 Task: Fulfill your childhood dreams by staying in a unique treehouse in Ontario, California, United States in Airbnb.
Action: Mouse moved to (452, 83)
Screenshot: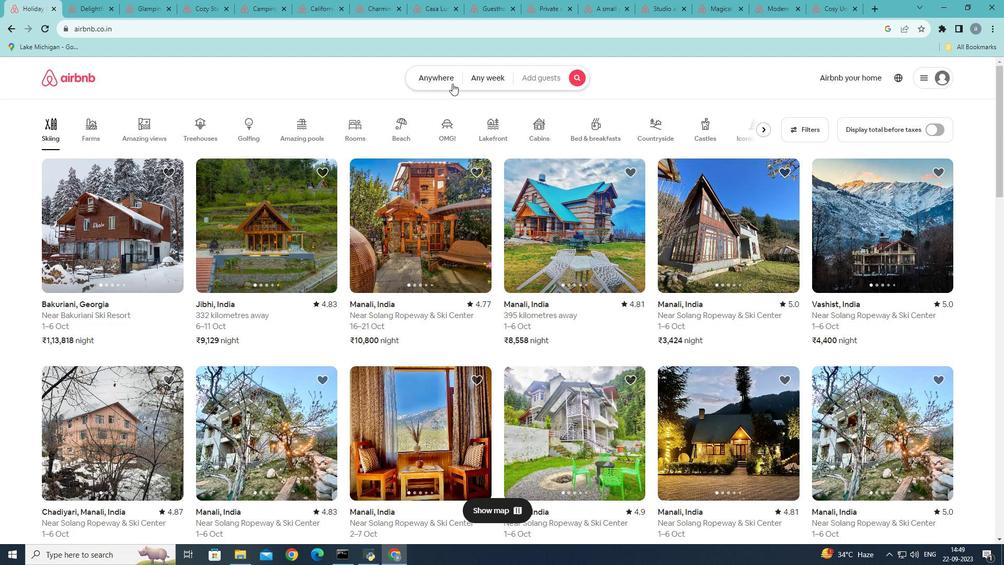 
Action: Mouse pressed left at (452, 83)
Screenshot: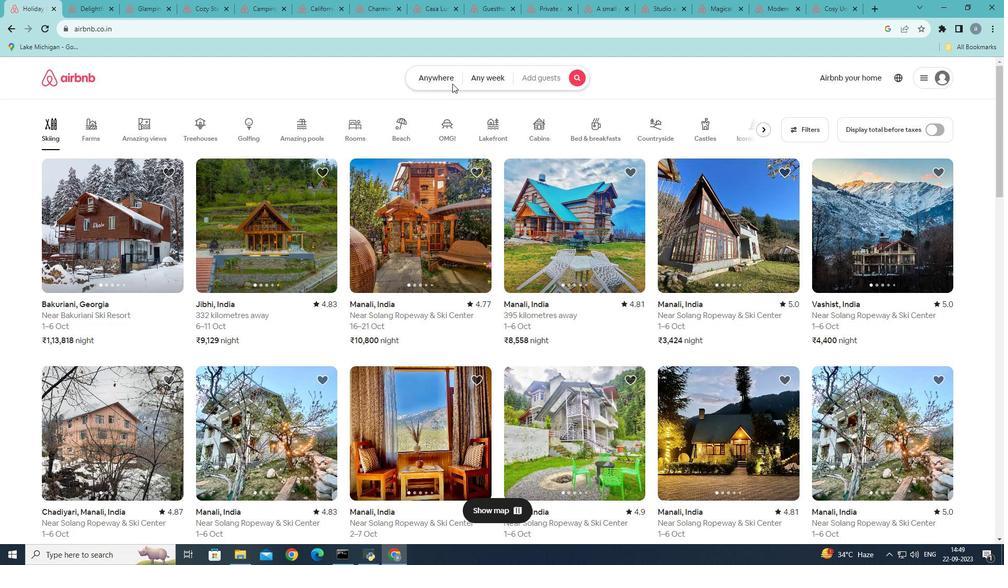 
Action: Mouse moved to (342, 125)
Screenshot: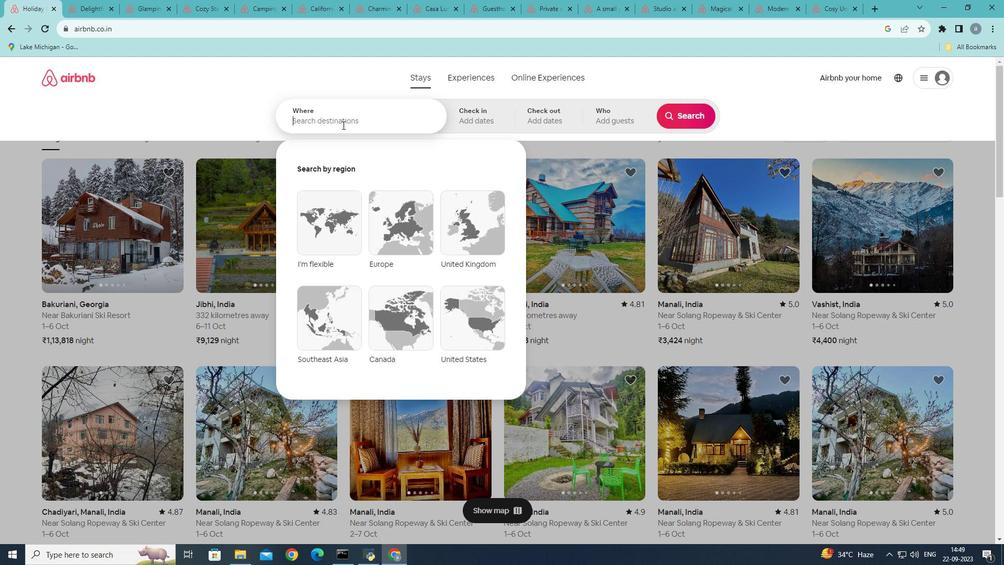 
Action: Mouse pressed left at (342, 125)
Screenshot: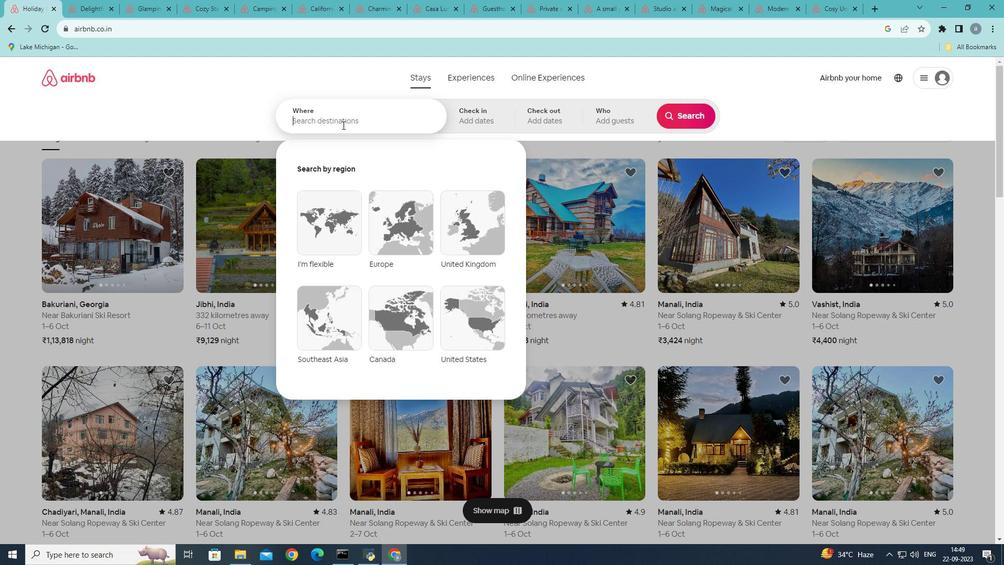 
Action: Key pressed ont
Screenshot: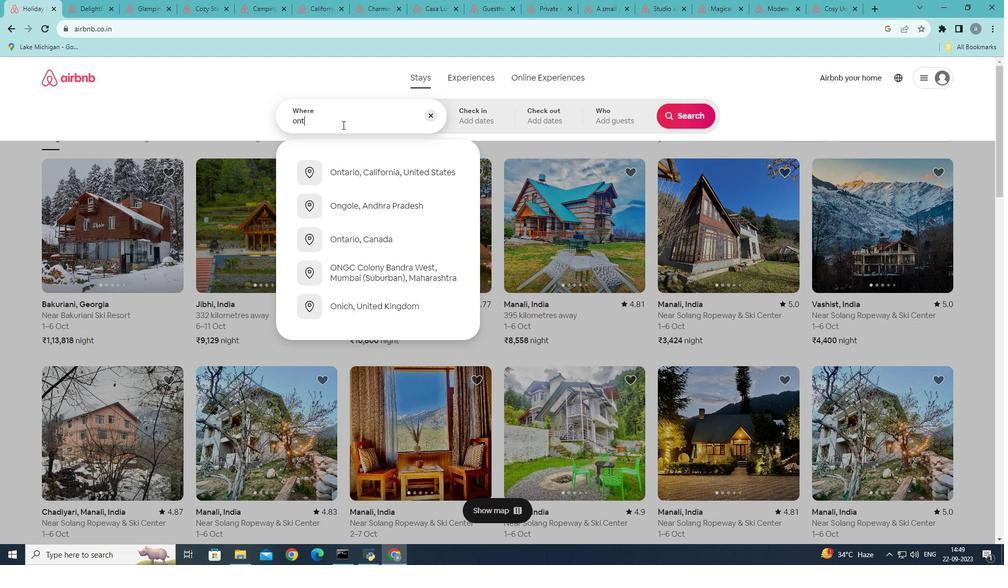 
Action: Mouse moved to (413, 203)
Screenshot: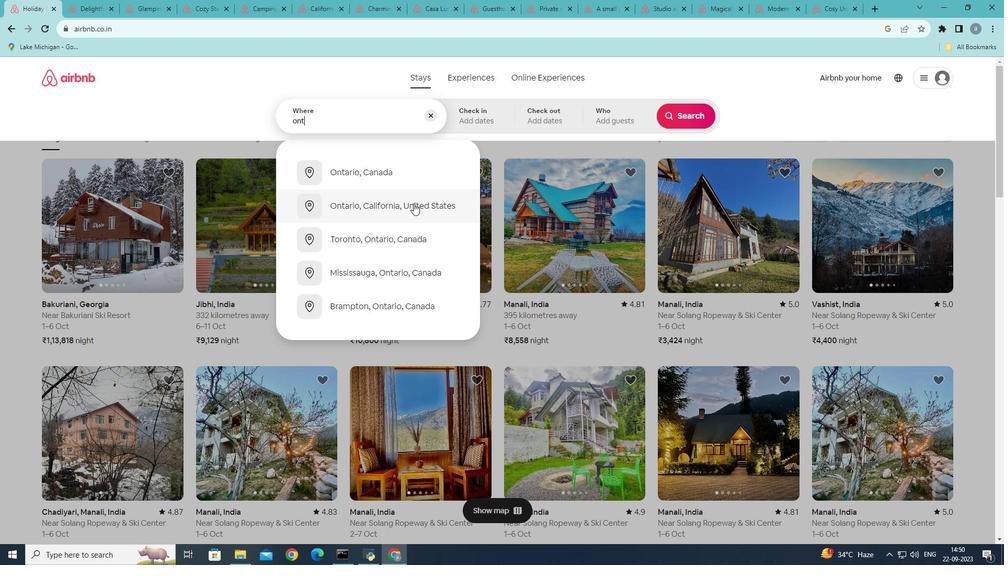 
Action: Mouse pressed left at (413, 203)
Screenshot: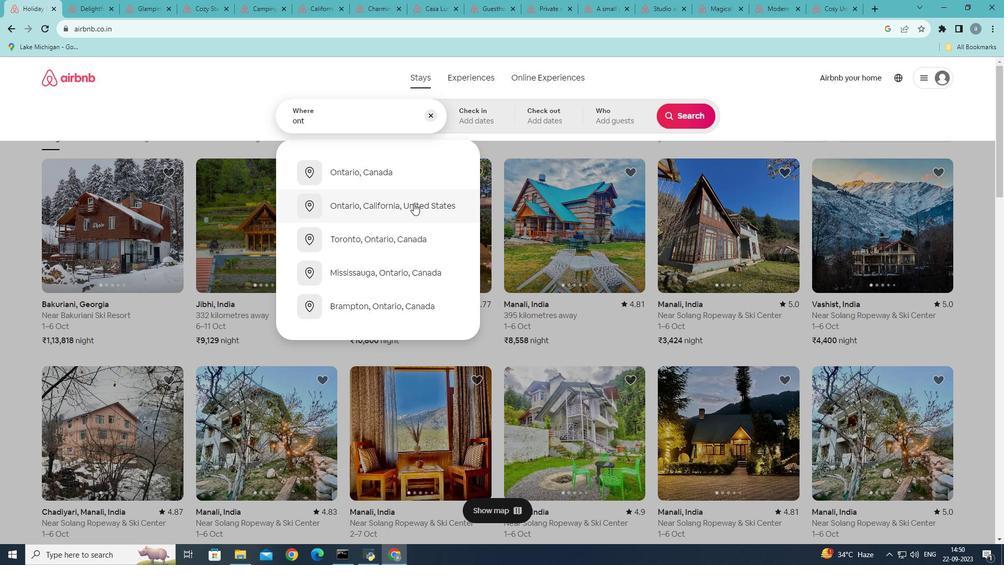 
Action: Mouse moved to (691, 115)
Screenshot: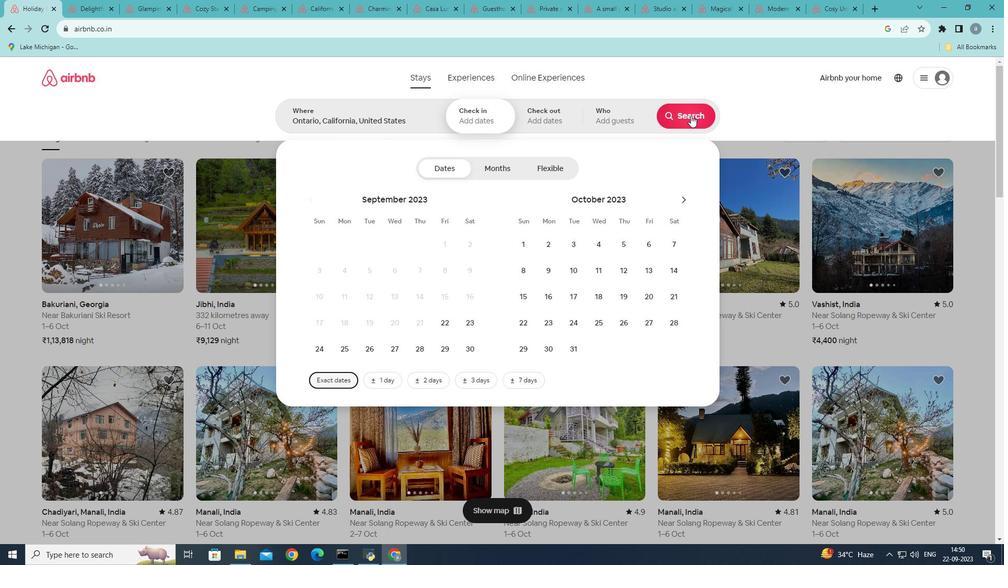 
Action: Mouse pressed left at (691, 115)
Screenshot: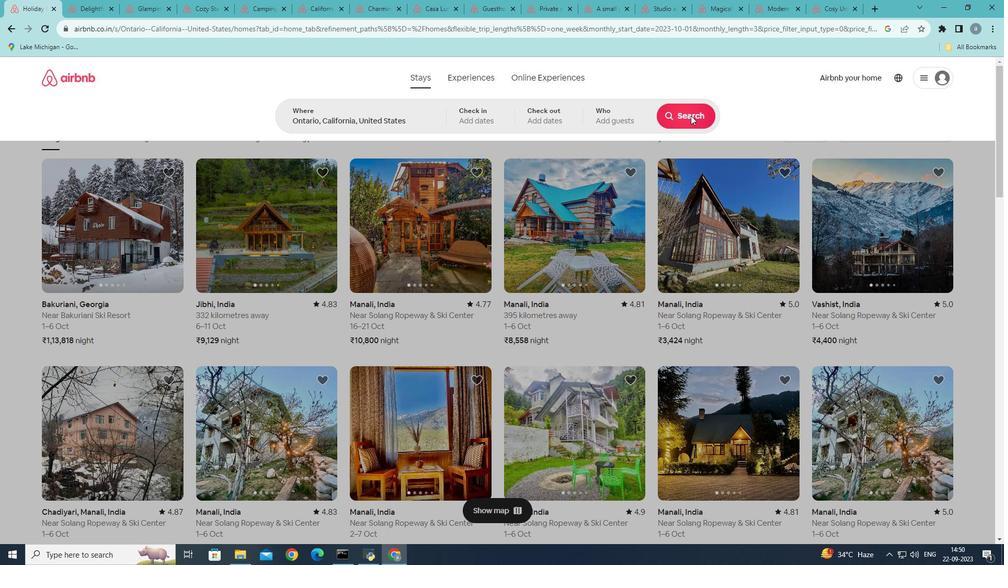 
Action: Mouse moved to (795, 120)
Screenshot: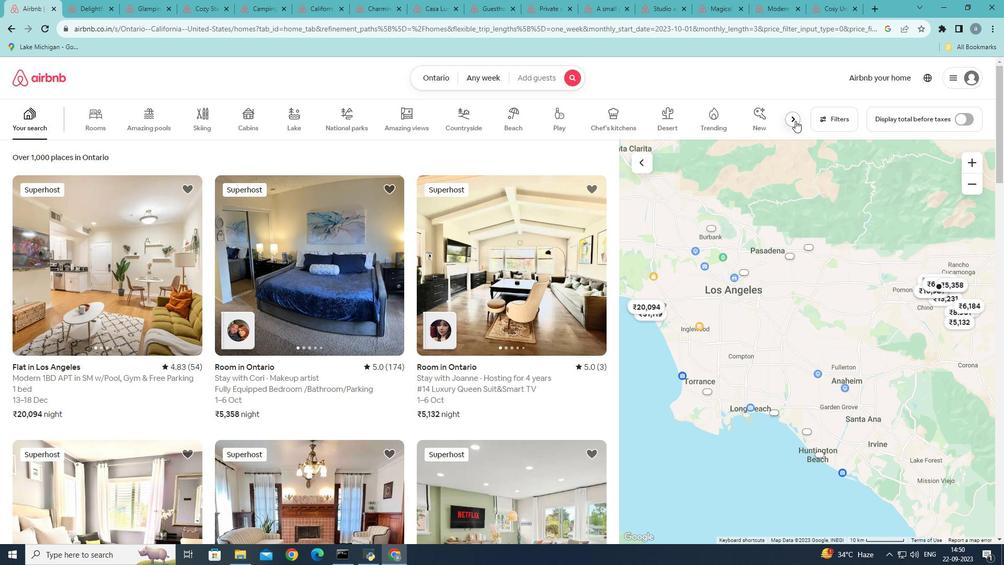 
Action: Mouse pressed left at (795, 120)
Screenshot: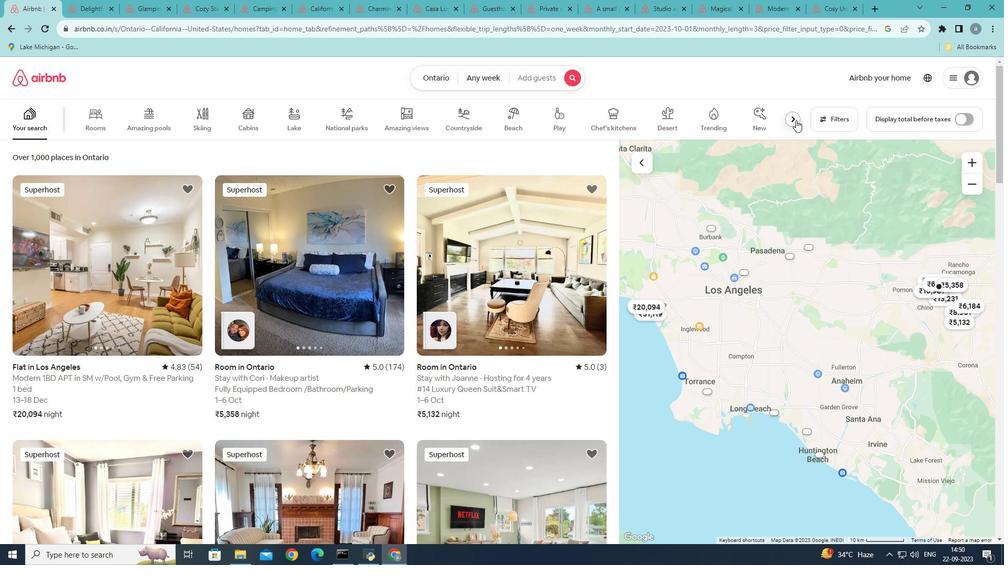 
Action: Mouse moved to (796, 120)
Screenshot: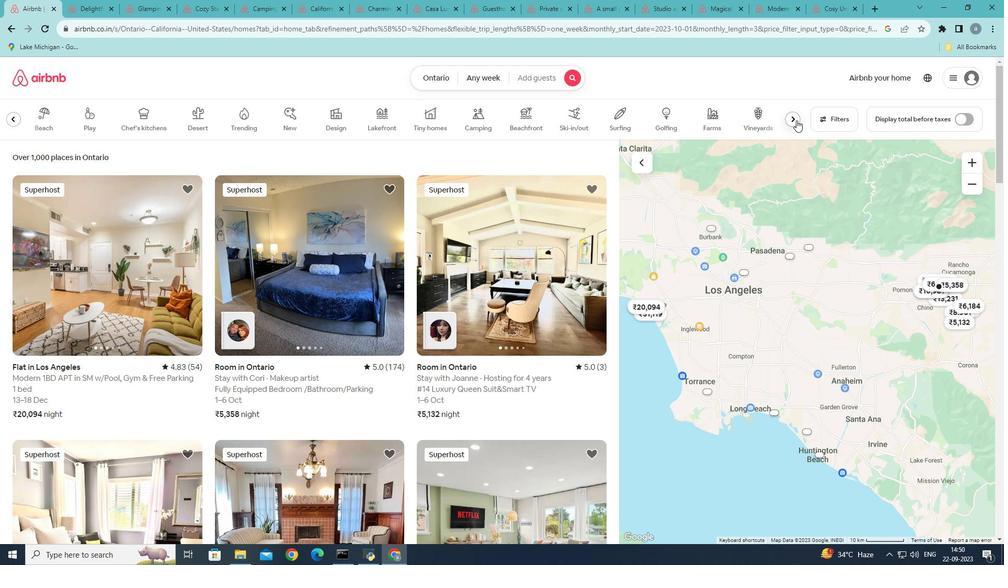 
Action: Mouse pressed left at (796, 120)
Screenshot: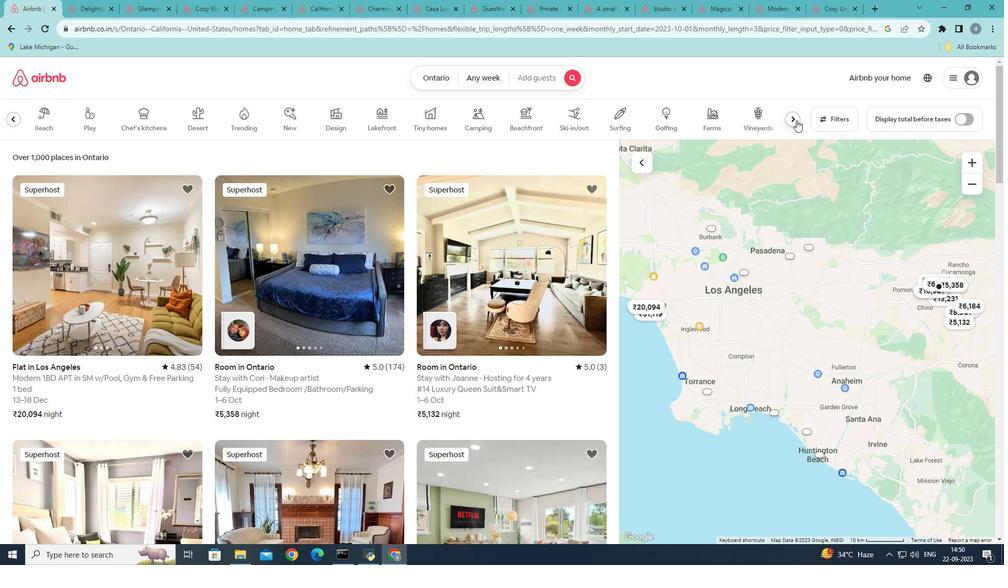 
Action: Mouse moved to (604, 117)
Screenshot: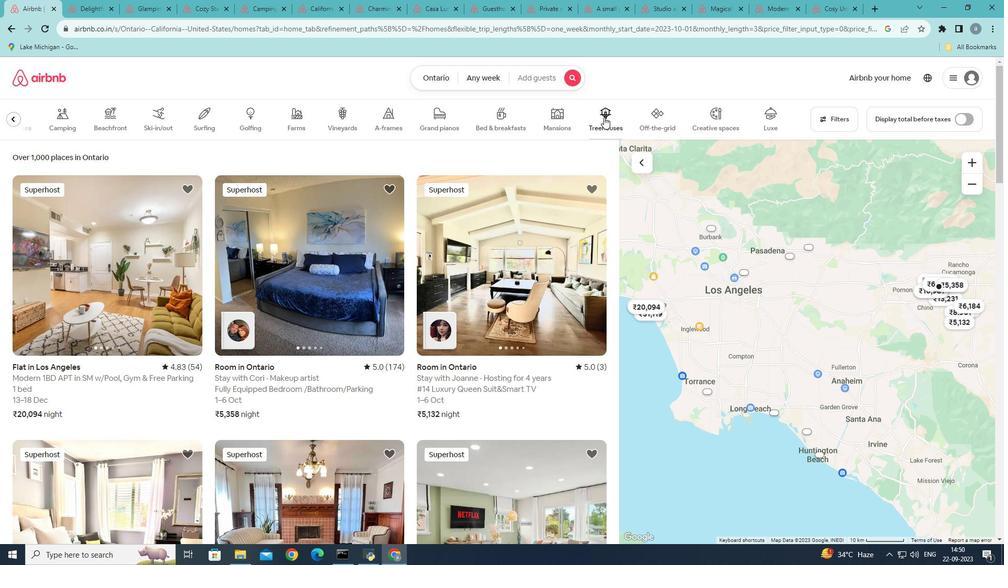 
Action: Mouse pressed left at (604, 117)
Screenshot: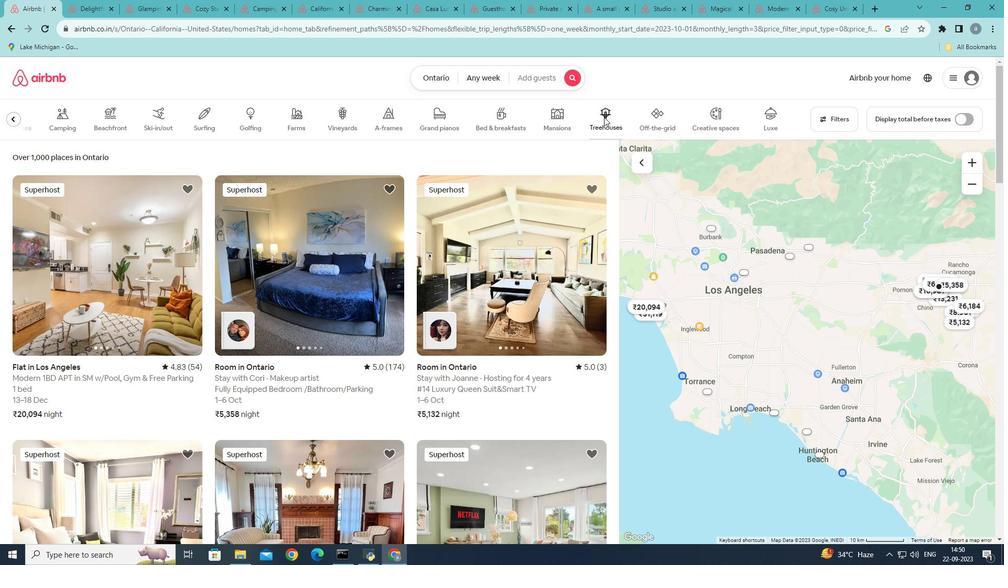 
Action: Mouse moved to (133, 265)
Screenshot: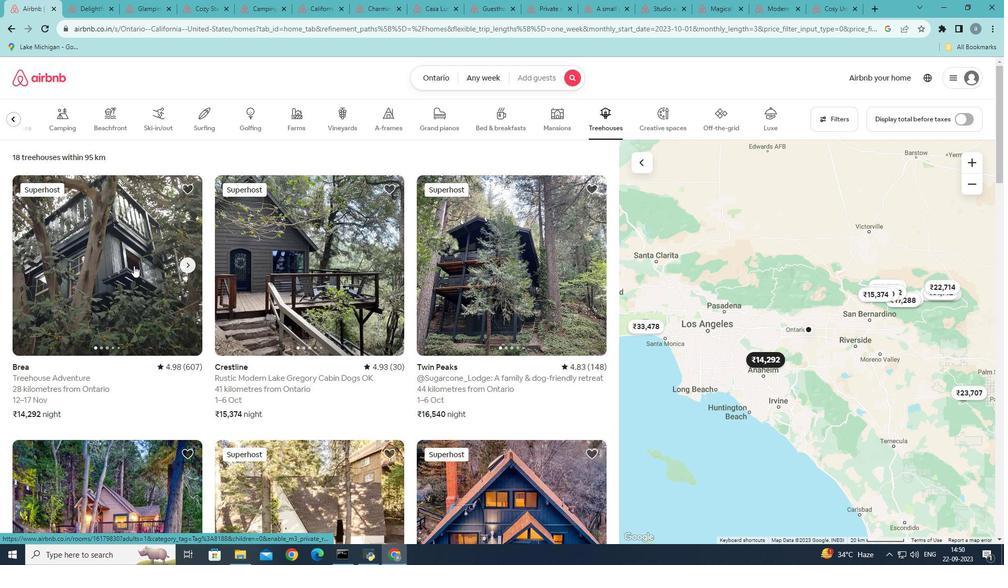 
Action: Mouse pressed left at (133, 265)
Screenshot: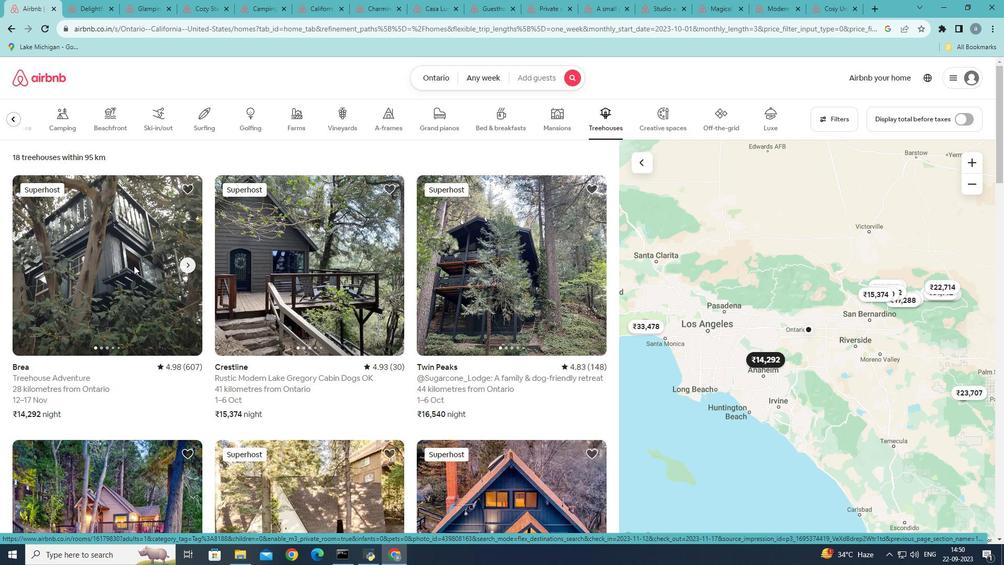 
Action: Mouse moved to (718, 378)
Screenshot: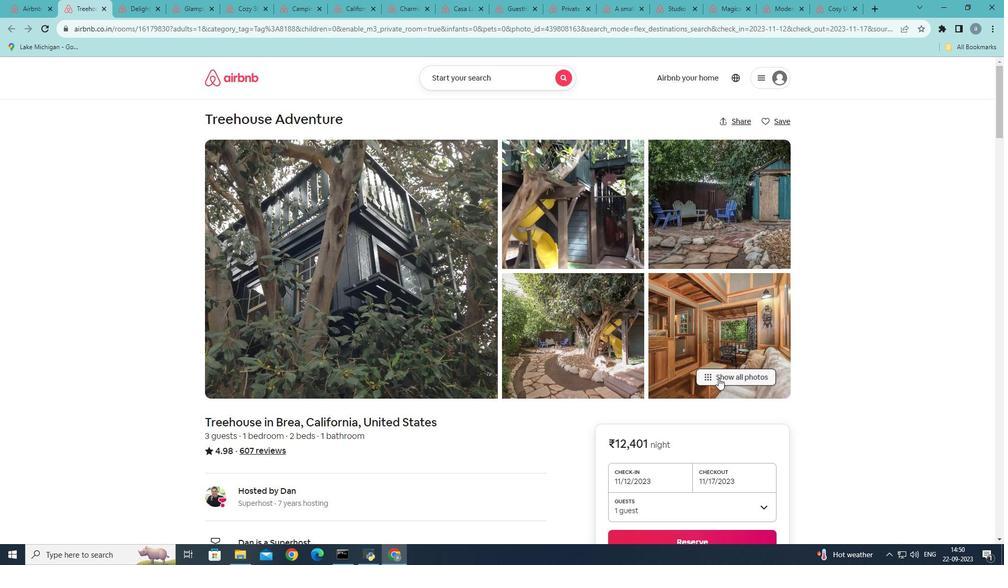 
Action: Mouse pressed left at (718, 378)
Screenshot: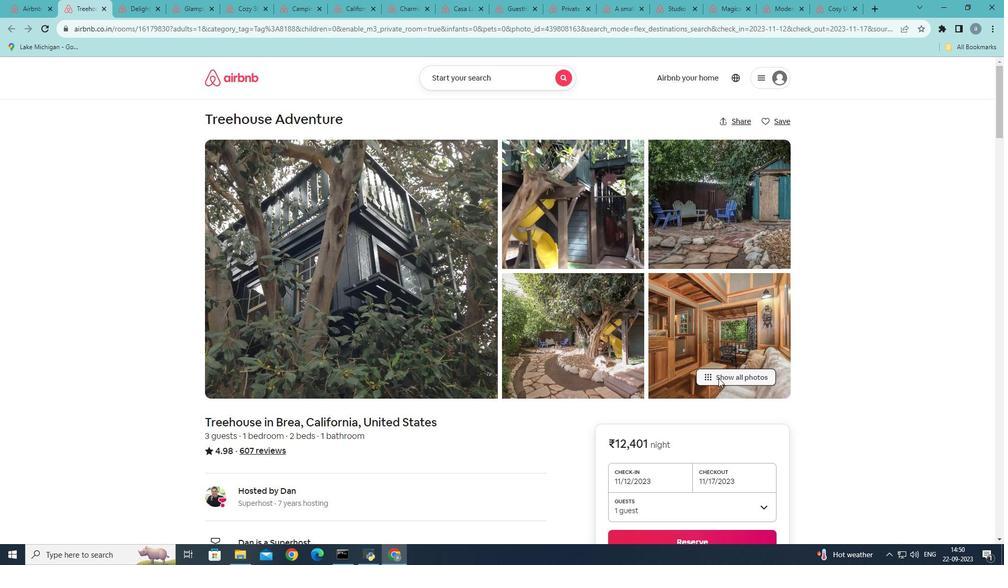 
Action: Mouse moved to (719, 381)
Screenshot: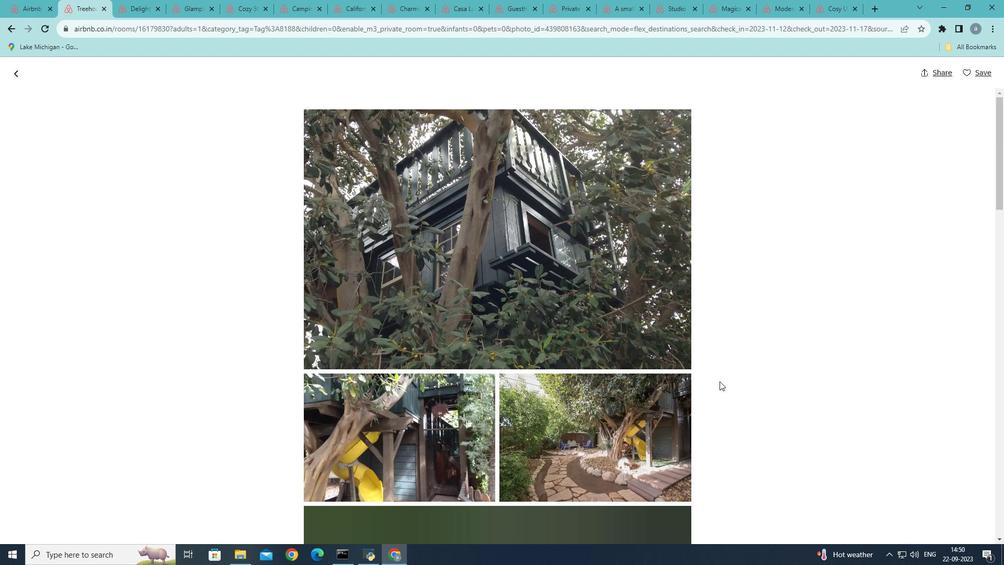 
Action: Mouse scrolled (719, 380) with delta (0, 0)
Screenshot: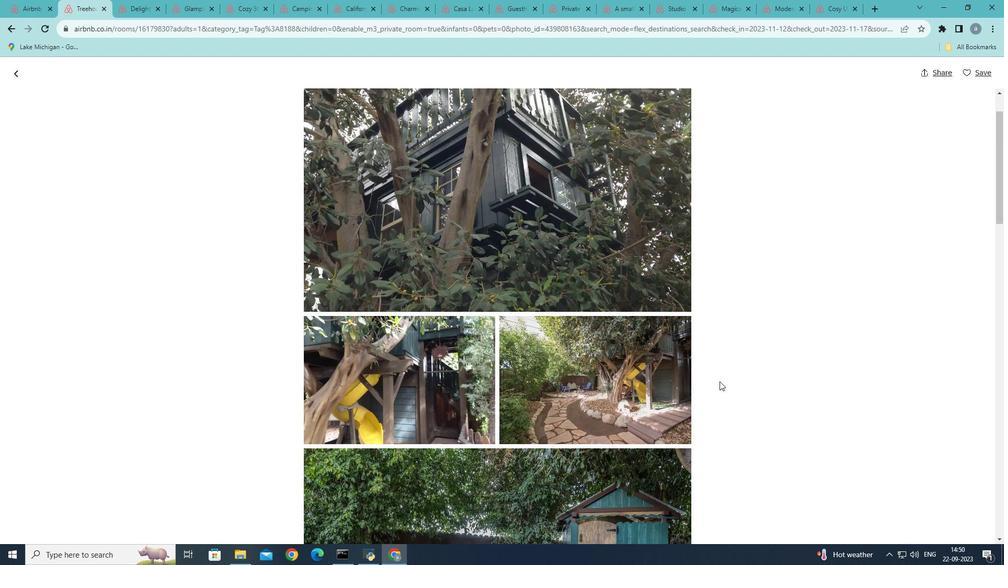 
Action: Mouse scrolled (719, 380) with delta (0, 0)
Screenshot: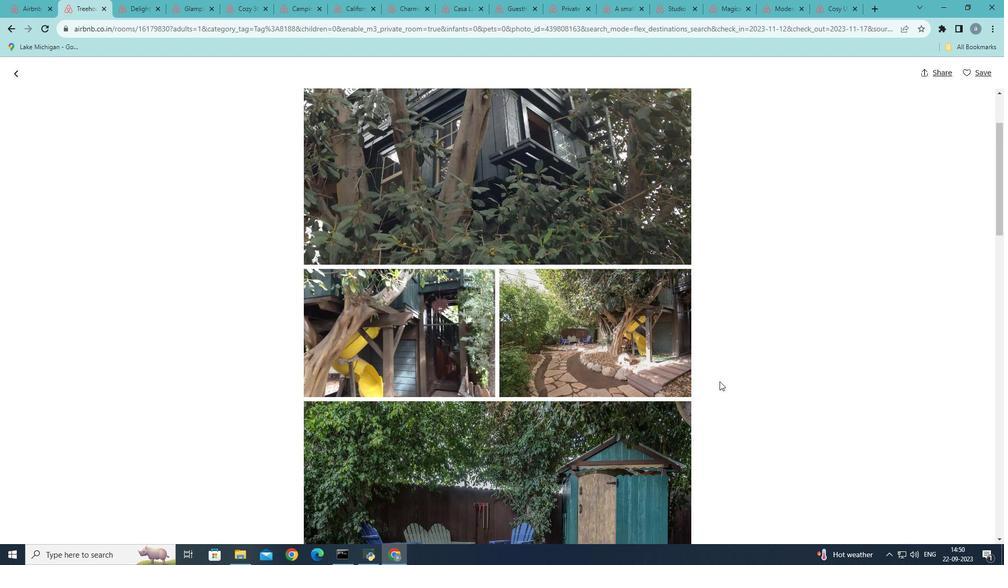 
Action: Mouse scrolled (719, 380) with delta (0, 0)
Screenshot: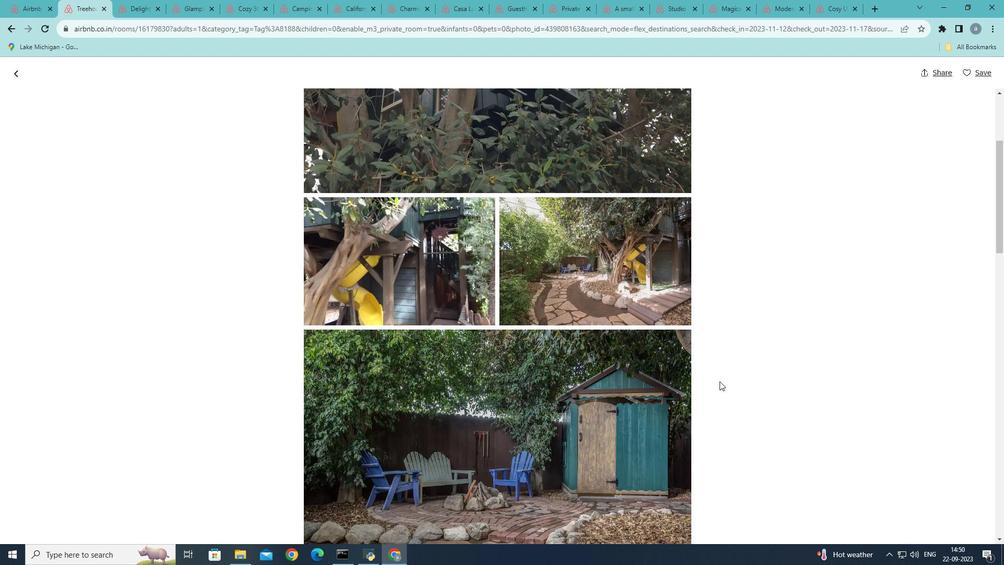 
Action: Mouse scrolled (719, 380) with delta (0, 0)
Screenshot: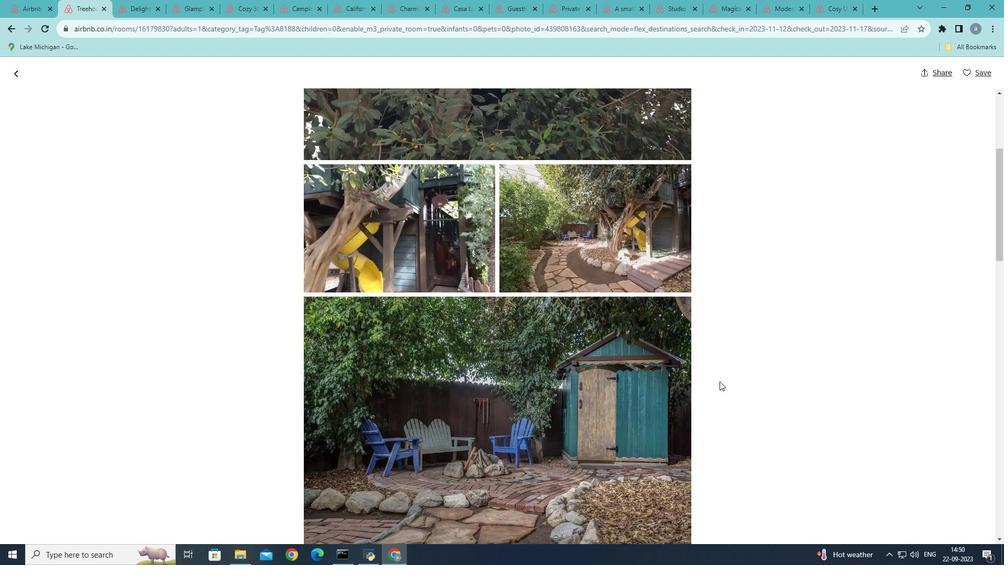 
Action: Mouse scrolled (719, 380) with delta (0, 0)
Screenshot: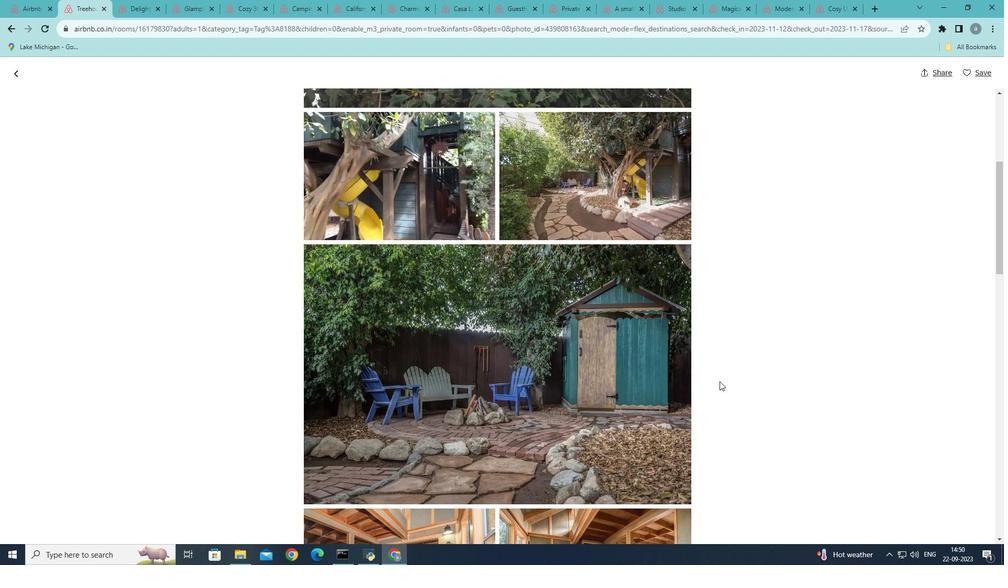 
Action: Mouse scrolled (719, 380) with delta (0, 0)
Screenshot: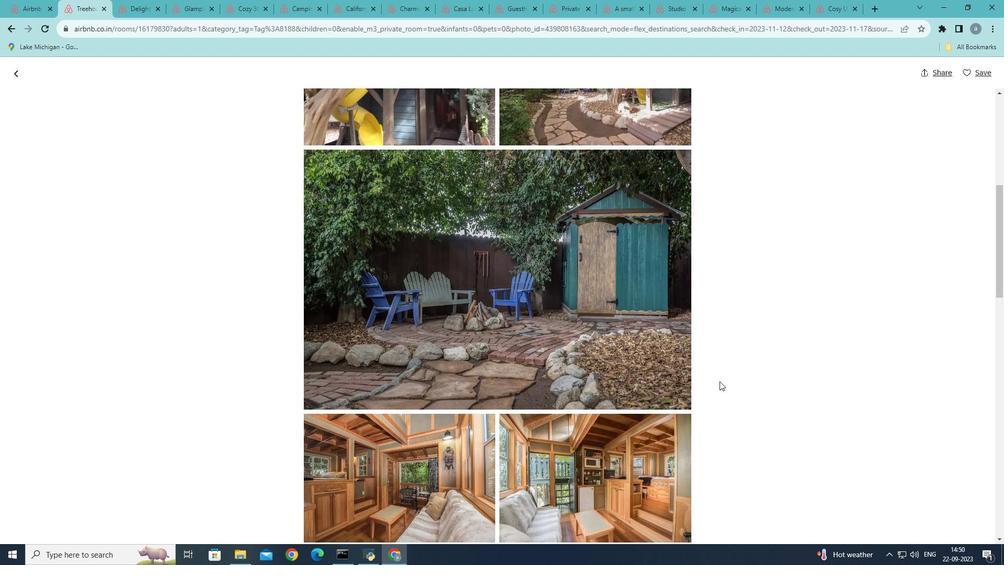 
Action: Mouse scrolled (719, 380) with delta (0, 0)
Screenshot: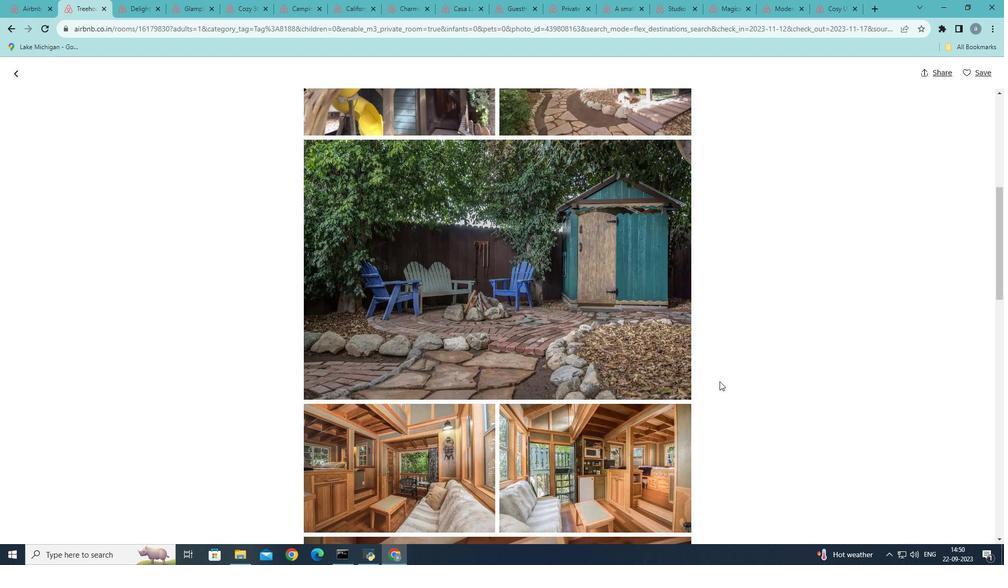 
Action: Mouse scrolled (719, 380) with delta (0, 0)
Screenshot: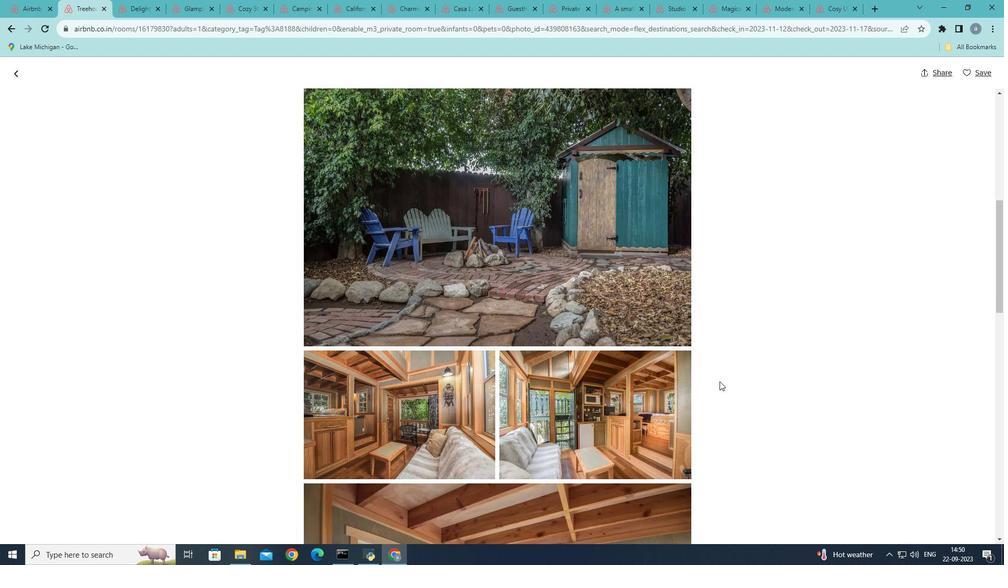 
Action: Mouse scrolled (719, 380) with delta (0, 0)
Screenshot: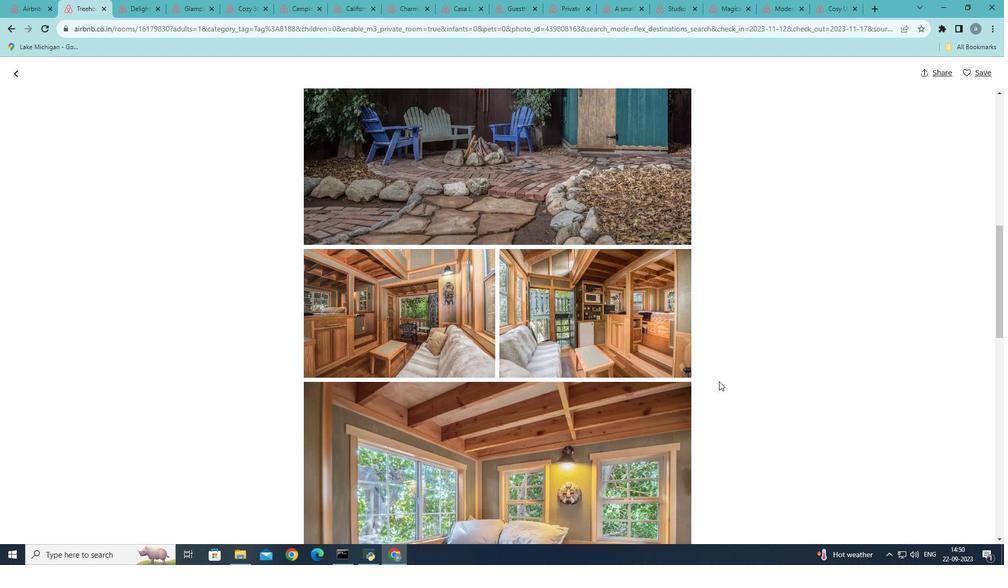 
Action: Mouse scrolled (719, 380) with delta (0, 0)
Screenshot: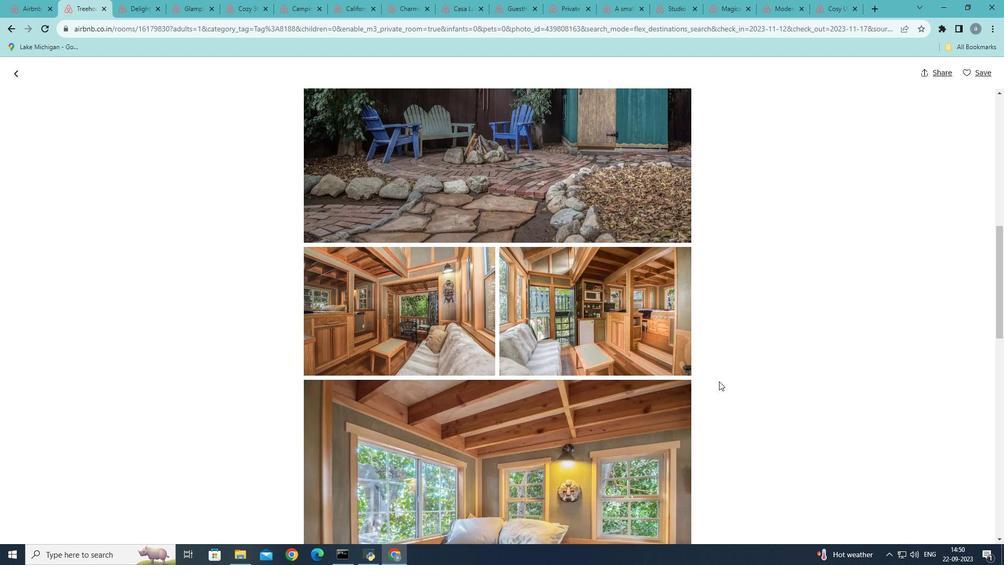 
Action: Mouse moved to (719, 381)
Screenshot: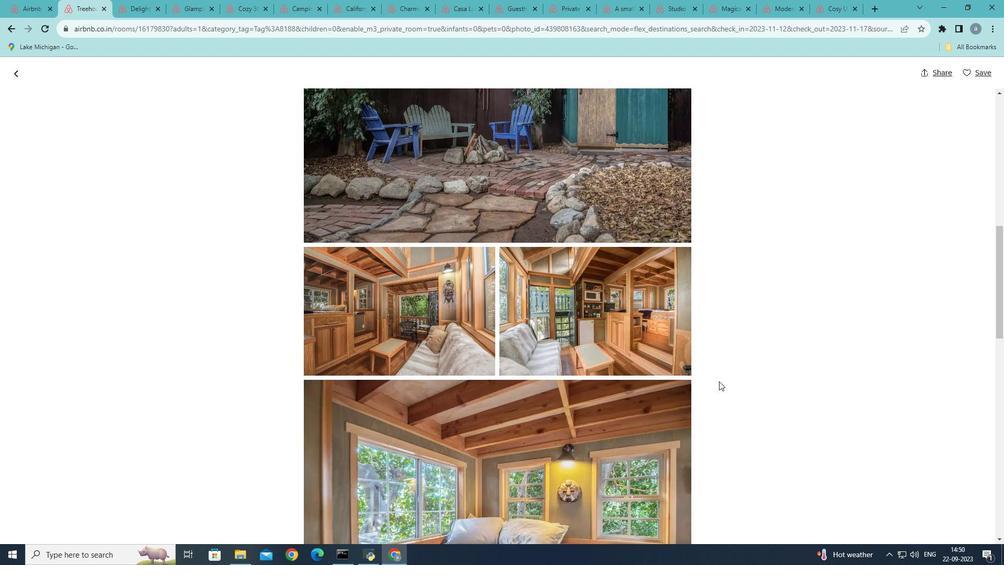 
Action: Mouse scrolled (719, 380) with delta (0, 0)
Screenshot: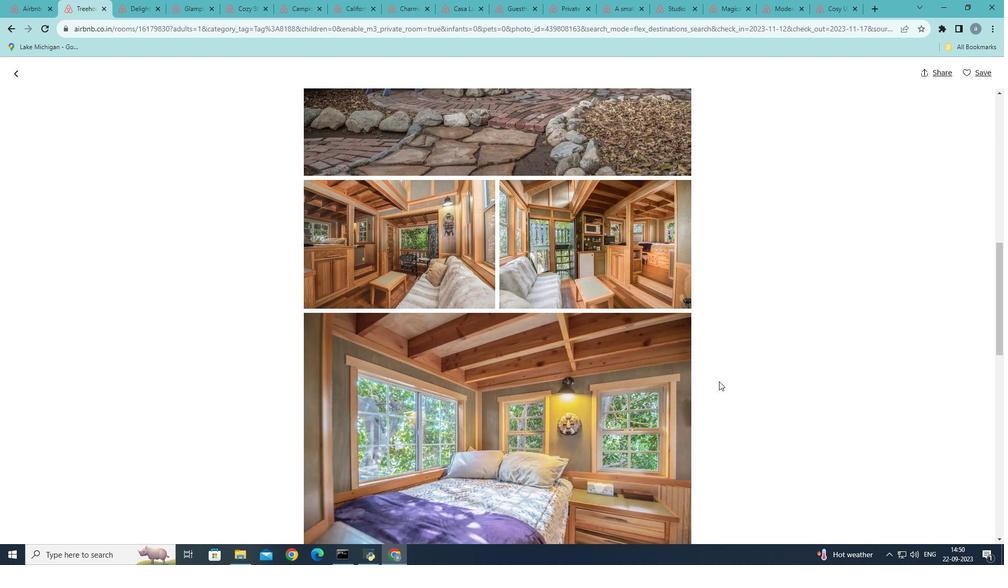 
Action: Mouse scrolled (719, 380) with delta (0, 0)
Screenshot: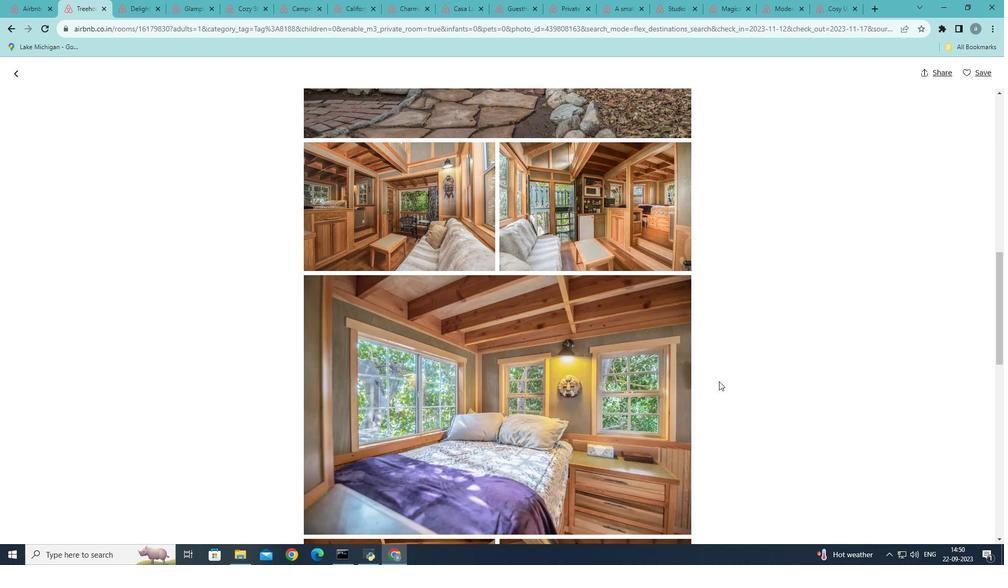 
Action: Mouse moved to (718, 381)
Screenshot: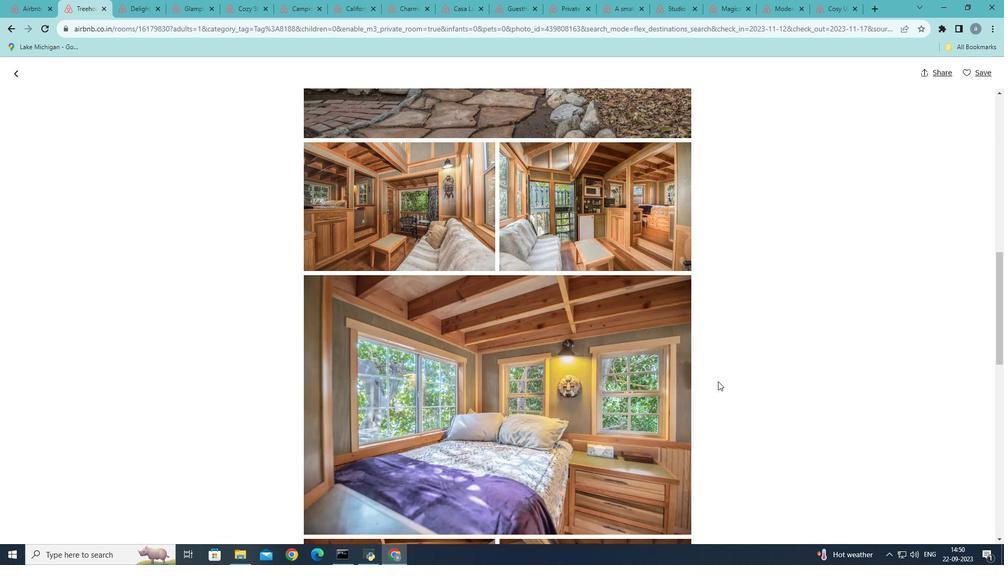 
Action: Mouse scrolled (718, 380) with delta (0, 0)
Screenshot: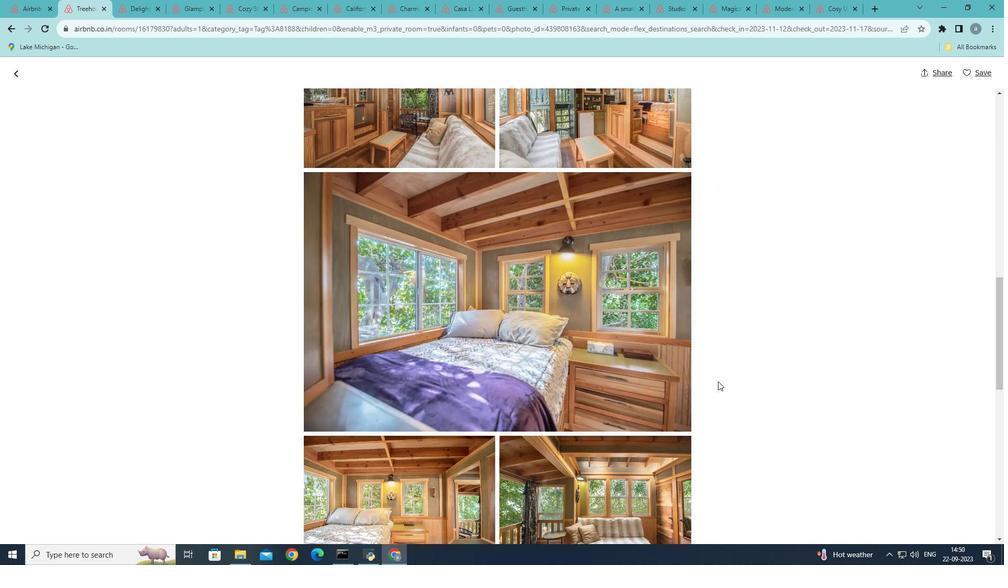 
Action: Mouse scrolled (718, 380) with delta (0, 0)
Screenshot: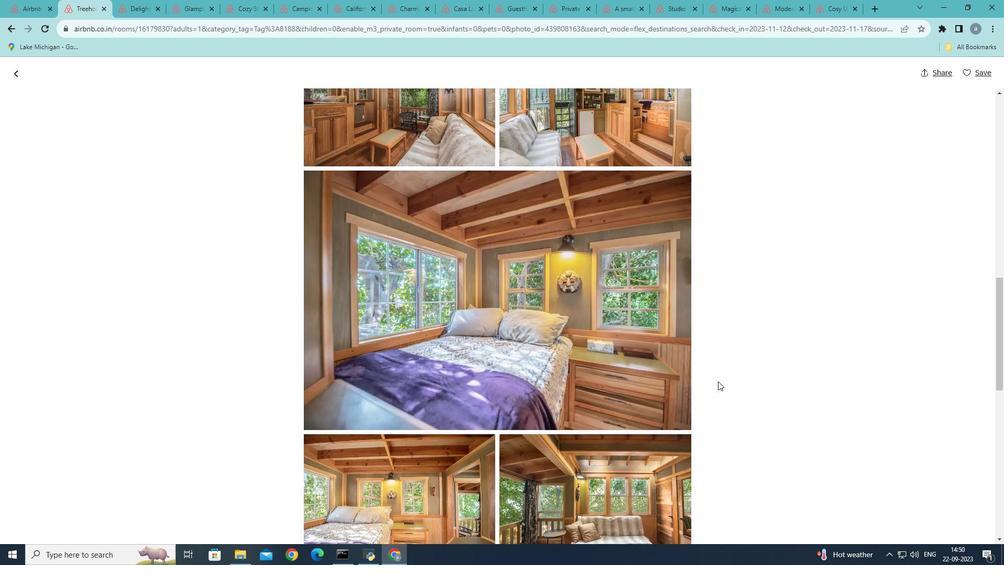 
Action: Mouse moved to (720, 384)
Screenshot: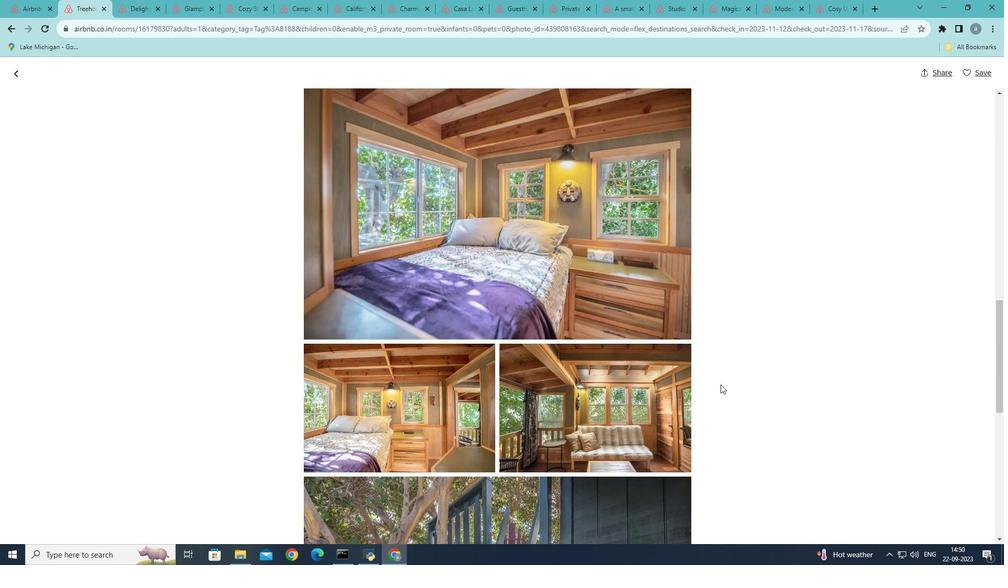 
Action: Mouse scrolled (720, 383) with delta (0, 0)
Screenshot: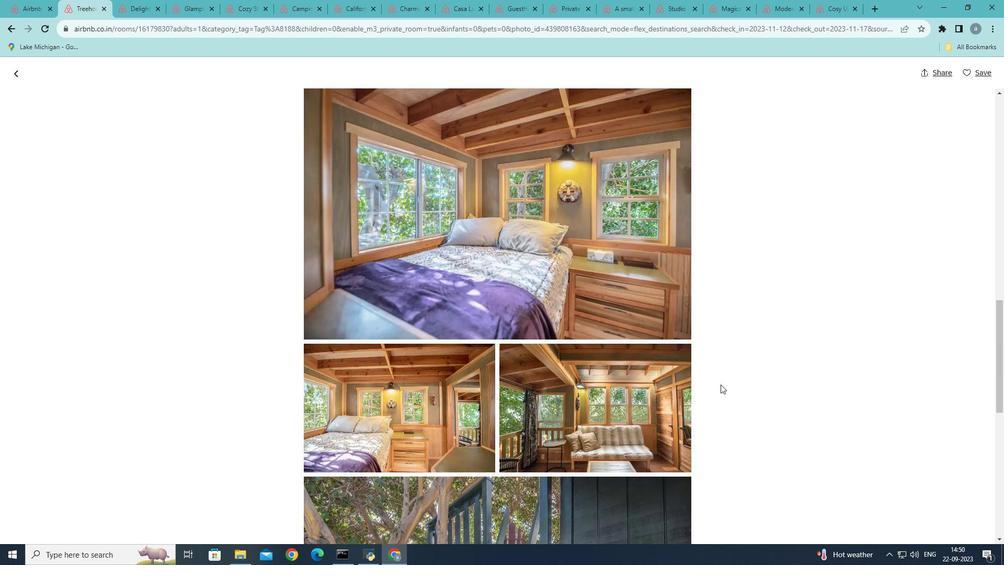 
Action: Mouse scrolled (720, 383) with delta (0, 0)
Screenshot: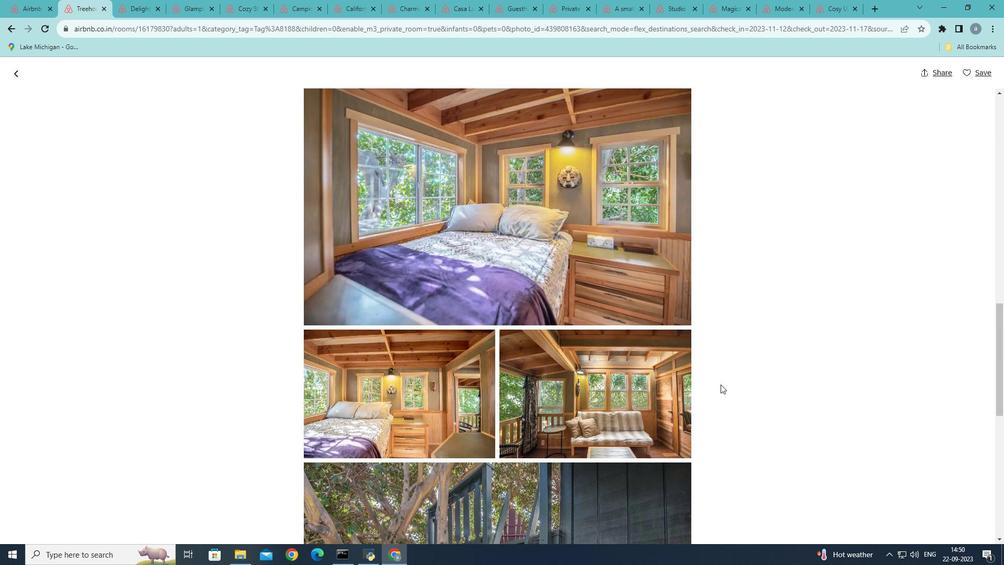 
Action: Mouse moved to (720, 384)
Screenshot: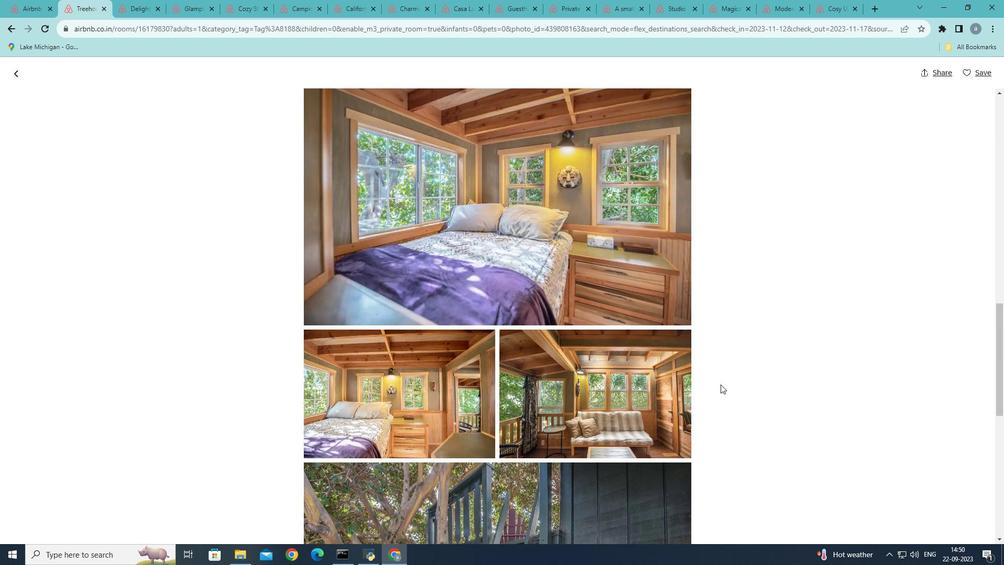 
Action: Mouse scrolled (720, 384) with delta (0, 0)
Screenshot: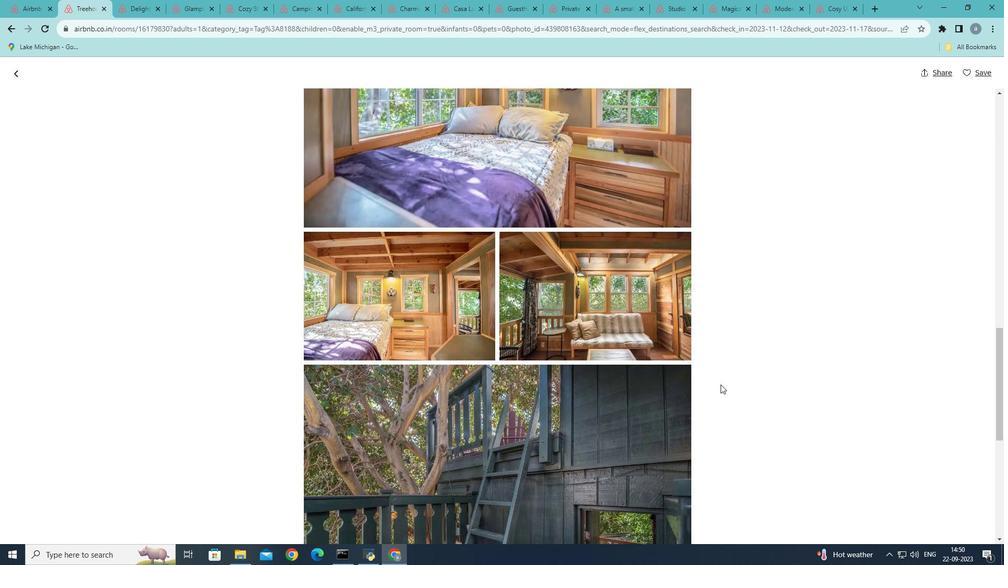 
Action: Mouse scrolled (720, 384) with delta (0, 0)
Screenshot: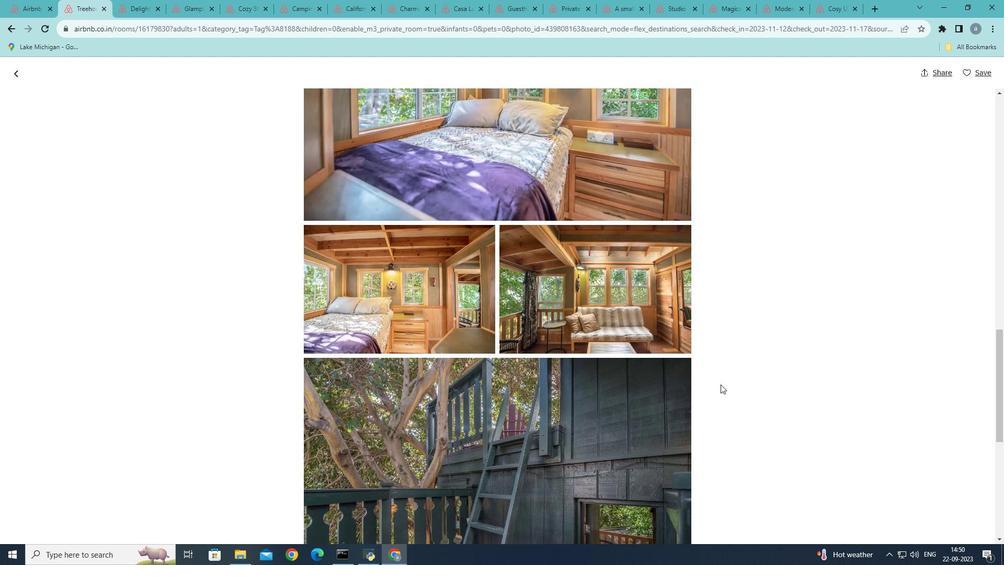 
Action: Mouse scrolled (720, 384) with delta (0, 0)
Screenshot: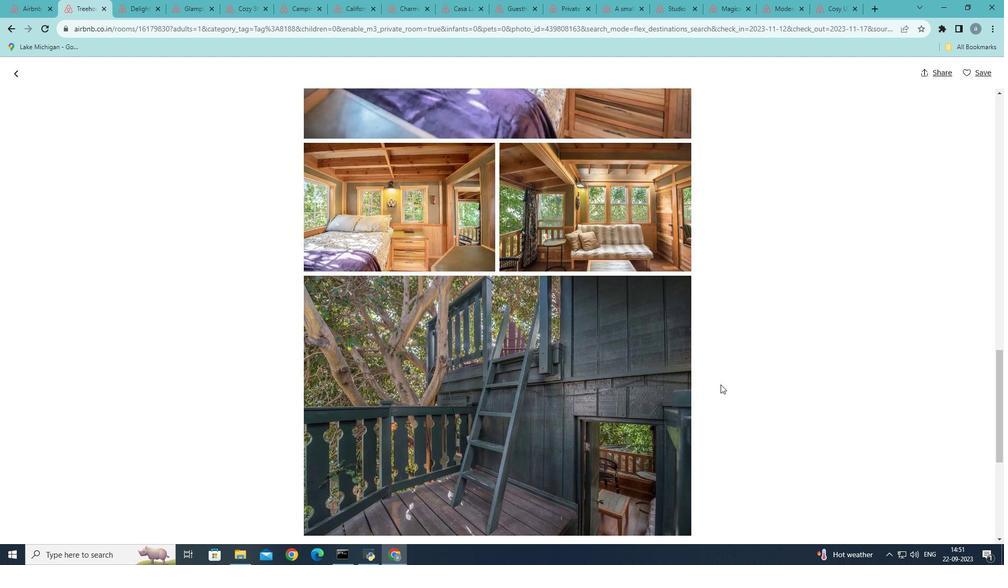 
Action: Mouse scrolled (720, 384) with delta (0, 0)
Screenshot: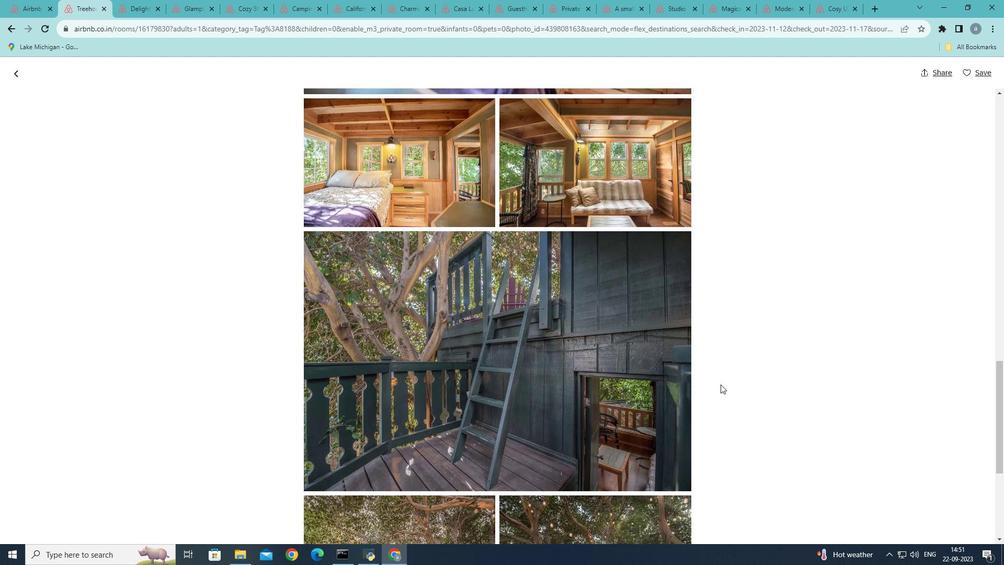 
Action: Mouse scrolled (720, 384) with delta (0, 0)
Screenshot: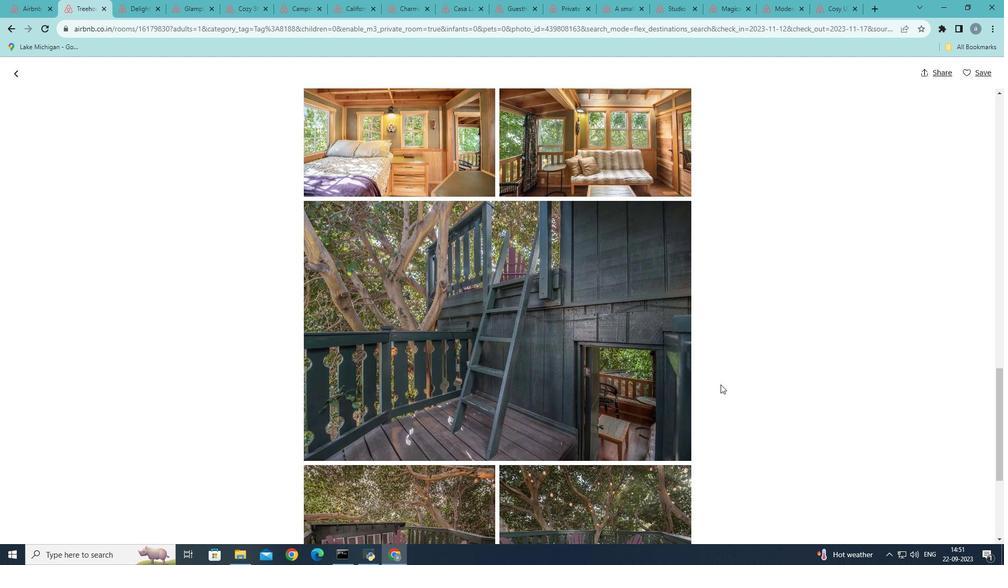 
Action: Mouse scrolled (720, 384) with delta (0, 0)
Screenshot: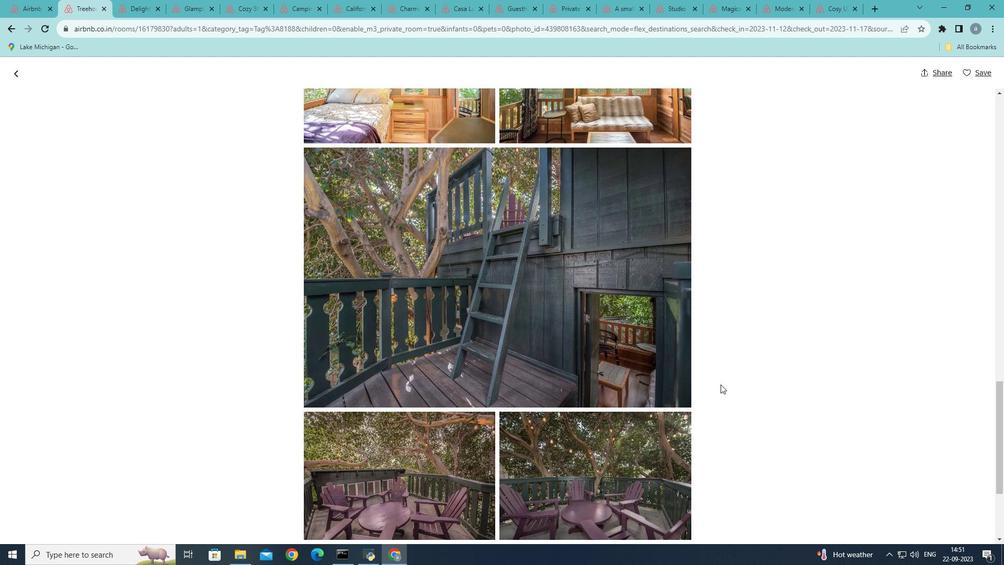
Action: Mouse scrolled (720, 384) with delta (0, 0)
Screenshot: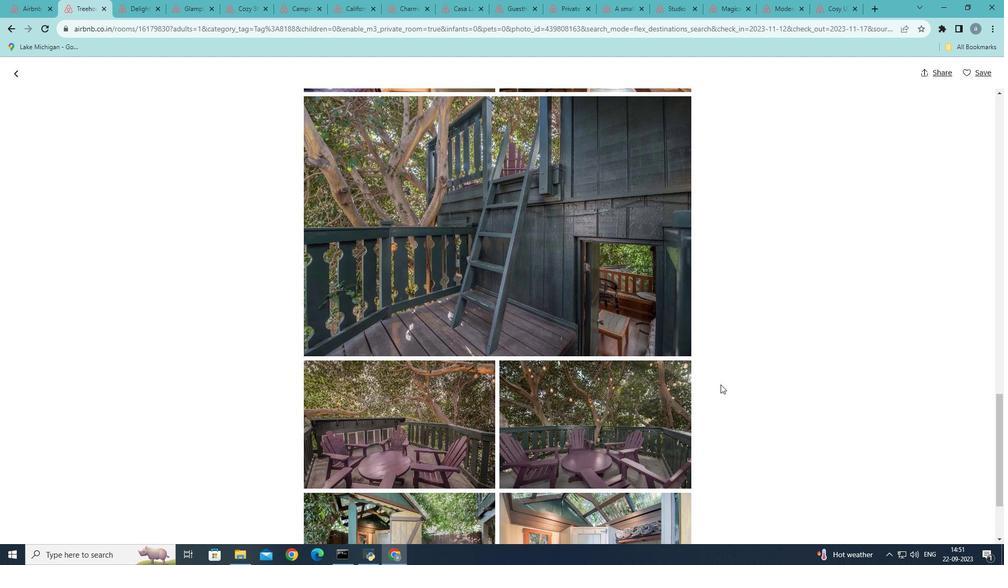 
Action: Mouse scrolled (720, 384) with delta (0, 0)
Screenshot: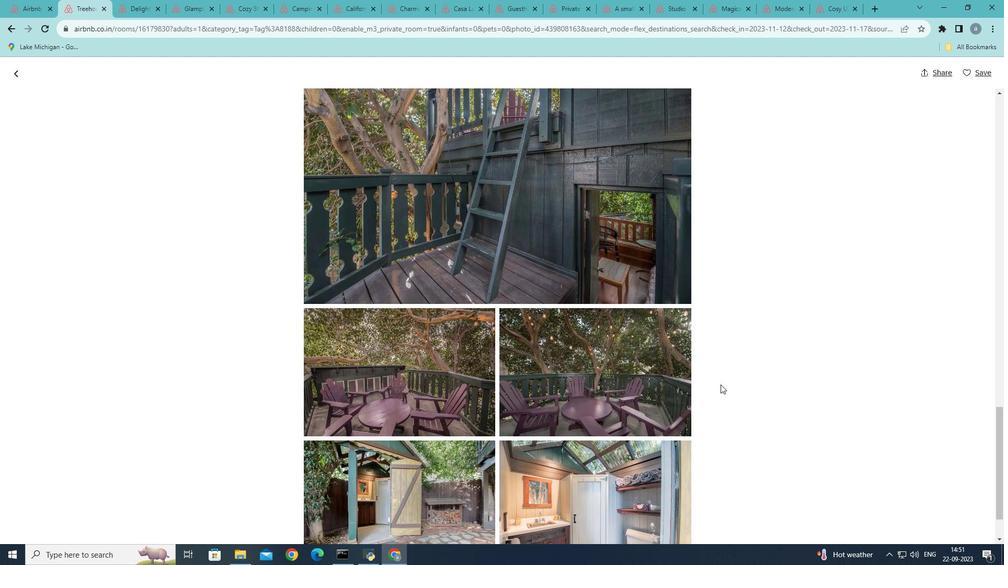 
Action: Mouse scrolled (720, 384) with delta (0, 0)
Screenshot: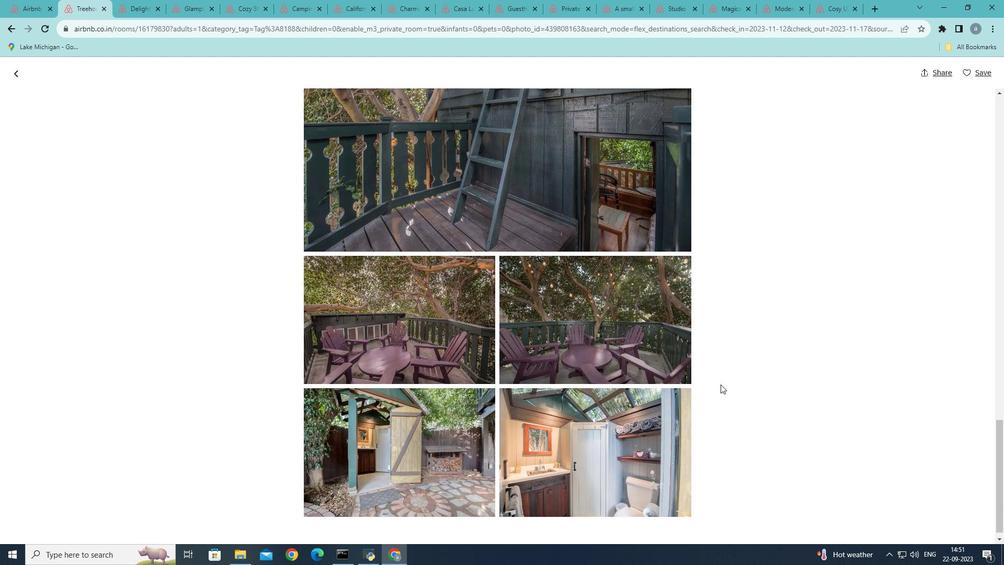 
Action: Mouse scrolled (720, 384) with delta (0, 0)
Screenshot: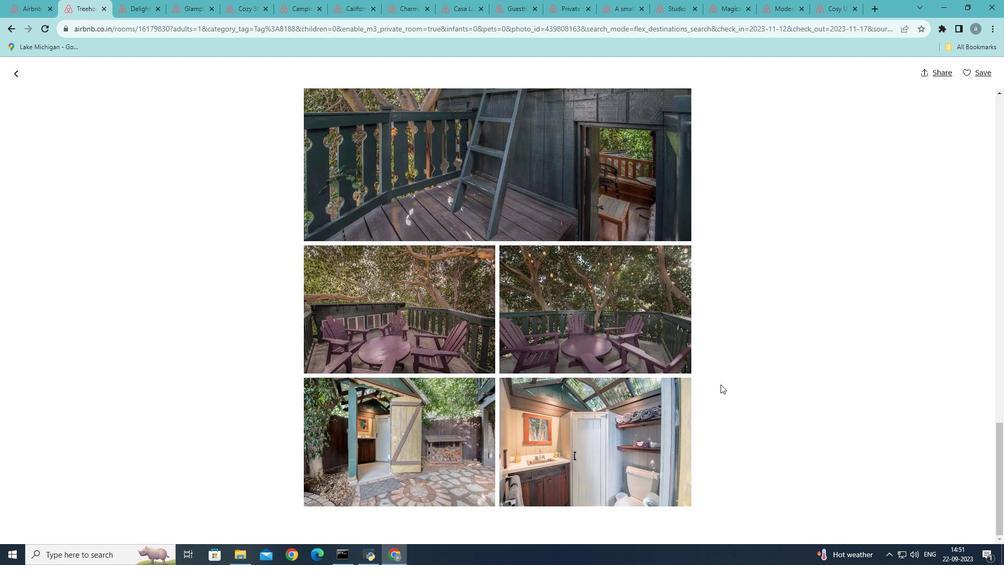 
Action: Mouse scrolled (720, 384) with delta (0, 0)
Screenshot: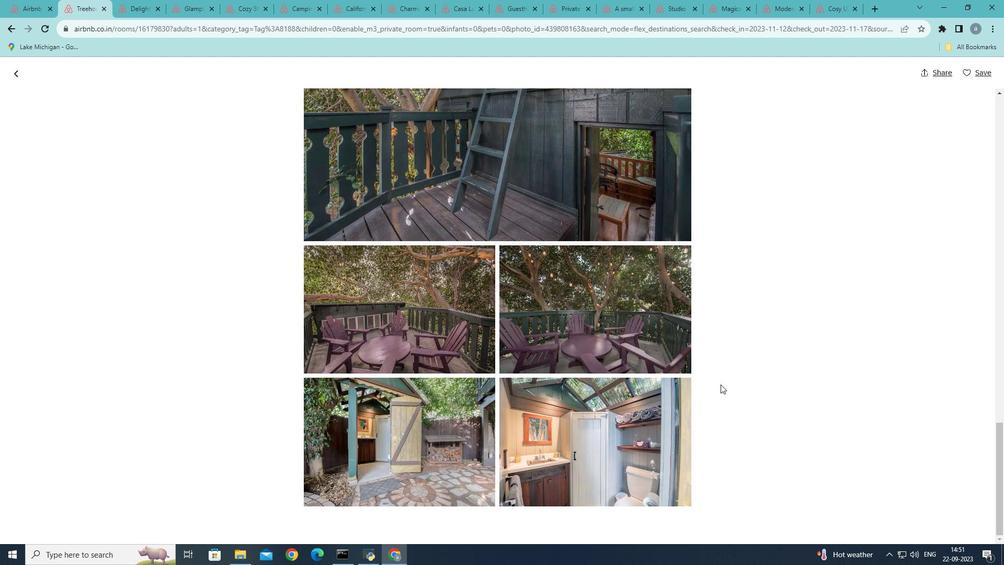 
Action: Mouse scrolled (720, 384) with delta (0, 0)
Screenshot: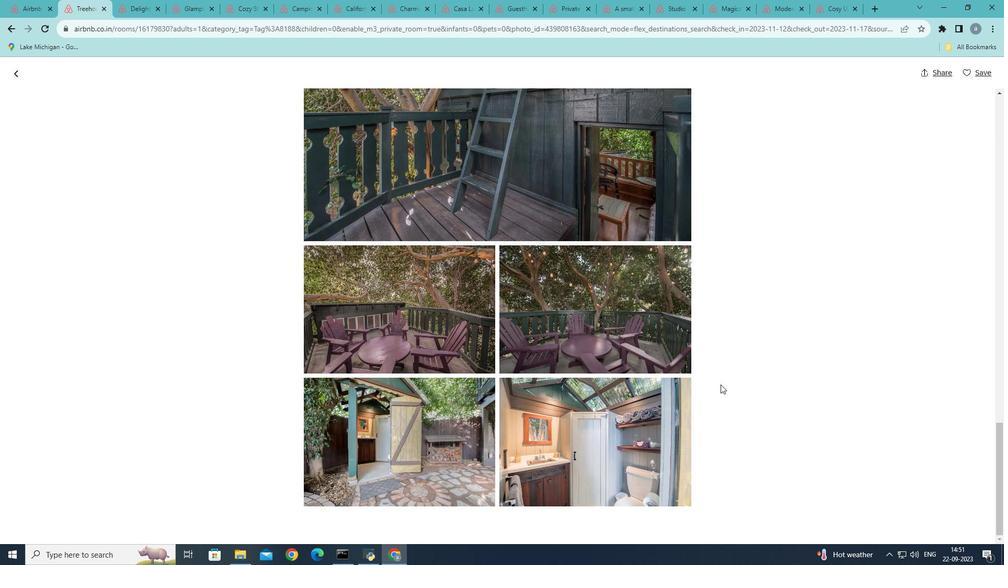
Action: Mouse scrolled (720, 384) with delta (0, 0)
Screenshot: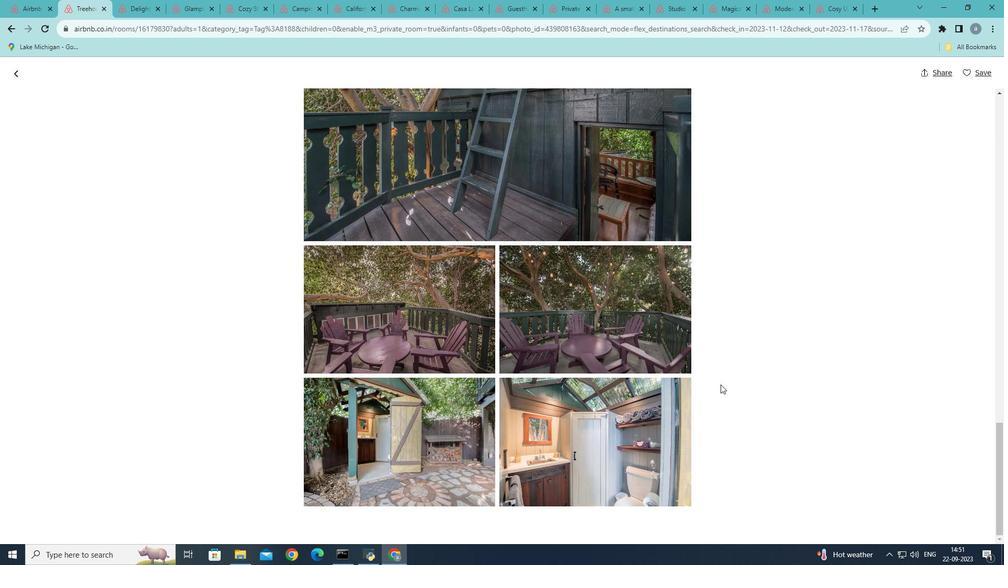 
Action: Mouse scrolled (720, 384) with delta (0, 0)
Screenshot: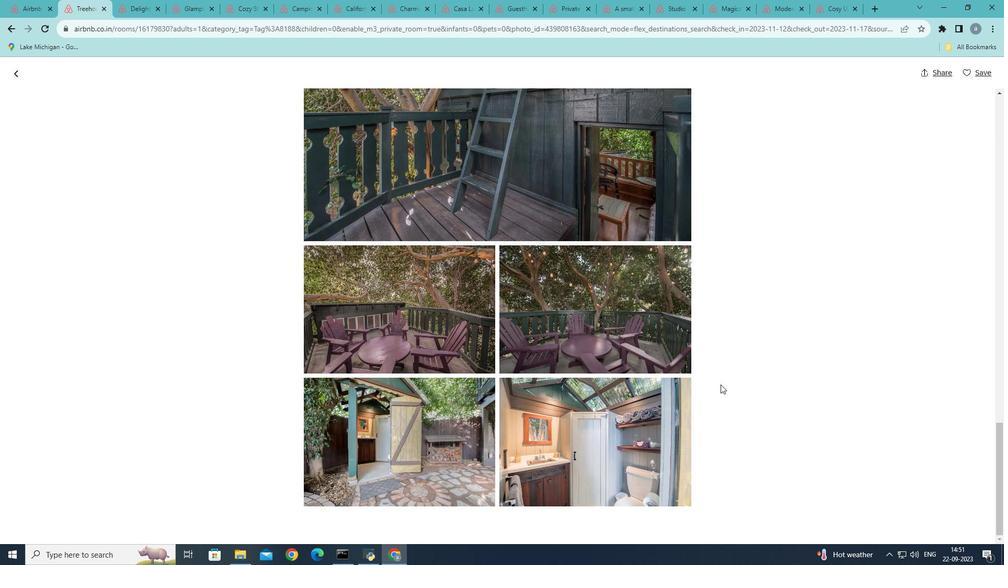 
Action: Mouse moved to (17, 71)
Screenshot: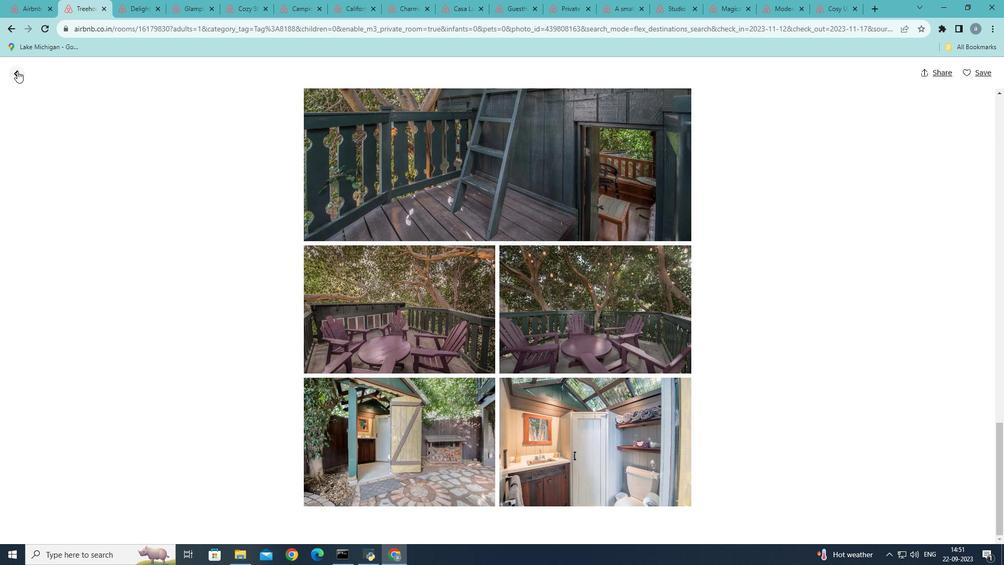 
Action: Mouse pressed left at (17, 71)
Screenshot: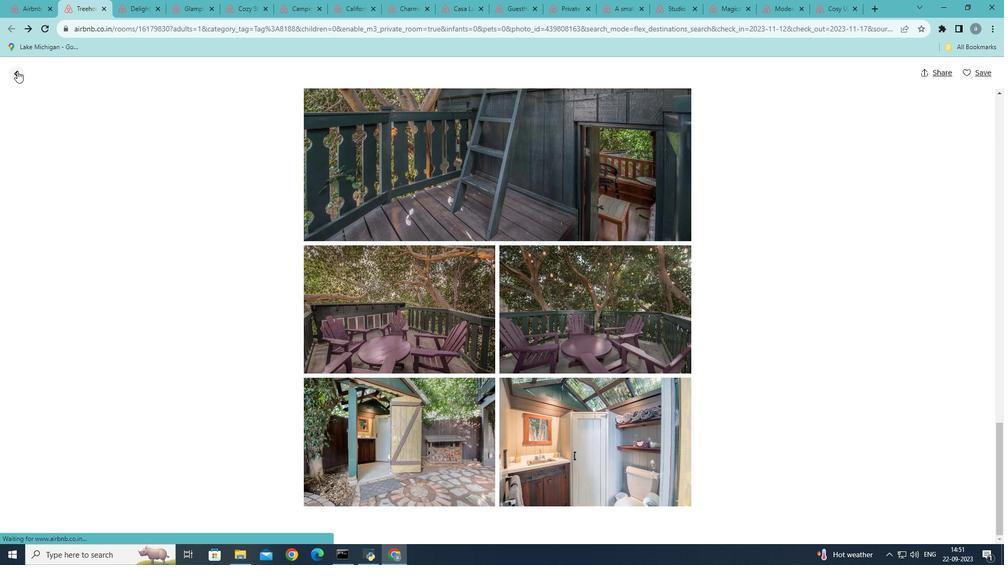 
Action: Mouse moved to (413, 282)
Screenshot: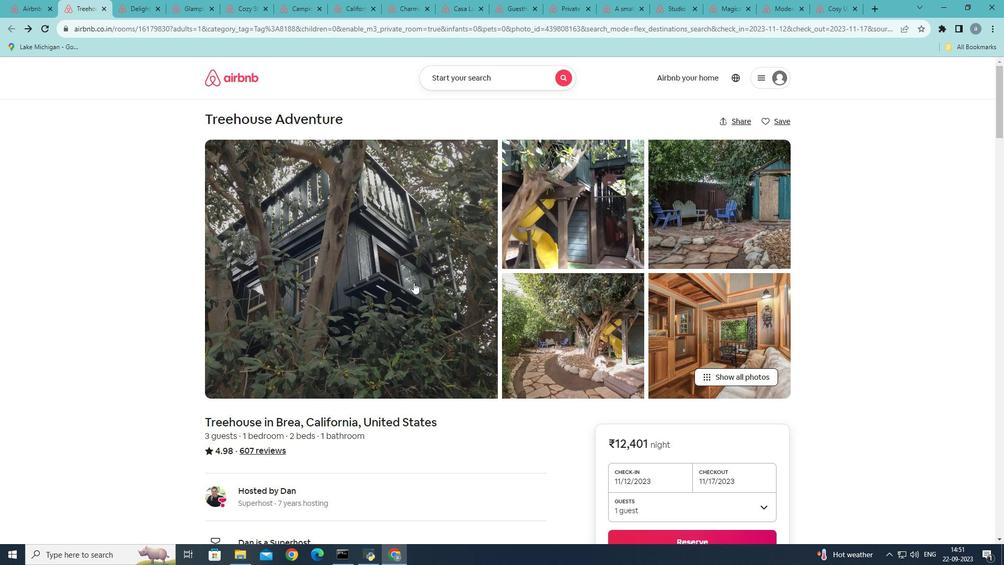 
Action: Mouse scrolled (413, 281) with delta (0, 0)
Screenshot: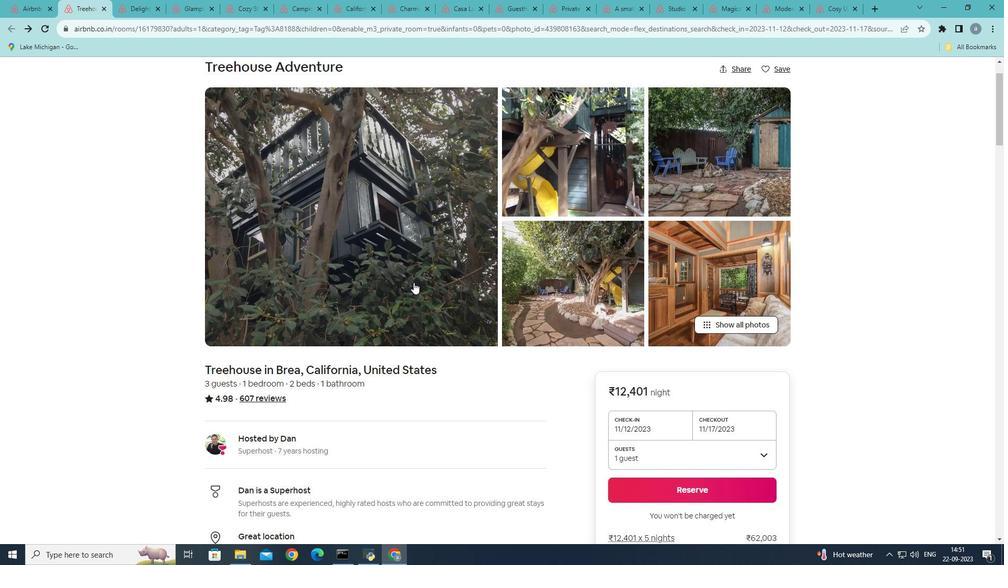 
Action: Mouse scrolled (413, 281) with delta (0, 0)
Screenshot: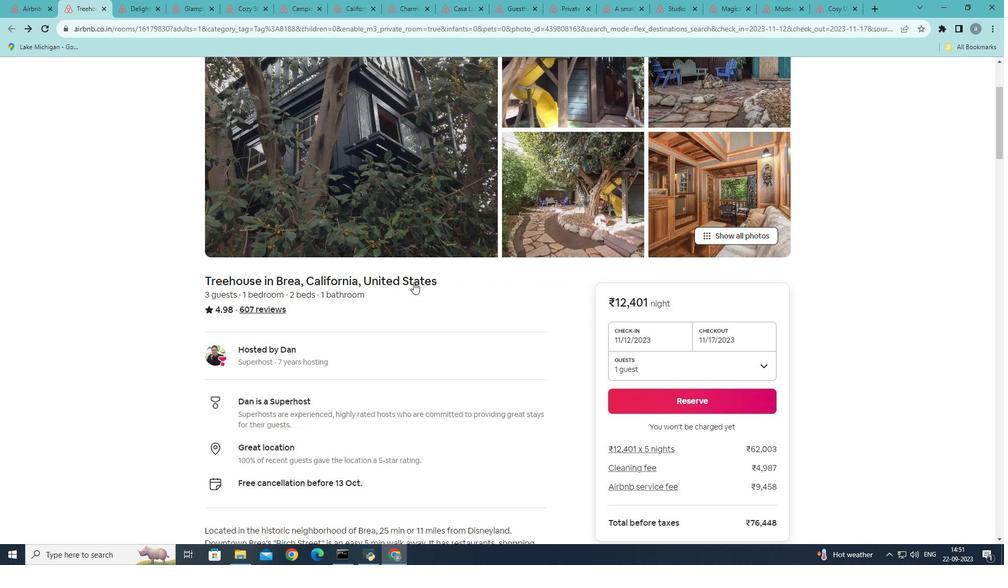 
Action: Mouse scrolled (413, 281) with delta (0, 0)
Screenshot: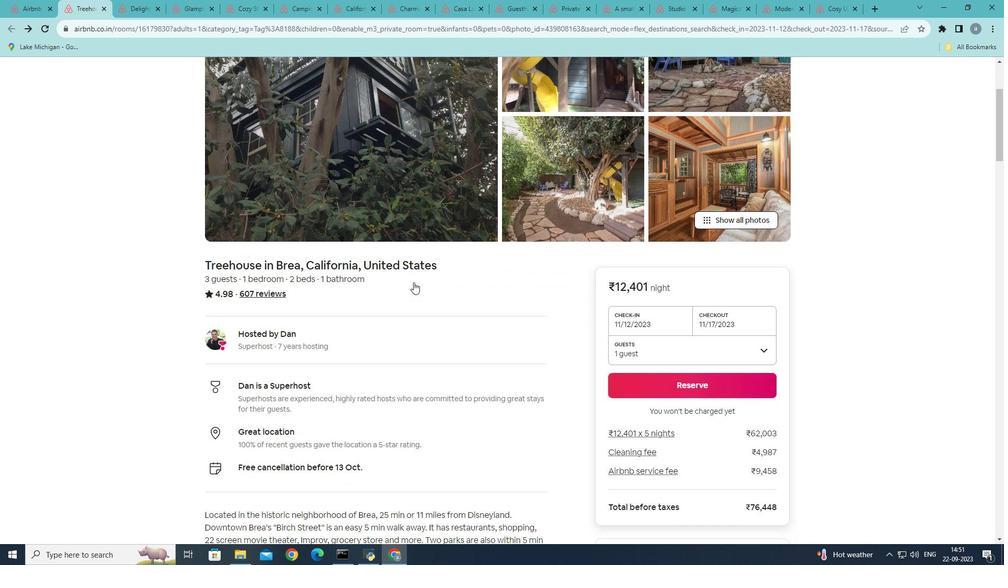 
Action: Mouse scrolled (413, 281) with delta (0, 0)
Screenshot: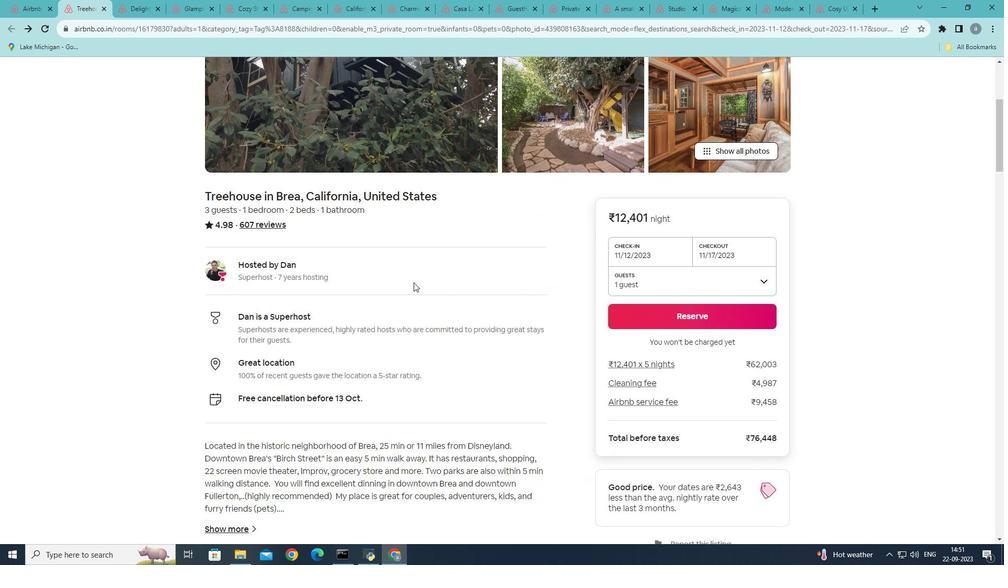 
Action: Mouse scrolled (413, 281) with delta (0, 0)
Screenshot: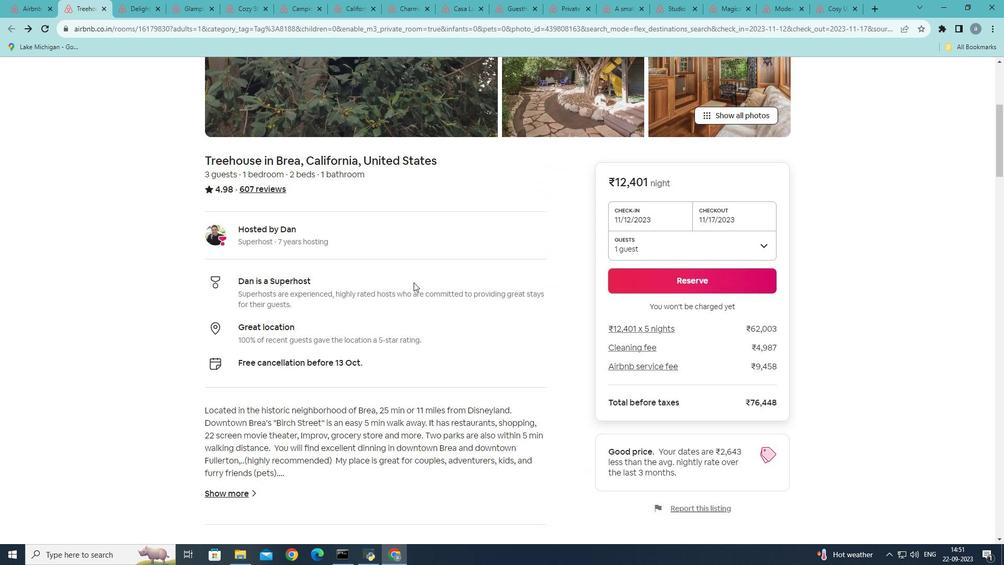 
Action: Mouse scrolled (413, 281) with delta (0, 0)
Screenshot: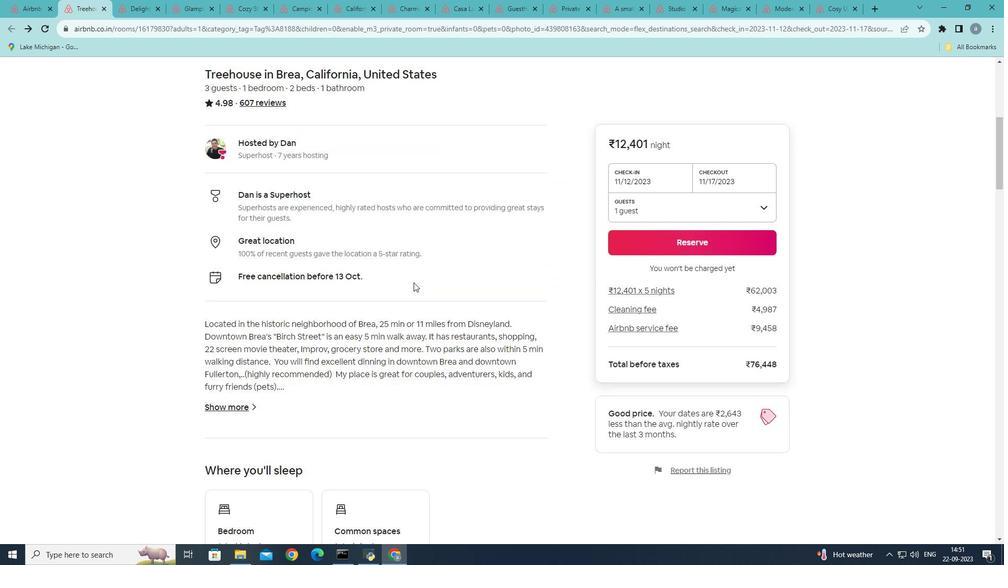 
Action: Mouse scrolled (413, 281) with delta (0, 0)
Screenshot: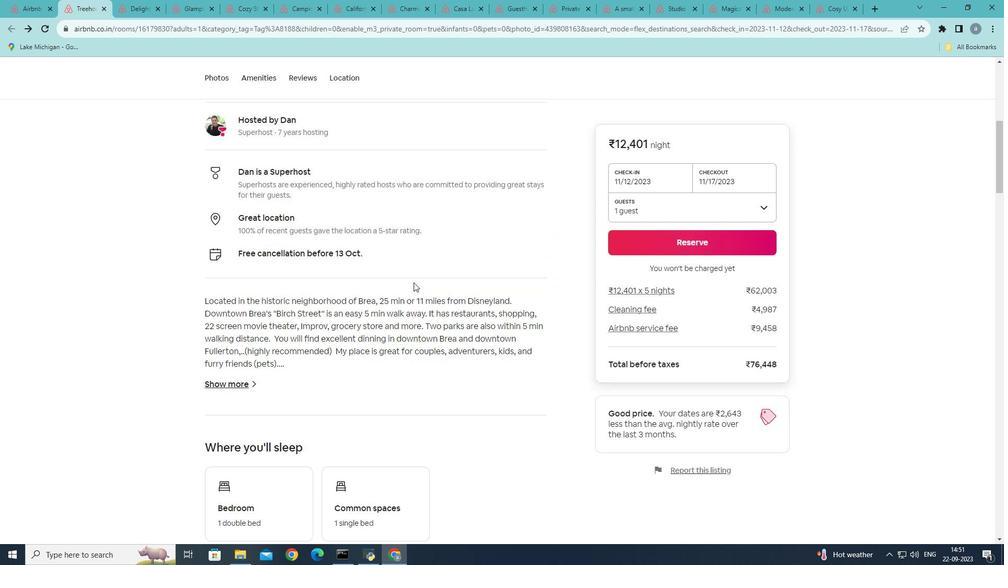 
Action: Mouse scrolled (413, 281) with delta (0, 0)
Screenshot: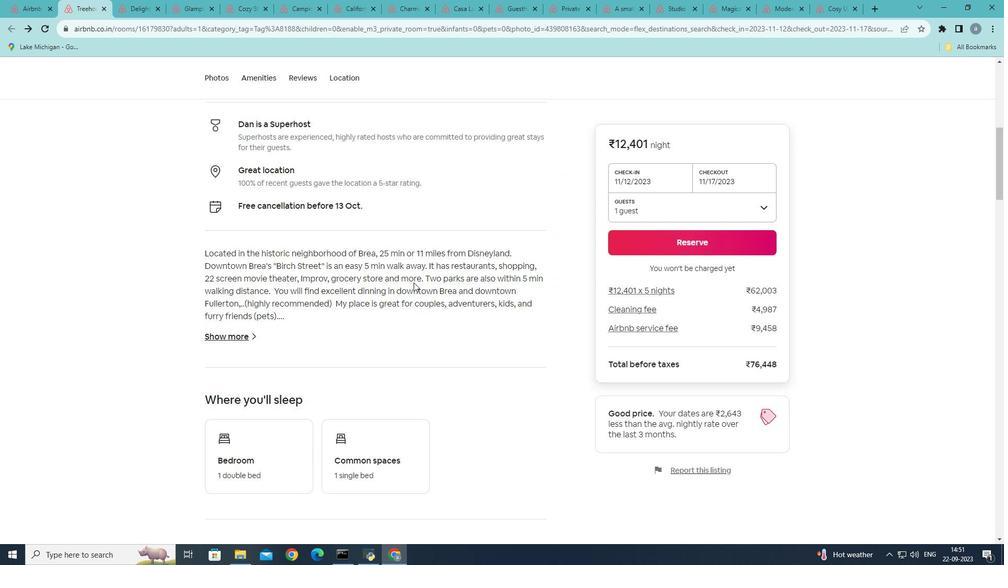 
Action: Mouse scrolled (413, 281) with delta (0, 0)
Screenshot: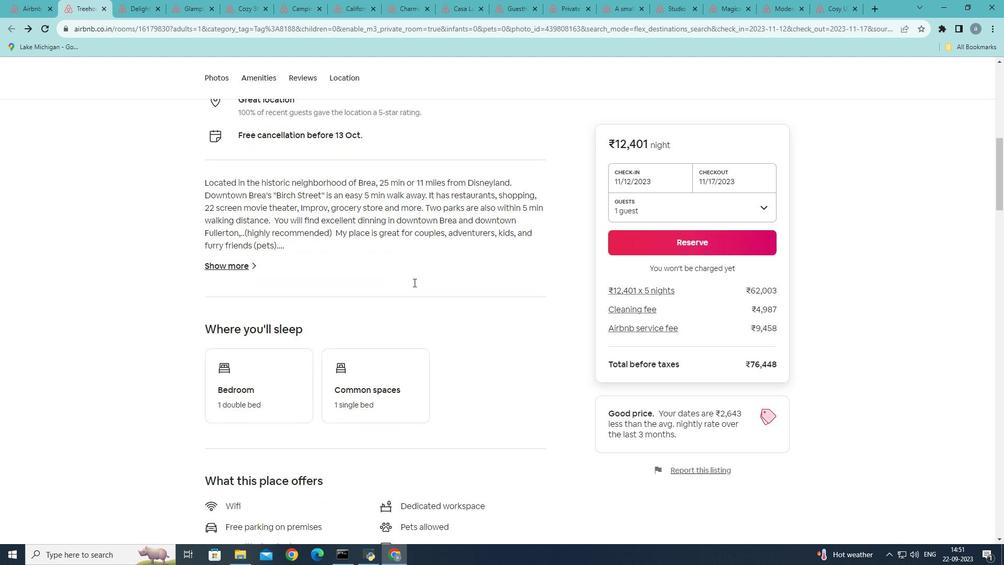 
Action: Mouse scrolled (413, 281) with delta (0, 0)
Screenshot: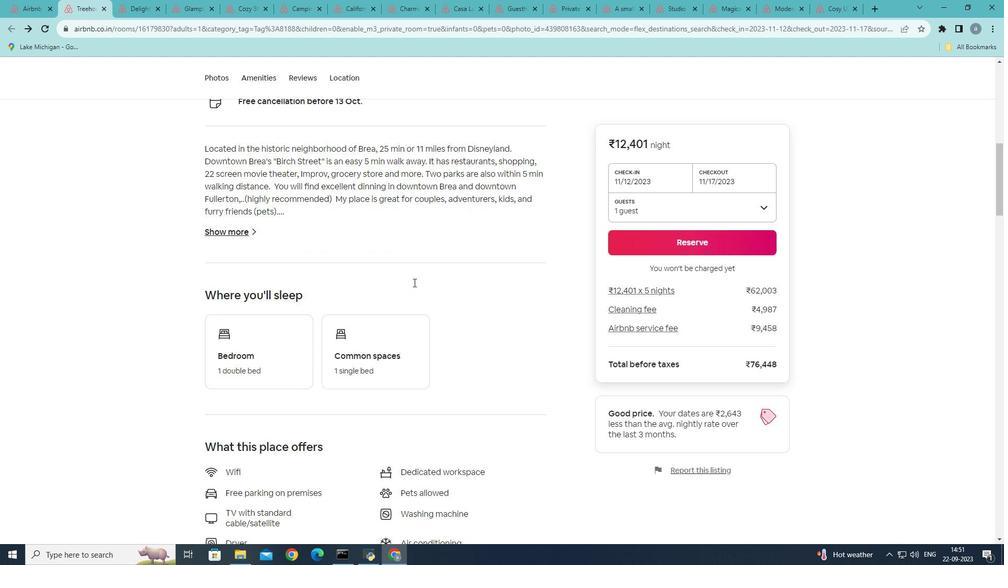 
Action: Mouse scrolled (413, 283) with delta (0, 0)
Screenshot: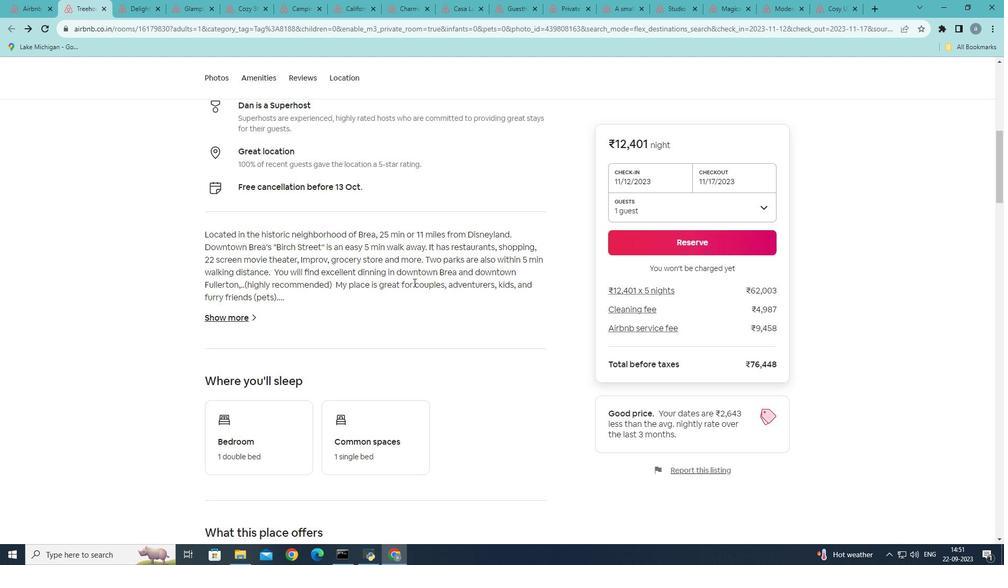 
Action: Mouse scrolled (413, 283) with delta (0, 0)
Screenshot: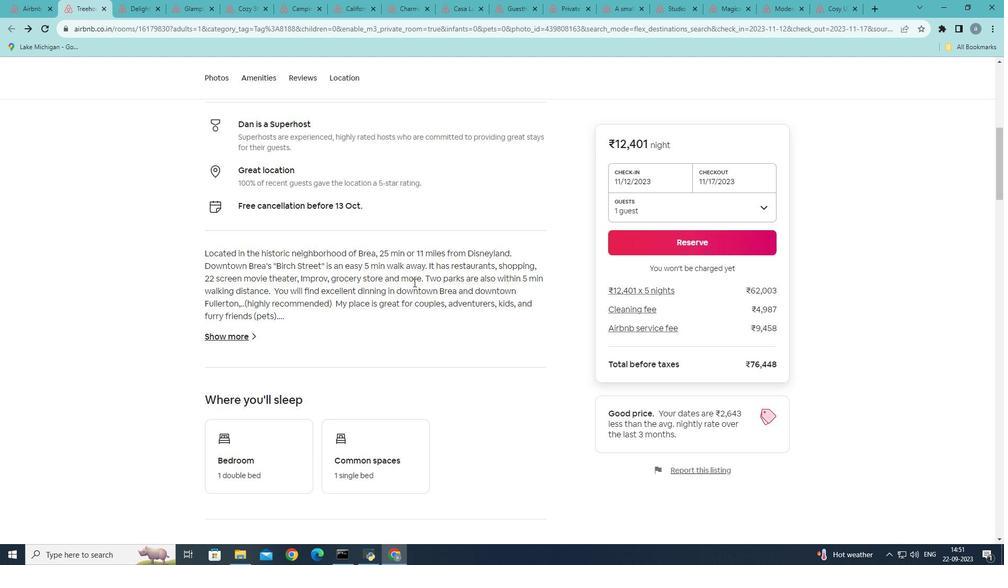 
Action: Mouse scrolled (413, 281) with delta (0, 0)
Screenshot: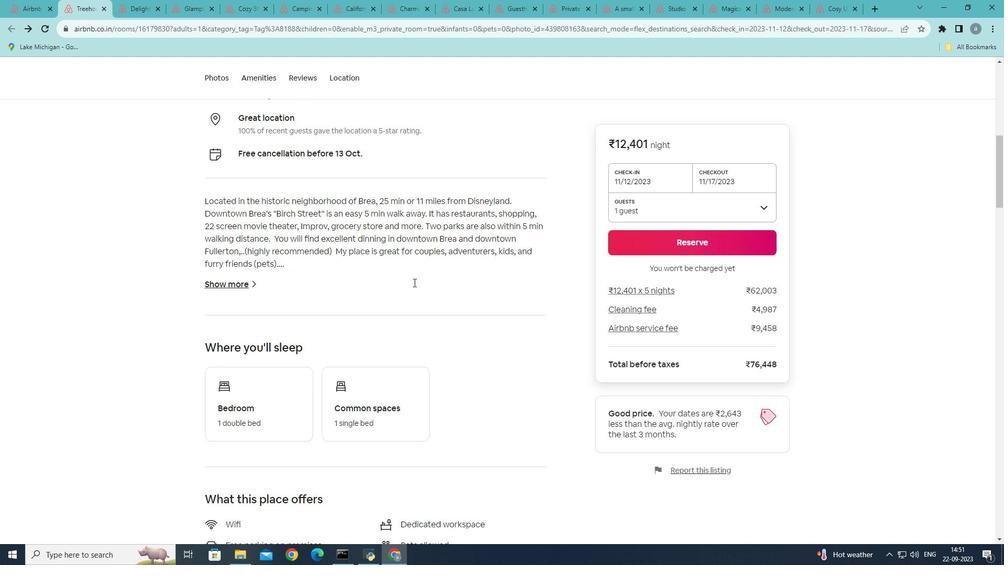 
Action: Mouse scrolled (413, 283) with delta (0, 0)
Screenshot: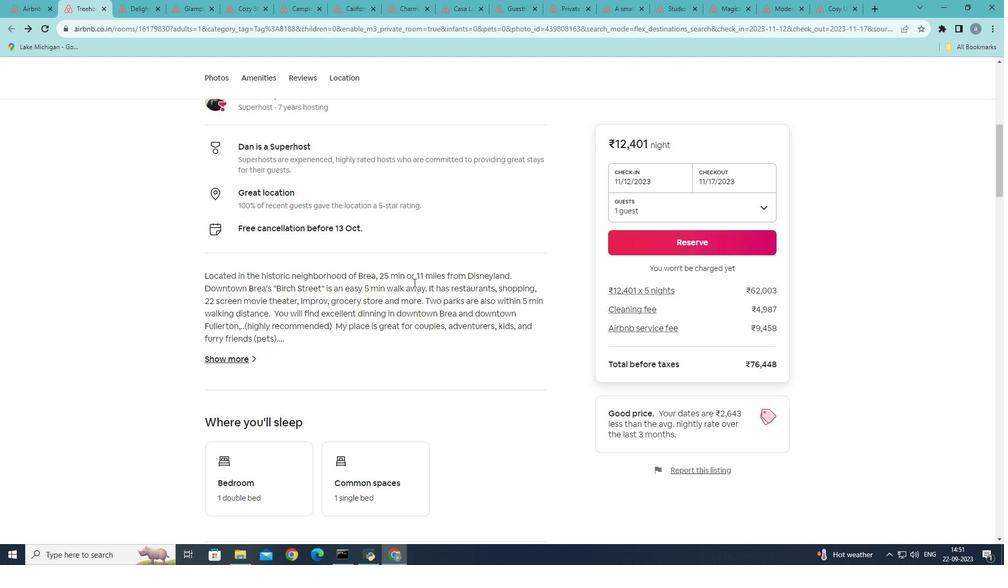 
Action: Mouse scrolled (413, 283) with delta (0, 0)
Screenshot: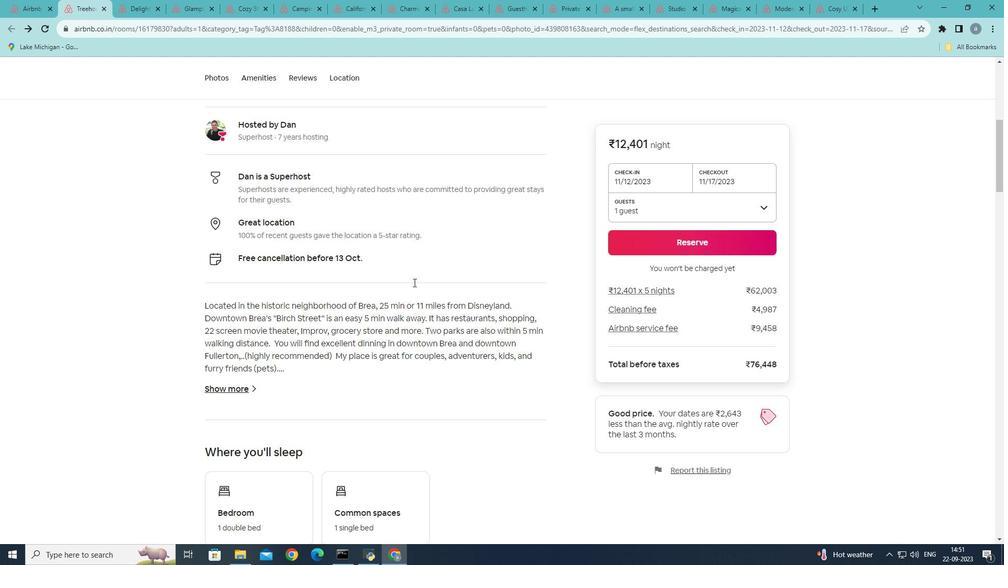 
Action: Mouse scrolled (413, 281) with delta (0, 0)
Screenshot: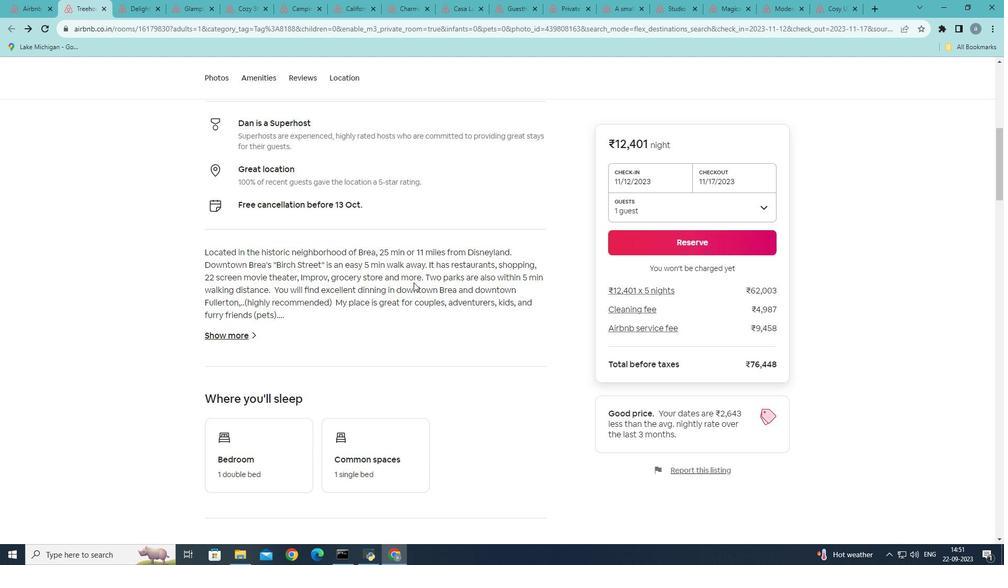 
Action: Mouse scrolled (413, 281) with delta (0, 0)
Screenshot: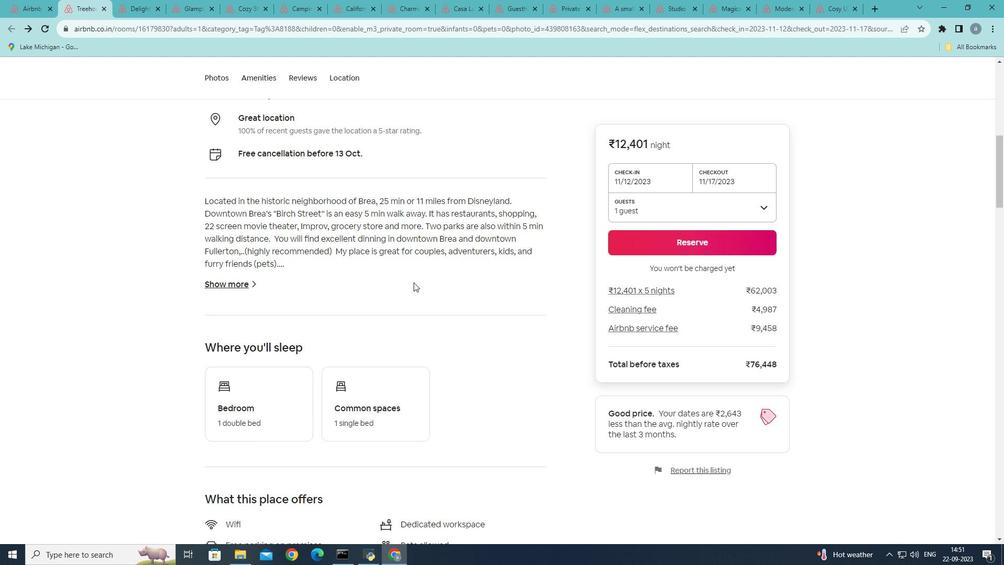 
Action: Mouse scrolled (413, 281) with delta (0, 0)
Screenshot: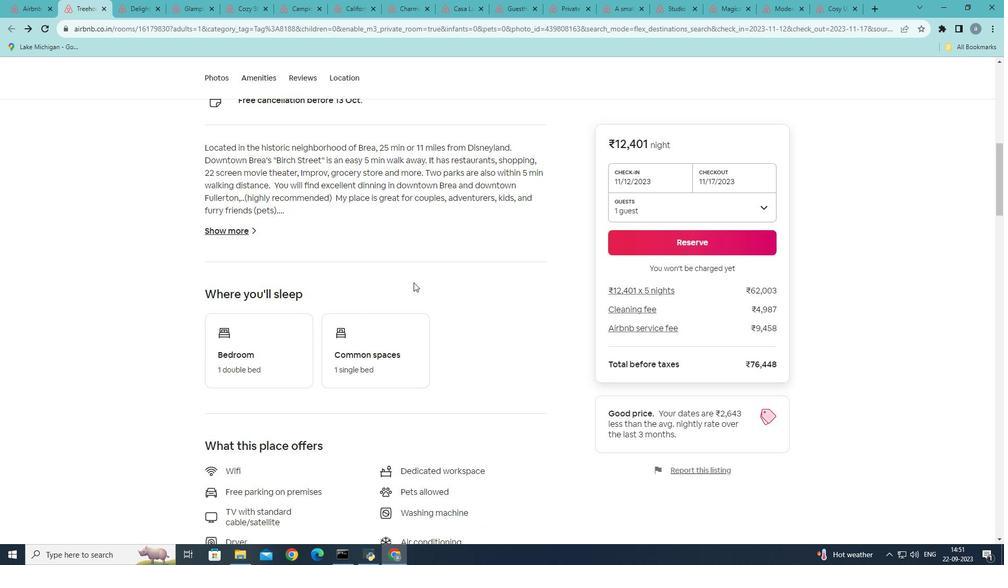 
Action: Mouse scrolled (413, 281) with delta (0, 0)
Screenshot: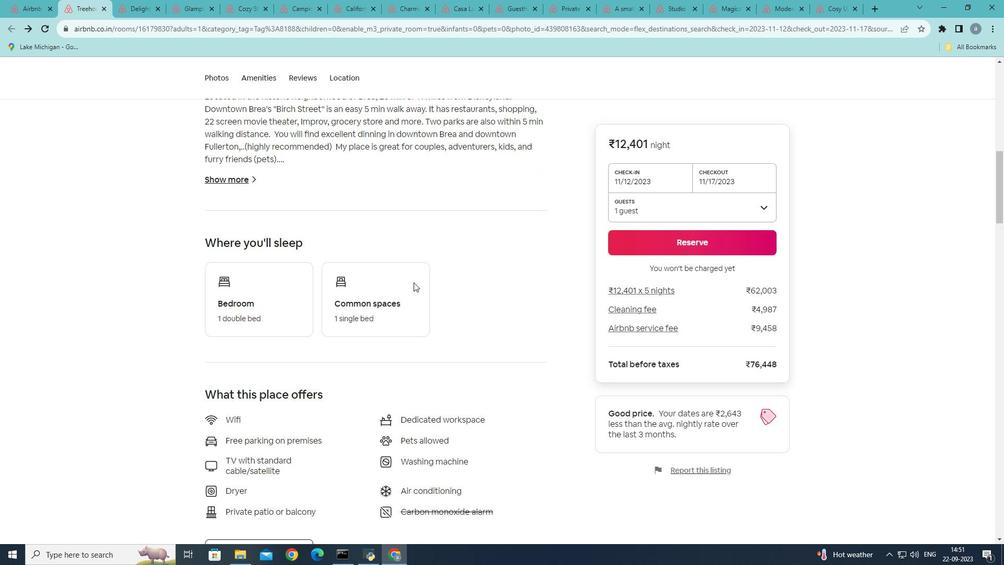 
Action: Mouse scrolled (413, 283) with delta (0, 0)
Screenshot: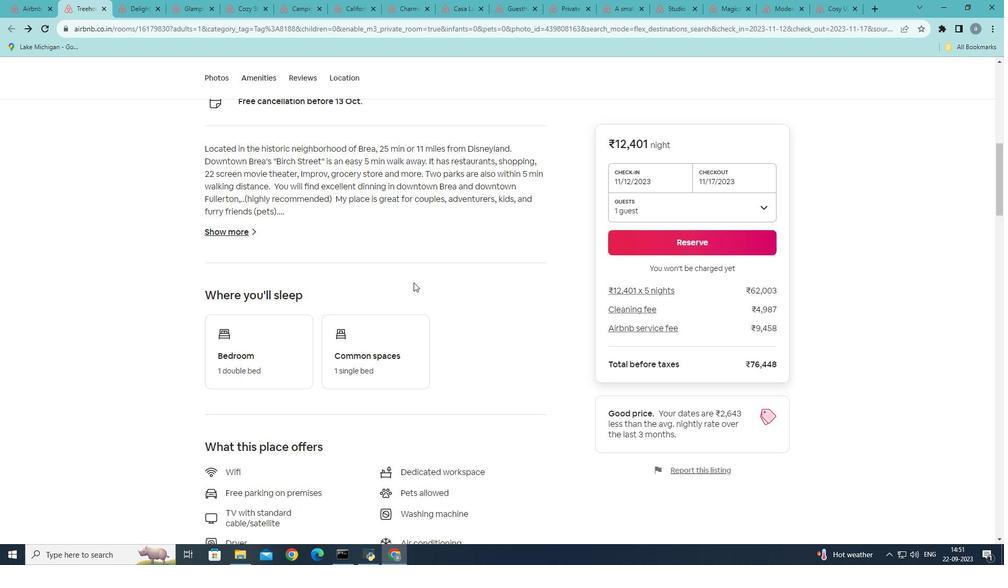 
Action: Mouse scrolled (413, 281) with delta (0, 0)
Screenshot: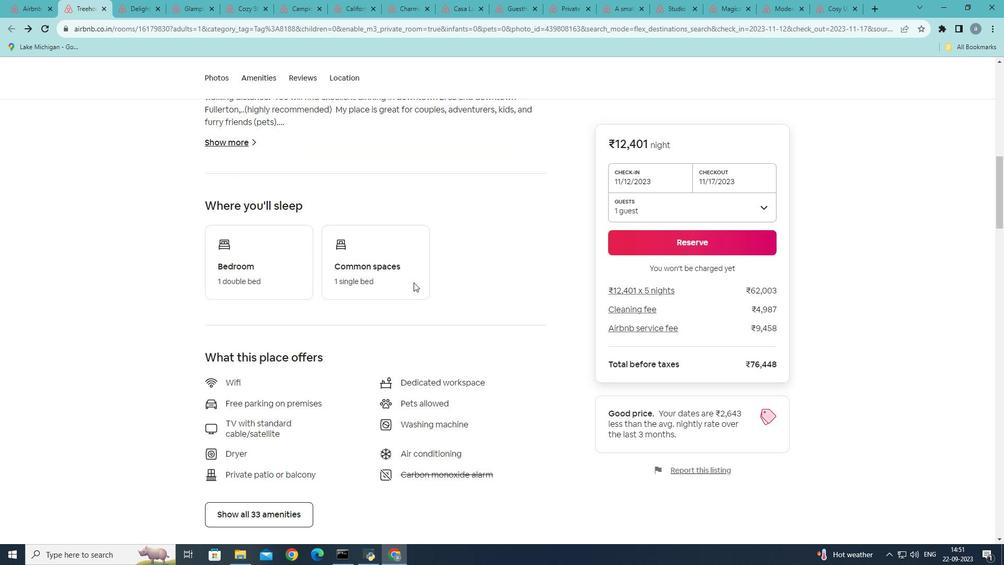 
Action: Mouse scrolled (413, 281) with delta (0, 0)
Screenshot: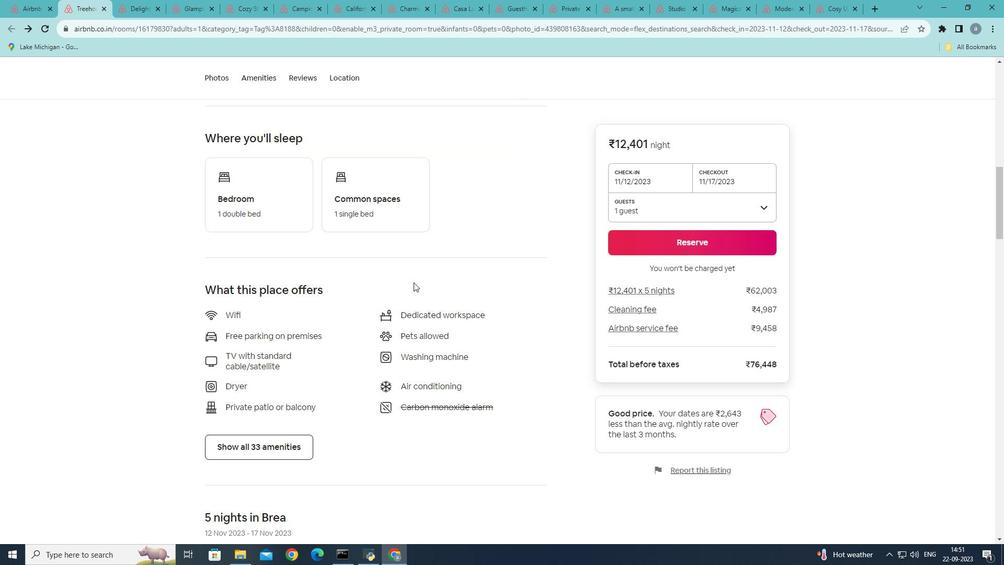 
Action: Mouse scrolled (413, 281) with delta (0, 0)
Screenshot: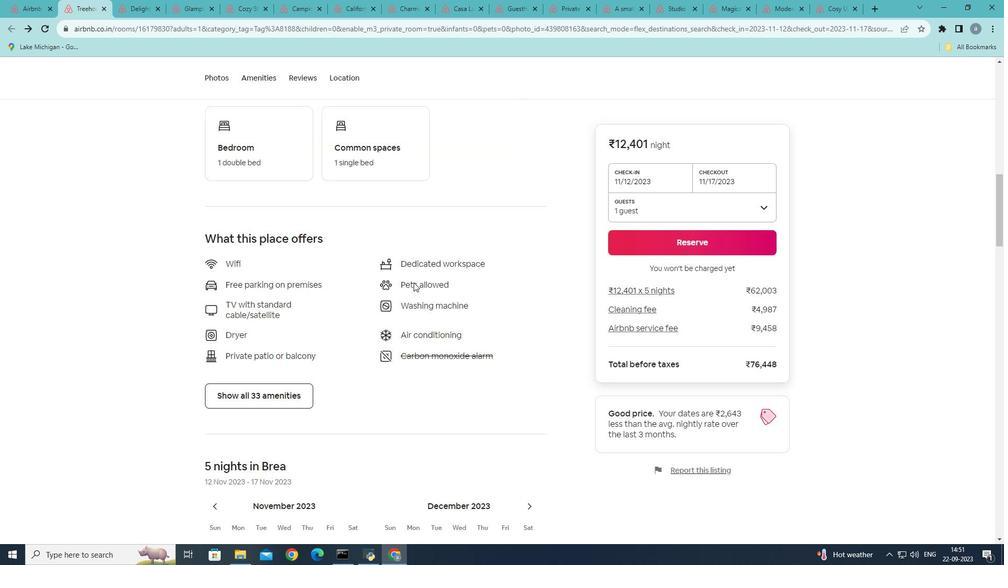 
Action: Mouse scrolled (413, 281) with delta (0, 0)
Screenshot: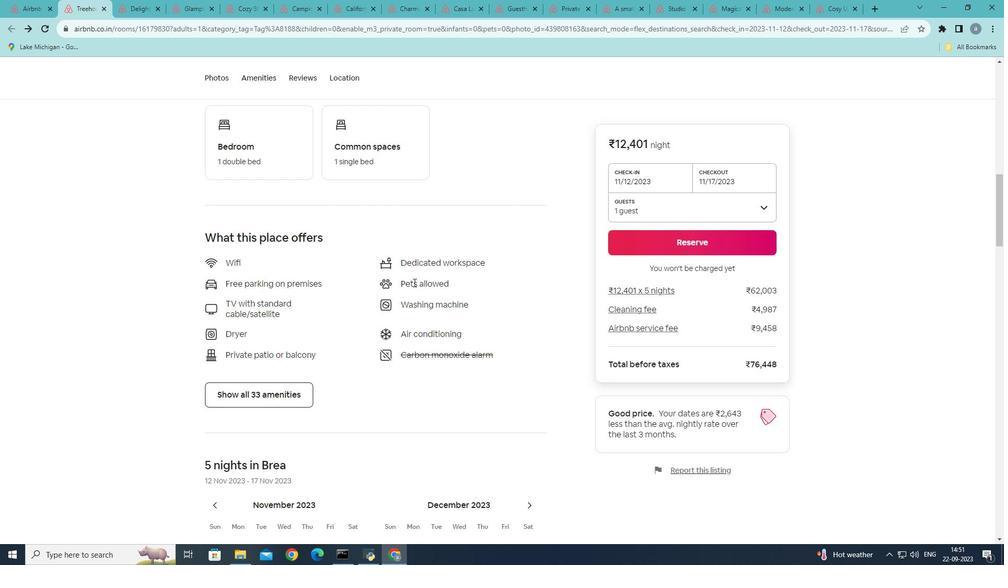 
Action: Mouse moved to (280, 392)
Screenshot: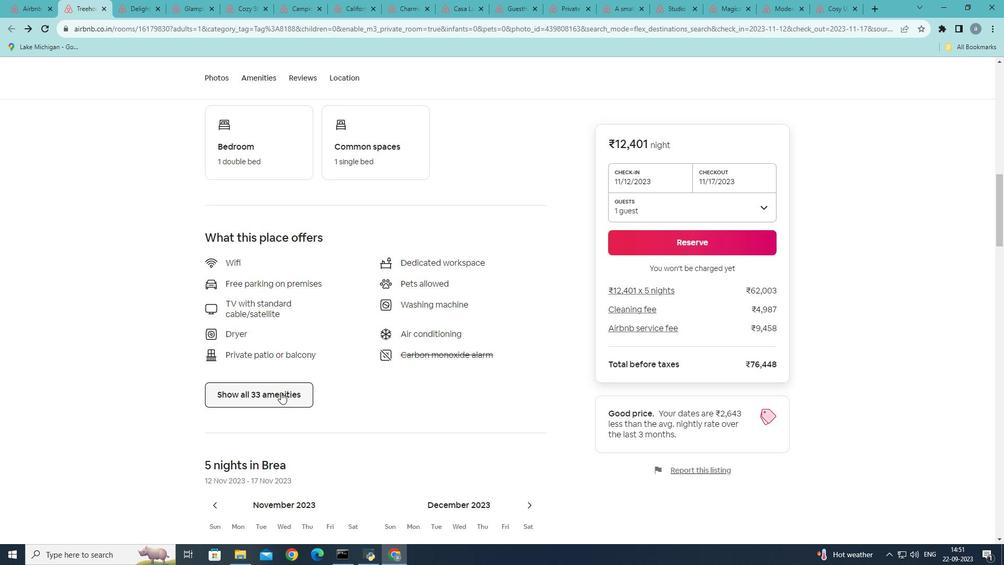 
Action: Mouse pressed left at (280, 392)
Screenshot: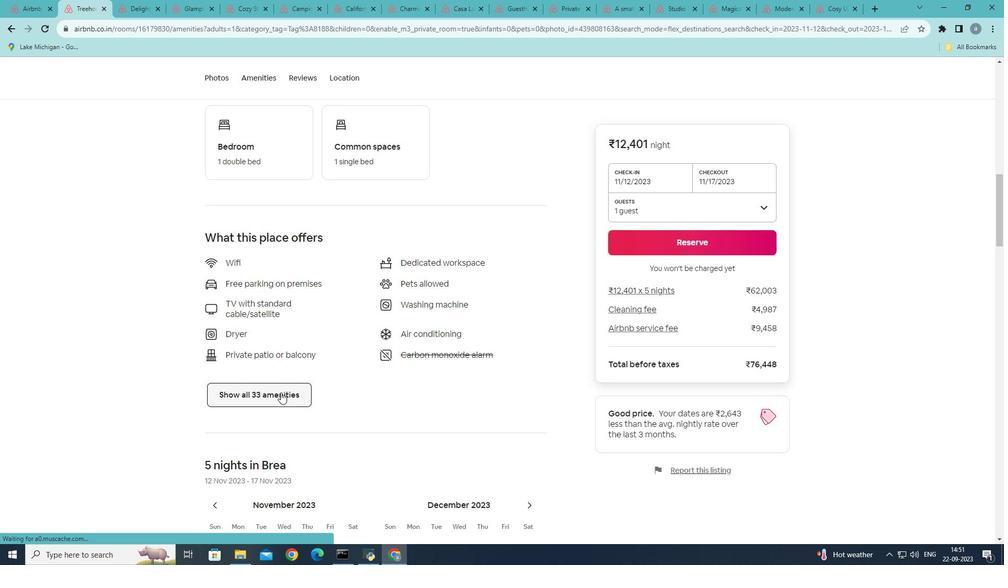 
Action: Mouse moved to (407, 277)
Screenshot: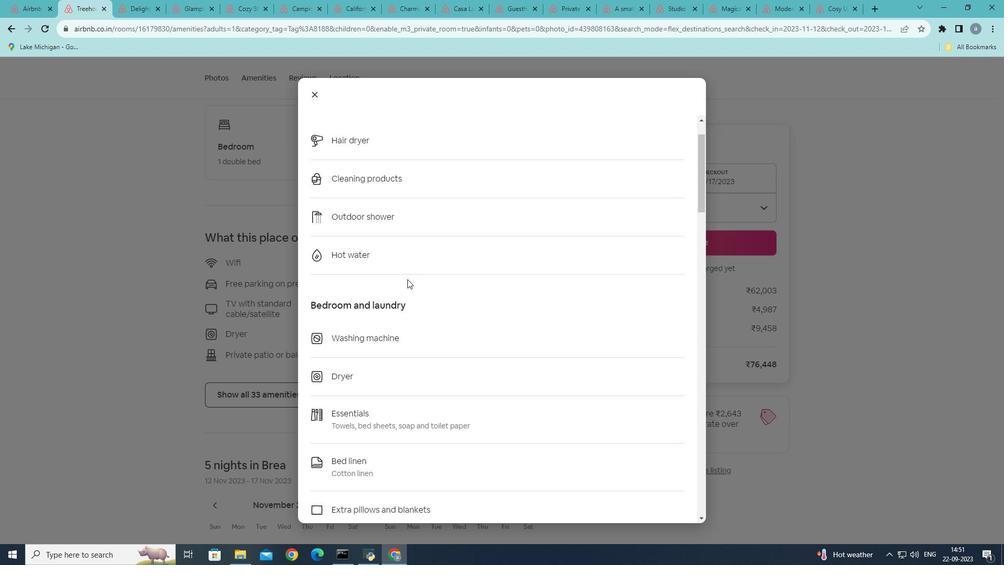 
Action: Mouse scrolled (407, 277) with delta (0, 0)
Screenshot: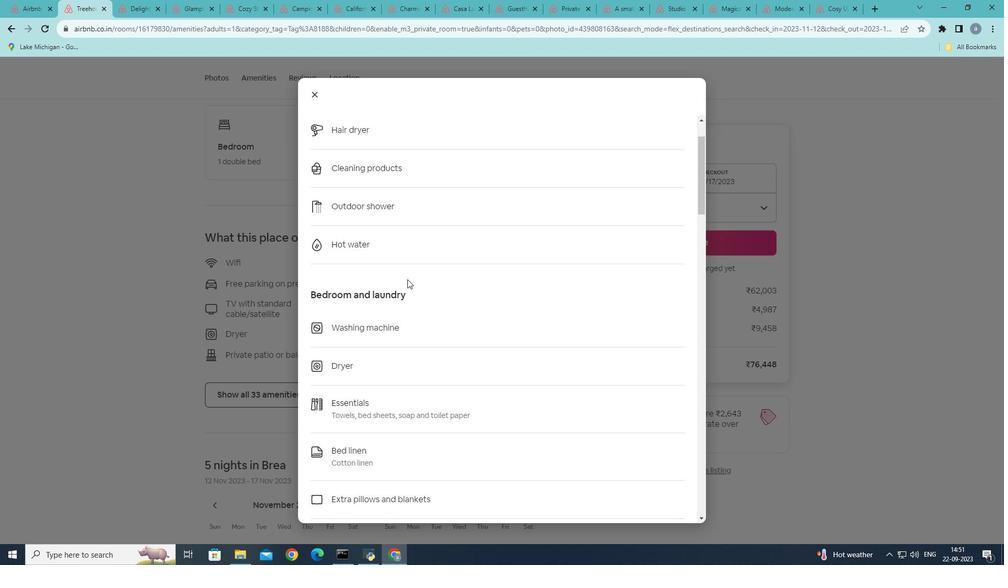 
Action: Mouse moved to (407, 279)
Screenshot: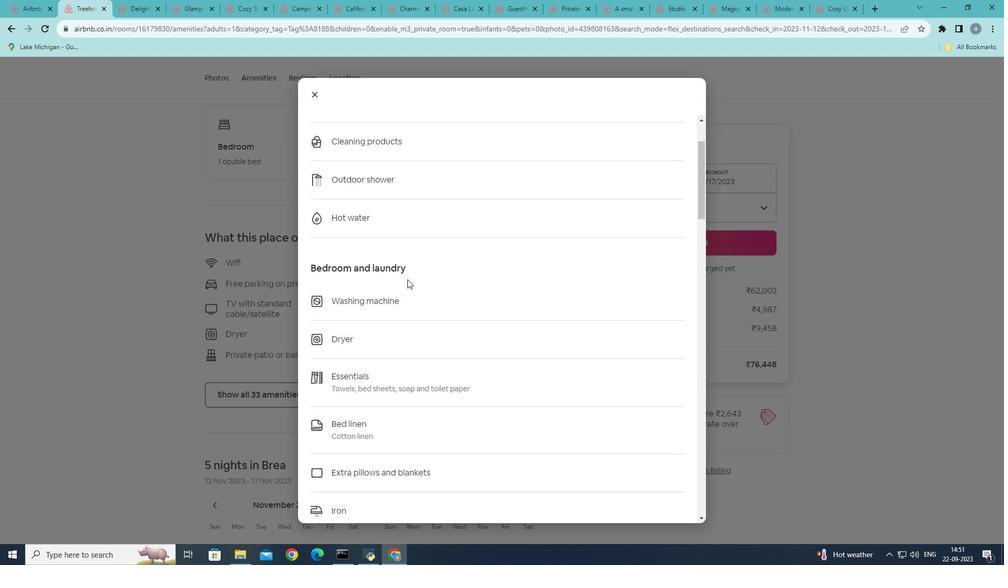 
Action: Mouse scrolled (407, 278) with delta (0, 0)
Screenshot: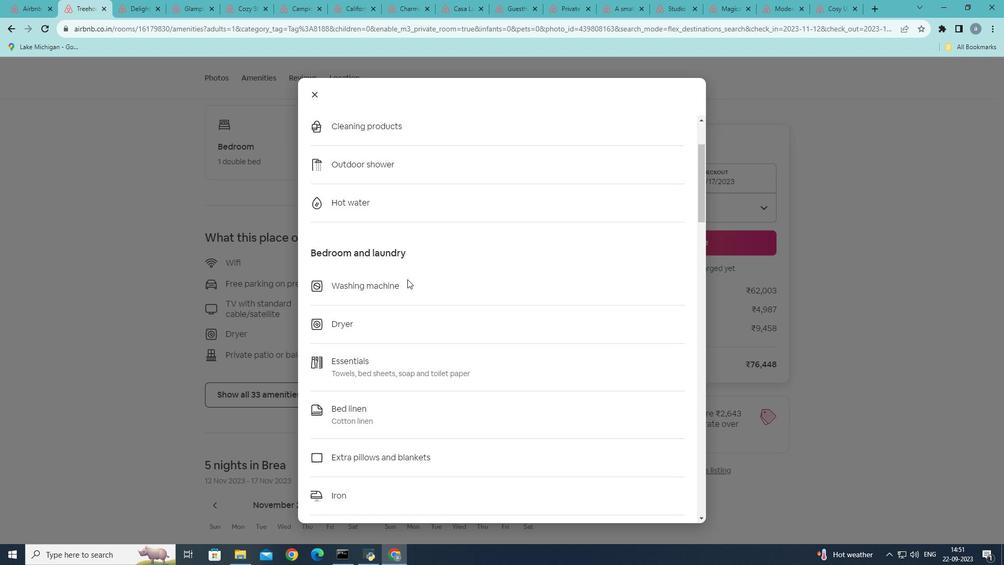 
Action: Mouse scrolled (407, 278) with delta (0, 0)
Screenshot: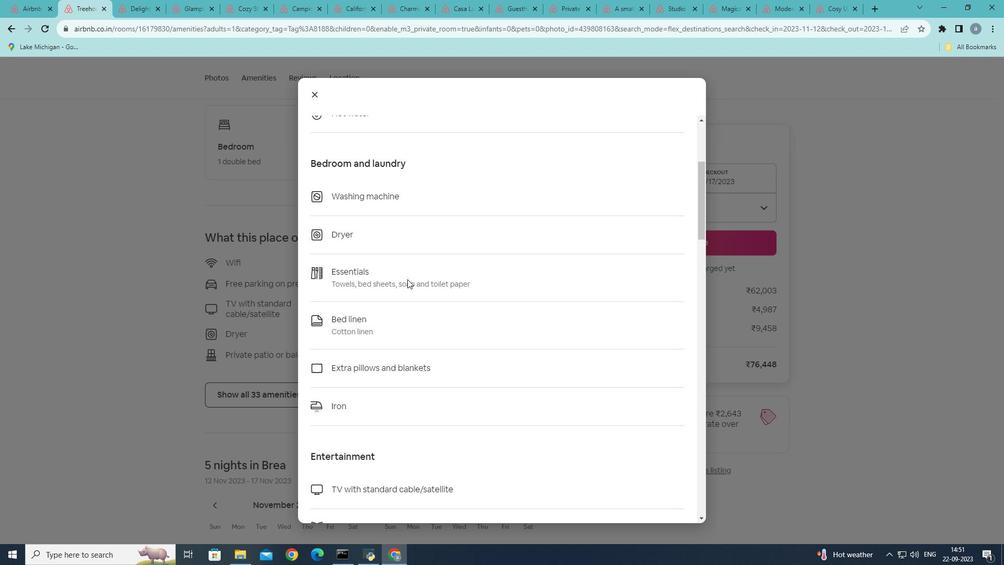 
Action: Mouse scrolled (407, 278) with delta (0, 0)
Screenshot: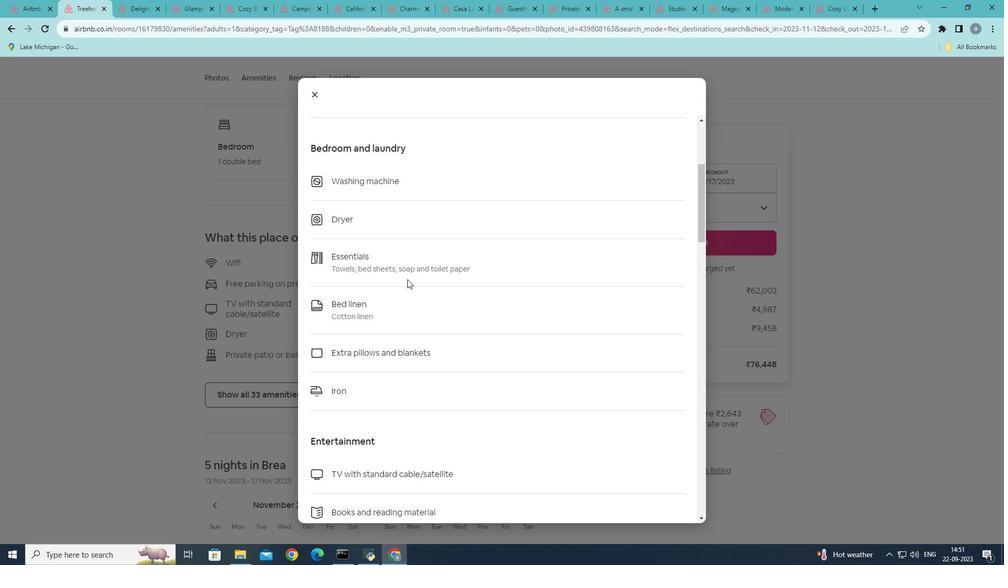 
Action: Mouse scrolled (407, 278) with delta (0, 0)
Screenshot: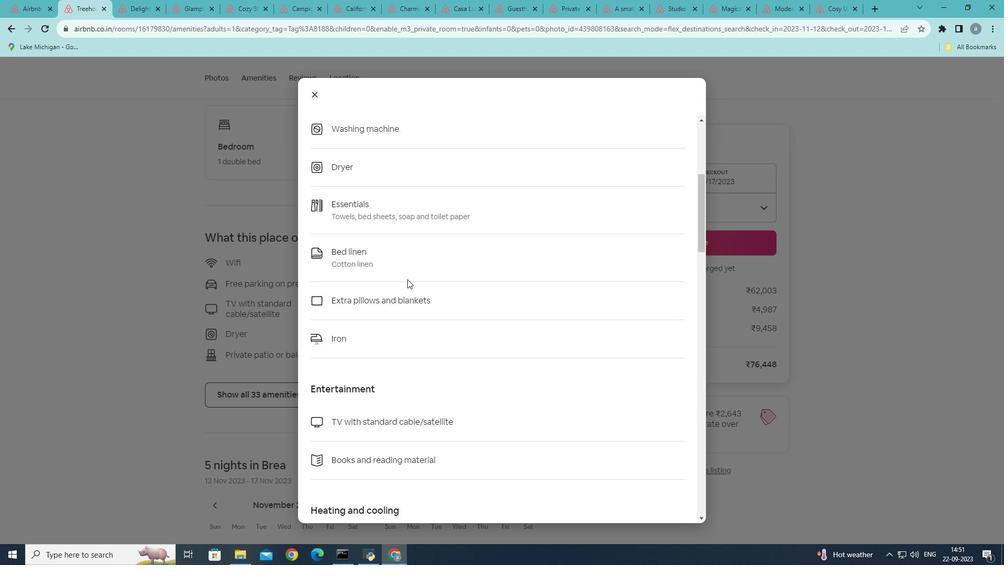 
Action: Mouse scrolled (407, 278) with delta (0, 0)
Screenshot: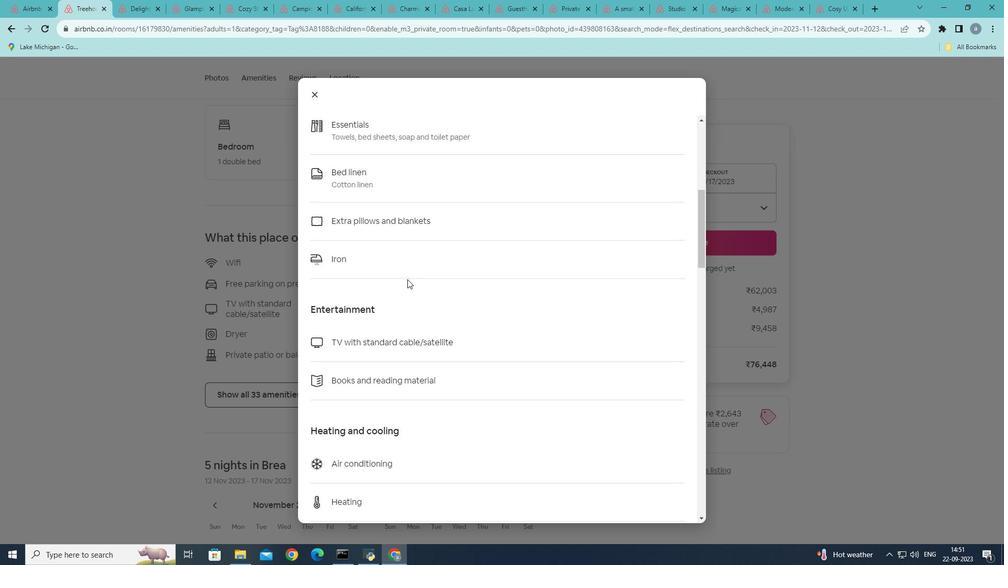 
Action: Mouse scrolled (407, 278) with delta (0, 0)
Screenshot: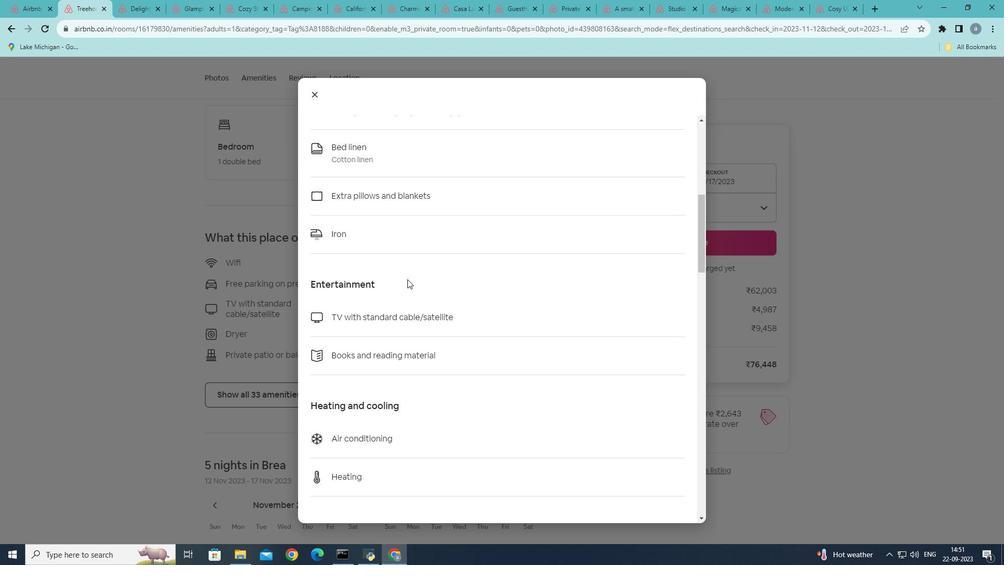 
Action: Mouse scrolled (407, 278) with delta (0, 0)
Screenshot: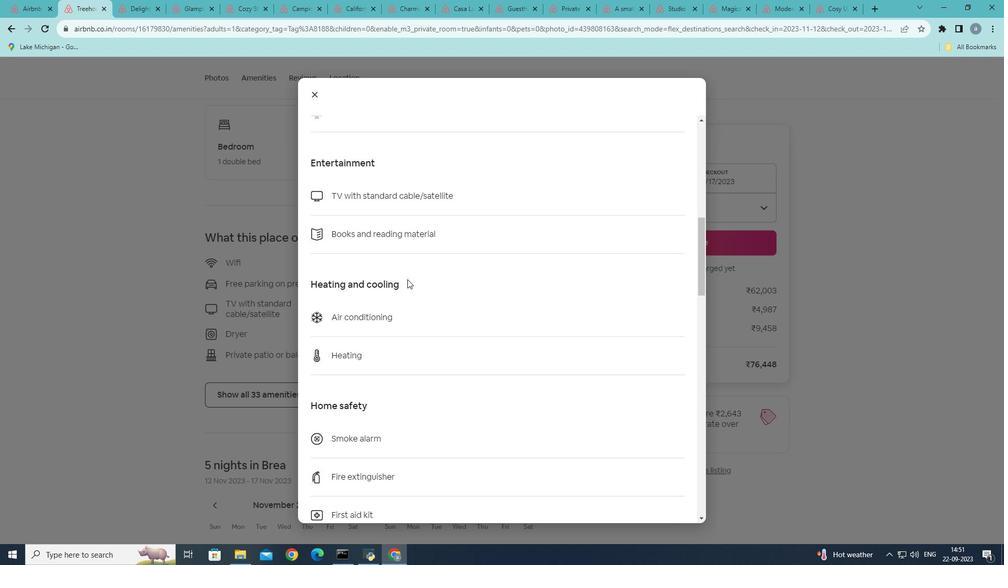 
Action: Mouse scrolled (407, 278) with delta (0, 0)
Screenshot: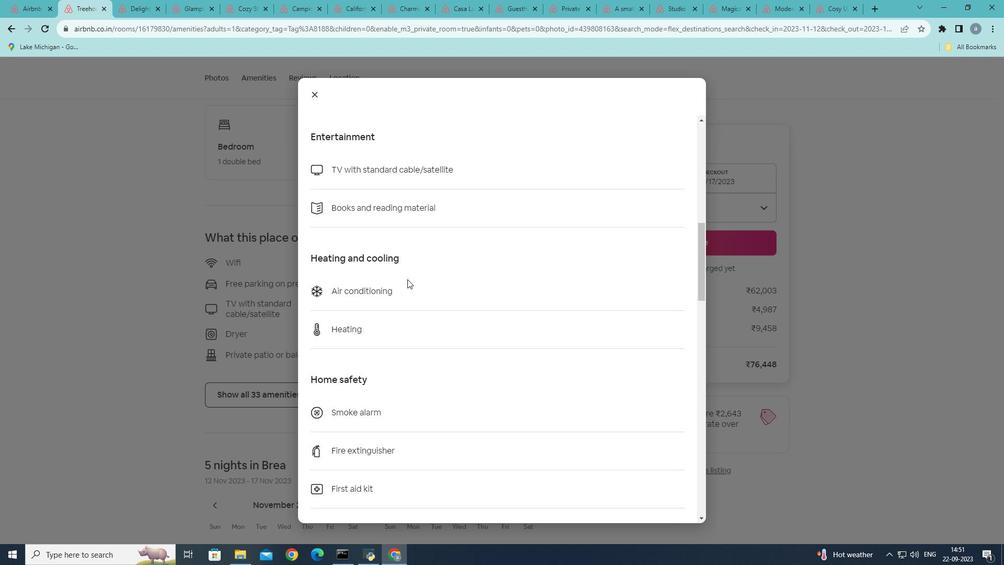 
Action: Mouse scrolled (407, 278) with delta (0, 0)
Screenshot: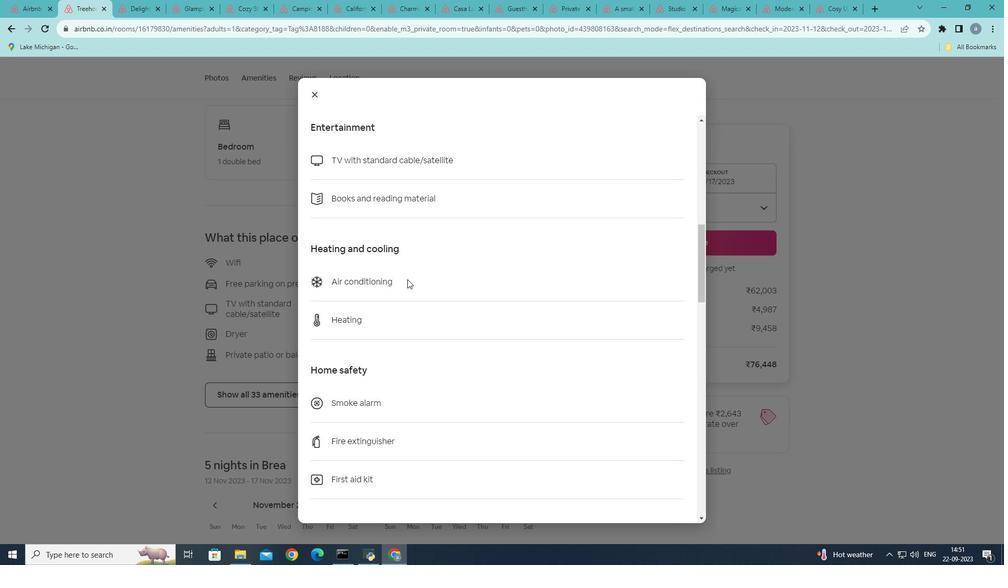
Action: Mouse scrolled (407, 278) with delta (0, 0)
Screenshot: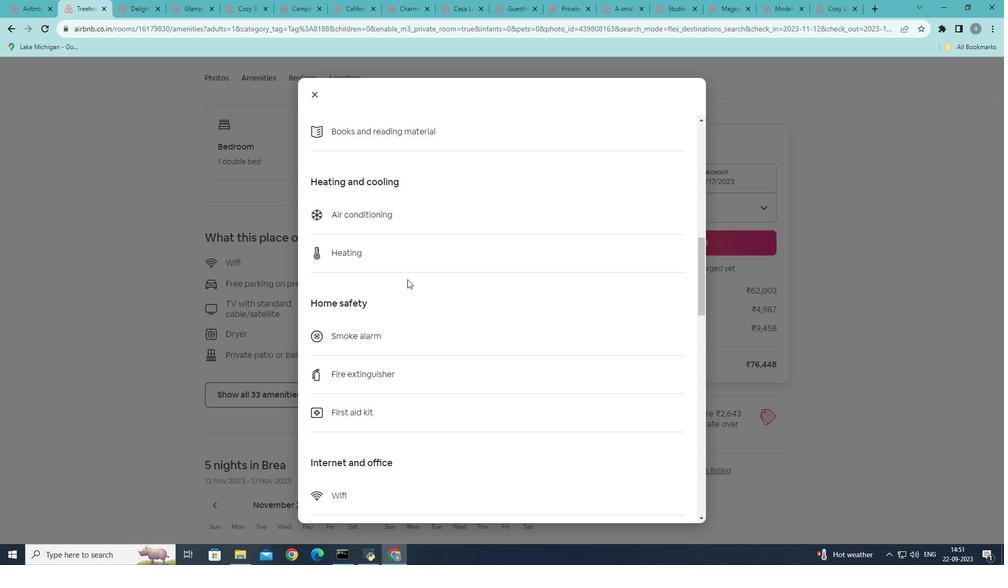
Action: Mouse scrolled (407, 278) with delta (0, 0)
Screenshot: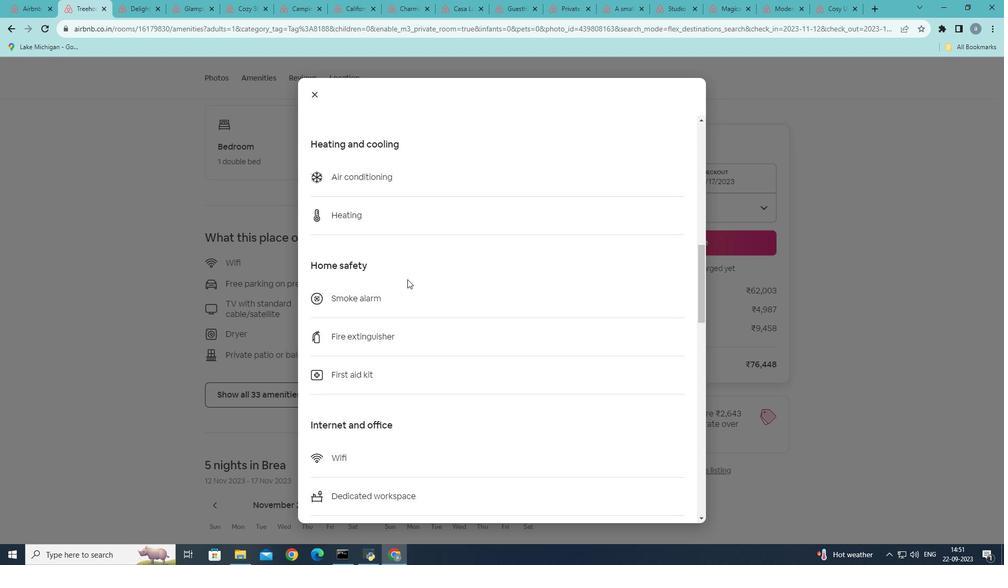 
Action: Mouse scrolled (407, 278) with delta (0, 0)
Screenshot: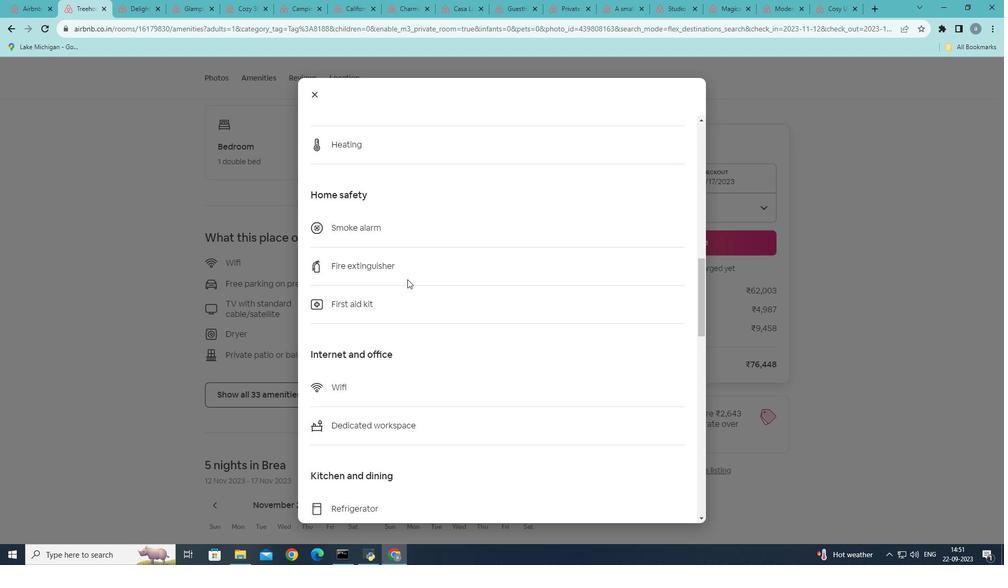 
Action: Mouse scrolled (407, 278) with delta (0, 0)
Screenshot: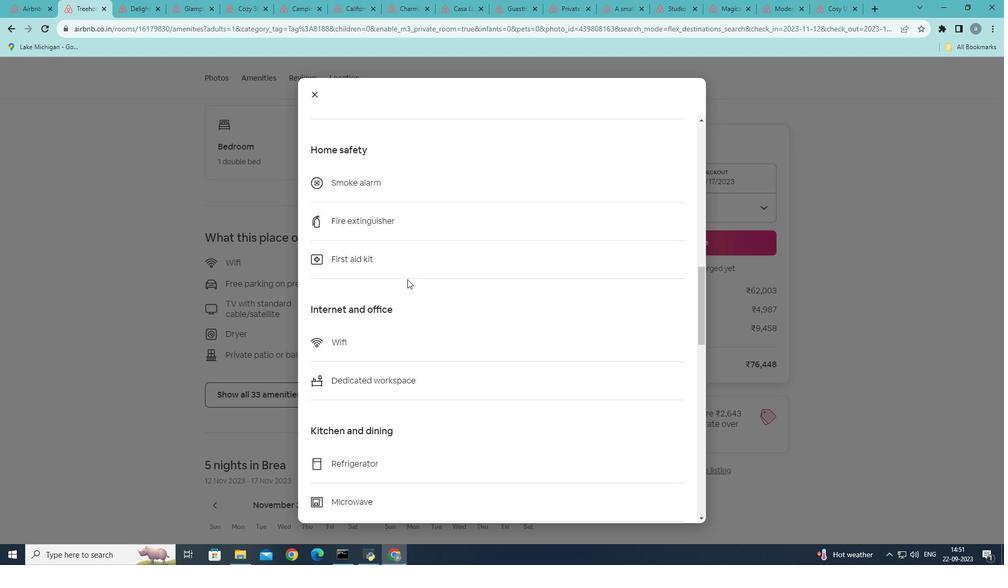 
Action: Mouse scrolled (407, 278) with delta (0, 0)
Screenshot: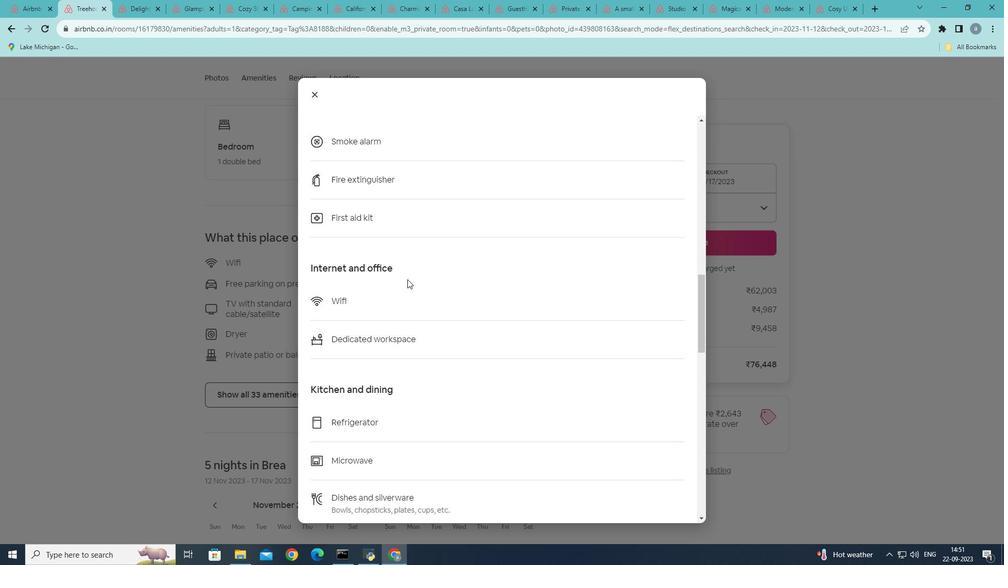 
Action: Mouse scrolled (407, 278) with delta (0, 0)
Screenshot: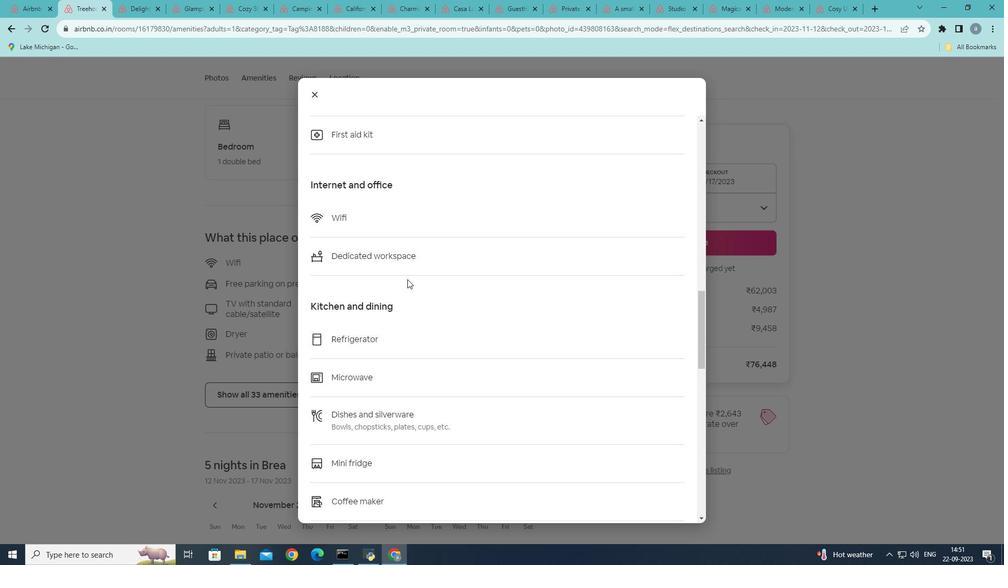 
Action: Mouse scrolled (407, 278) with delta (0, 0)
Screenshot: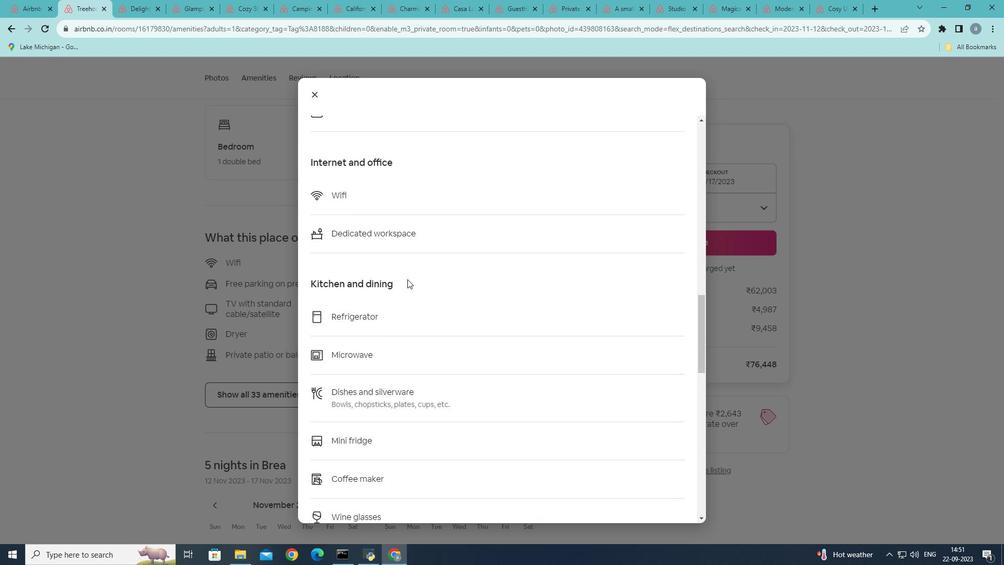 
Action: Mouse scrolled (407, 278) with delta (0, 0)
Screenshot: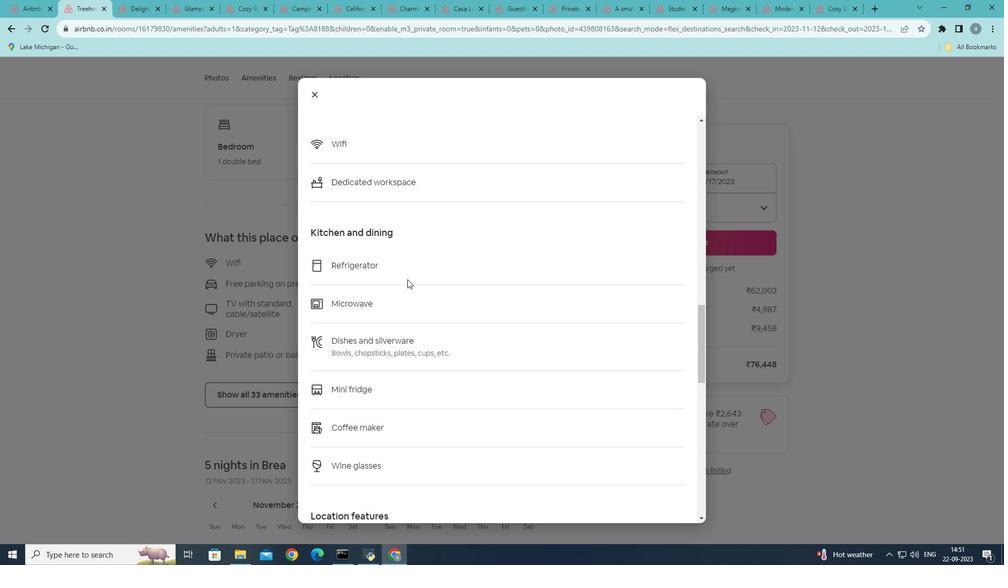 
Action: Mouse scrolled (407, 278) with delta (0, 0)
Screenshot: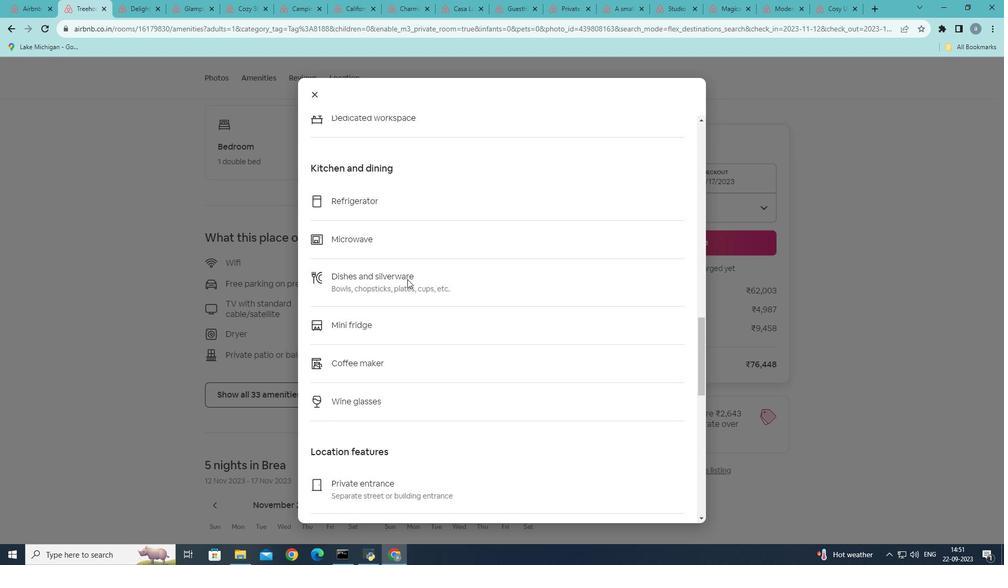 
Action: Mouse scrolled (407, 278) with delta (0, 0)
Screenshot: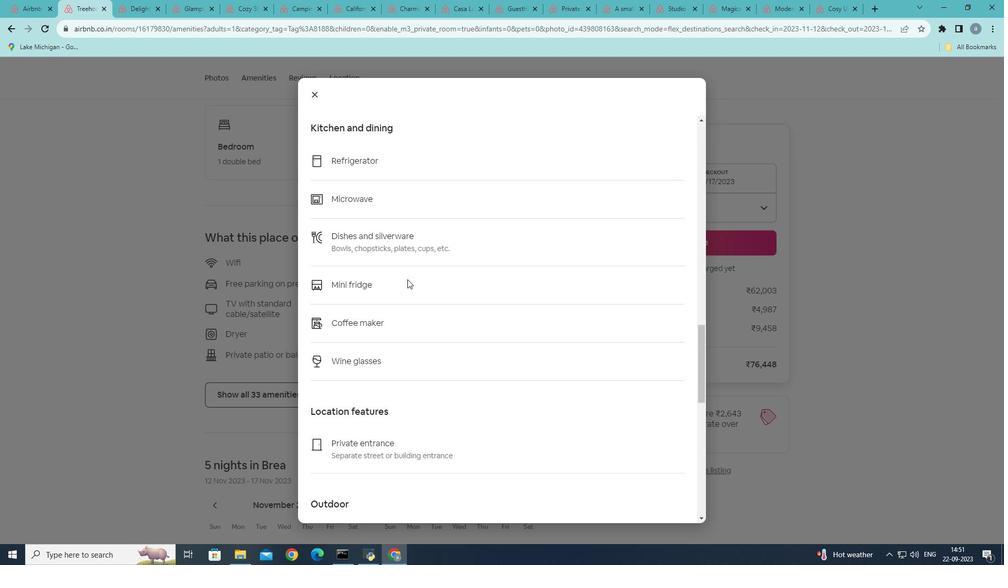 
Action: Mouse scrolled (407, 278) with delta (0, 0)
Screenshot: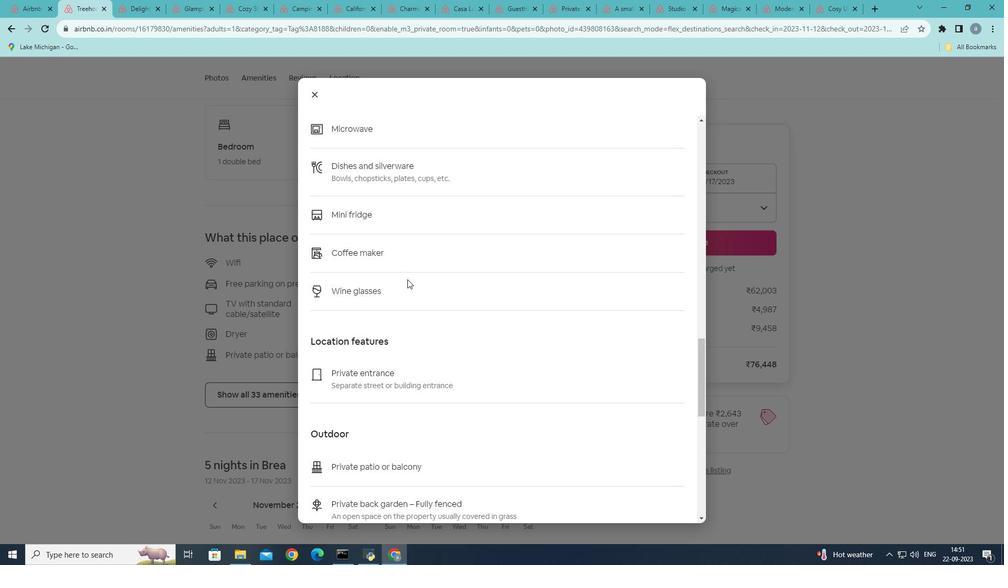 
Action: Mouse scrolled (407, 278) with delta (0, 0)
Screenshot: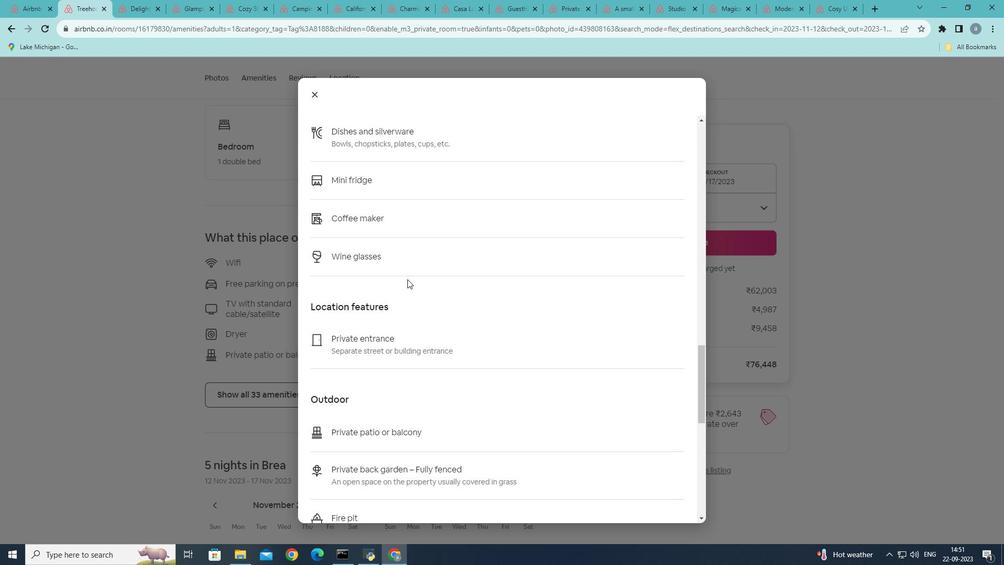 
Action: Mouse scrolled (407, 278) with delta (0, 0)
Screenshot: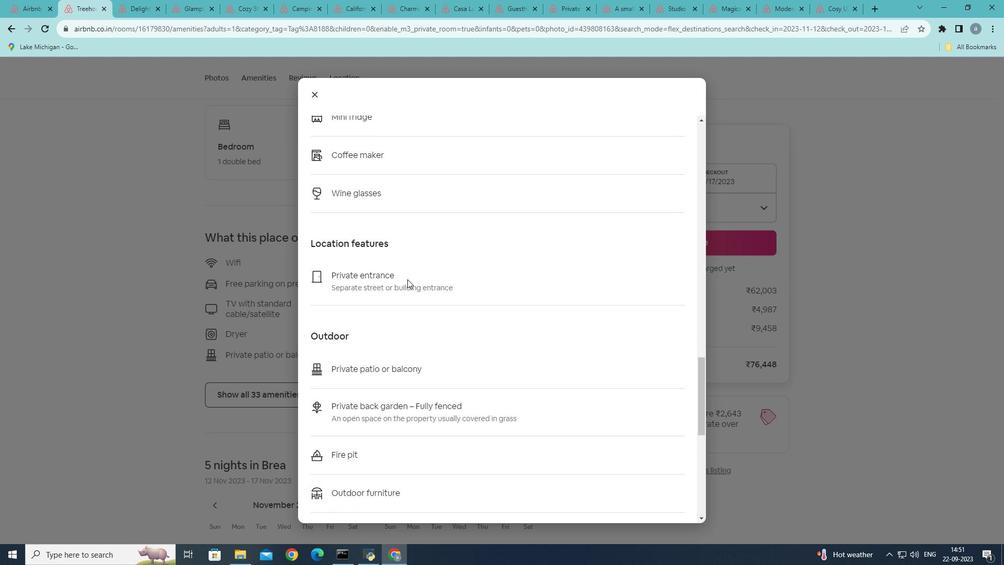 
Action: Mouse scrolled (407, 278) with delta (0, 0)
Screenshot: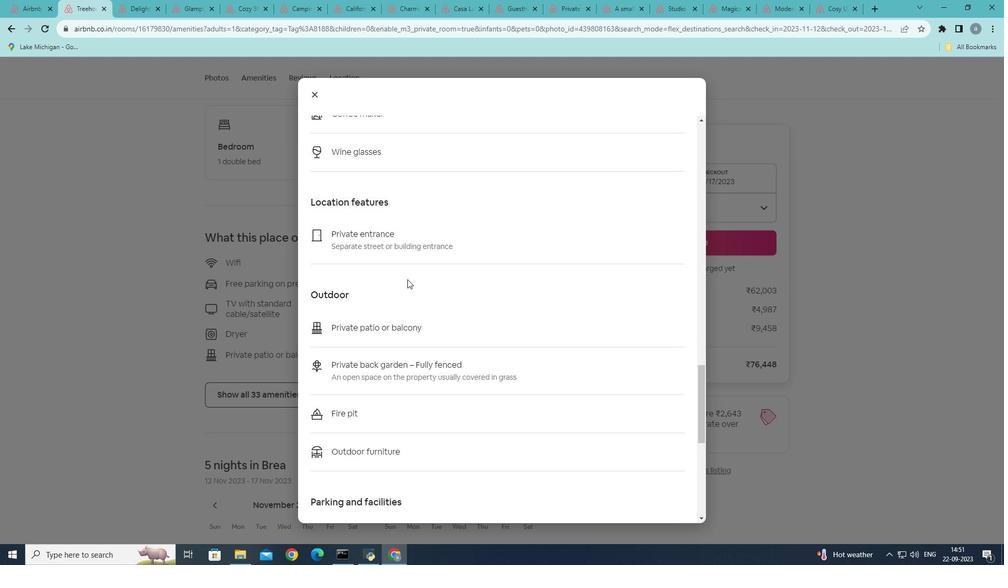 
Action: Mouse scrolled (407, 278) with delta (0, 0)
Screenshot: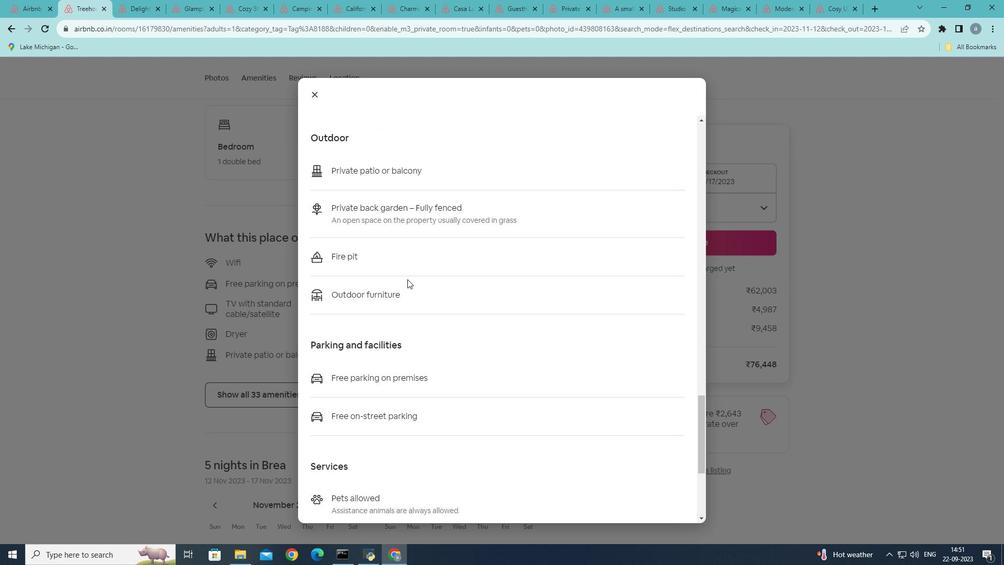 
Action: Mouse scrolled (407, 278) with delta (0, 0)
Screenshot: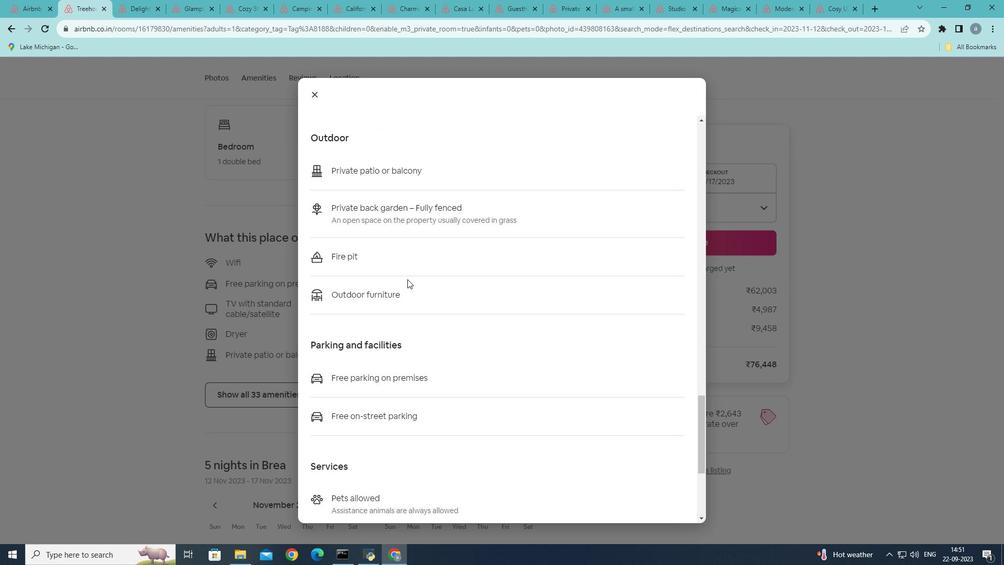 
Action: Mouse scrolled (407, 278) with delta (0, 0)
Screenshot: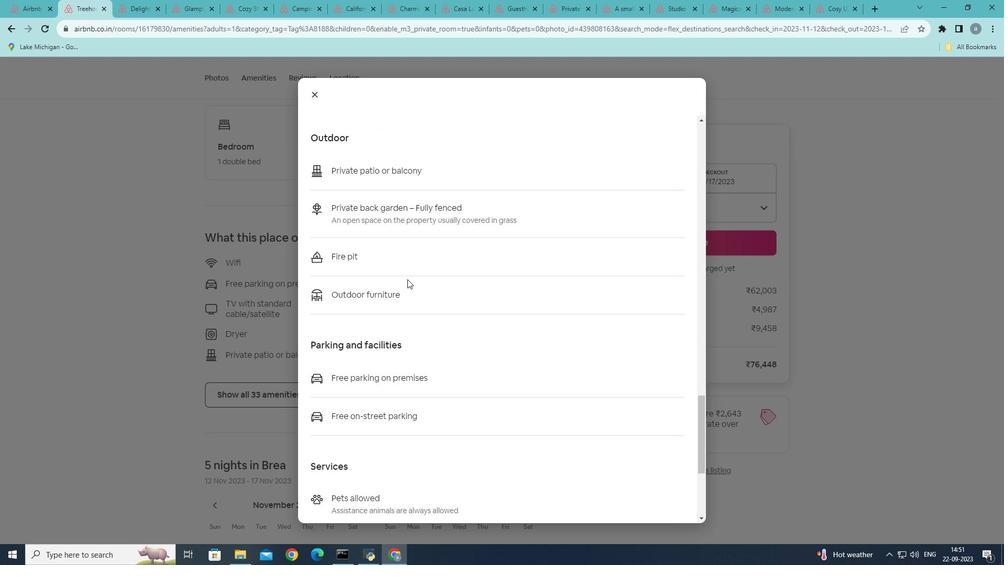 
Action: Mouse scrolled (407, 278) with delta (0, 0)
Screenshot: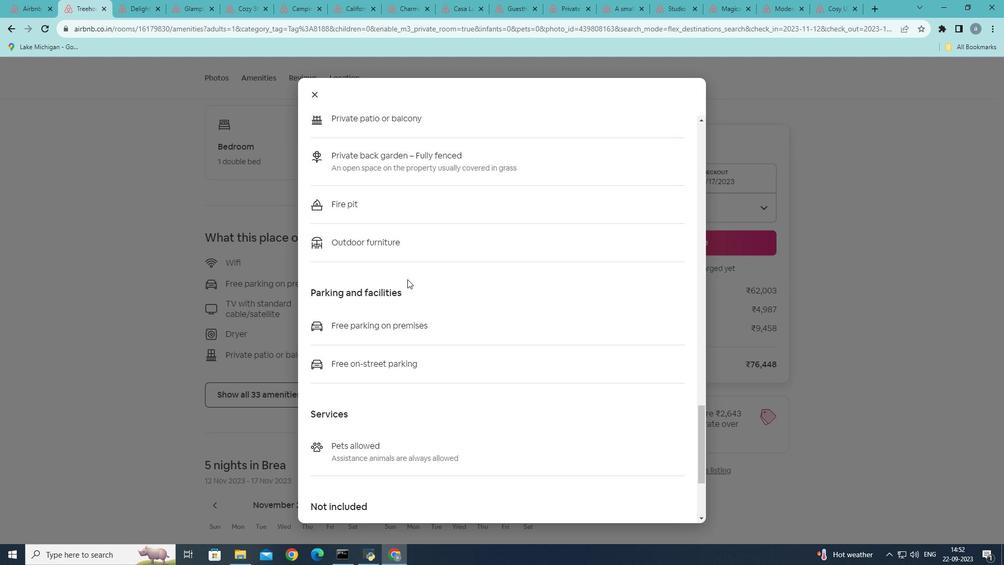 
Action: Mouse scrolled (407, 278) with delta (0, 0)
Screenshot: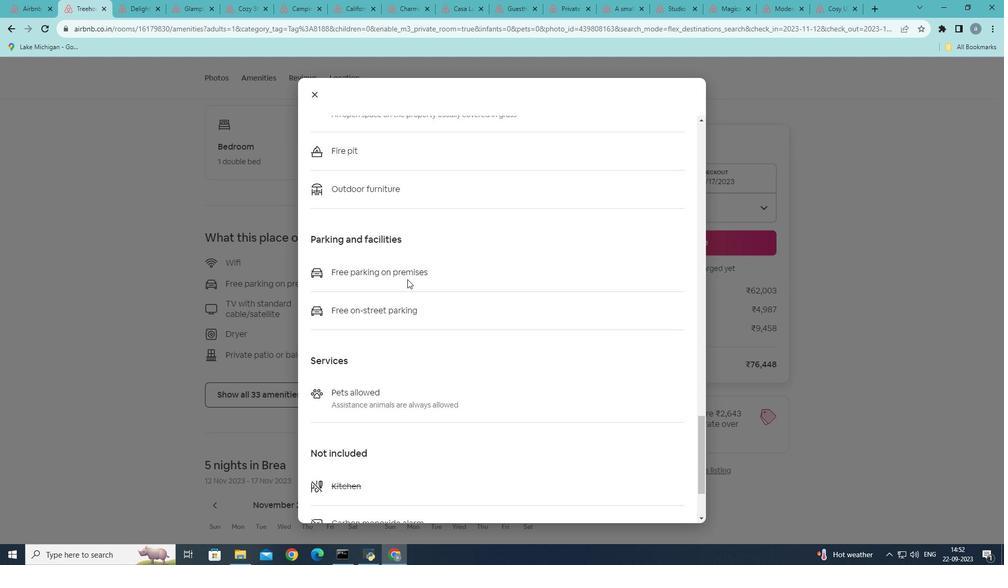 
Action: Mouse scrolled (407, 278) with delta (0, 0)
Screenshot: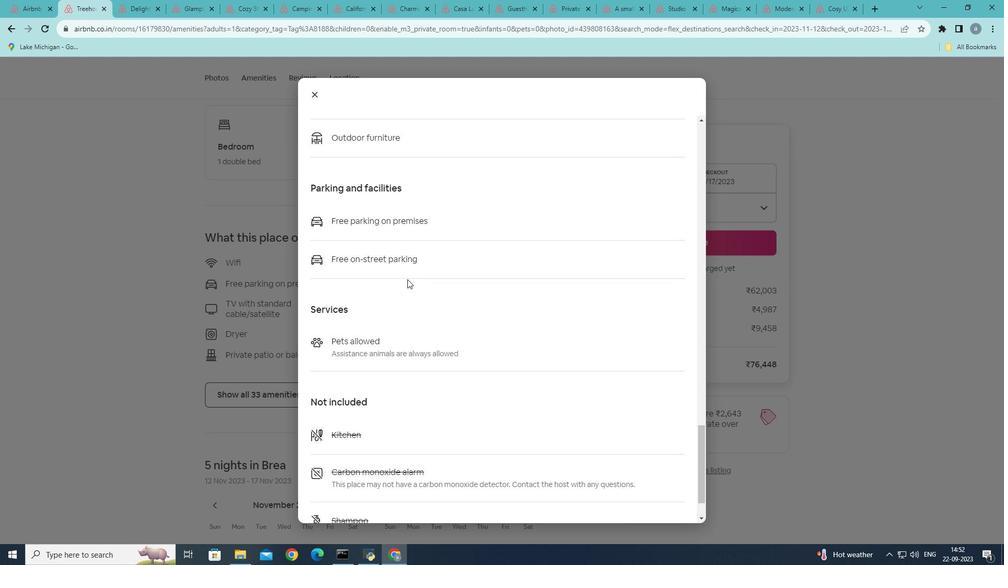 
Action: Mouse scrolled (407, 278) with delta (0, 0)
Screenshot: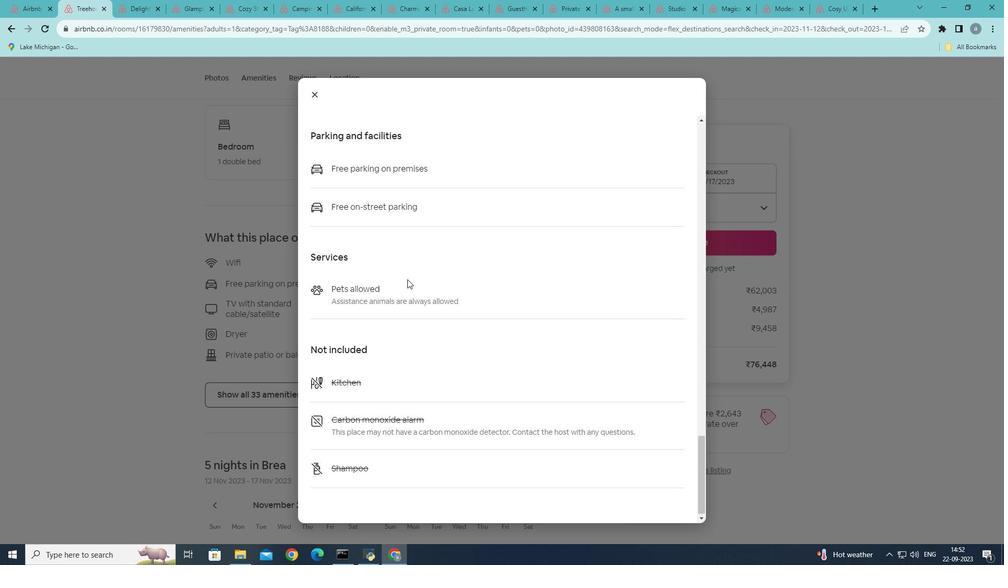 
Action: Mouse scrolled (407, 278) with delta (0, 0)
Screenshot: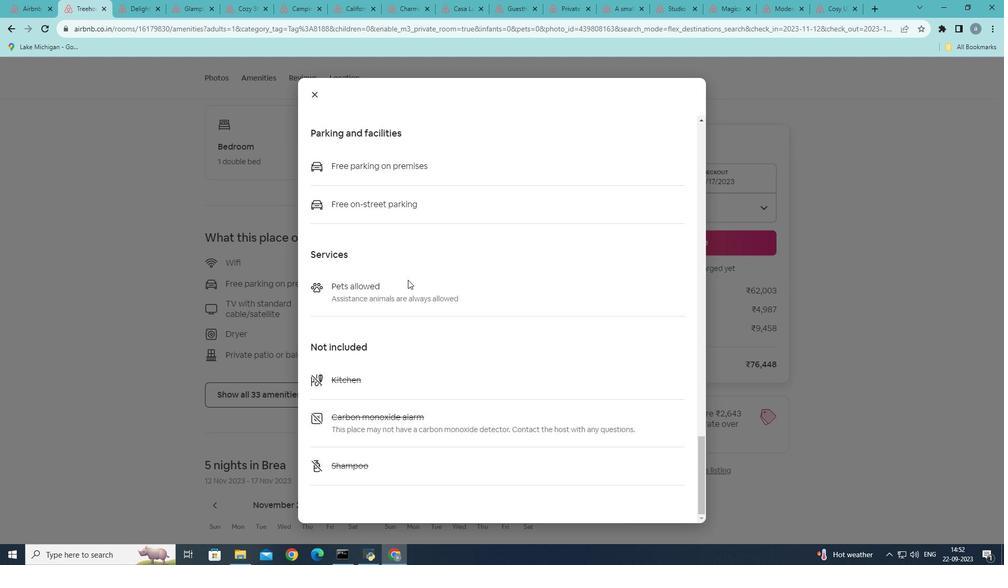 
Action: Mouse moved to (413, 283)
Screenshot: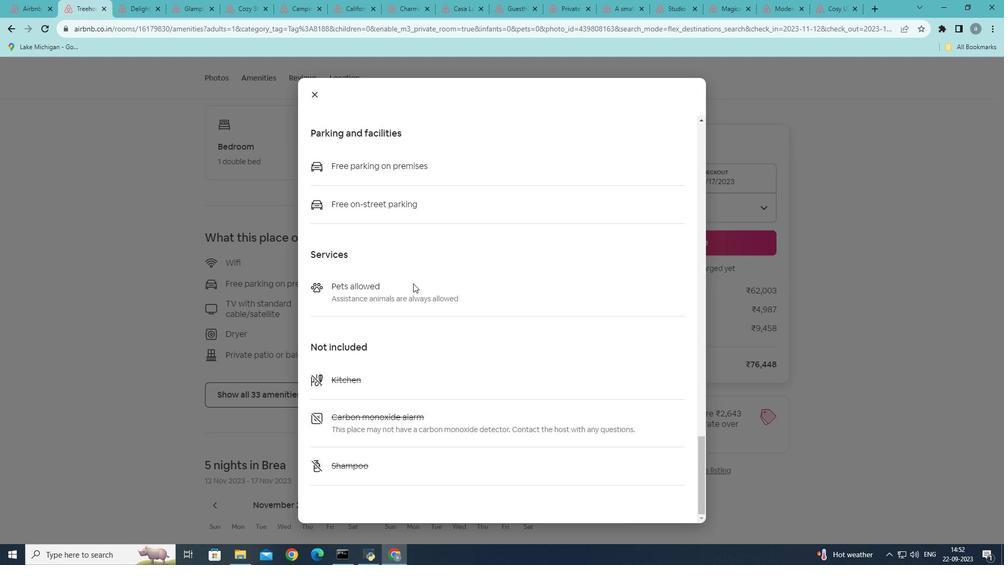 
Action: Mouse scrolled (413, 283) with delta (0, 0)
Screenshot: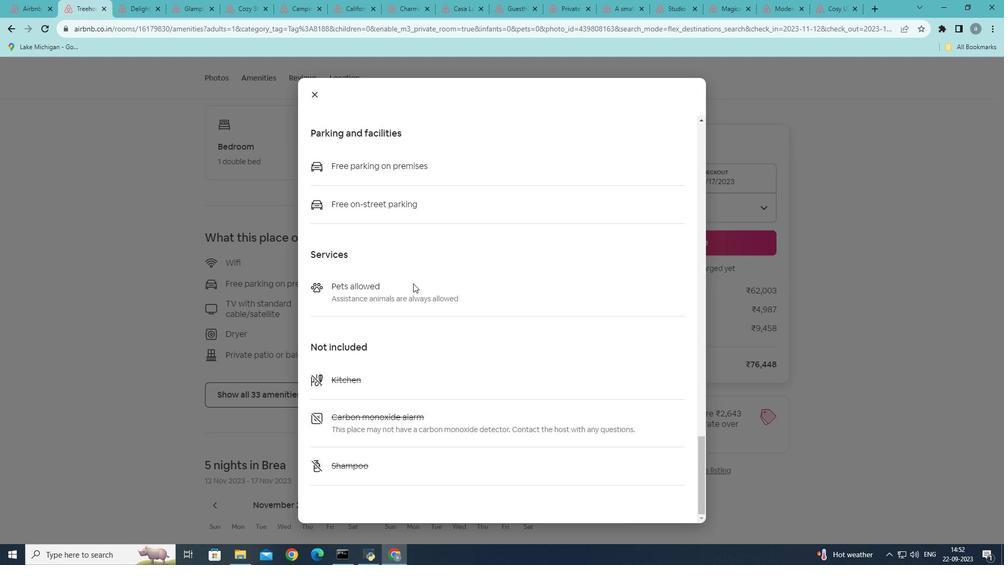 
Action: Mouse scrolled (413, 283) with delta (0, 0)
Screenshot: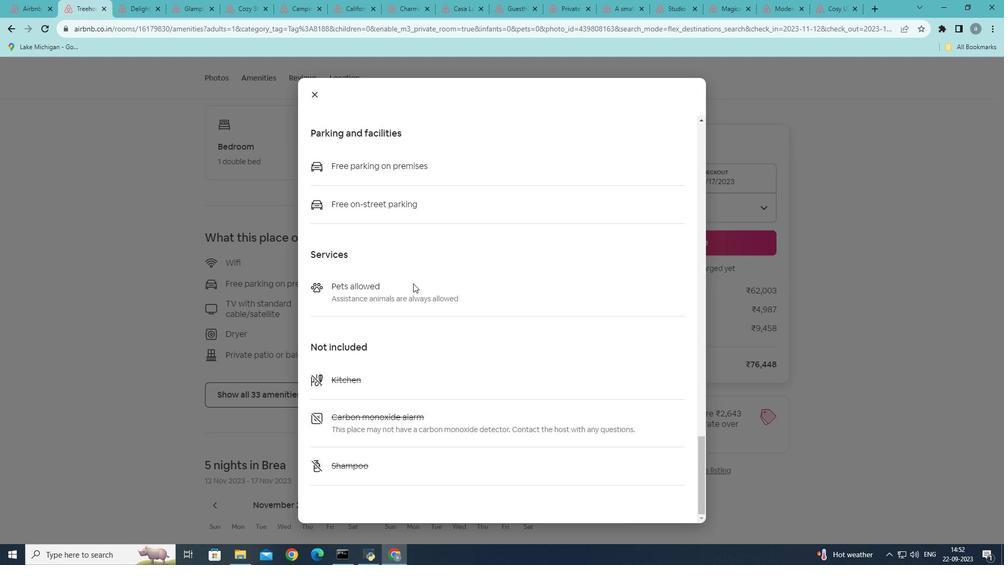 
Action: Mouse scrolled (413, 283) with delta (0, 0)
Screenshot: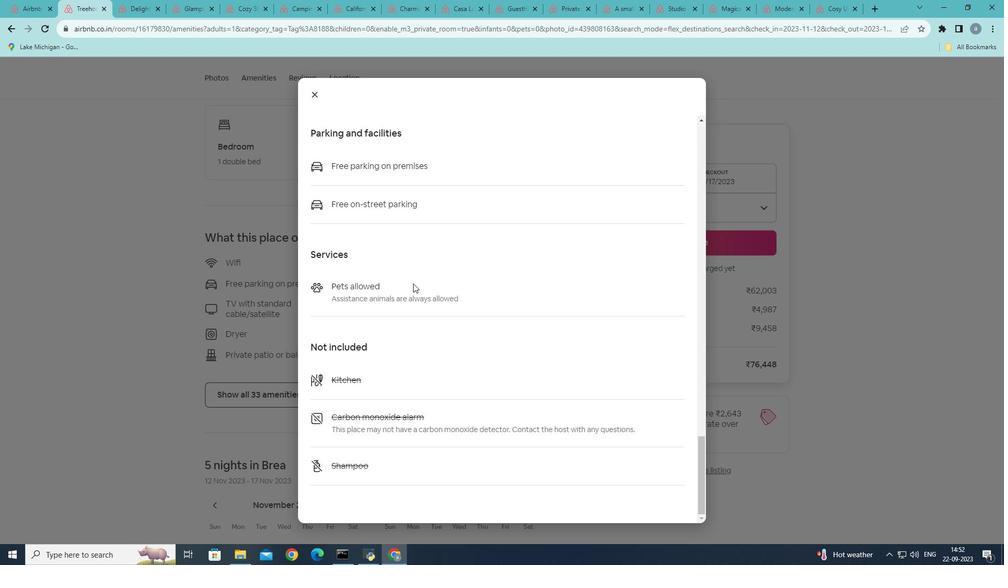 
Action: Mouse scrolled (413, 283) with delta (0, 0)
Screenshot: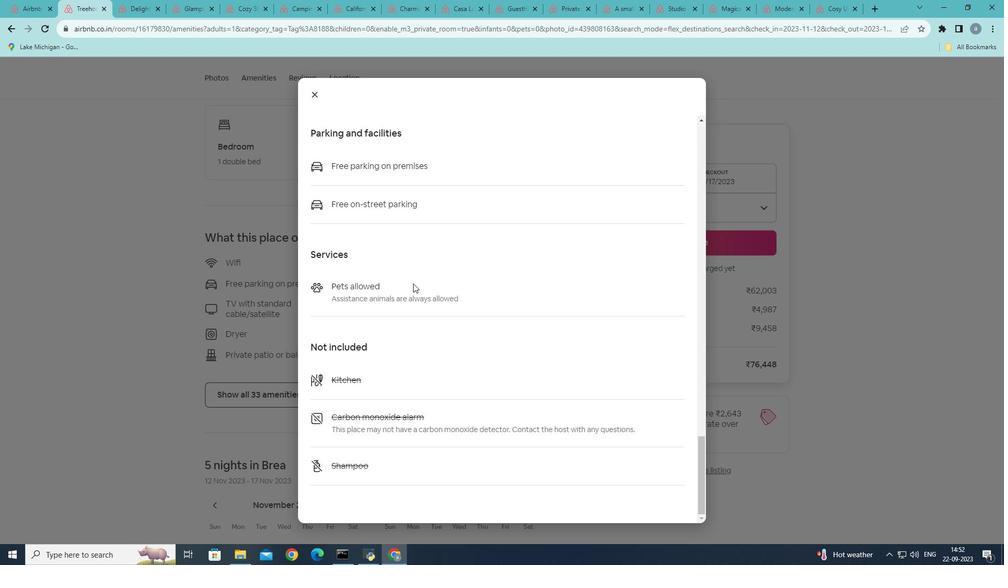 
Action: Mouse scrolled (413, 283) with delta (0, 0)
Screenshot: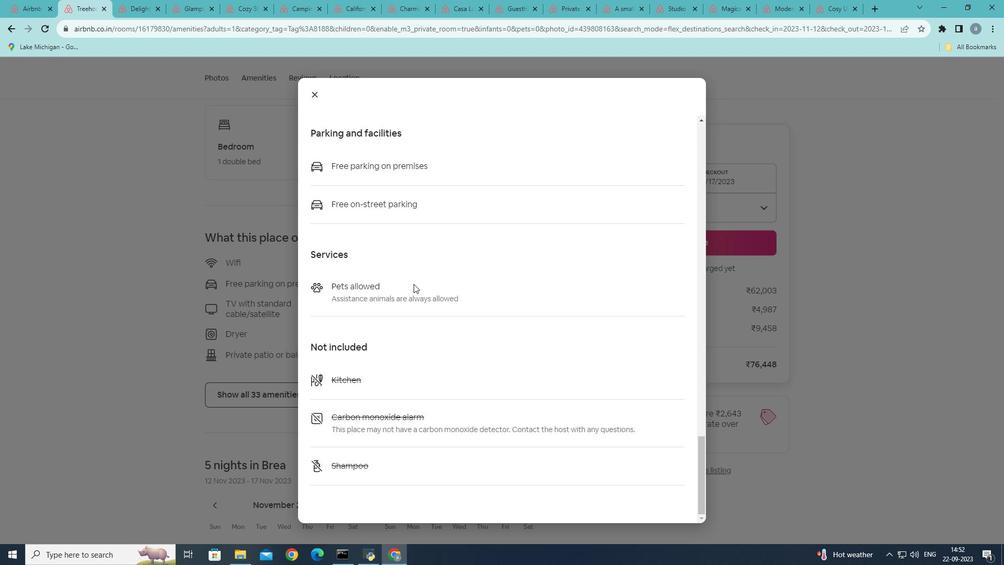 
Action: Mouse moved to (416, 287)
Screenshot: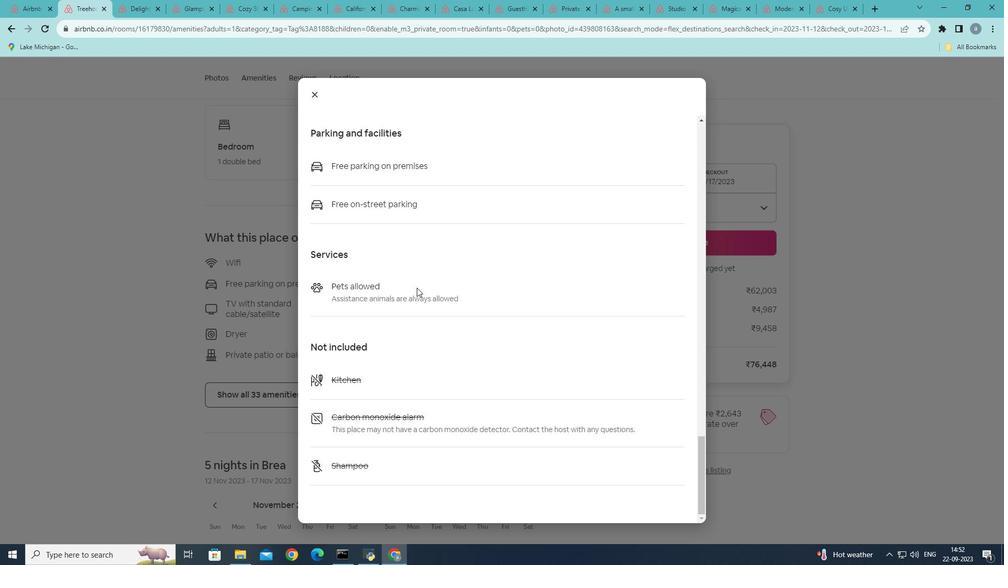 
Action: Mouse scrolled (416, 287) with delta (0, 0)
Screenshot: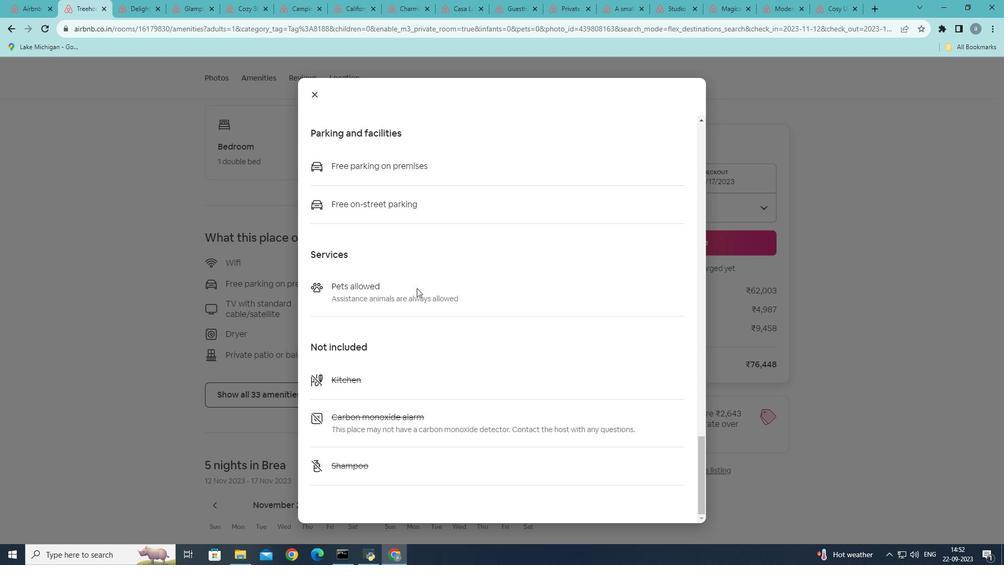 
Action: Mouse moved to (416, 288)
Screenshot: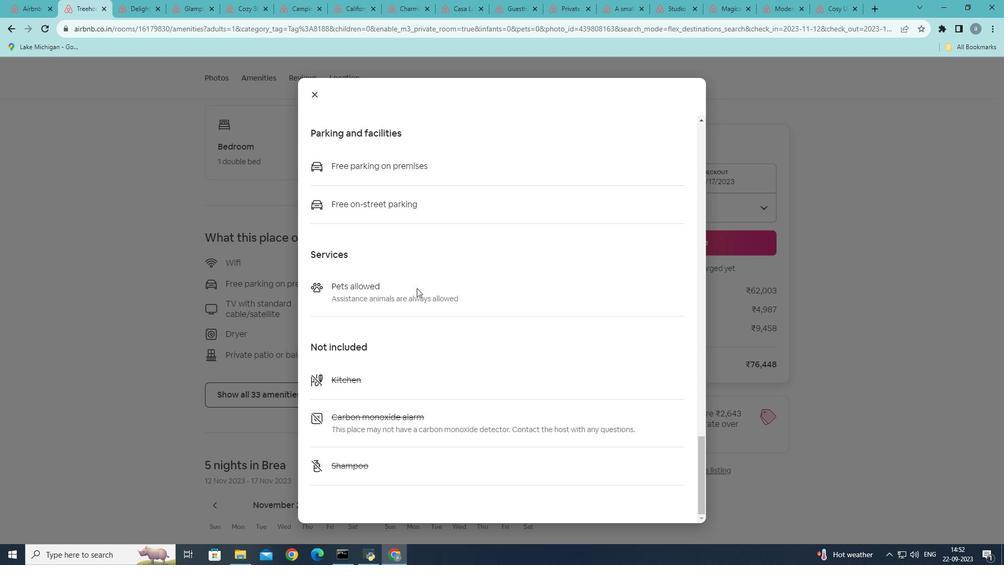 
Action: Mouse scrolled (416, 287) with delta (0, 0)
Screenshot: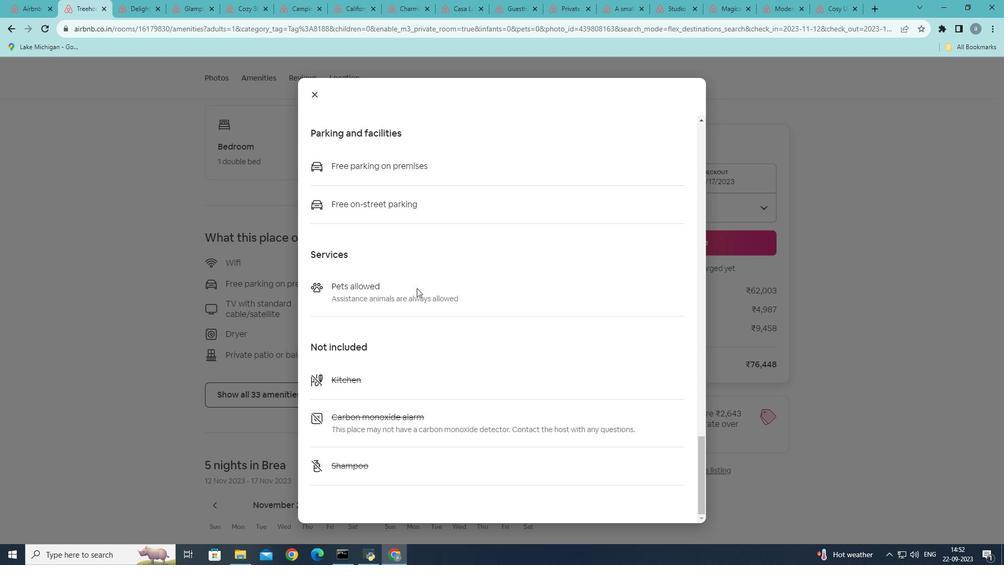 
Action: Mouse scrolled (416, 287) with delta (0, 0)
Screenshot: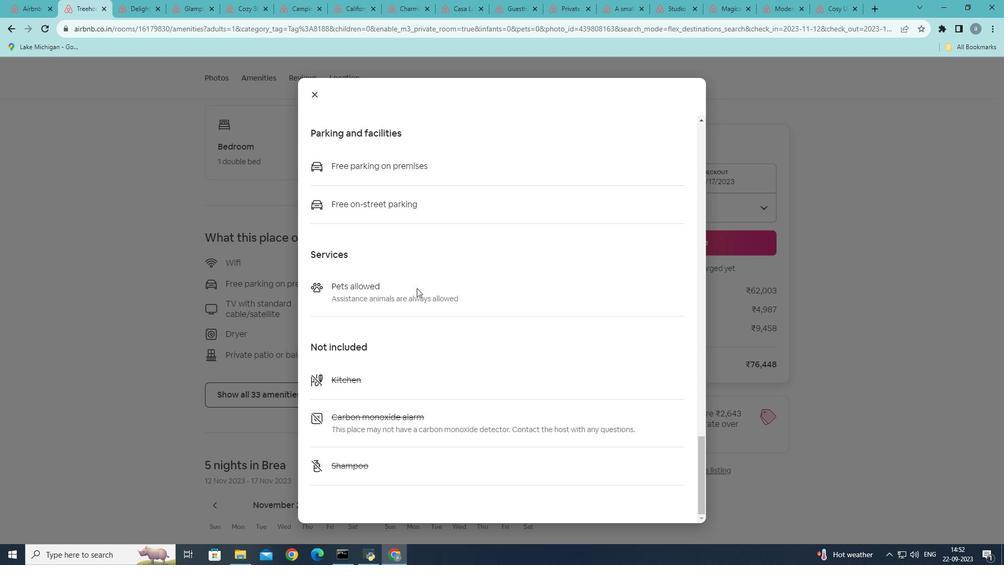 
Action: Mouse scrolled (416, 287) with delta (0, 0)
Screenshot: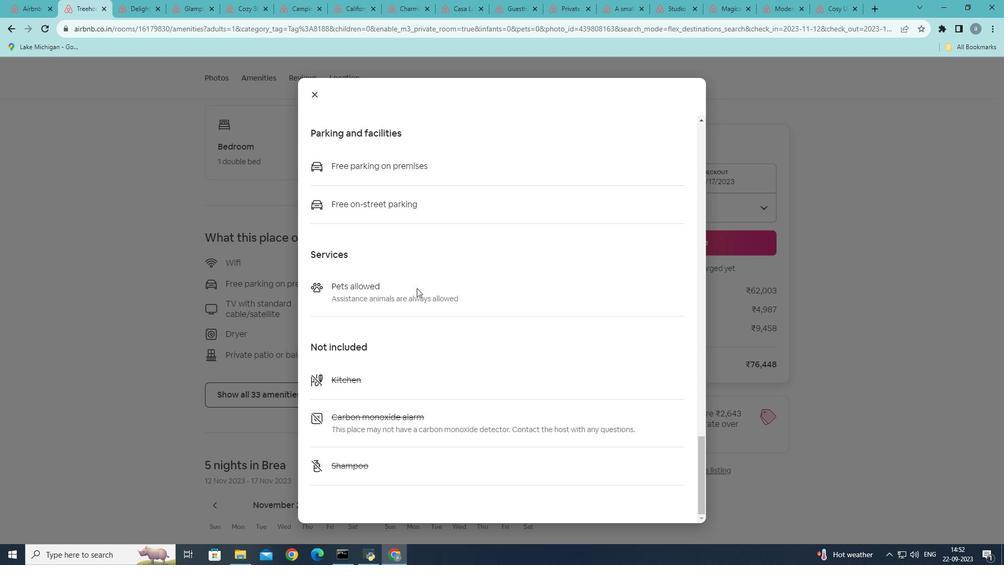 
Action: Mouse scrolled (416, 287) with delta (0, 0)
Screenshot: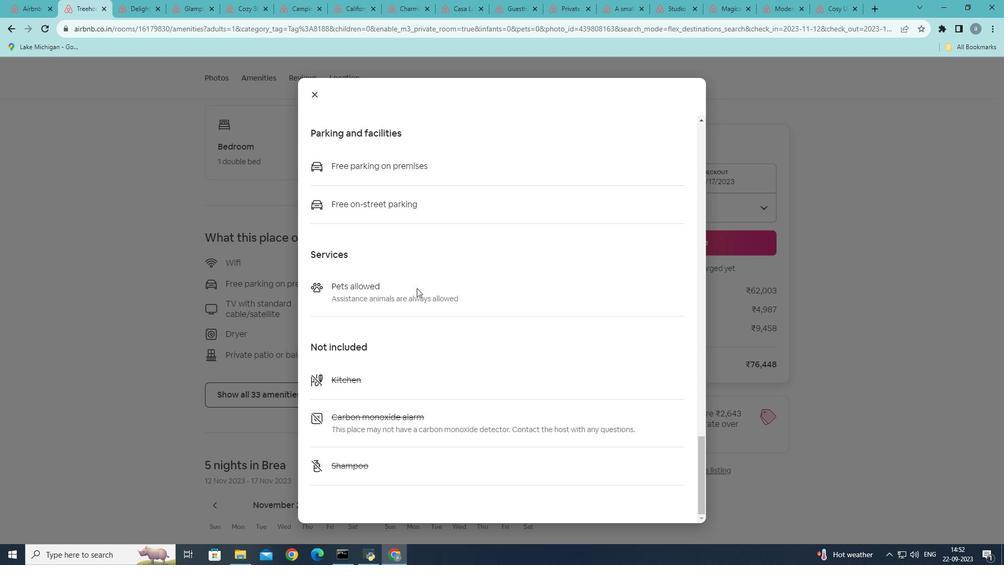 
Action: Mouse scrolled (416, 287) with delta (0, 0)
Screenshot: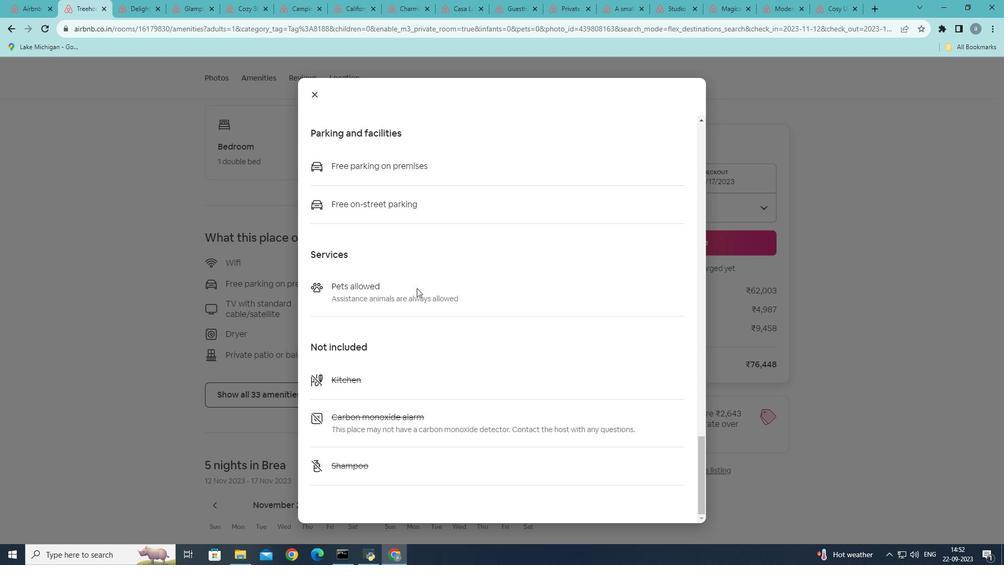 
Action: Mouse scrolled (416, 287) with delta (0, 0)
Screenshot: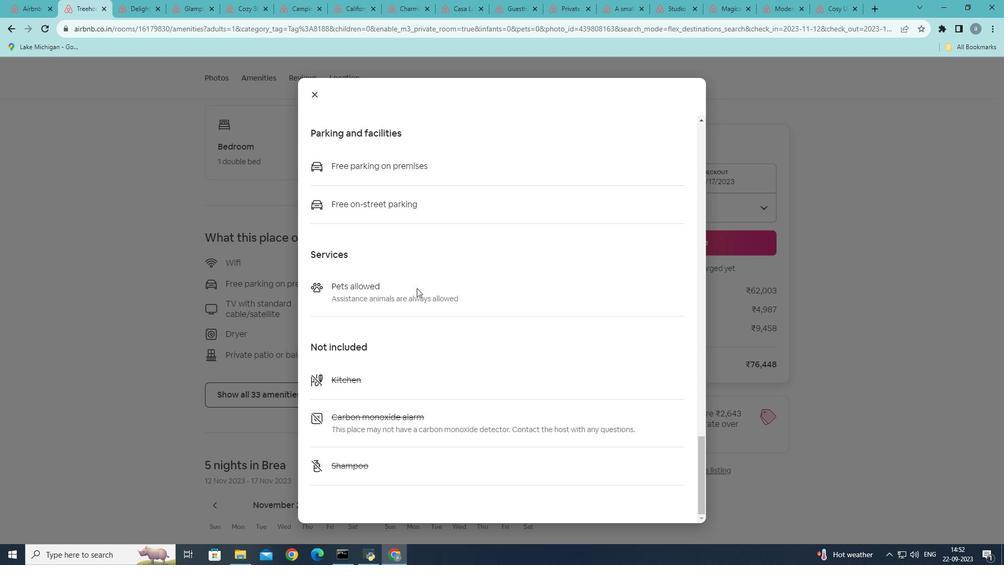 
Action: Mouse scrolled (416, 287) with delta (0, 0)
Screenshot: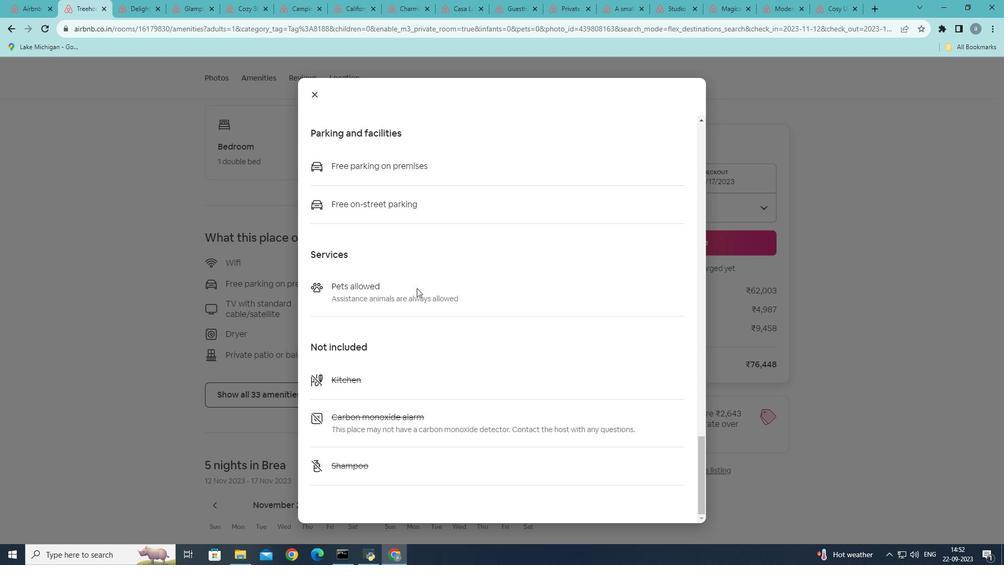 
Action: Mouse scrolled (416, 287) with delta (0, 0)
Screenshot: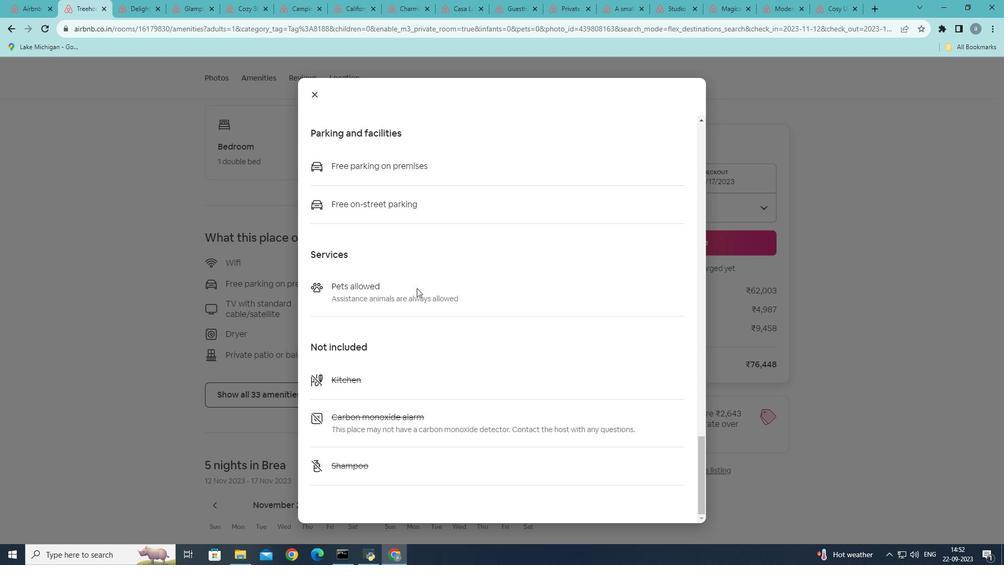 
Action: Mouse scrolled (416, 287) with delta (0, 0)
Screenshot: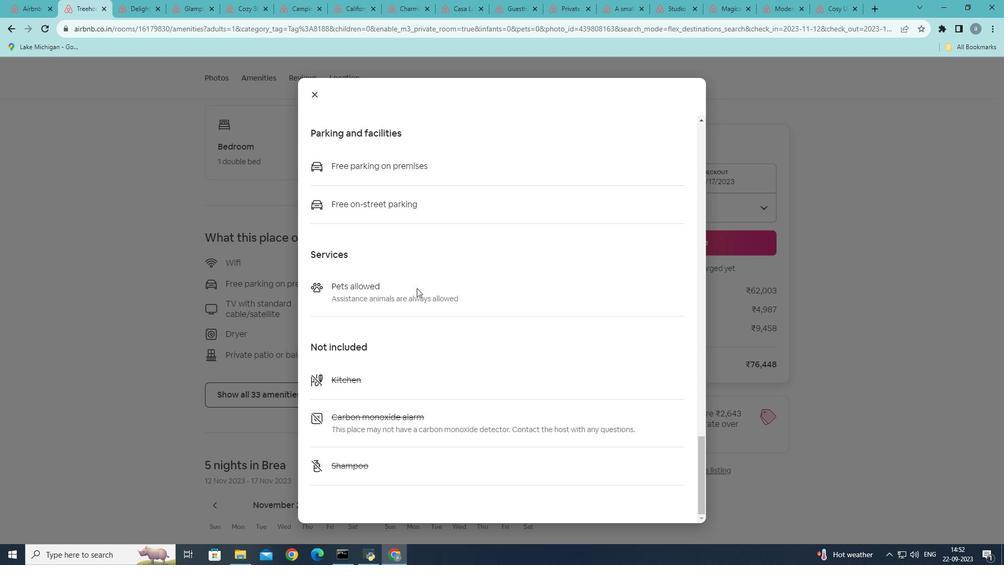 
Action: Mouse scrolled (416, 287) with delta (0, 0)
Screenshot: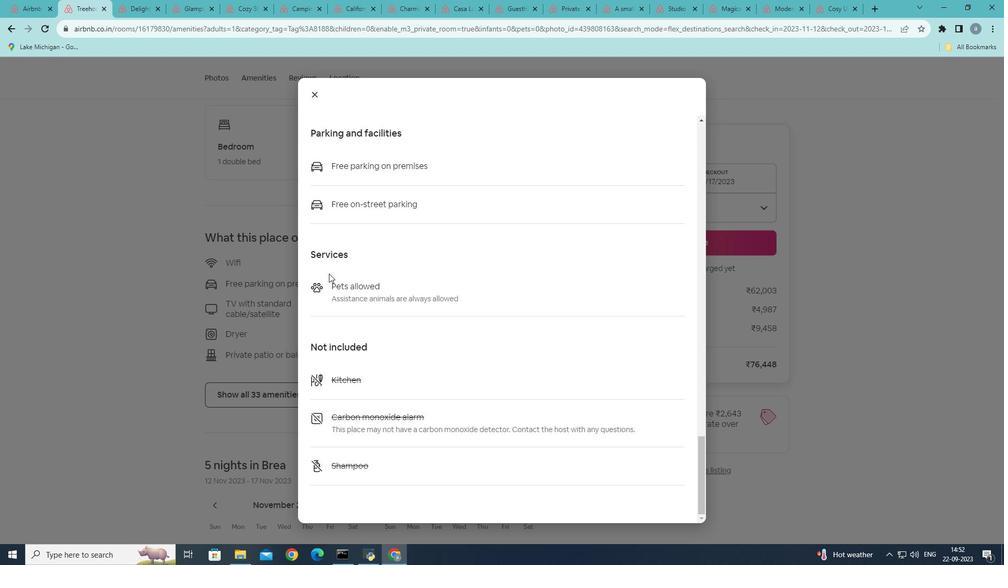 
Action: Mouse moved to (314, 97)
Screenshot: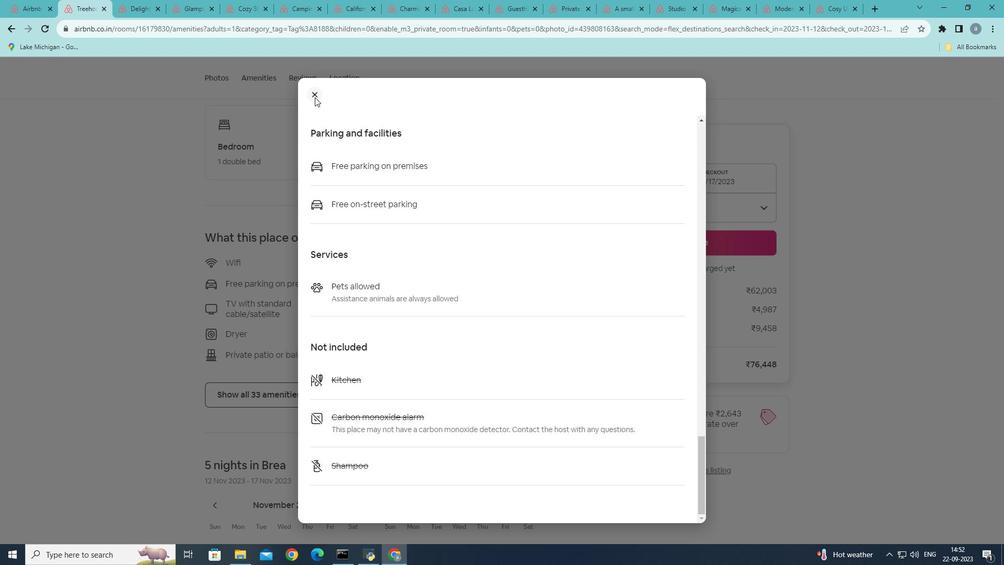 
Action: Mouse pressed left at (314, 97)
Screenshot: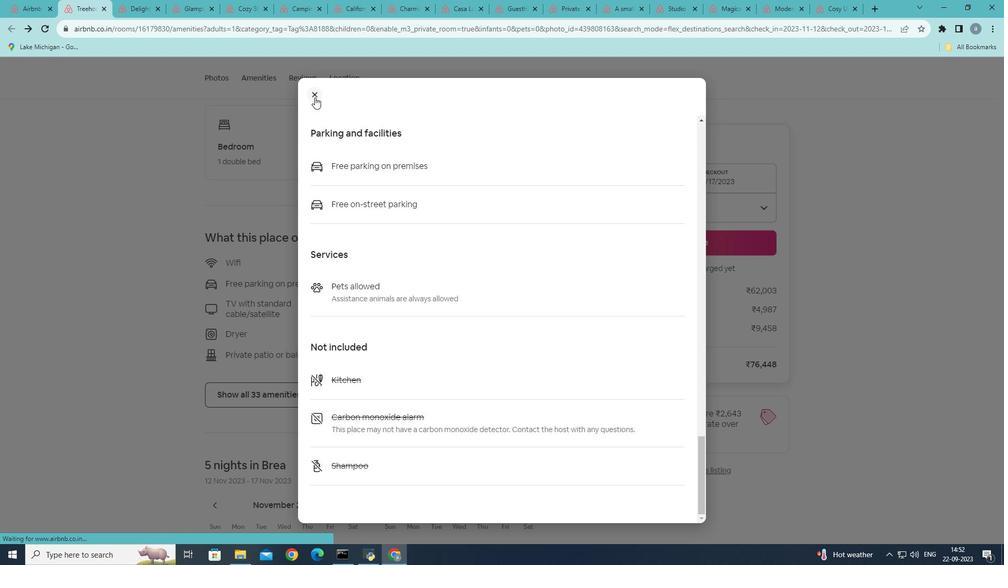 
Action: Mouse moved to (176, 279)
Screenshot: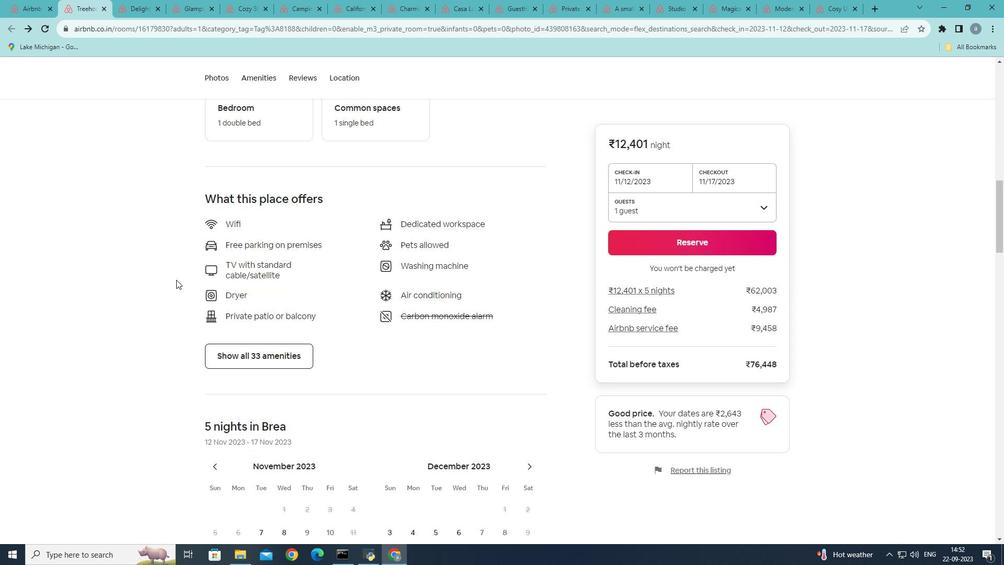 
Action: Mouse scrolled (176, 279) with delta (0, 0)
Screenshot: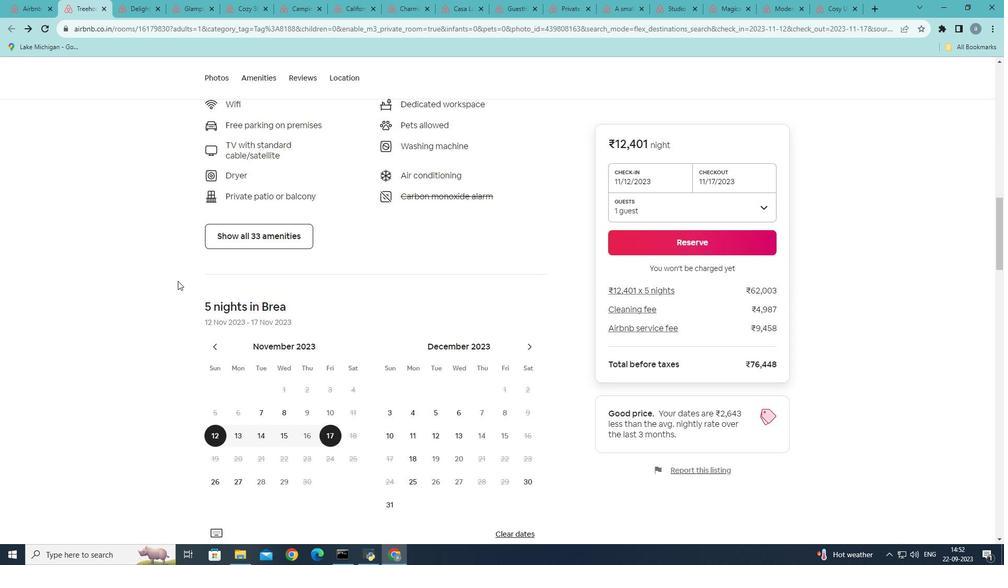 
Action: Mouse scrolled (176, 279) with delta (0, 0)
Screenshot: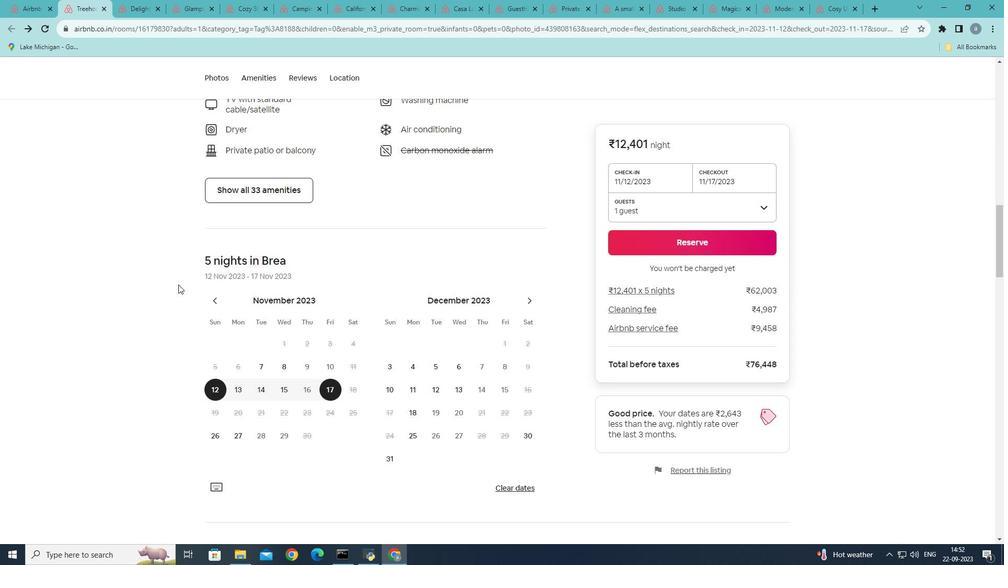 
Action: Mouse scrolled (176, 279) with delta (0, 0)
Screenshot: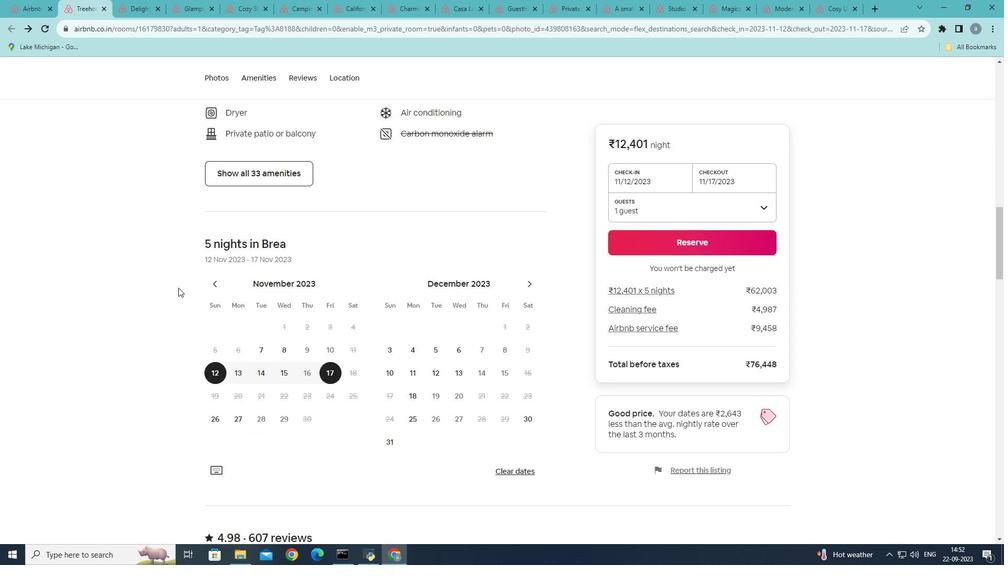 
Action: Mouse scrolled (176, 279) with delta (0, 0)
Screenshot: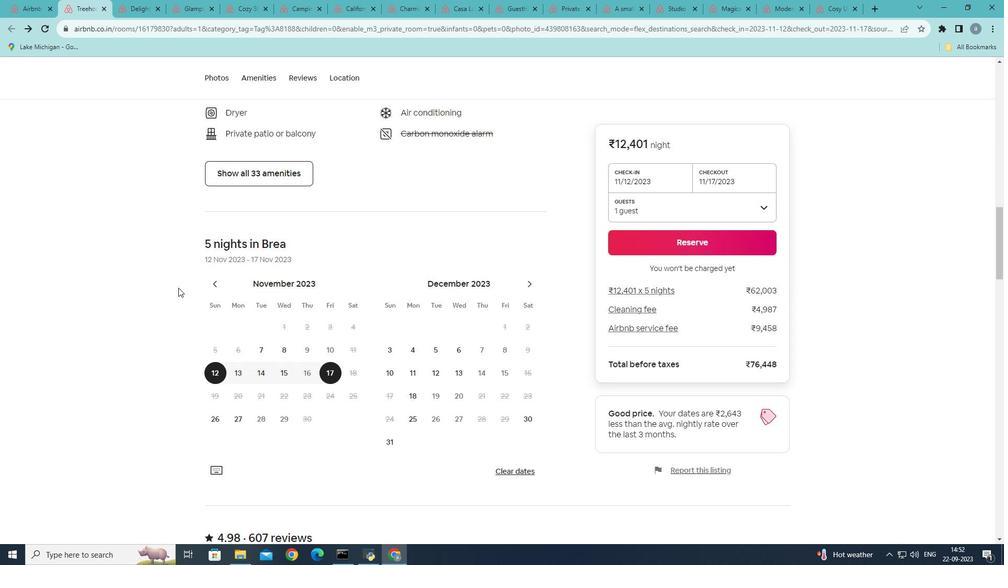 
Action: Mouse moved to (178, 284)
Screenshot: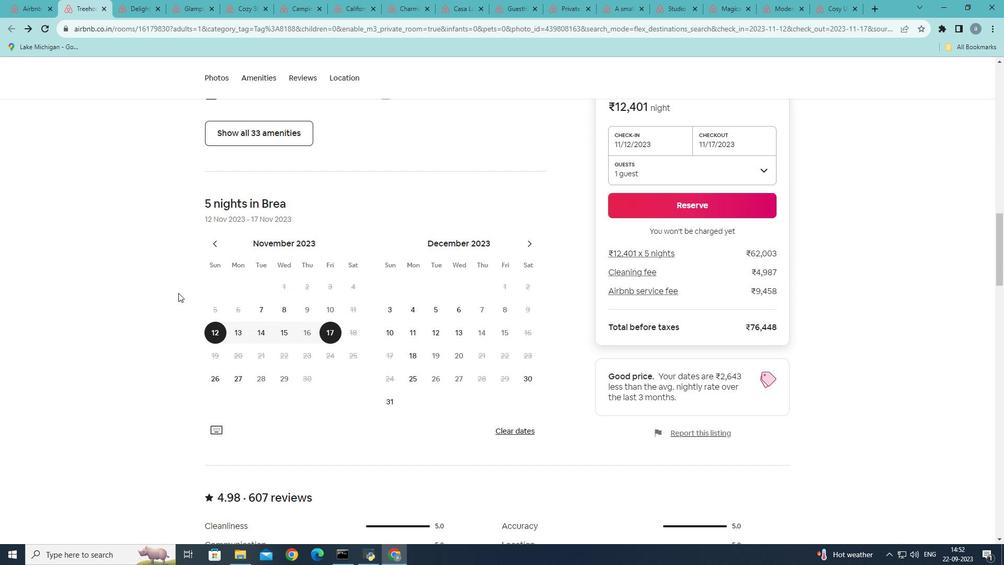 
Action: Mouse scrolled (178, 283) with delta (0, 0)
Screenshot: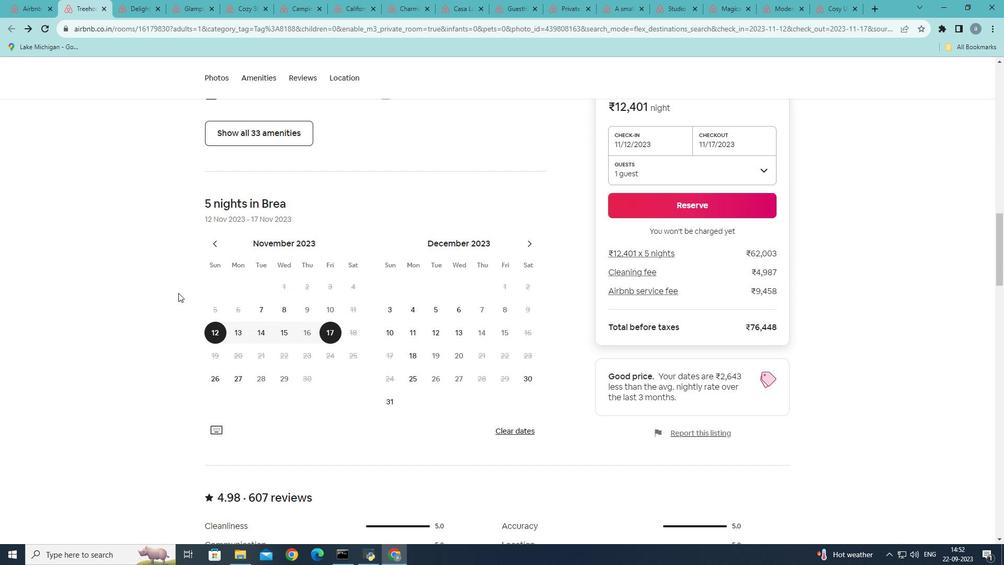 
Action: Mouse moved to (181, 325)
Screenshot: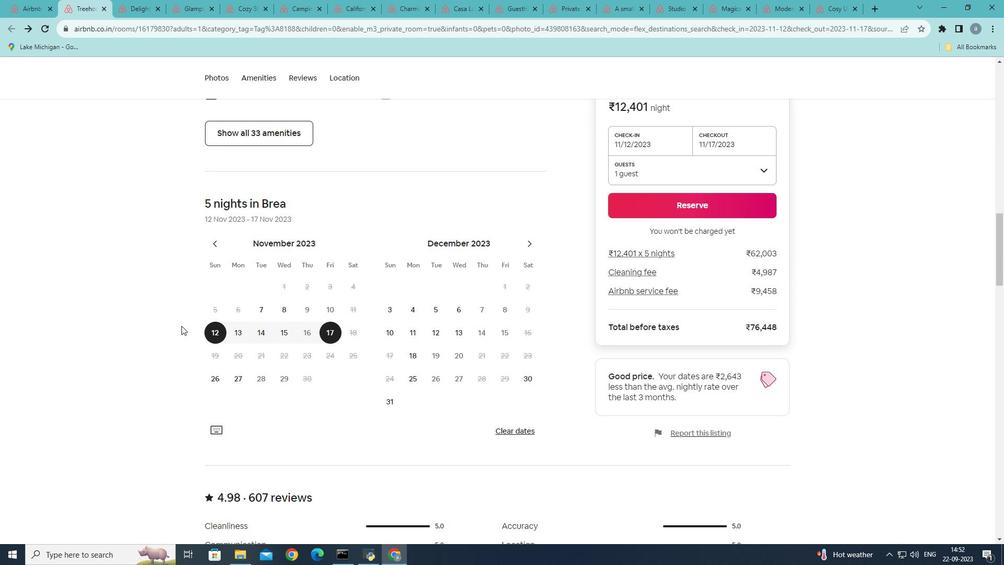 
Action: Mouse scrolled (181, 325) with delta (0, 0)
Screenshot: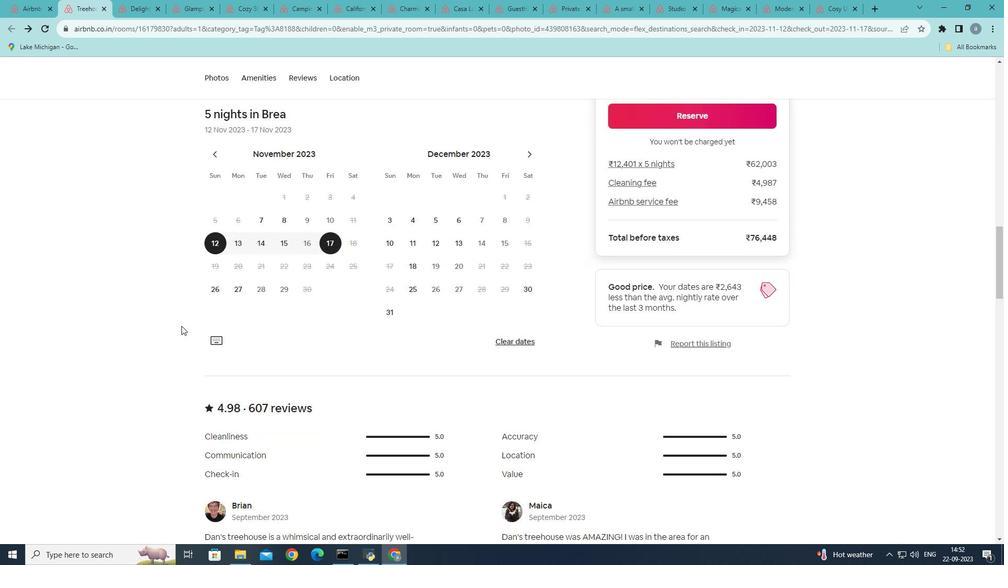 
Action: Mouse scrolled (181, 325) with delta (0, 0)
Screenshot: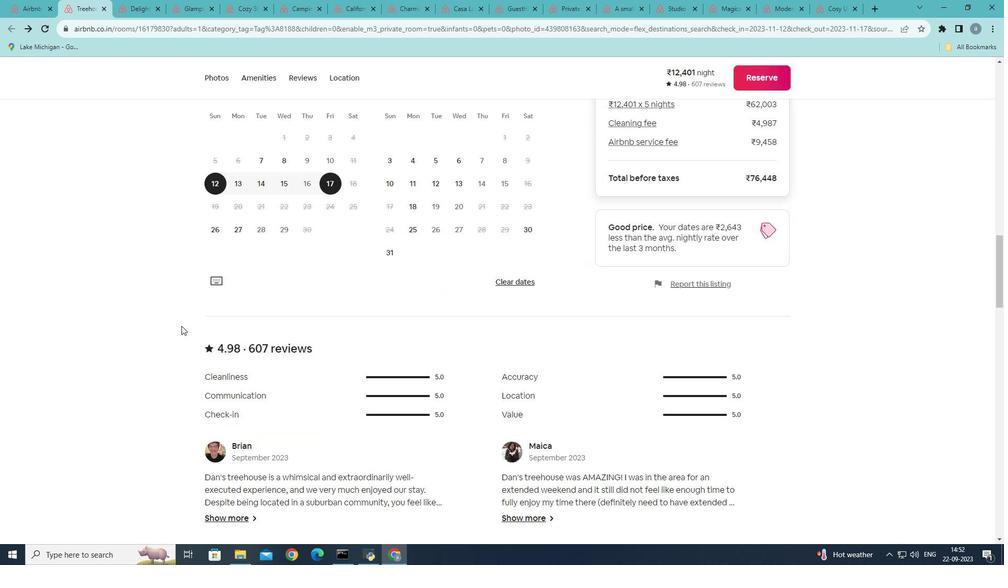 
Action: Mouse scrolled (181, 325) with delta (0, 0)
Screenshot: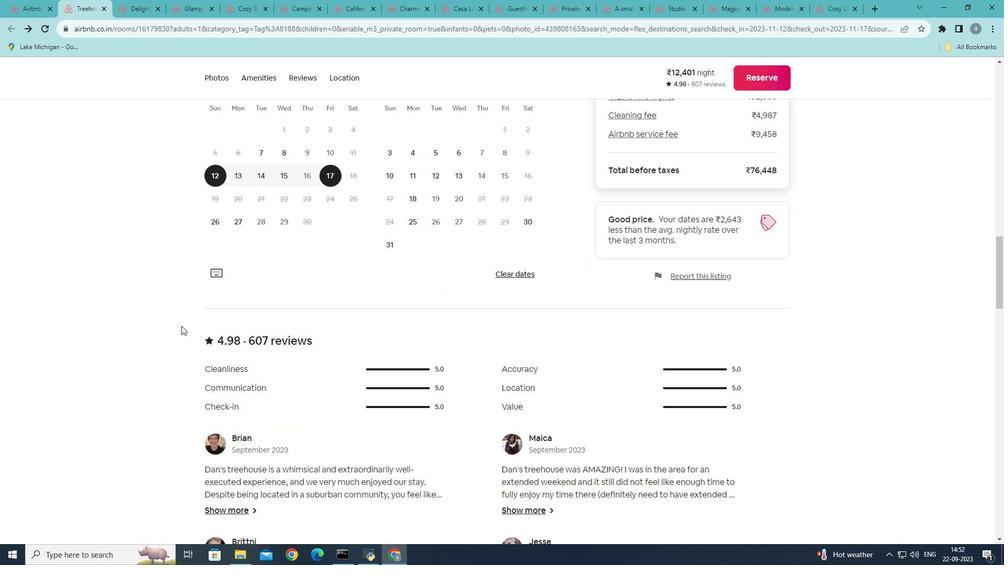 
Action: Mouse moved to (187, 328)
Screenshot: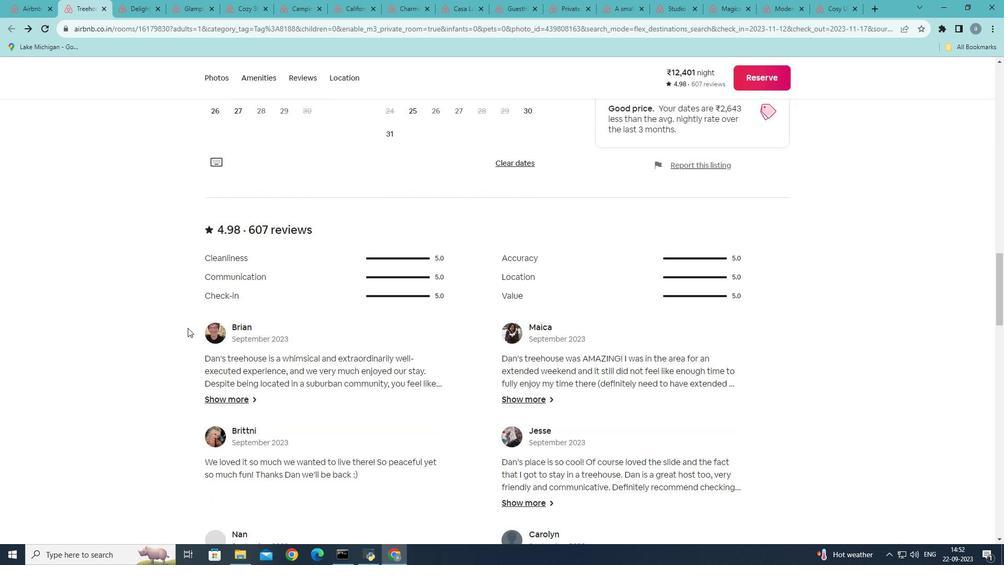 
Action: Mouse scrolled (187, 327) with delta (0, 0)
Screenshot: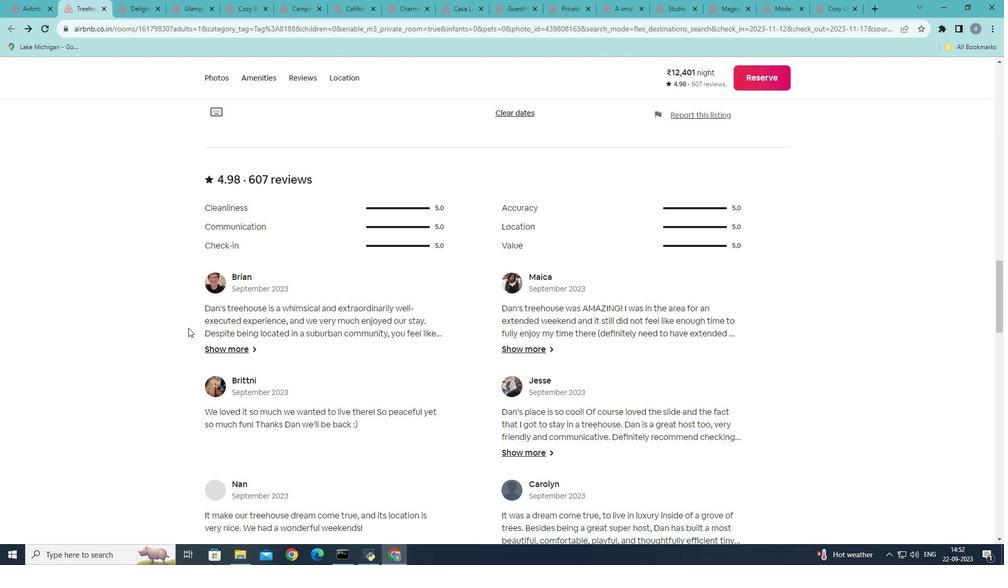 
Action: Mouse scrolled (187, 327) with delta (0, 0)
Screenshot: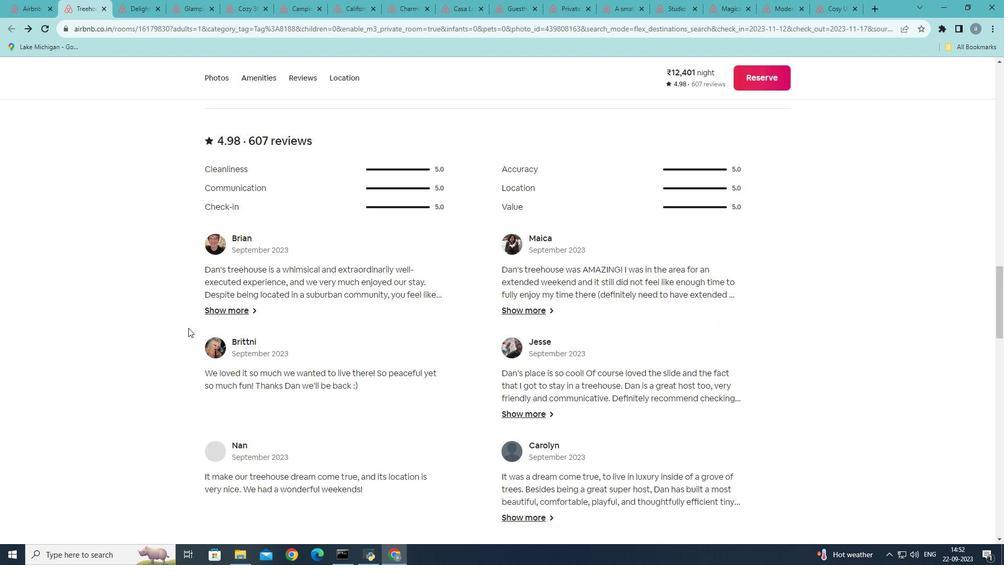 
Action: Mouse scrolled (187, 327) with delta (0, 0)
Screenshot: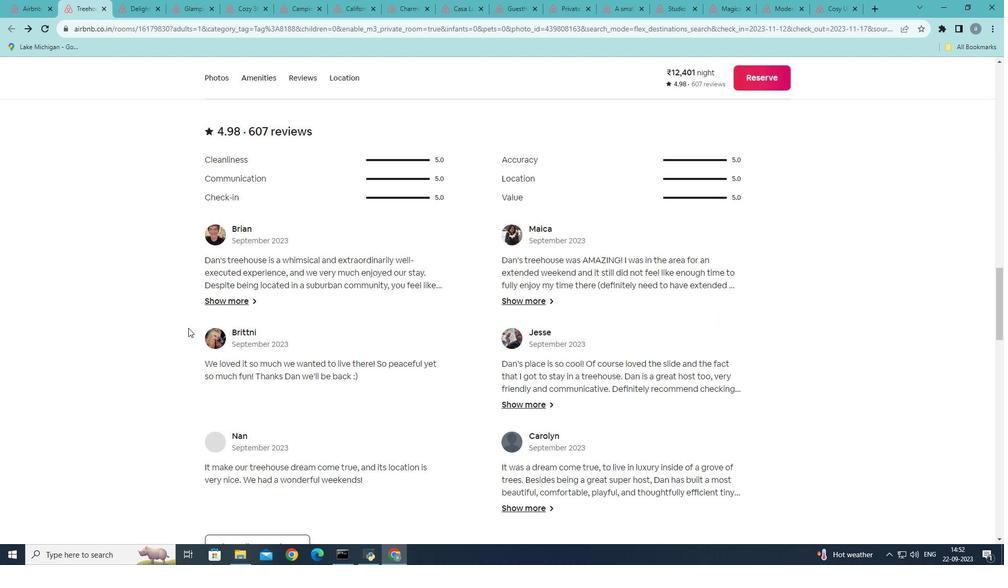 
Action: Mouse moved to (187, 328)
Screenshot: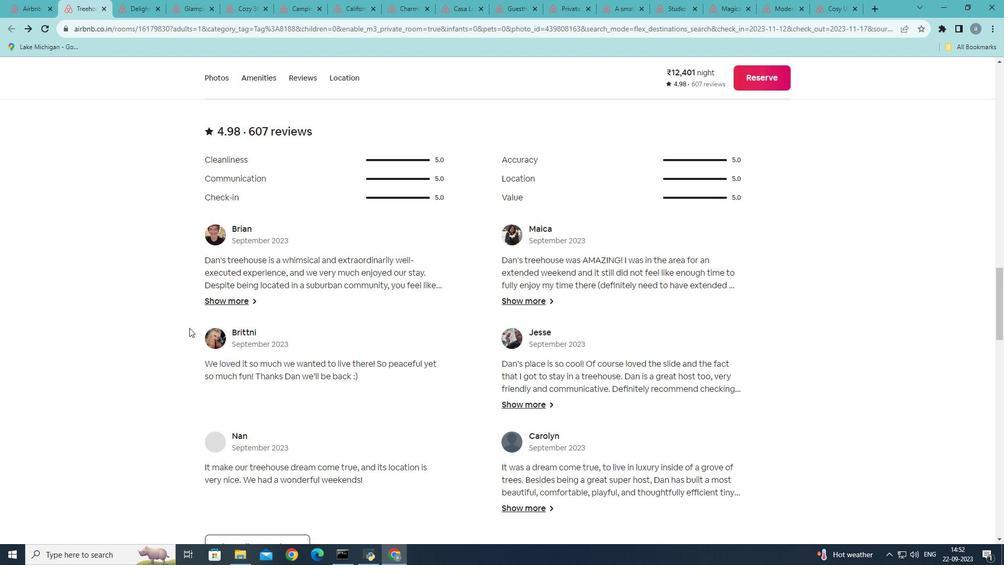 
Action: Mouse scrolled (187, 327) with delta (0, 0)
Screenshot: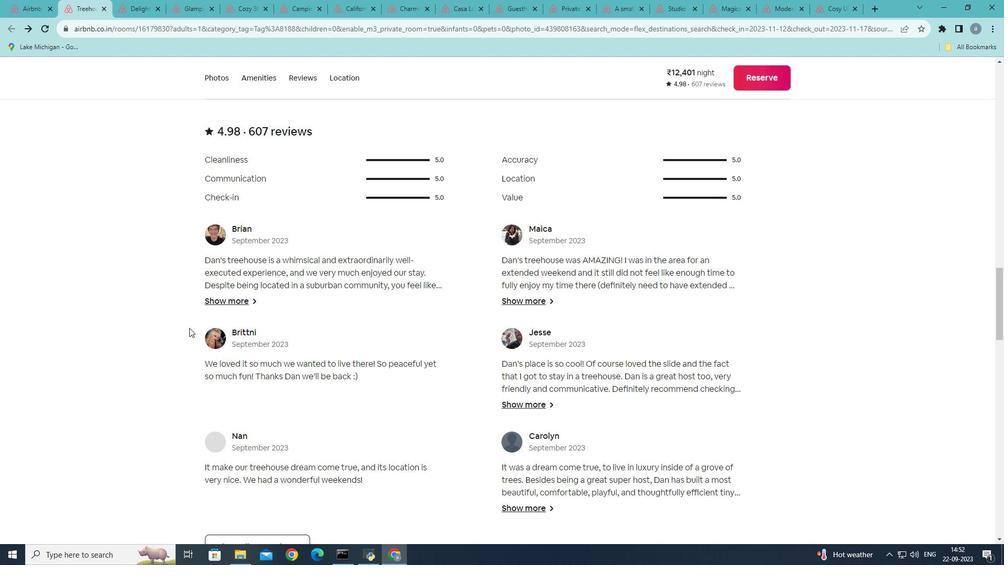 
Action: Mouse moved to (189, 328)
Screenshot: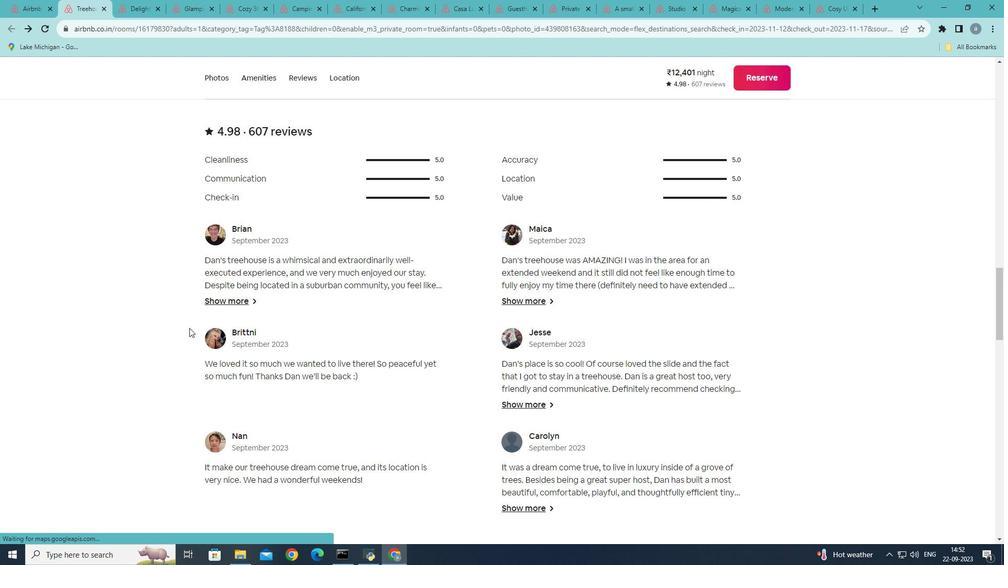 
Action: Mouse scrolled (189, 327) with delta (0, 0)
Screenshot: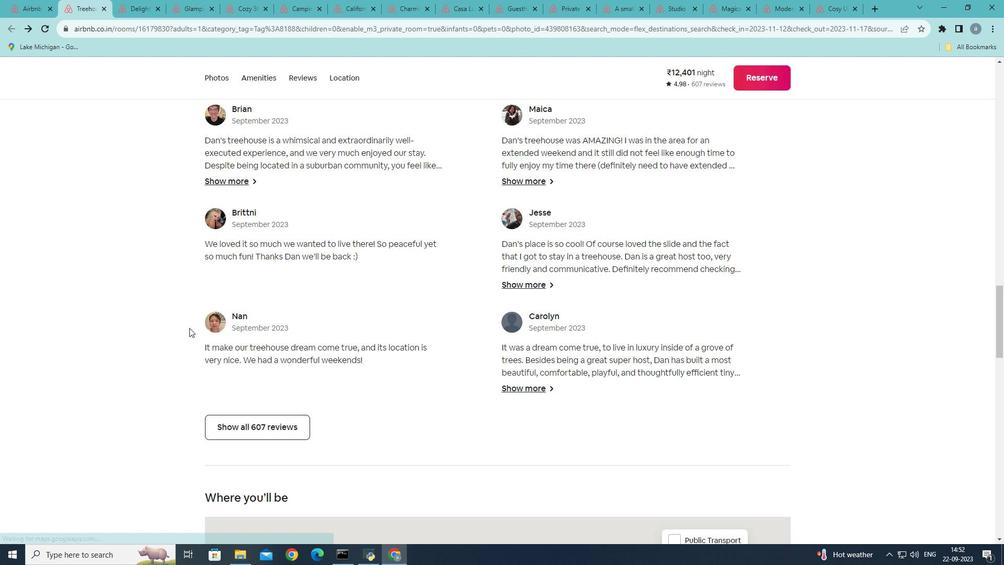 
Action: Mouse scrolled (189, 327) with delta (0, 0)
Screenshot: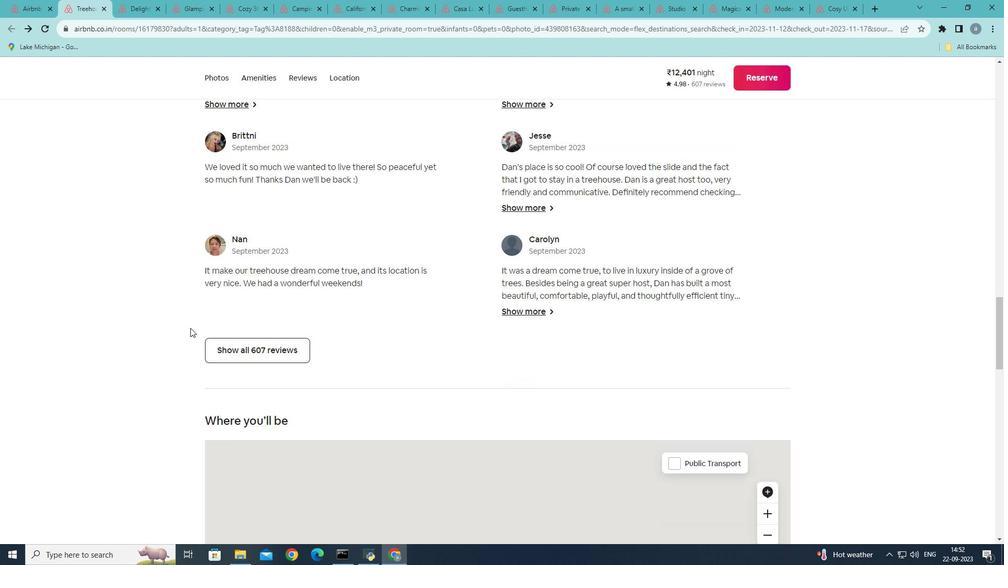 
Action: Mouse scrolled (189, 327) with delta (0, 0)
Screenshot: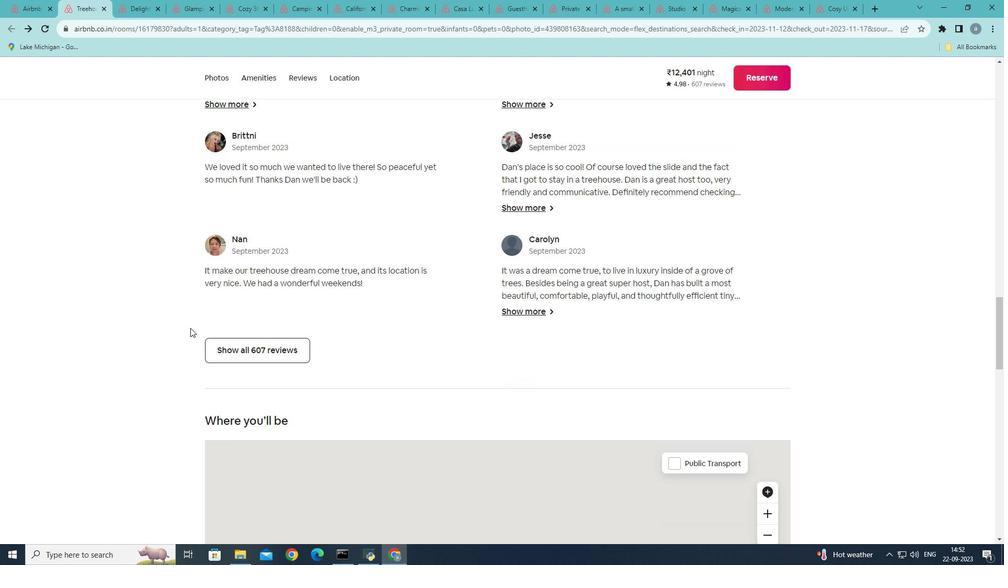 
Action: Mouse scrolled (189, 327) with delta (0, 0)
Screenshot: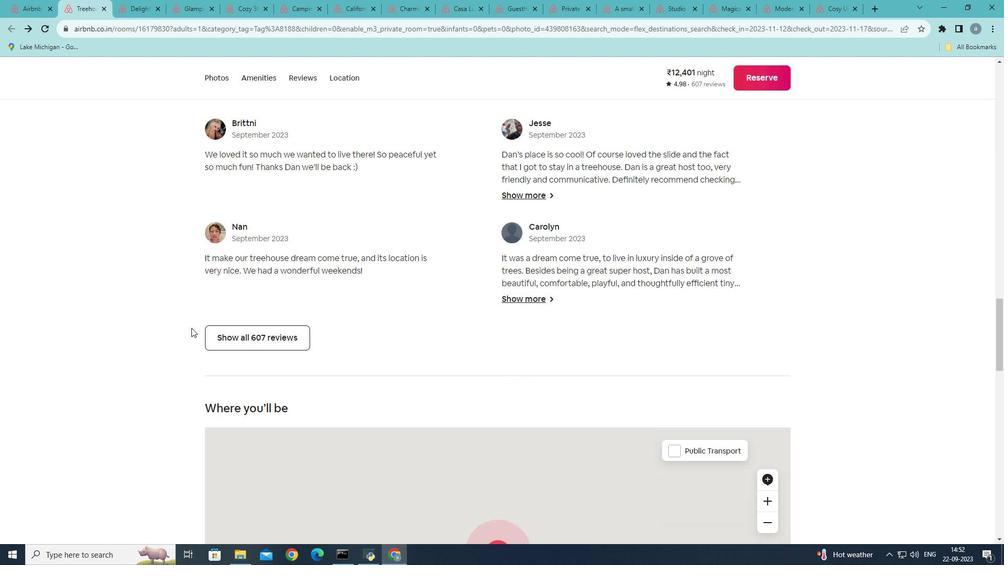 
Action: Mouse moved to (269, 334)
Screenshot: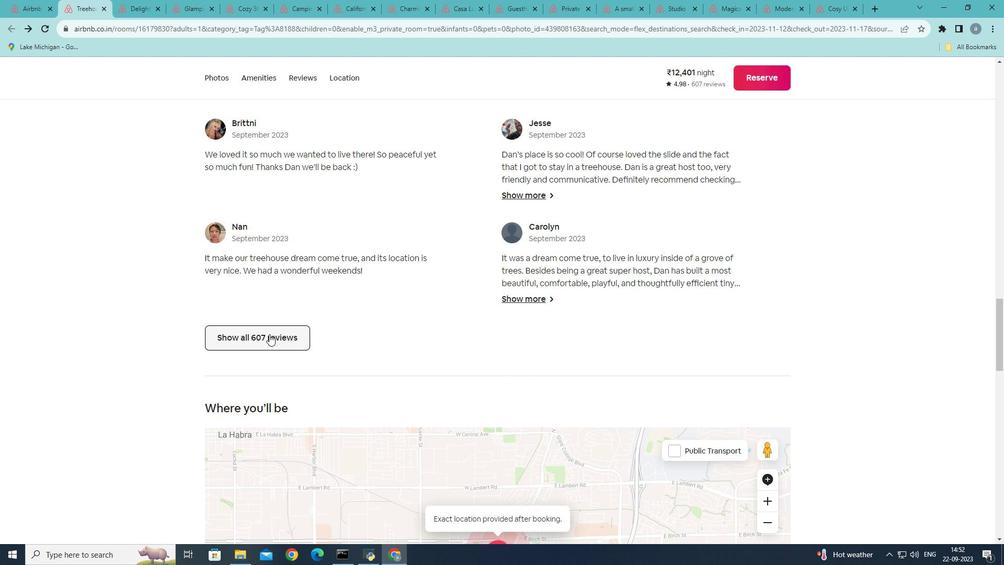 
Action: Mouse scrolled (269, 333) with delta (0, 0)
Screenshot: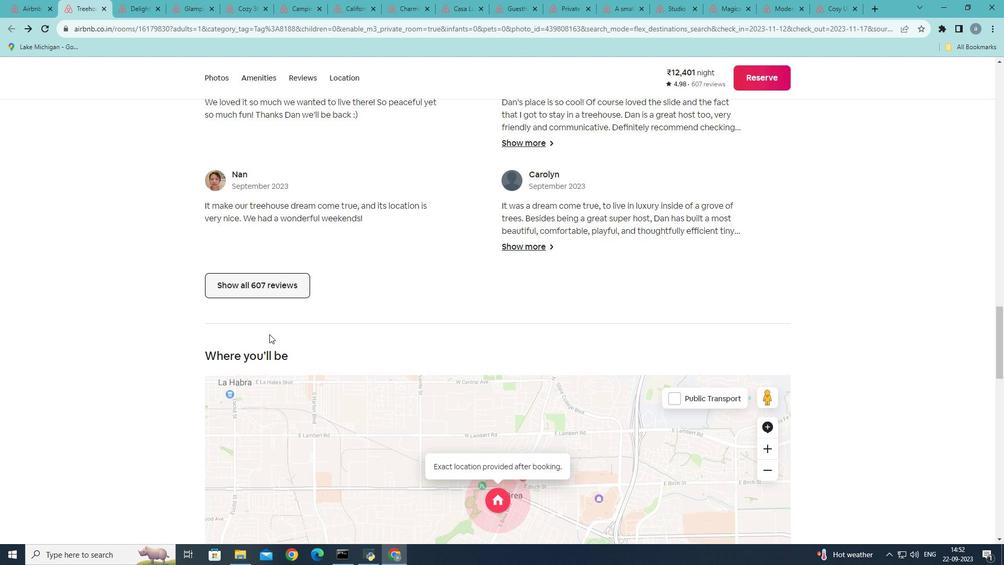 
Action: Mouse moved to (263, 289)
Screenshot: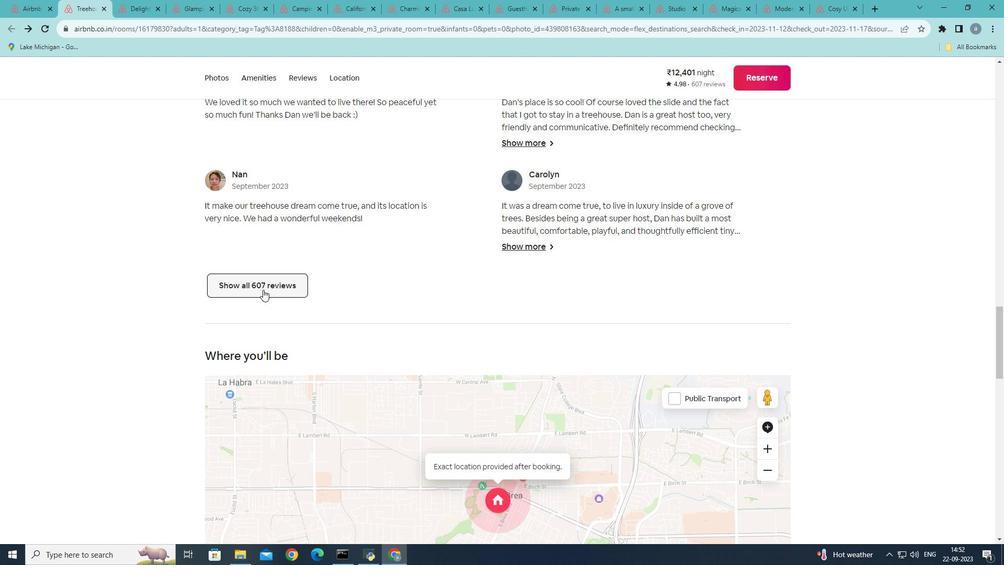 
Action: Mouse pressed left at (263, 289)
Screenshot: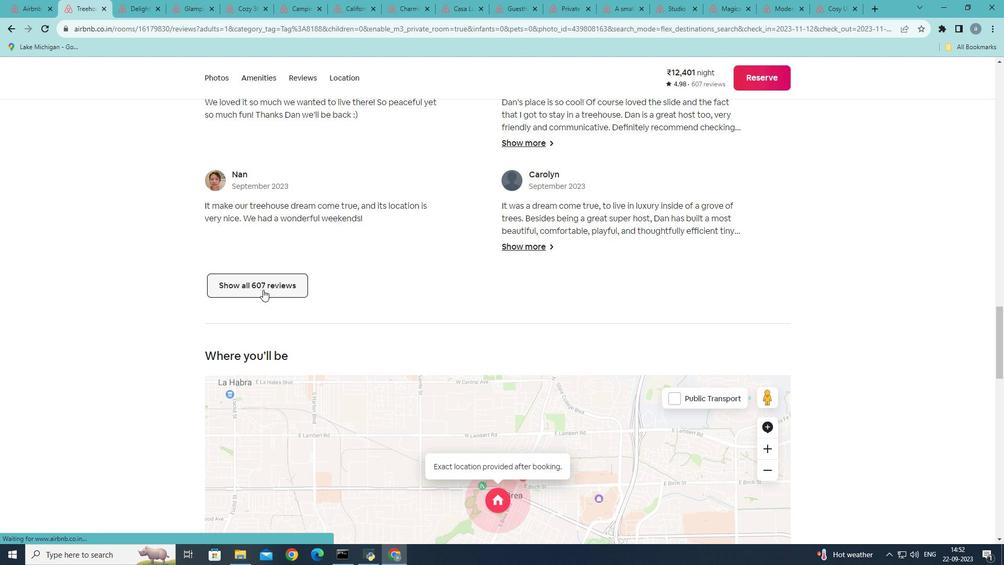 
Action: Mouse moved to (551, 270)
Screenshot: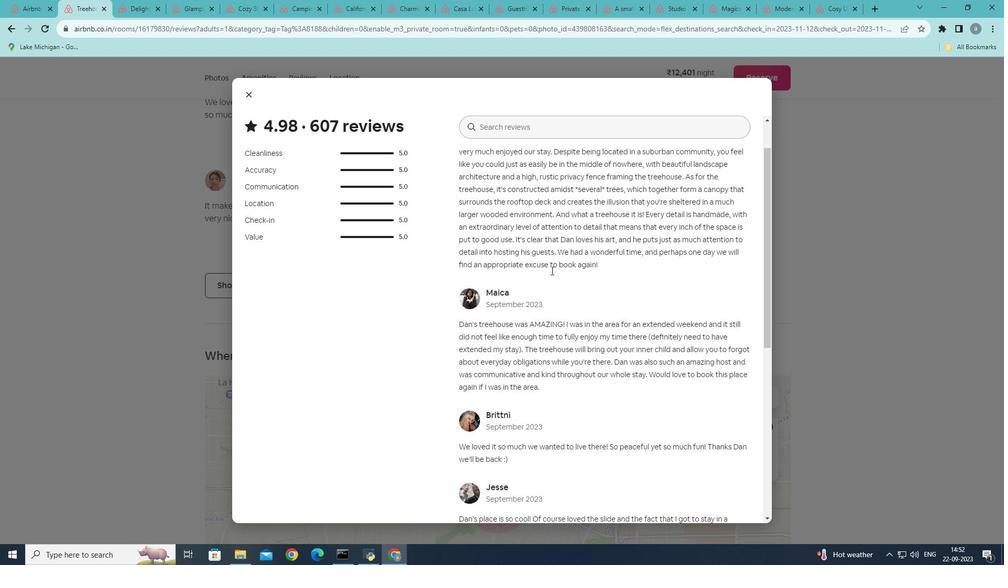 
Action: Mouse scrolled (551, 269) with delta (0, 0)
Screenshot: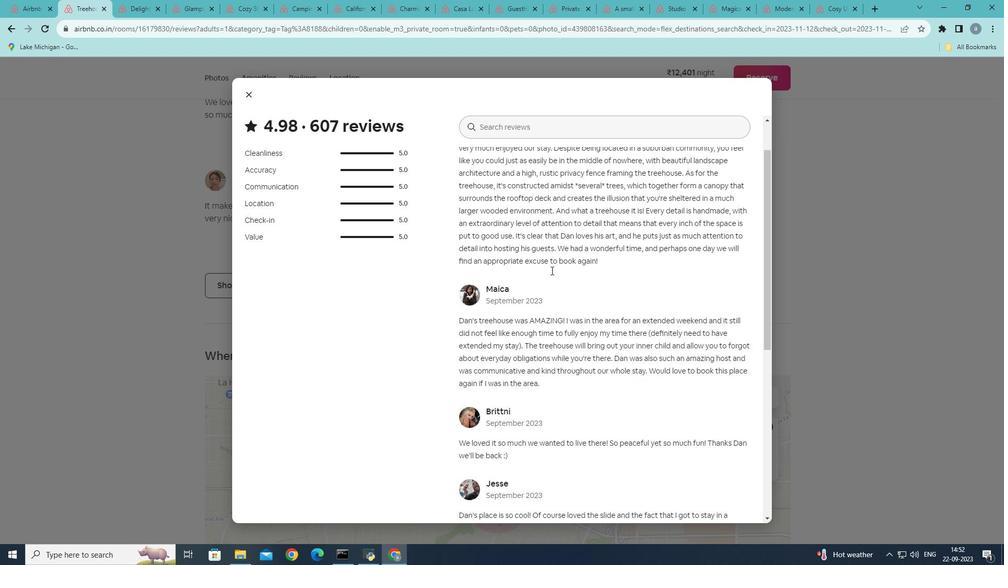 
Action: Mouse scrolled (551, 269) with delta (0, 0)
Screenshot: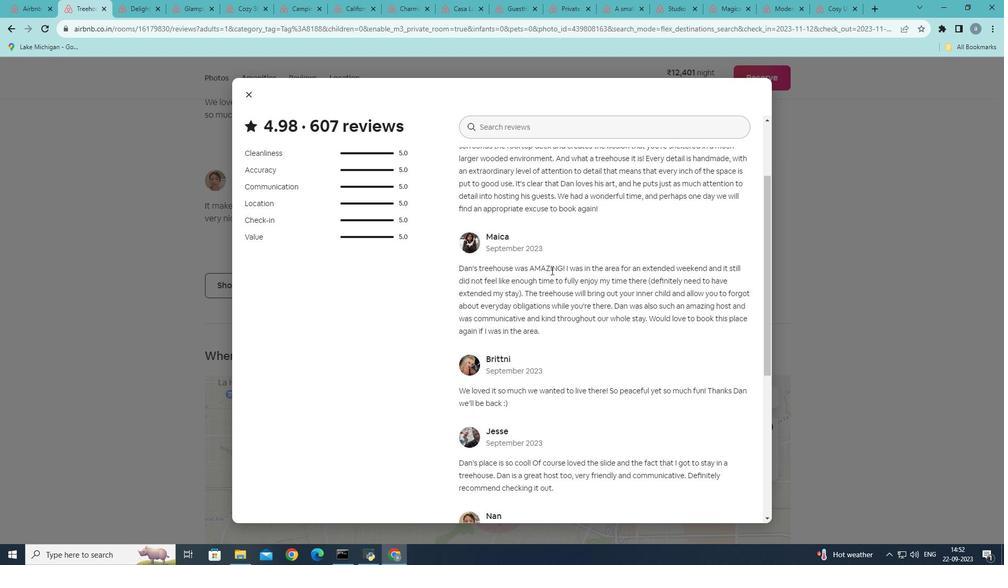 
Action: Mouse moved to (550, 273)
Screenshot: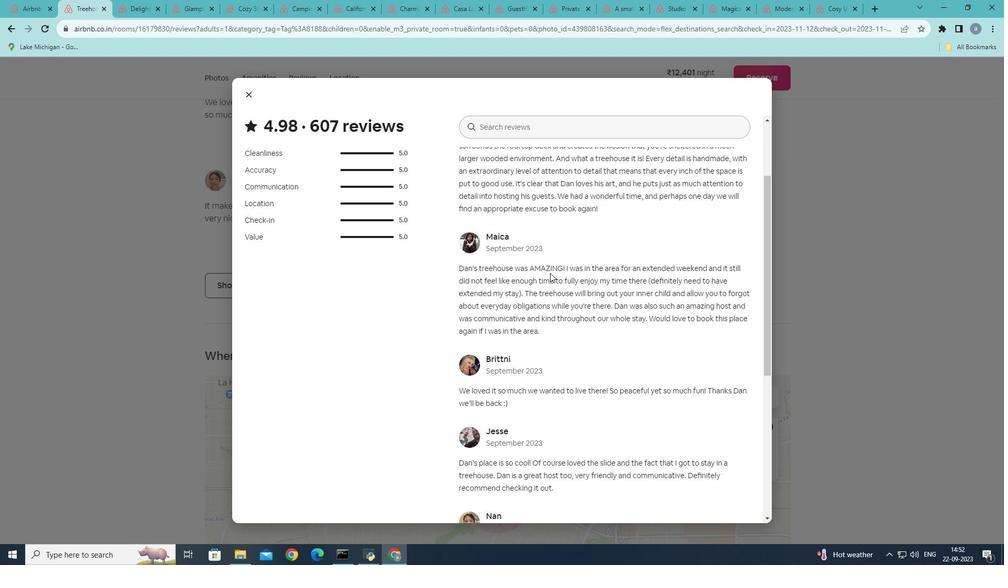 
Action: Mouse scrolled (550, 272) with delta (0, 0)
Screenshot: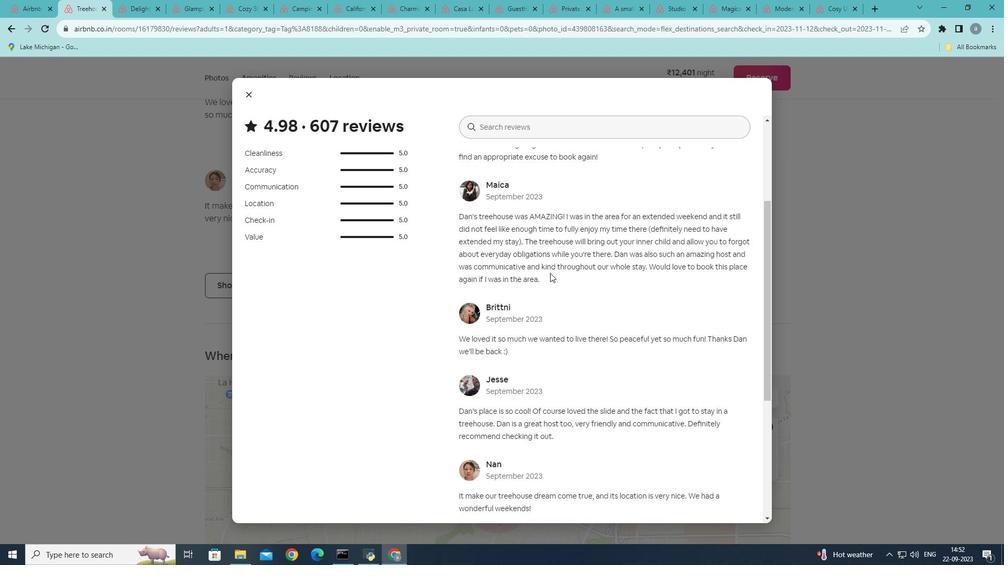 
Action: Mouse scrolled (550, 272) with delta (0, 0)
Screenshot: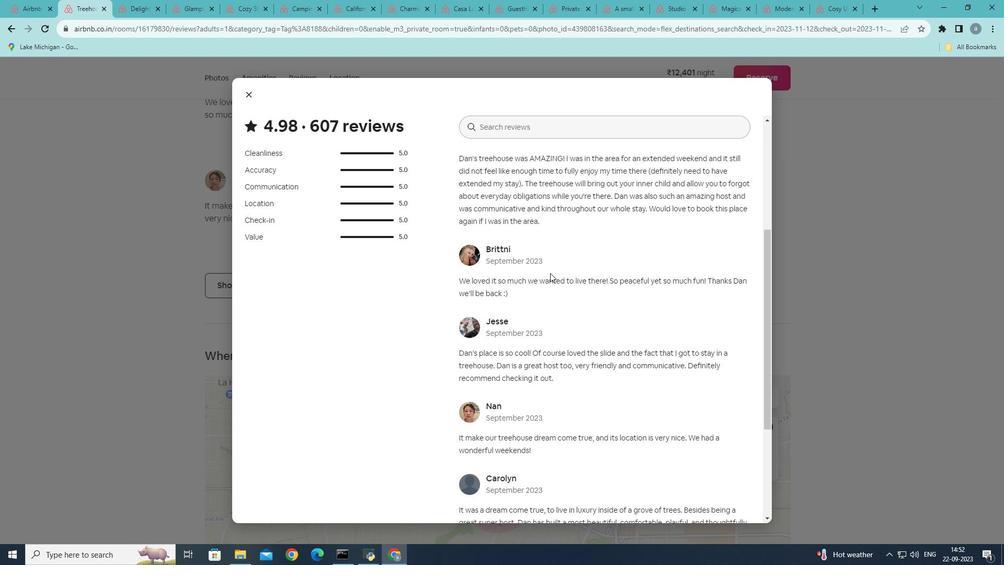 
Action: Mouse scrolled (550, 272) with delta (0, 0)
Screenshot: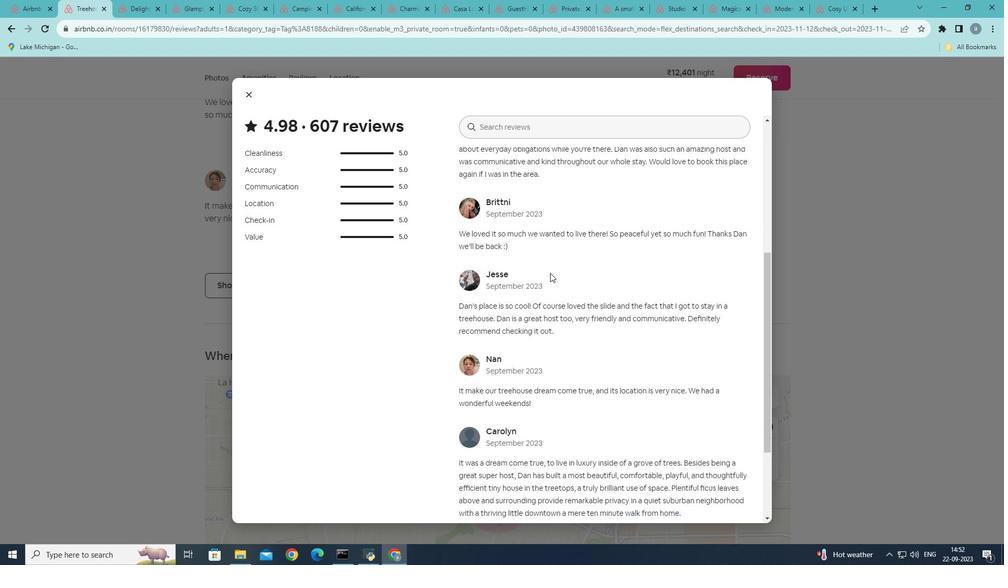 
Action: Mouse scrolled (550, 272) with delta (0, 0)
Screenshot: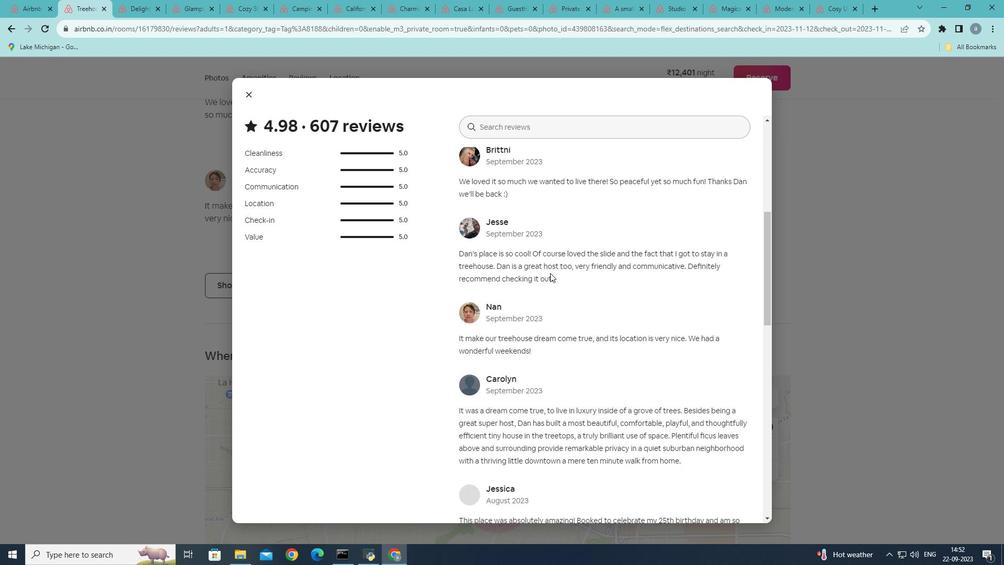 
Action: Mouse moved to (548, 273)
Screenshot: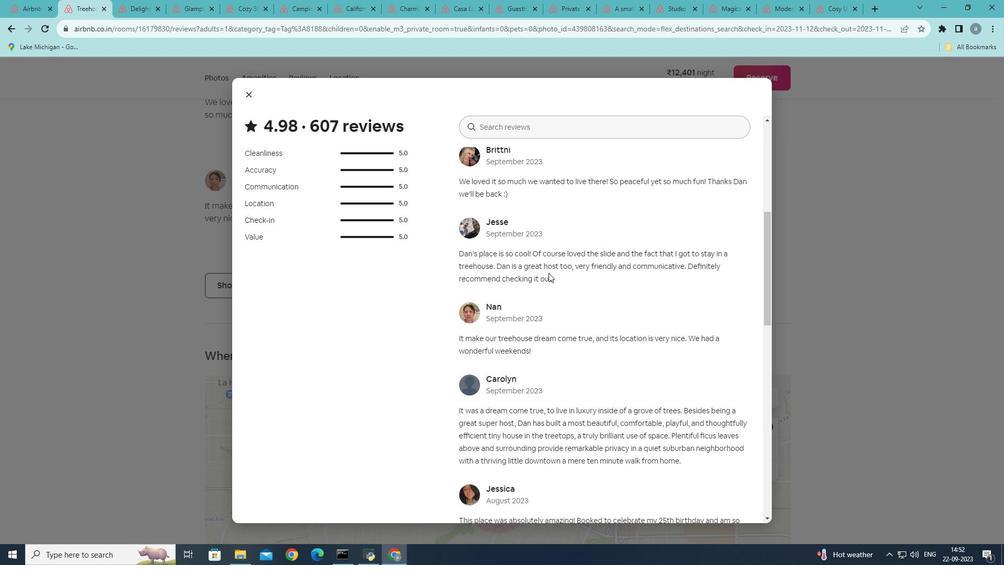 
Action: Mouse scrolled (548, 272) with delta (0, 0)
Screenshot: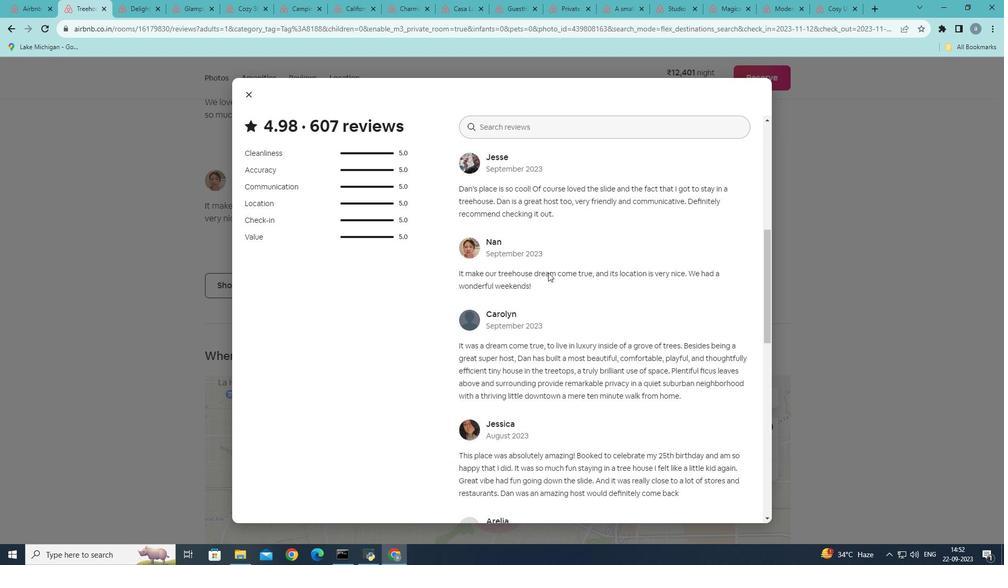 
Action: Mouse moved to (548, 272)
Screenshot: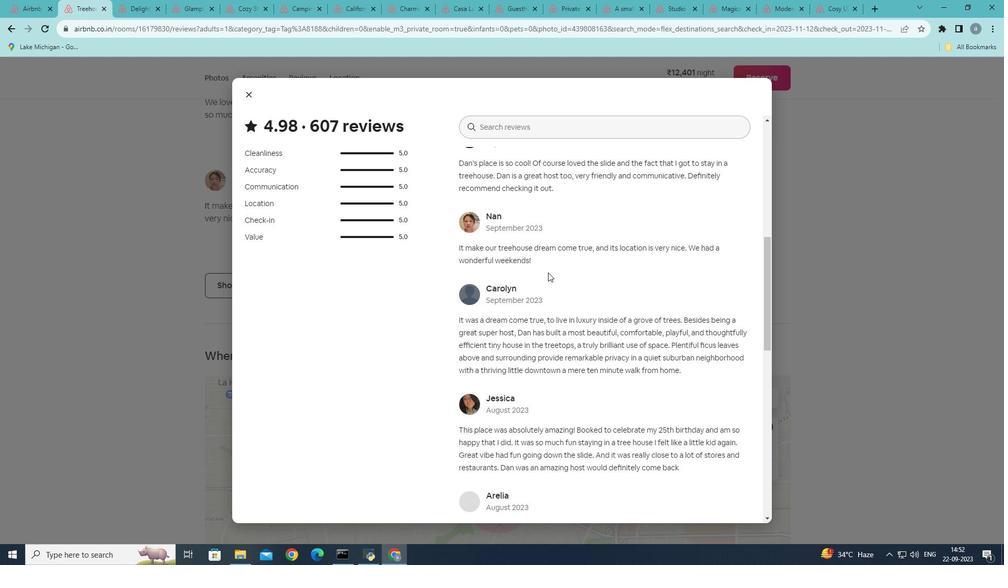 
Action: Mouse scrolled (548, 272) with delta (0, 0)
Screenshot: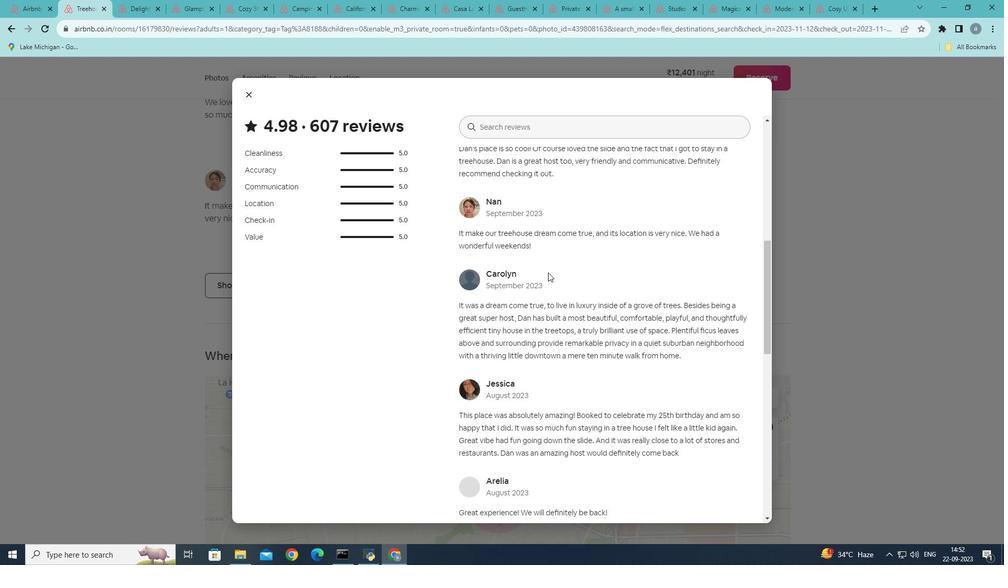 
Action: Mouse scrolled (548, 272) with delta (0, 0)
Screenshot: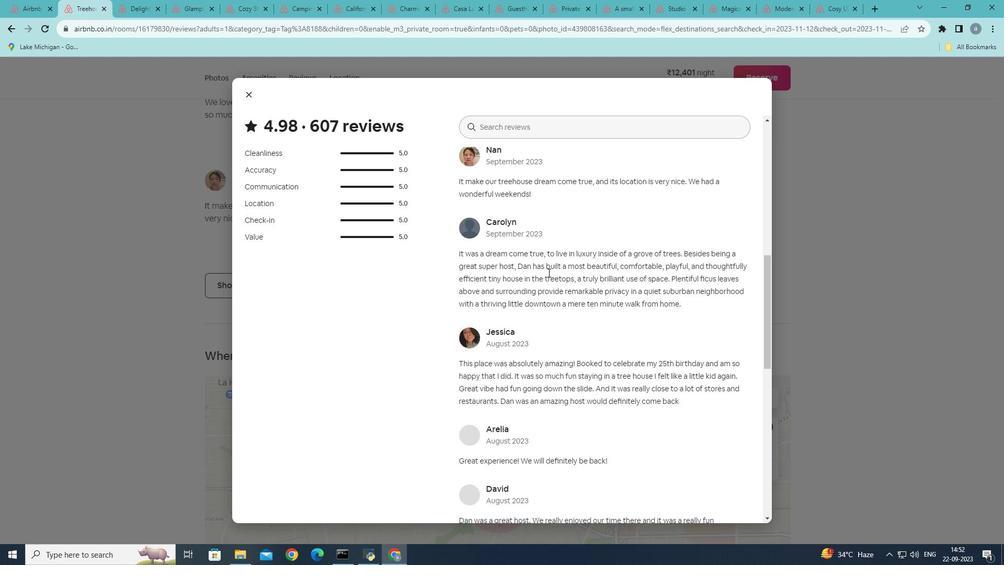 
Action: Mouse scrolled (548, 272) with delta (0, 0)
Screenshot: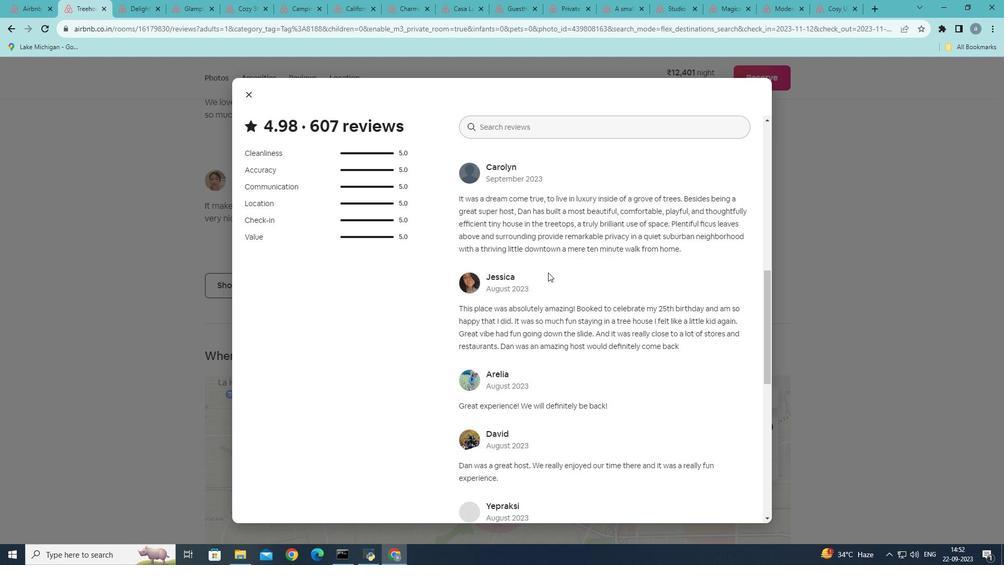 
Action: Mouse scrolled (548, 272) with delta (0, 0)
Screenshot: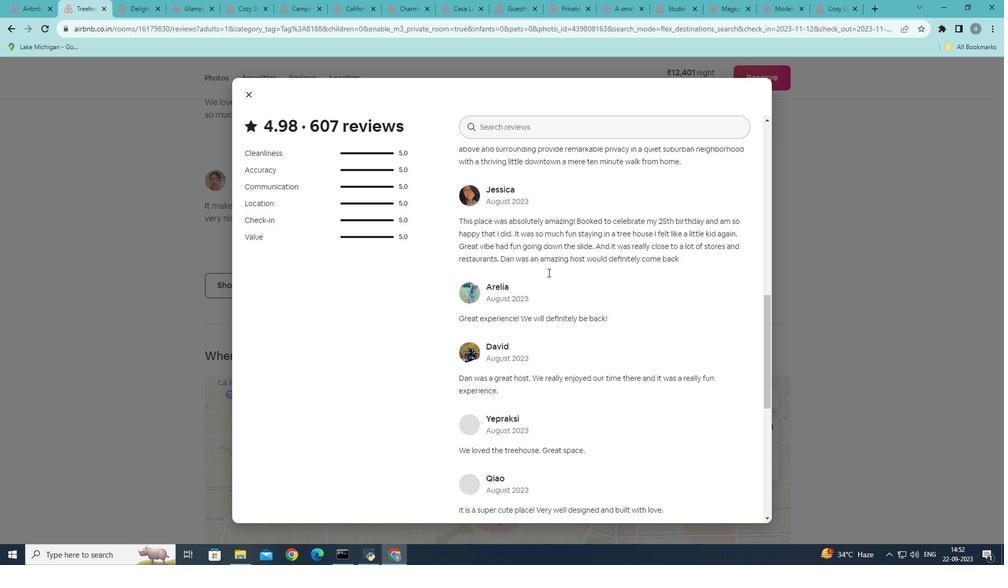 
Action: Mouse scrolled (548, 272) with delta (0, 0)
Screenshot: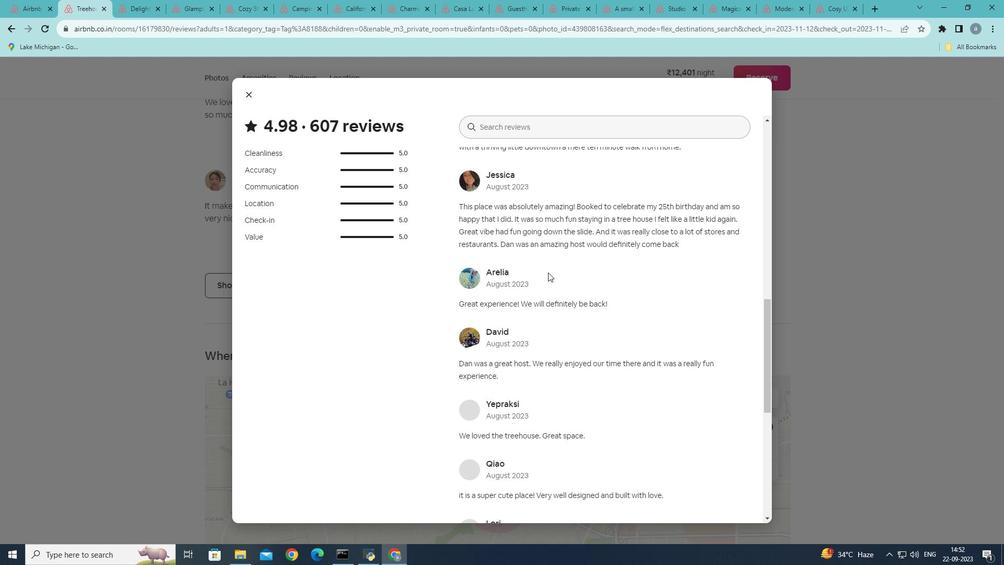 
Action: Mouse moved to (548, 272)
Screenshot: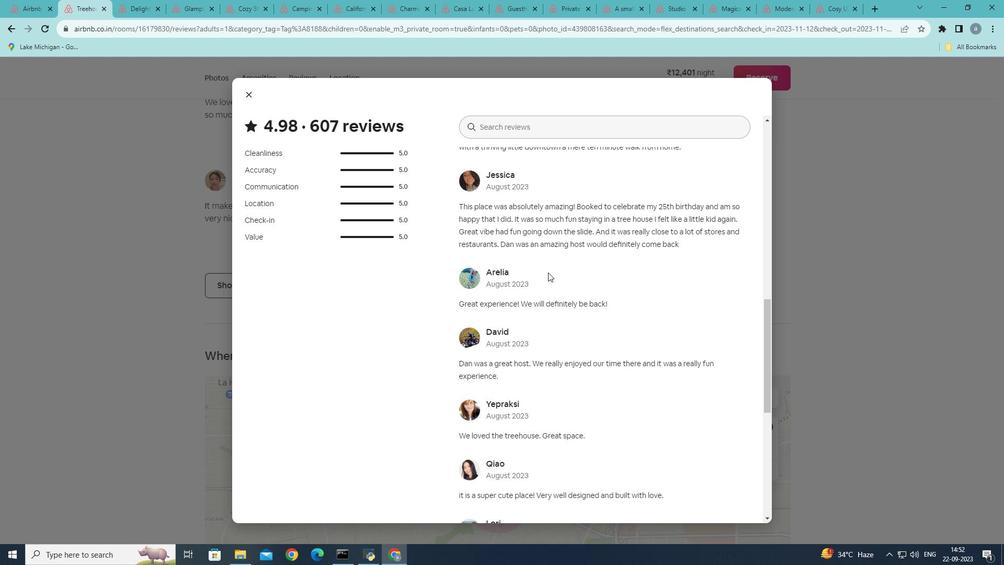 
Action: Mouse scrolled (548, 272) with delta (0, 0)
Screenshot: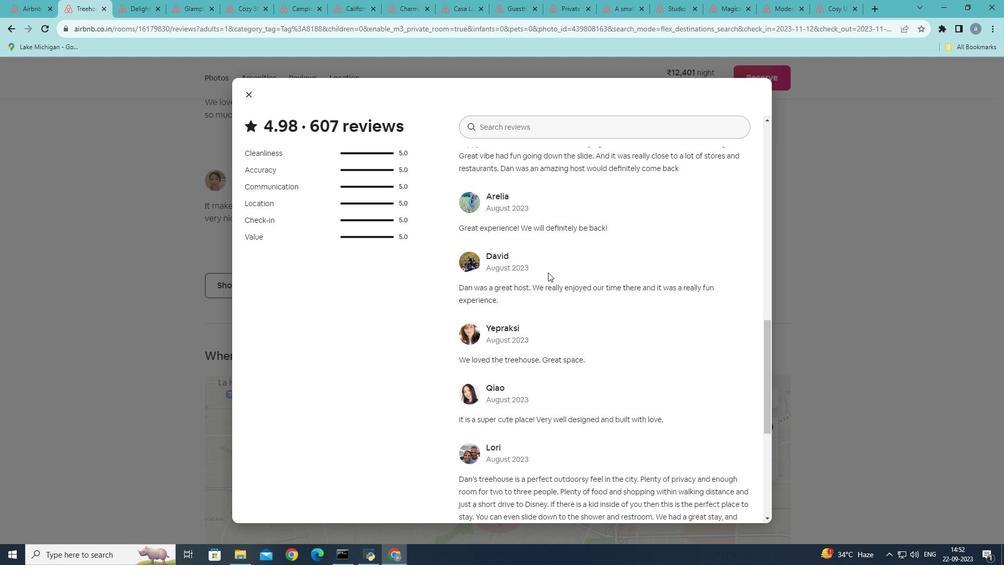
Action: Mouse scrolled (548, 272) with delta (0, 0)
Screenshot: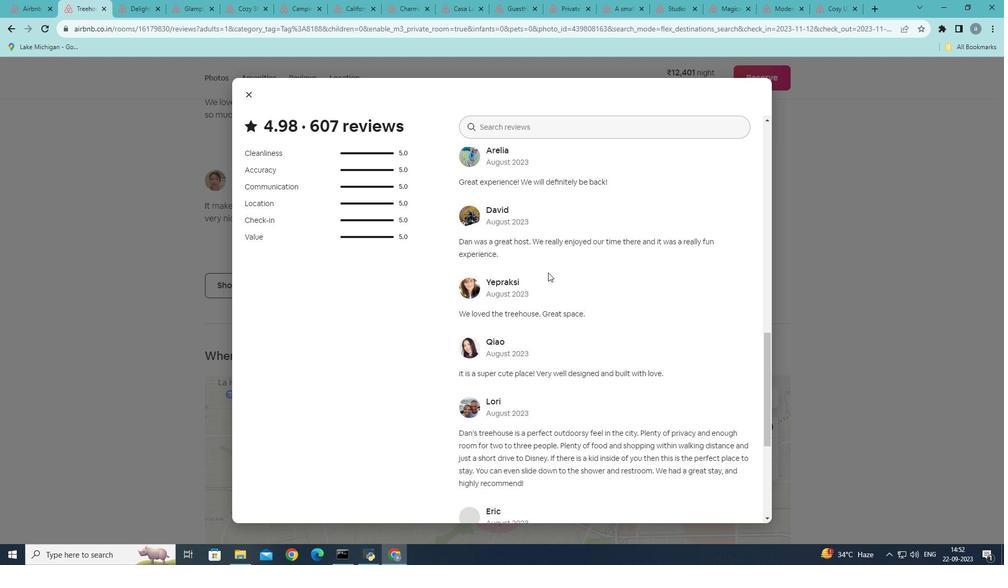 
Action: Mouse scrolled (548, 272) with delta (0, 0)
Screenshot: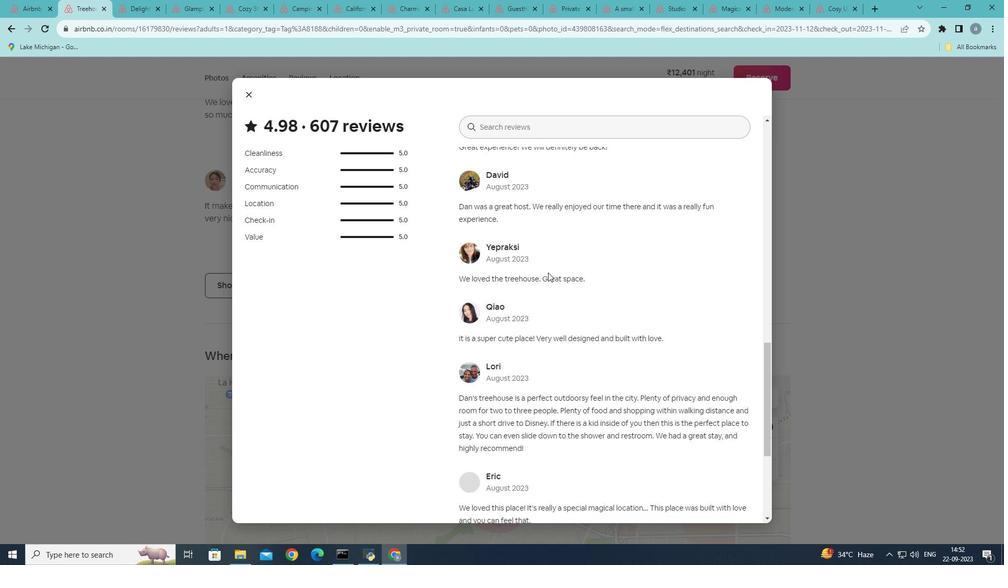 
Action: Mouse moved to (547, 272)
Screenshot: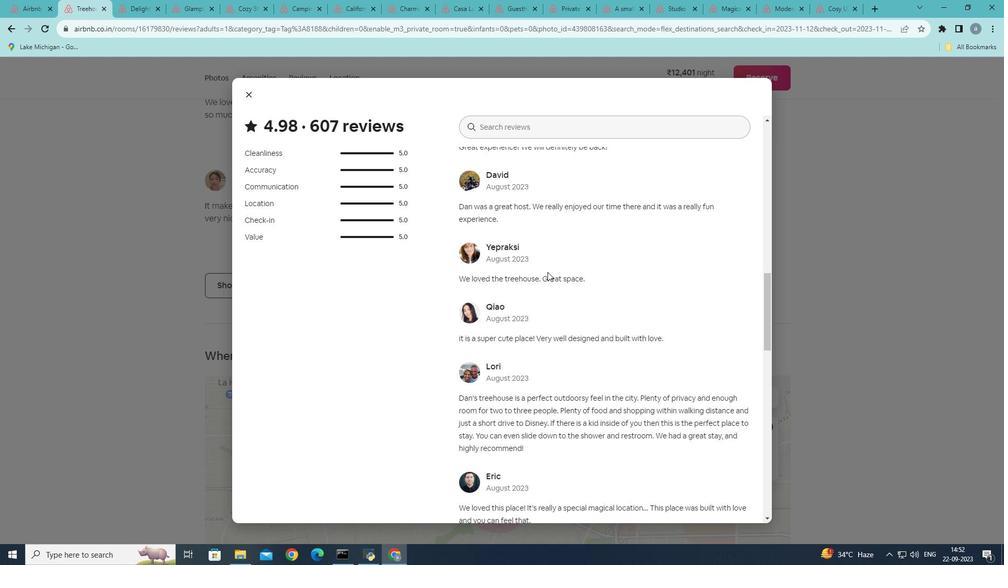 
Action: Mouse scrolled (547, 271) with delta (0, 0)
Screenshot: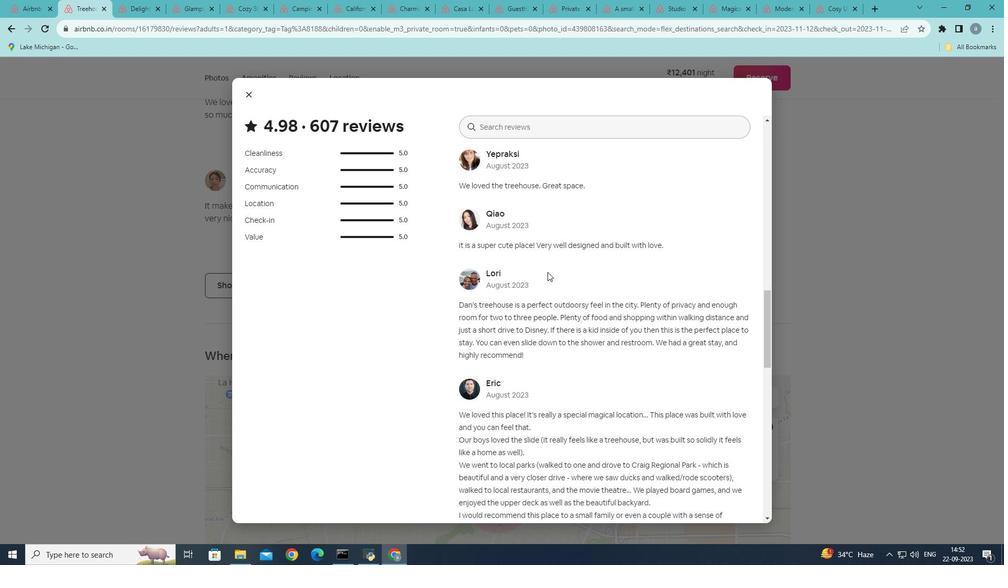 
Action: Mouse scrolled (547, 271) with delta (0, 0)
Screenshot: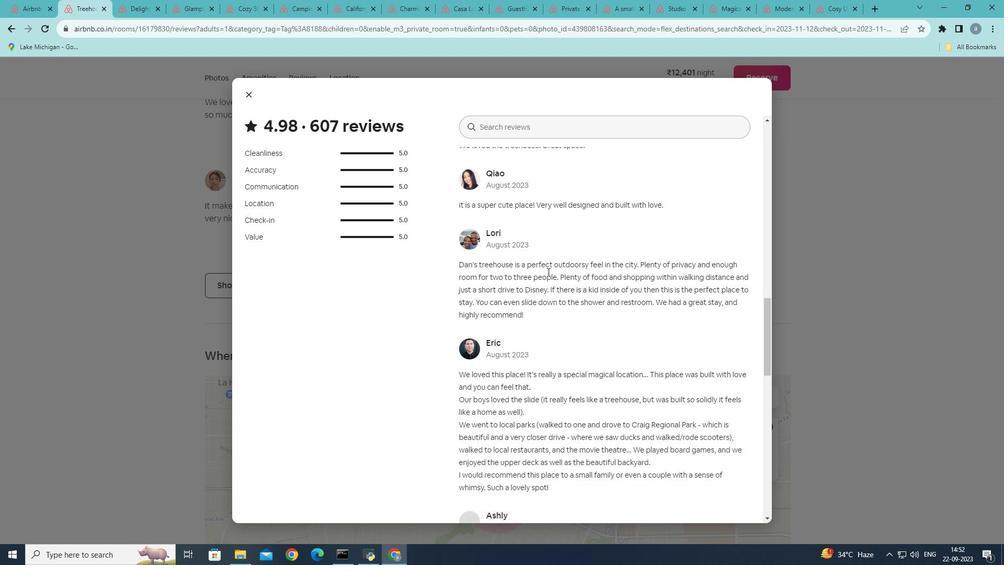 
Action: Mouse scrolled (547, 271) with delta (0, 0)
Screenshot: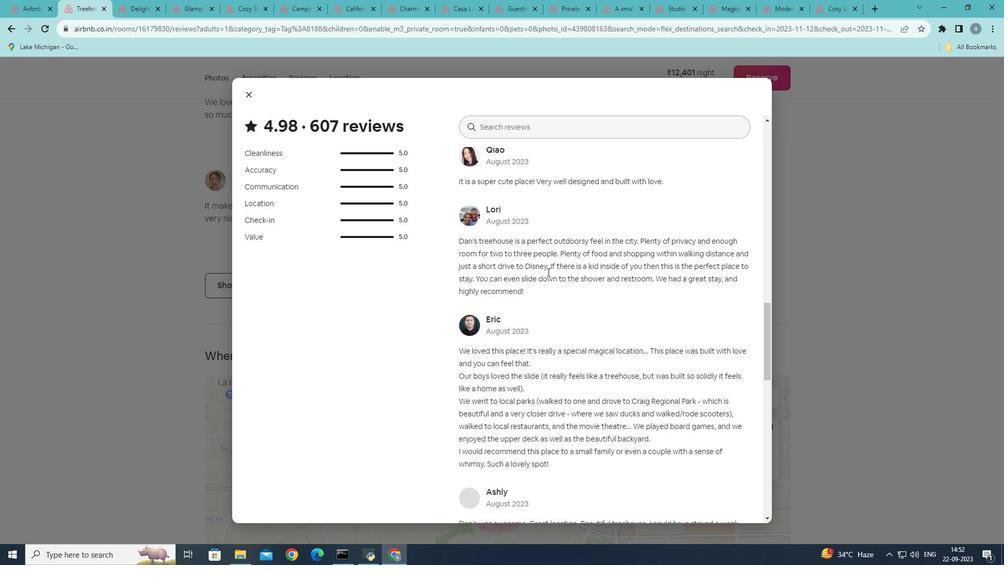 
Action: Mouse scrolled (547, 271) with delta (0, 0)
Screenshot: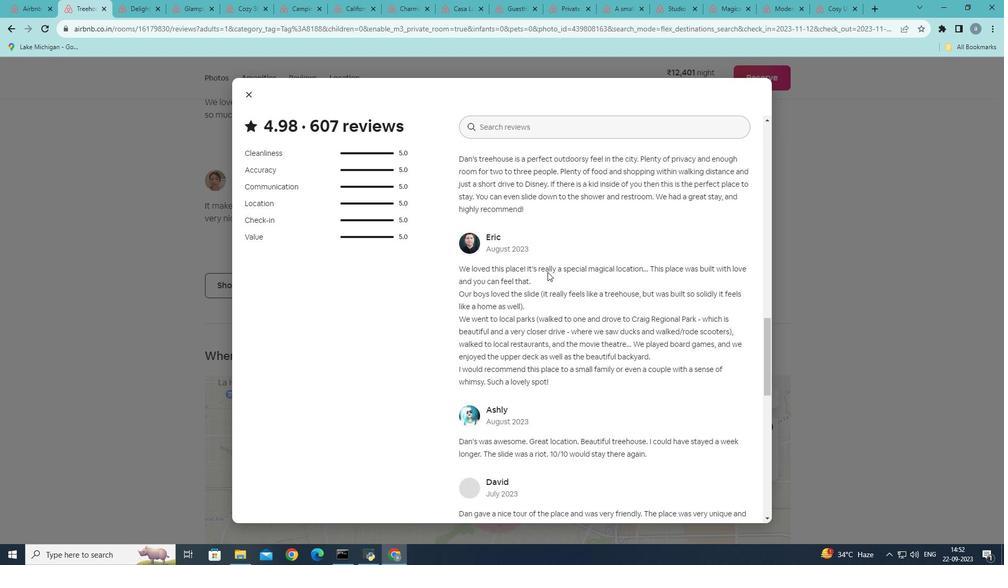 
Action: Mouse scrolled (547, 271) with delta (0, 0)
Screenshot: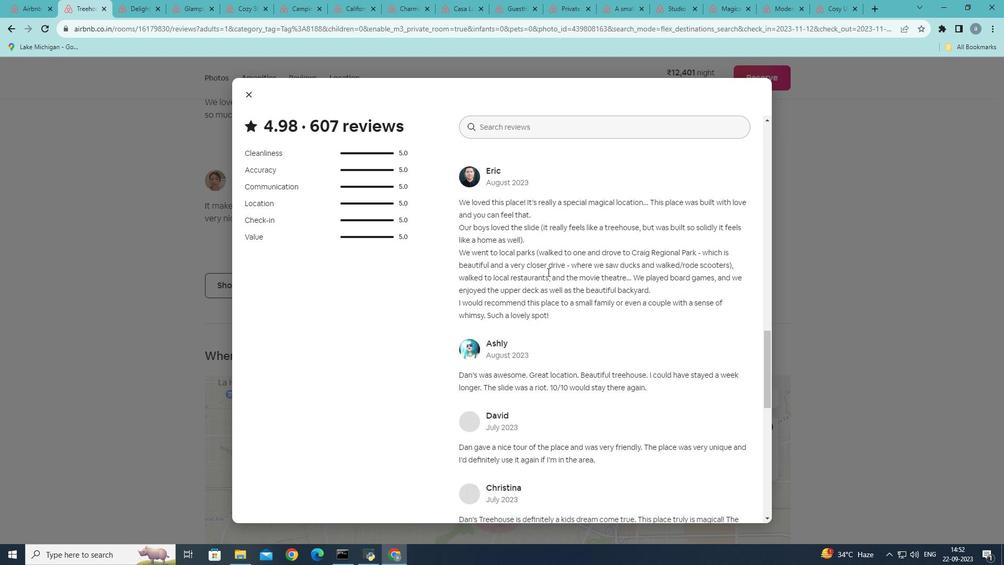 
Action: Mouse scrolled (547, 271) with delta (0, 0)
Screenshot: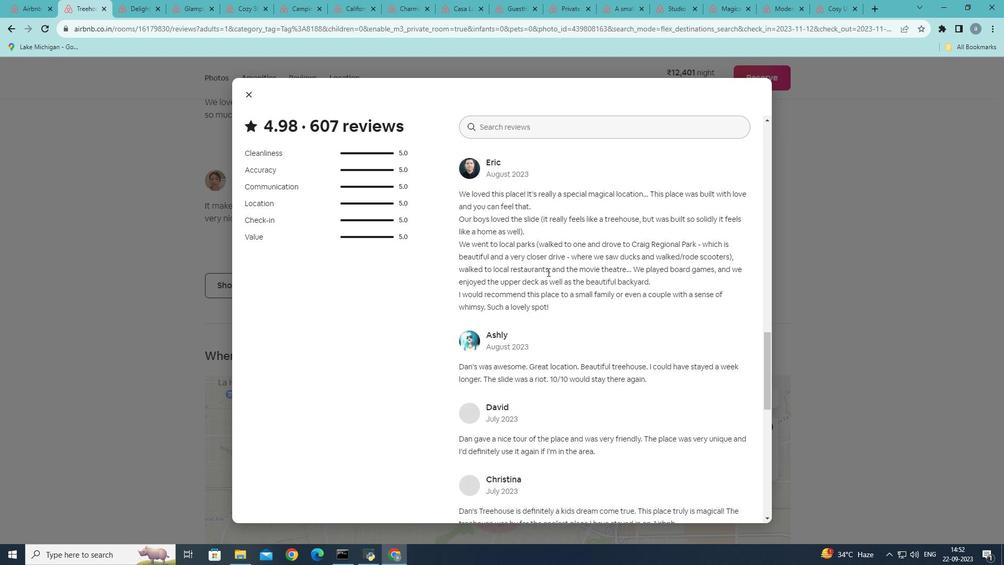 
Action: Mouse scrolled (547, 271) with delta (0, 0)
Screenshot: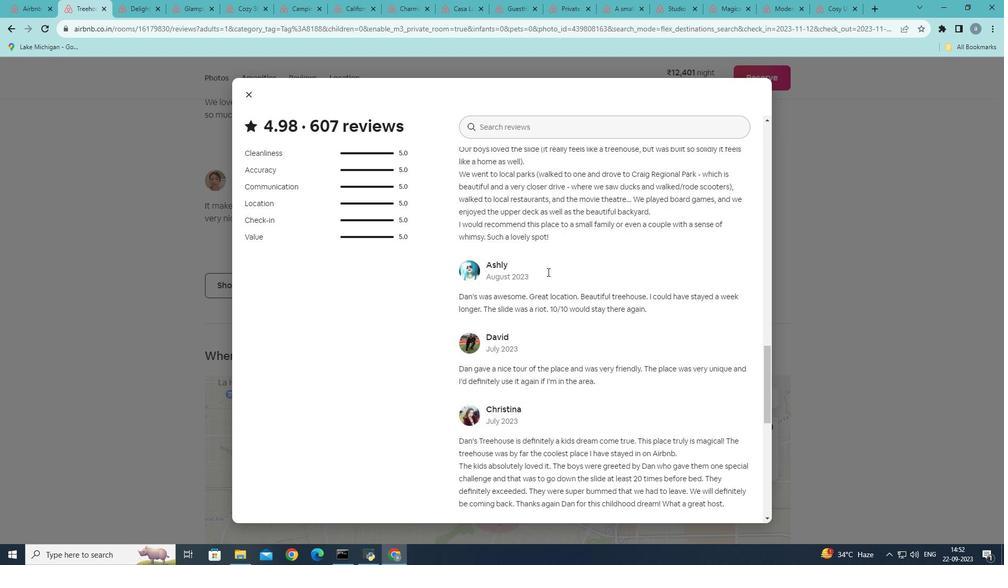 
Action: Mouse scrolled (547, 271) with delta (0, 0)
Screenshot: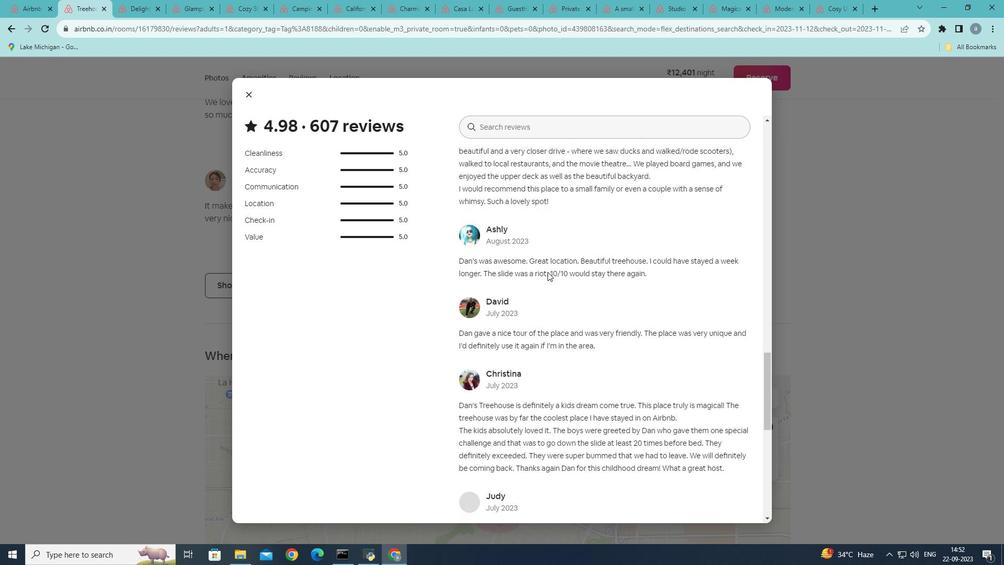 
Action: Mouse scrolled (547, 271) with delta (0, 0)
Screenshot: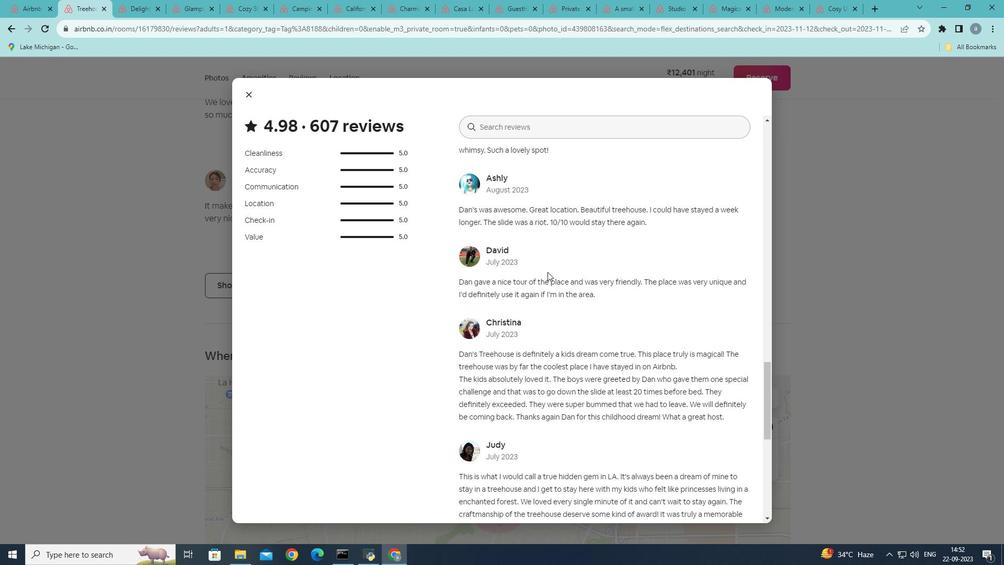 
Action: Mouse moved to (547, 272)
Screenshot: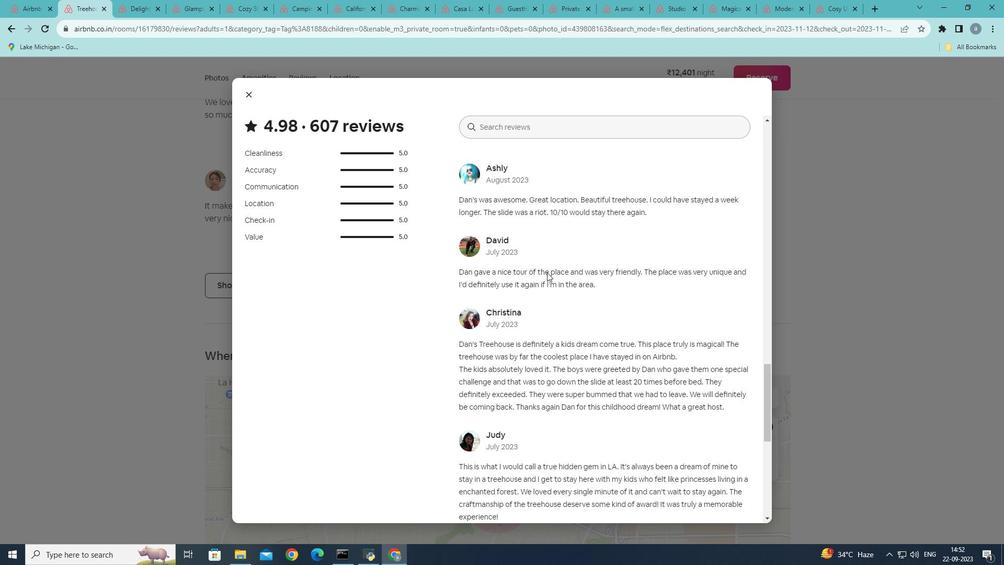 
Action: Mouse scrolled (547, 272) with delta (0, 0)
Screenshot: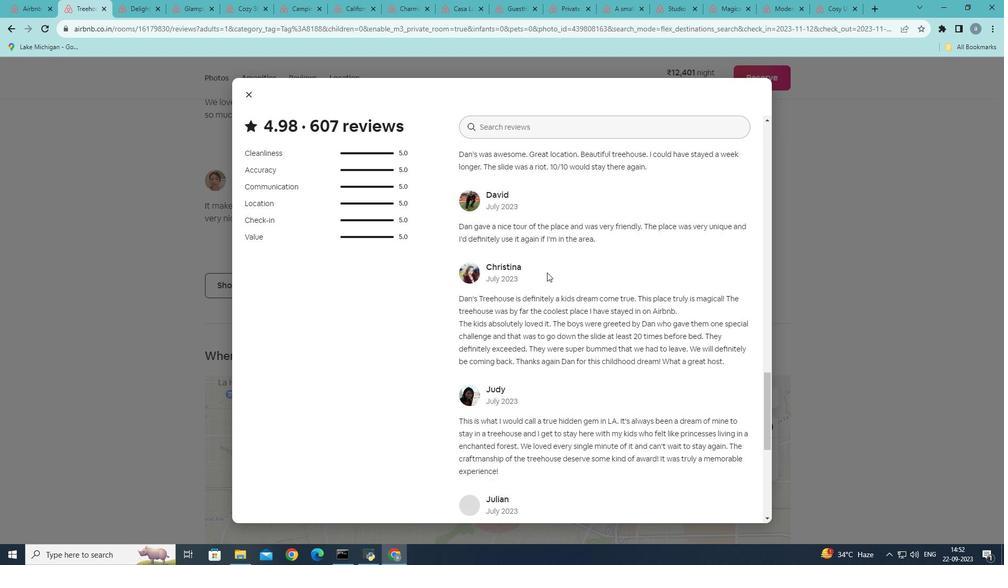 
Action: Mouse scrolled (547, 272) with delta (0, 0)
Screenshot: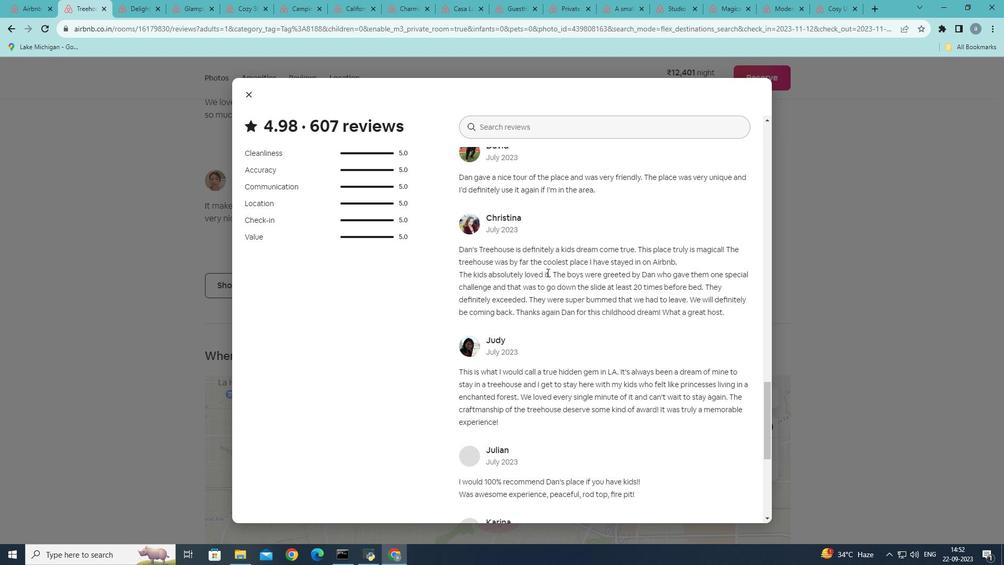 
Action: Mouse moved to (547, 273)
Screenshot: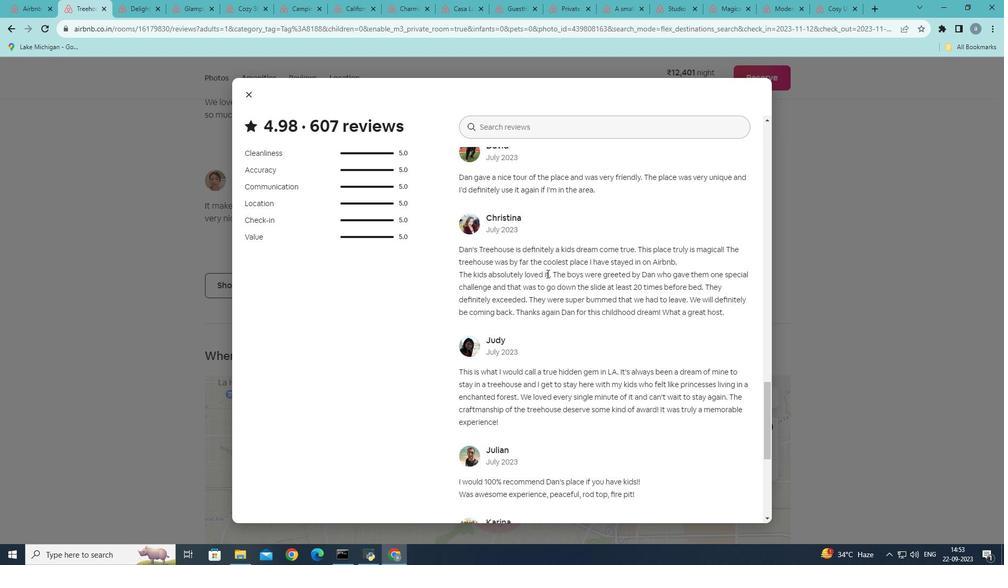 
Action: Mouse scrolled (547, 273) with delta (0, 0)
Screenshot: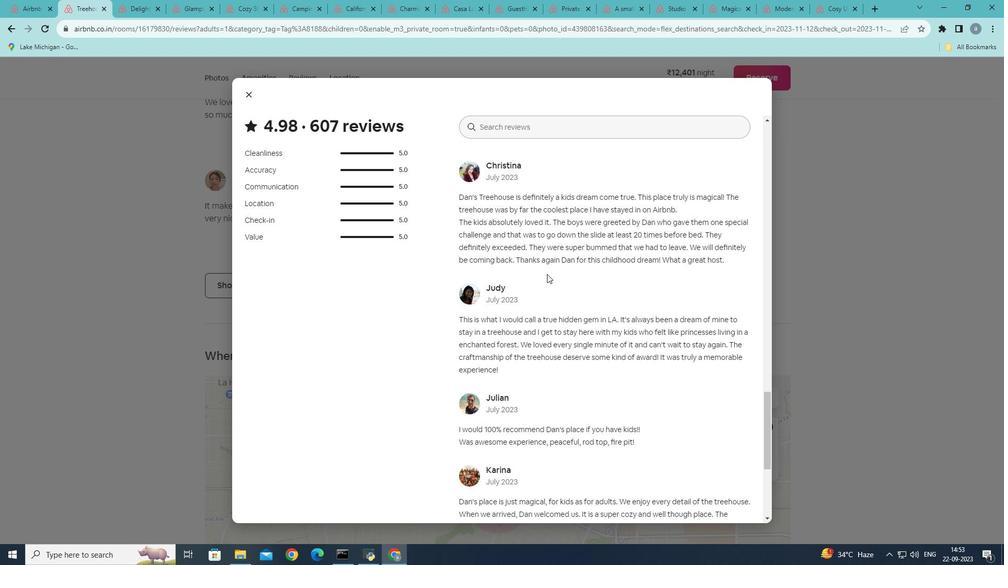
Action: Mouse moved to (547, 274)
Screenshot: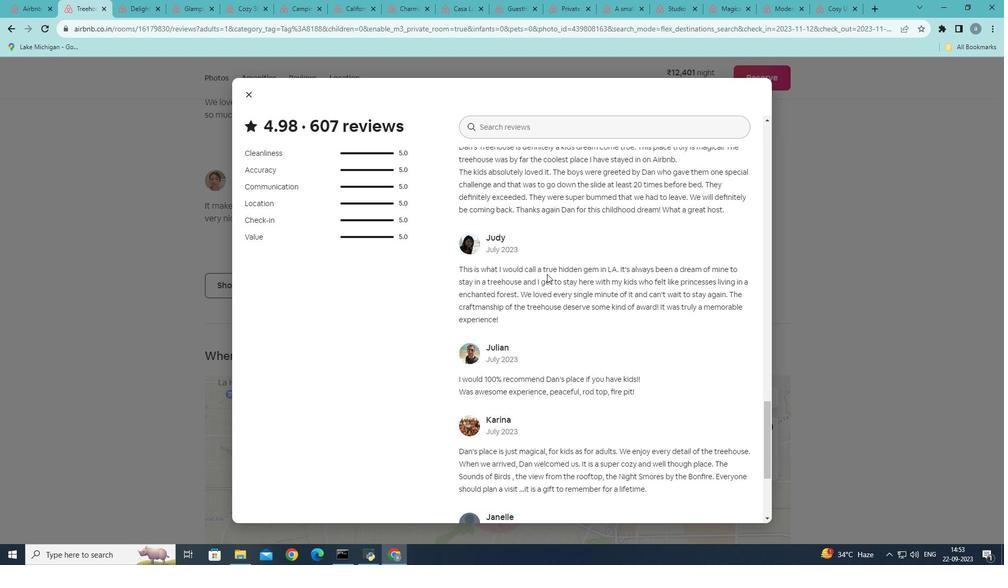 
Action: Mouse scrolled (547, 273) with delta (0, 0)
Screenshot: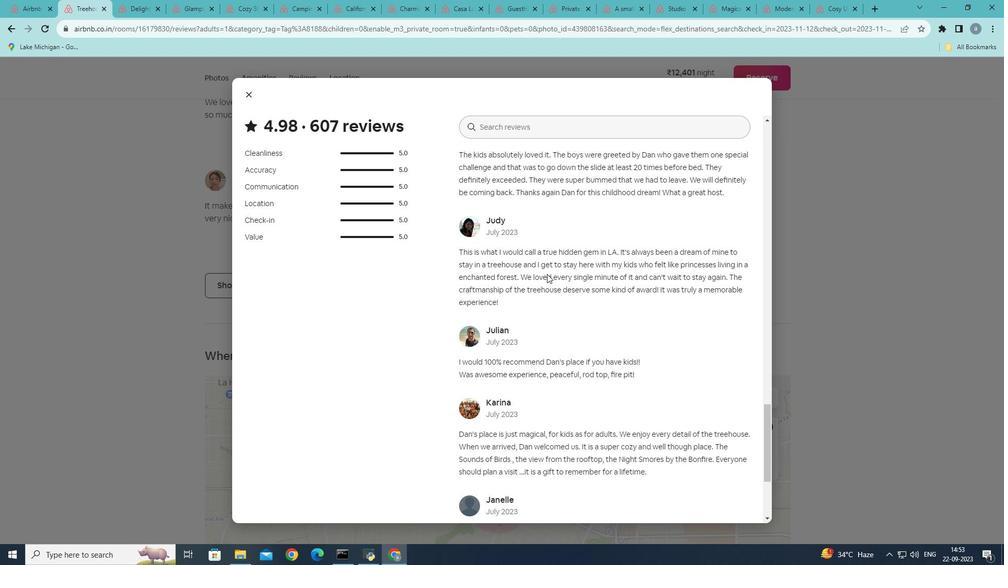 
Action: Mouse scrolled (547, 273) with delta (0, 0)
Screenshot: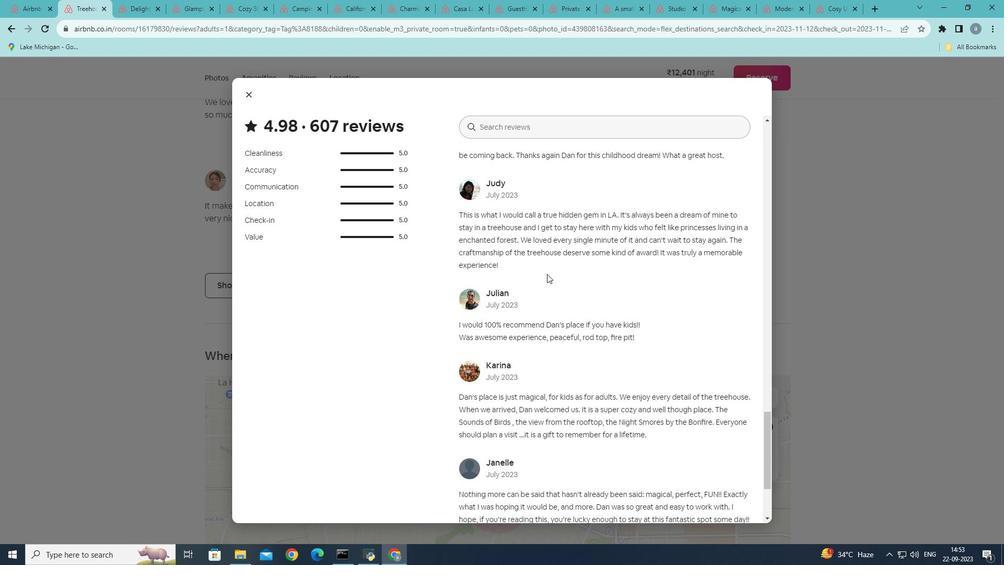 
Action: Mouse scrolled (547, 273) with delta (0, 0)
Screenshot: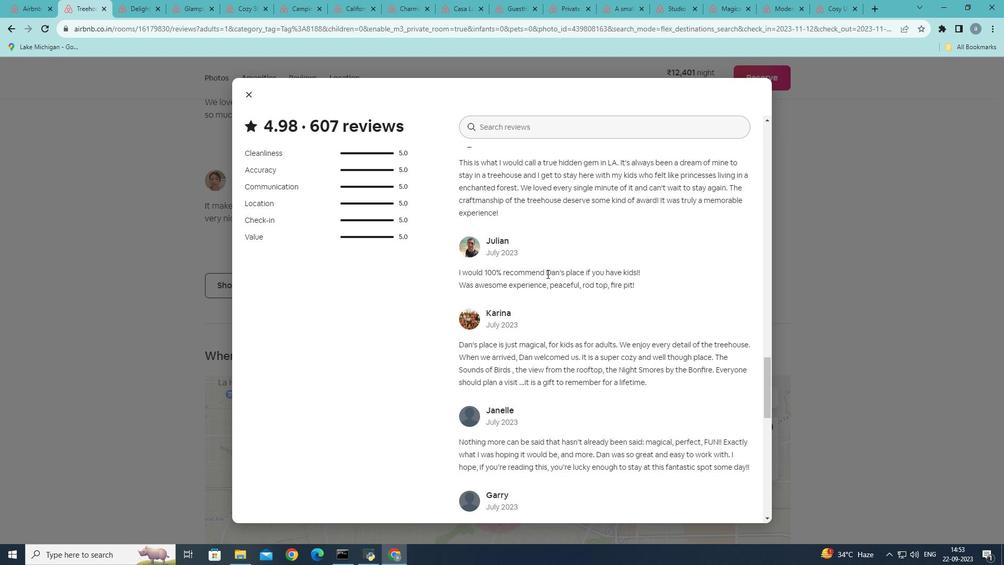 
Action: Mouse moved to (547, 274)
Screenshot: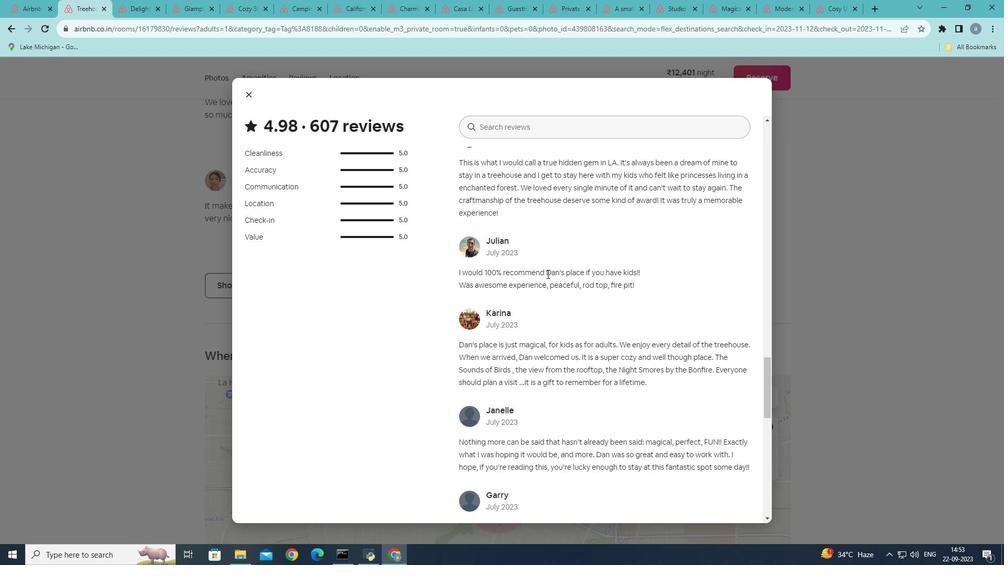 
Action: Mouse scrolled (547, 273) with delta (0, 0)
Screenshot: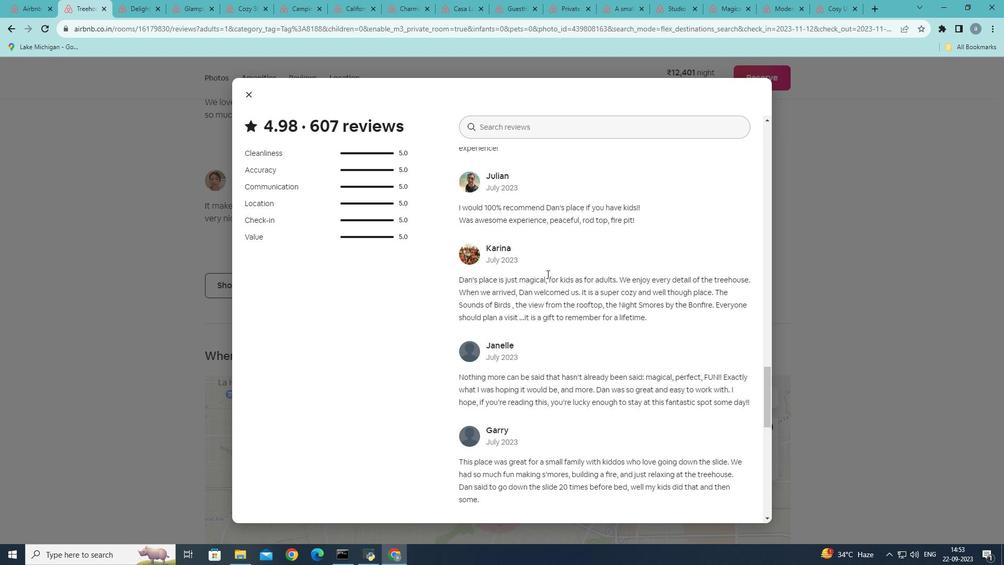 
Action: Mouse scrolled (547, 273) with delta (0, 0)
Screenshot: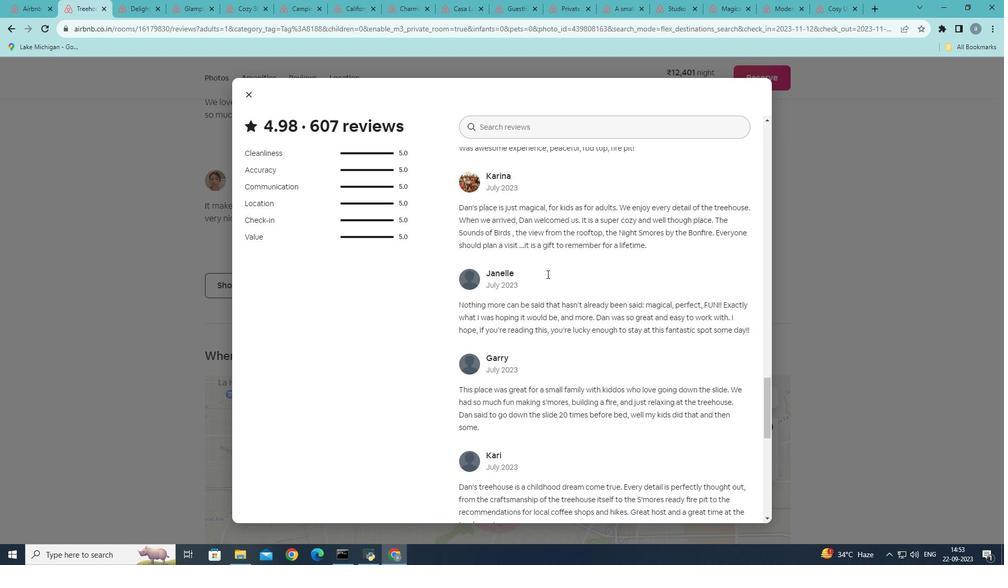 
Action: Mouse scrolled (547, 273) with delta (0, 0)
Screenshot: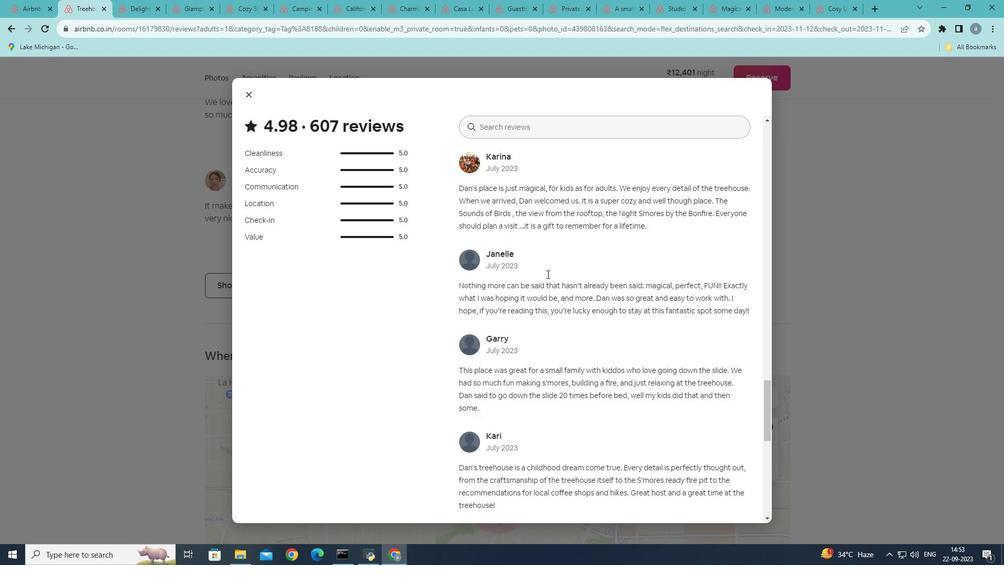 
Action: Mouse moved to (547, 274)
Screenshot: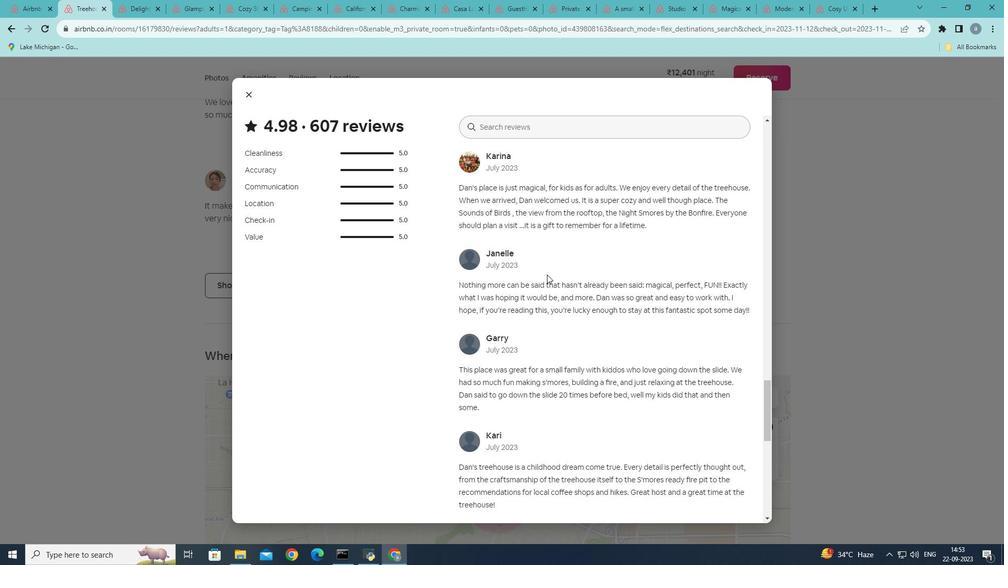
Action: Mouse scrolled (547, 274) with delta (0, 0)
Screenshot: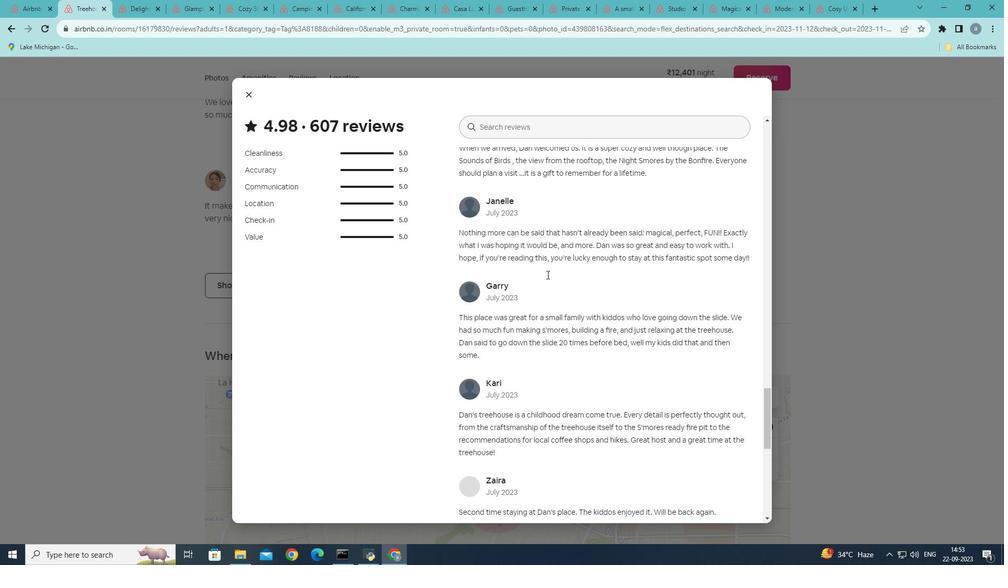 
Action: Mouse scrolled (547, 274) with delta (0, 0)
Screenshot: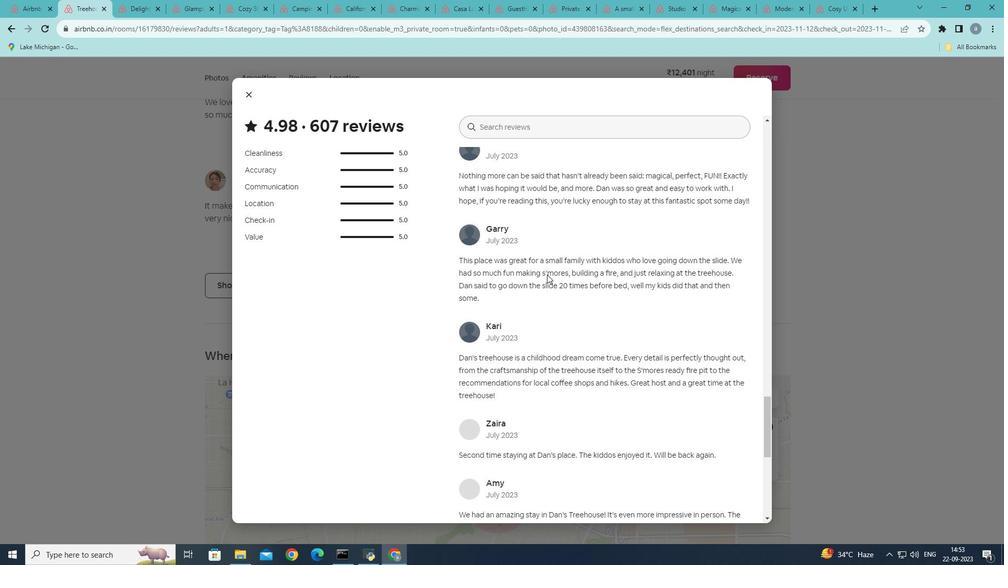 
Action: Mouse scrolled (547, 274) with delta (0, 0)
Screenshot: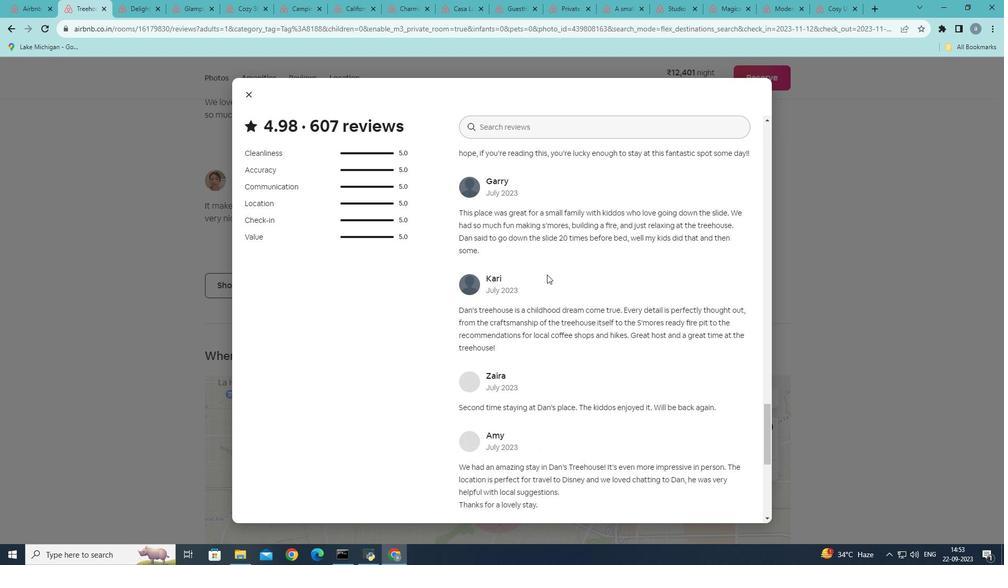 
Action: Mouse scrolled (547, 274) with delta (0, 0)
Screenshot: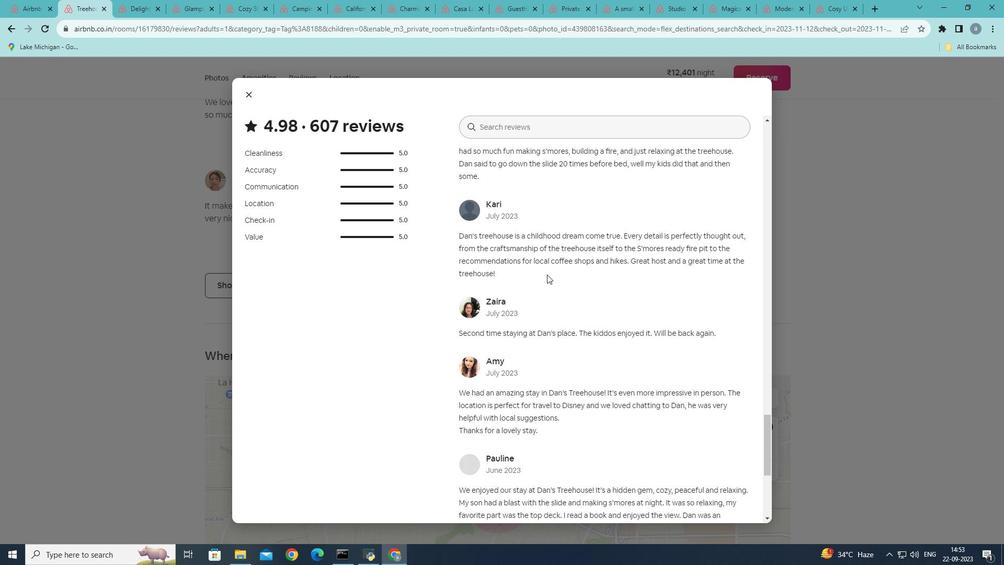 
Action: Mouse scrolled (547, 274) with delta (0, 0)
Screenshot: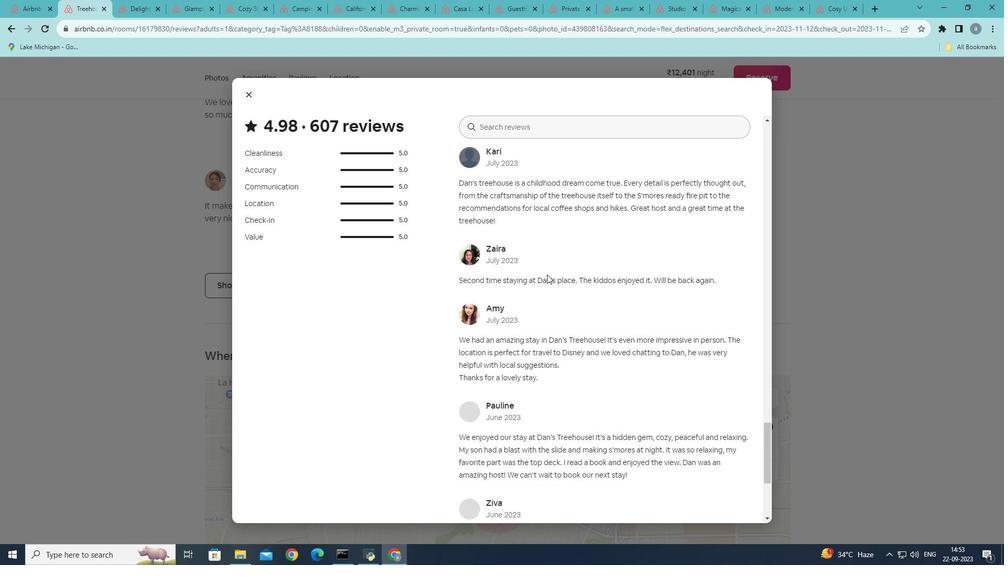 
Action: Mouse moved to (547, 274)
Screenshot: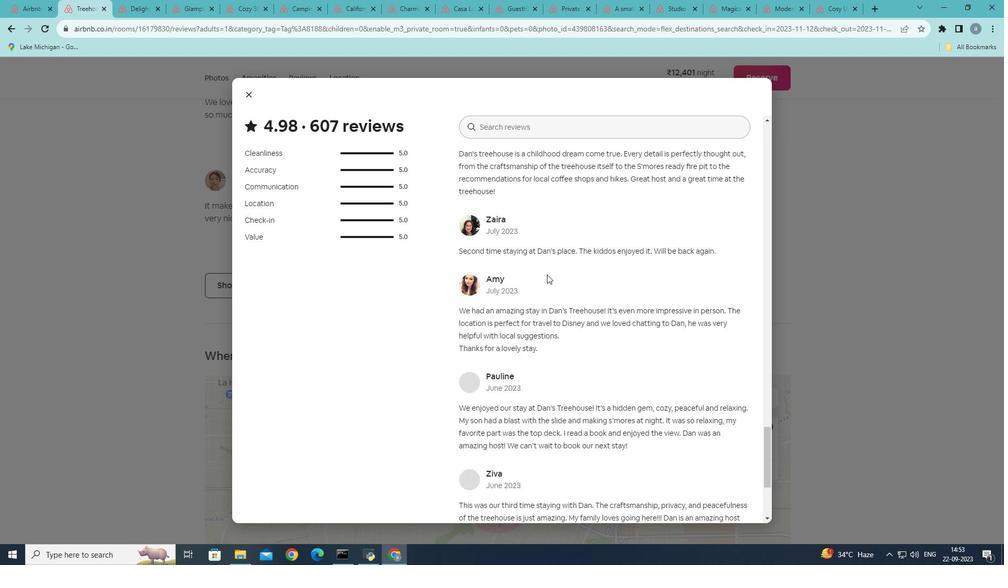 
Action: Mouse scrolled (547, 274) with delta (0, 0)
Screenshot: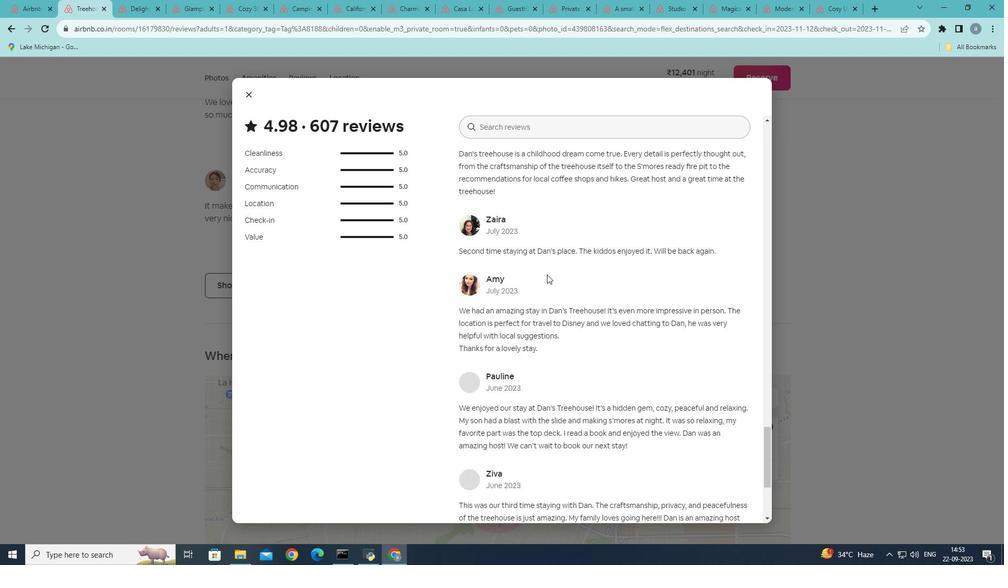 
Action: Mouse scrolled (547, 274) with delta (0, 0)
Screenshot: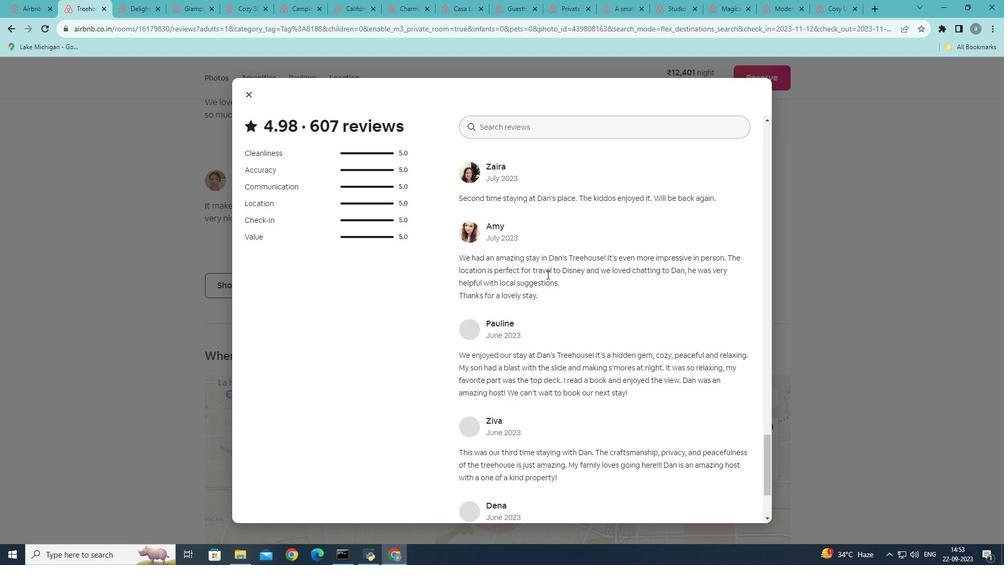 
Action: Mouse scrolled (547, 274) with delta (0, 0)
Screenshot: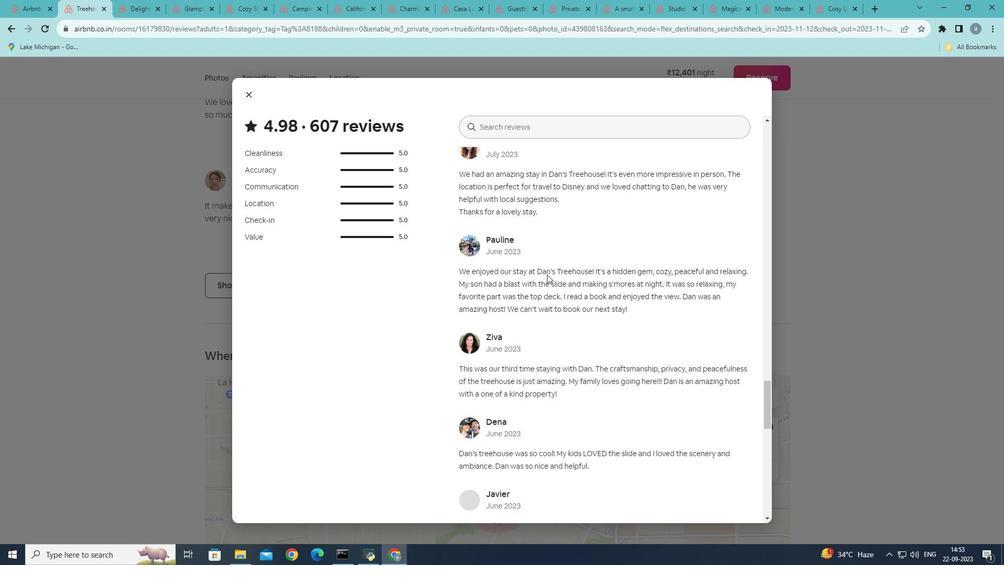 
Action: Mouse scrolled (547, 274) with delta (0, 0)
Screenshot: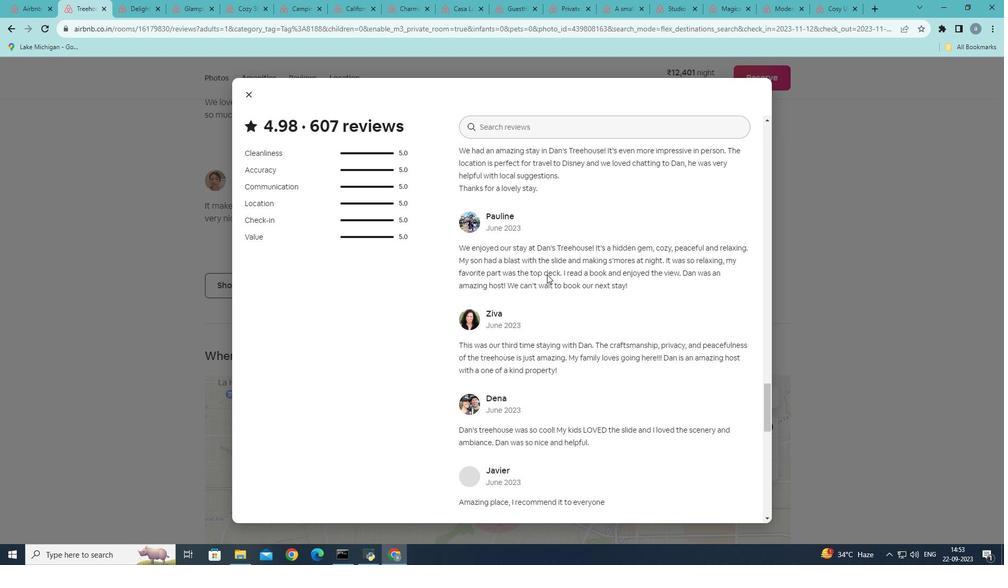 
Action: Mouse scrolled (547, 274) with delta (0, 0)
Screenshot: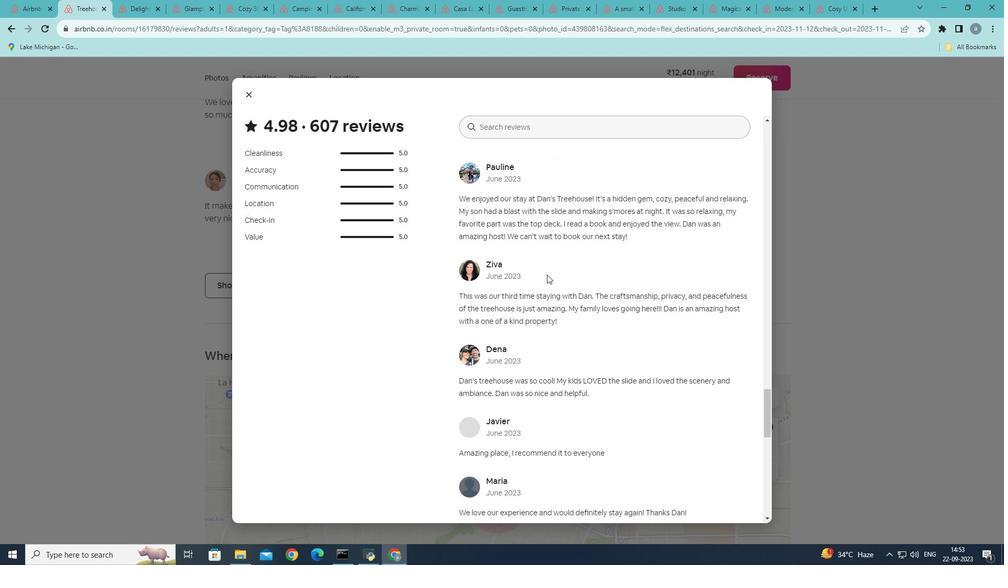 
Action: Mouse scrolled (547, 274) with delta (0, 0)
Screenshot: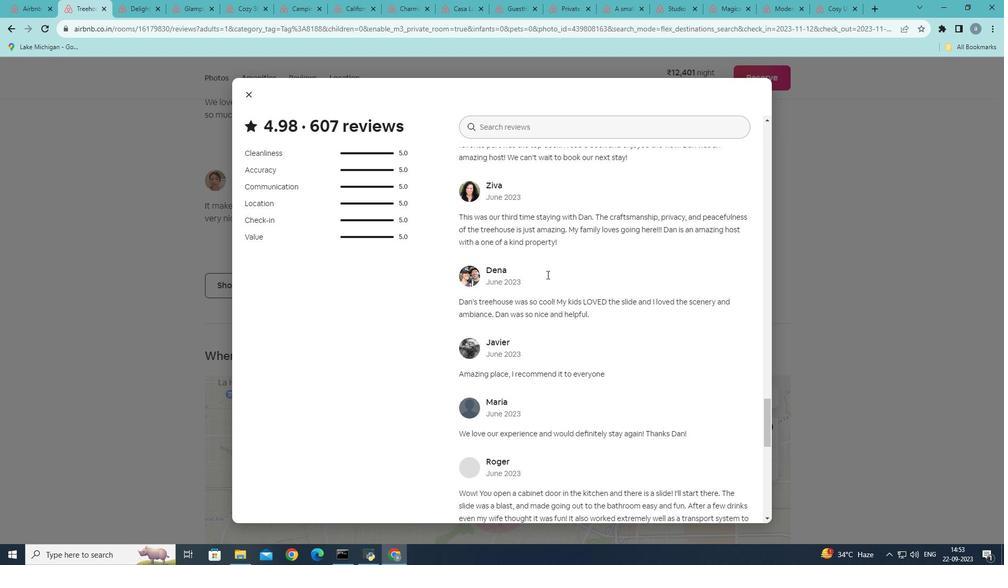 
Action: Mouse scrolled (547, 274) with delta (0, 0)
Screenshot: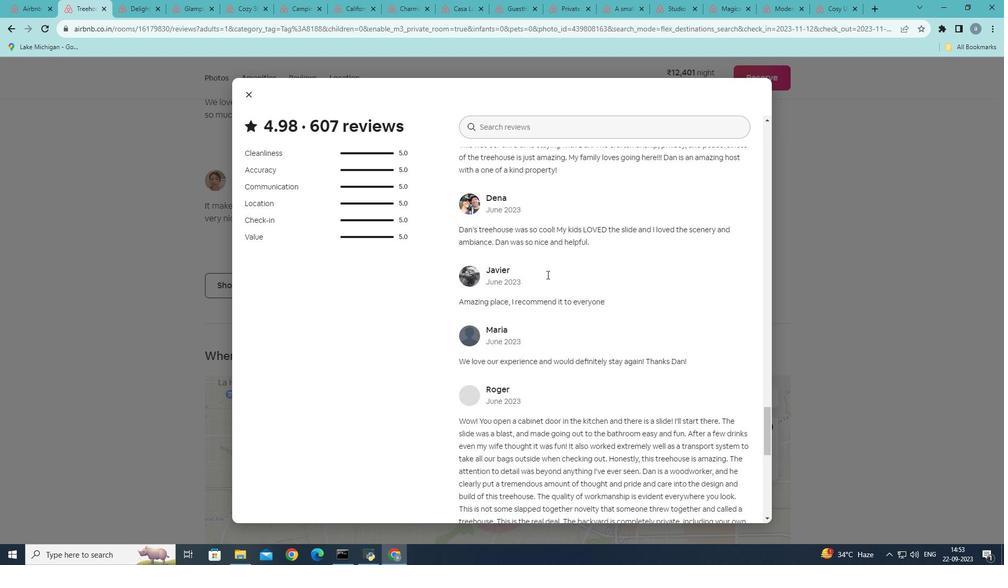 
Action: Mouse scrolled (547, 274) with delta (0, 0)
Screenshot: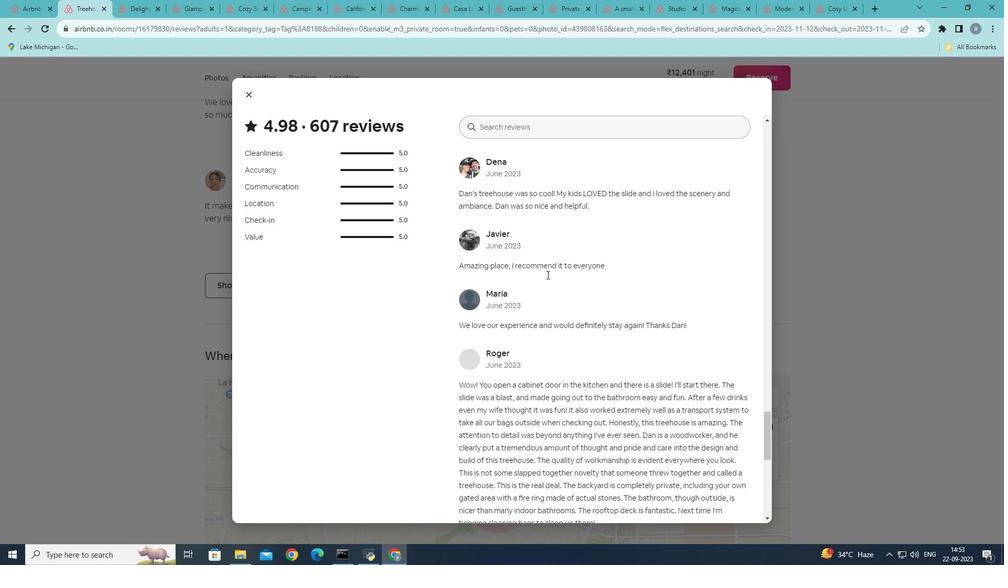 
Action: Mouse scrolled (547, 274) with delta (0, 0)
Screenshot: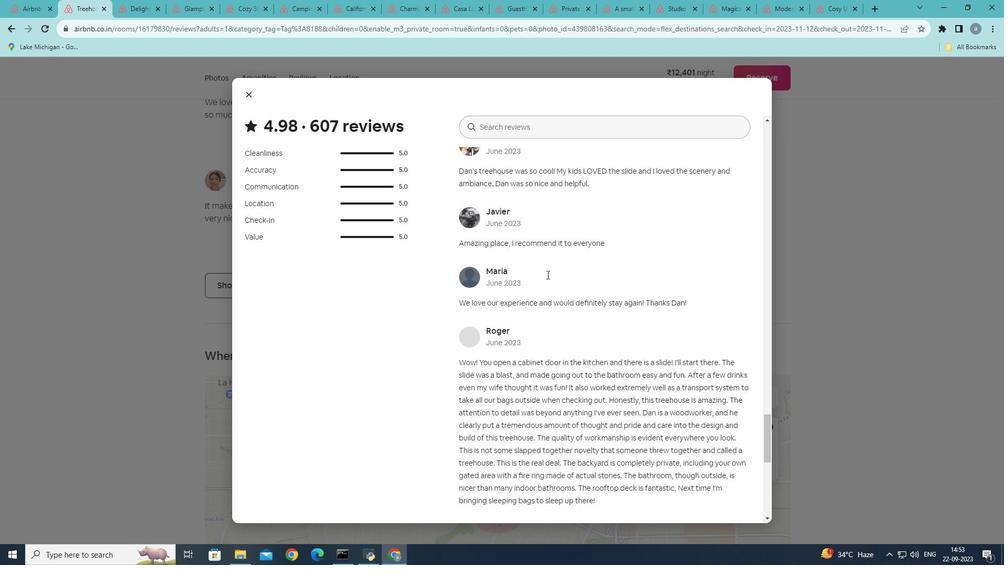 
Action: Mouse scrolled (547, 274) with delta (0, 0)
Screenshot: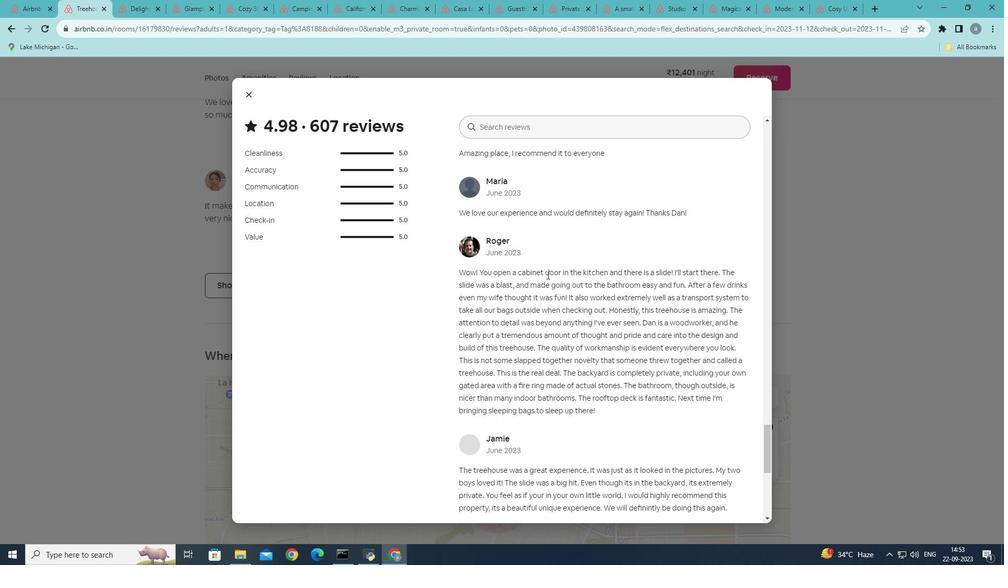 
Action: Mouse scrolled (547, 274) with delta (0, 0)
Screenshot: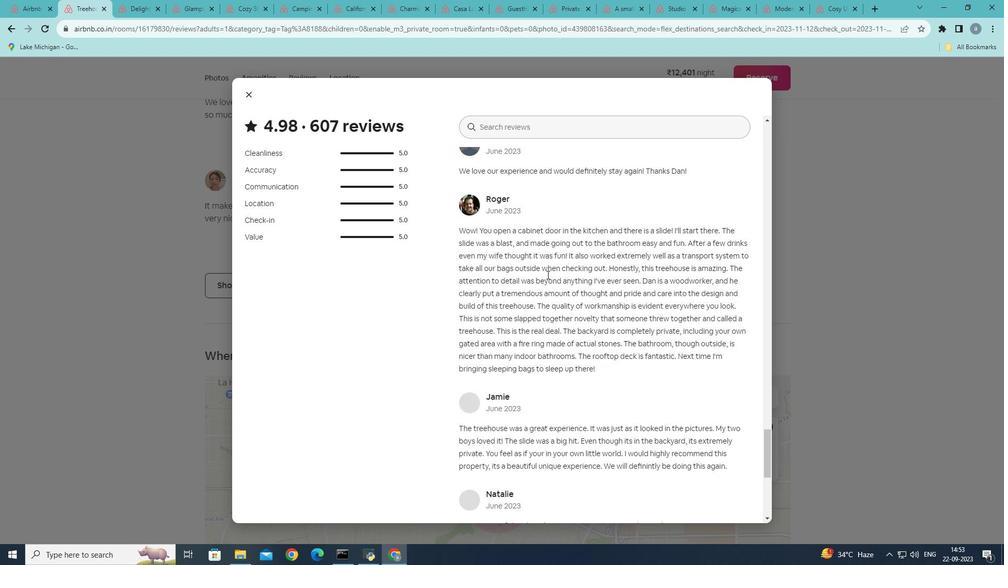 
Action: Mouse scrolled (547, 274) with delta (0, 0)
Screenshot: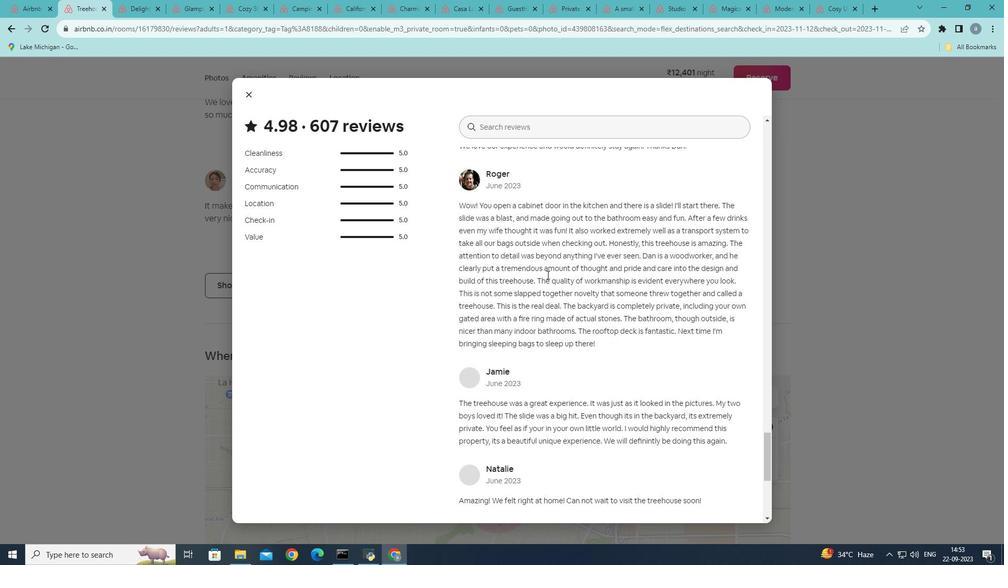 
Action: Mouse scrolled (547, 274) with delta (0, 0)
Screenshot: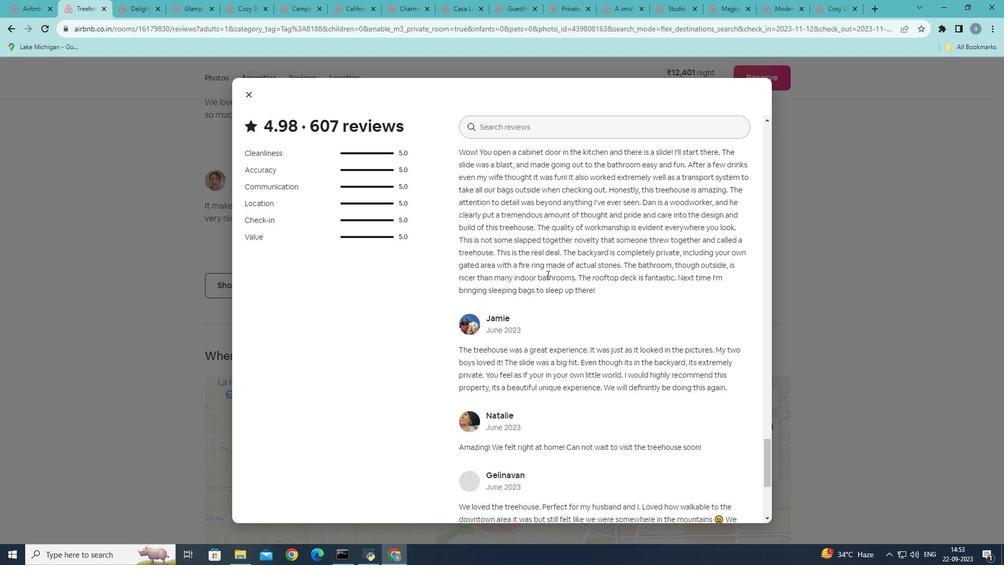 
Action: Mouse scrolled (547, 274) with delta (0, 0)
Screenshot: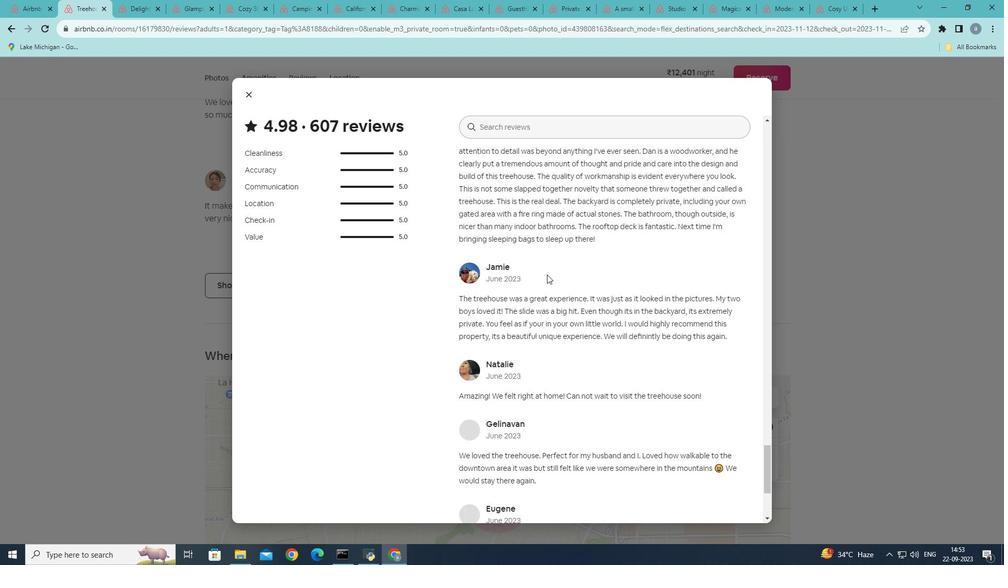 
Action: Mouse scrolled (547, 274) with delta (0, 0)
Screenshot: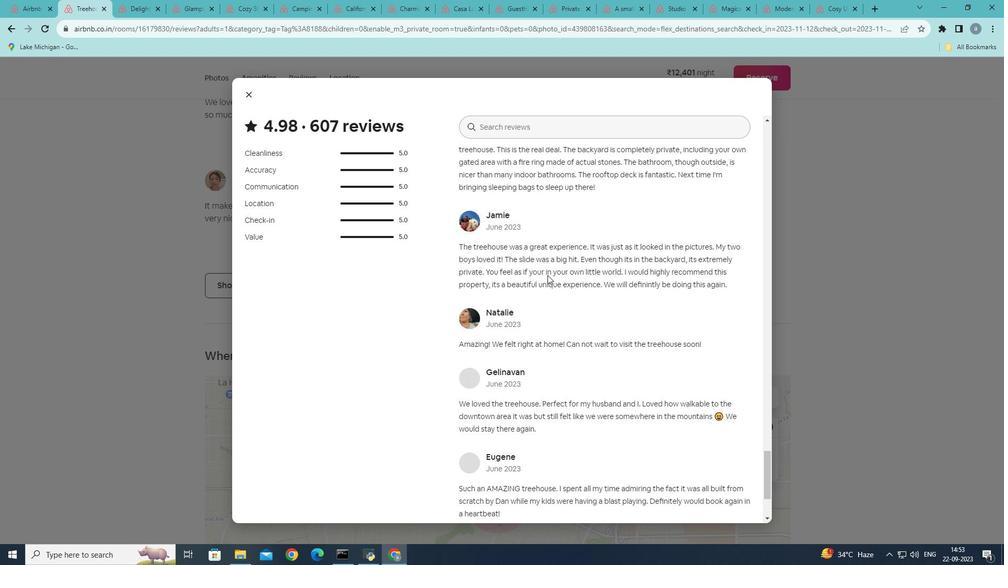 
Action: Mouse moved to (547, 275)
Screenshot: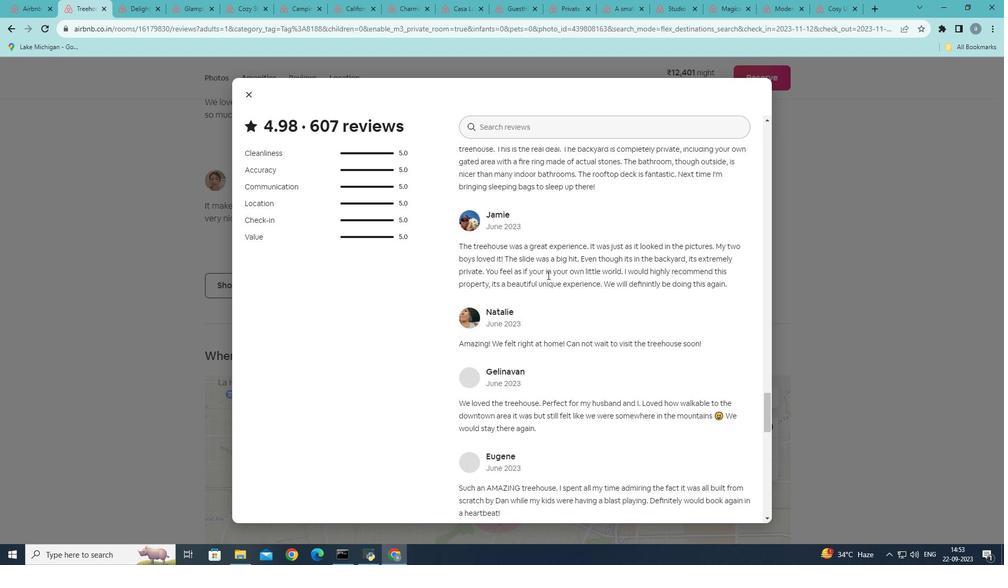 
Action: Mouse scrolled (547, 274) with delta (0, 0)
Screenshot: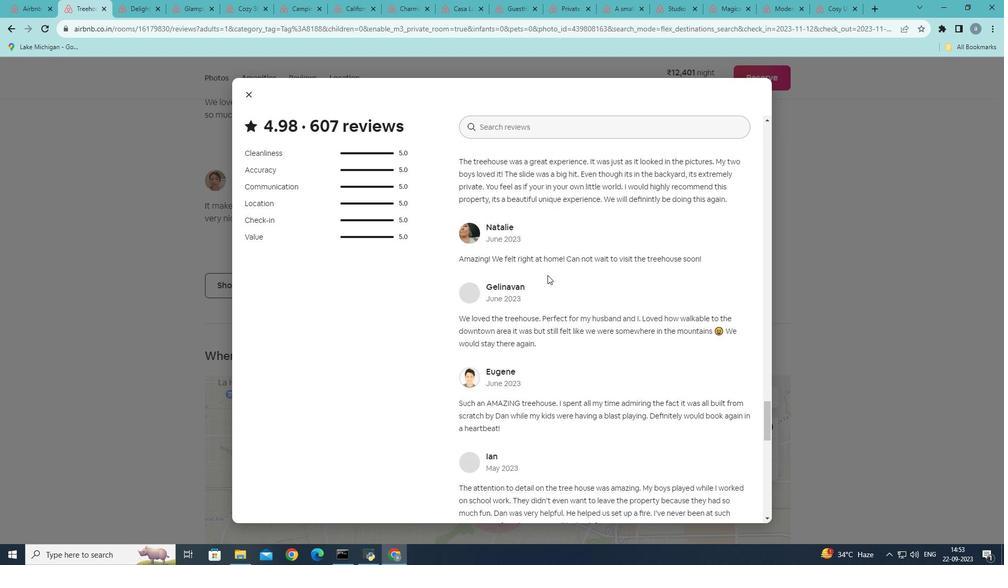 
Action: Mouse scrolled (547, 274) with delta (0, 0)
Screenshot: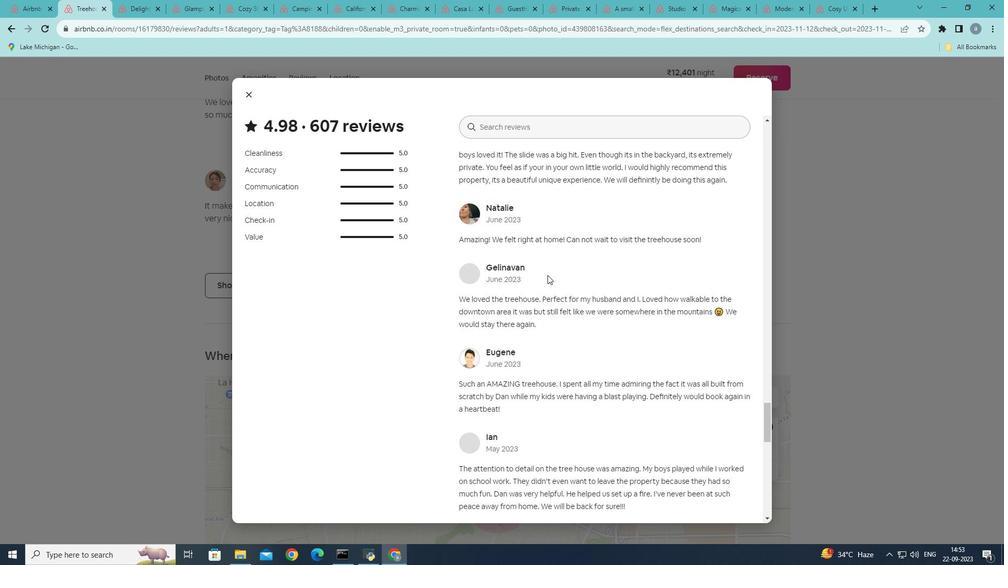 
Action: Mouse scrolled (547, 274) with delta (0, 0)
Screenshot: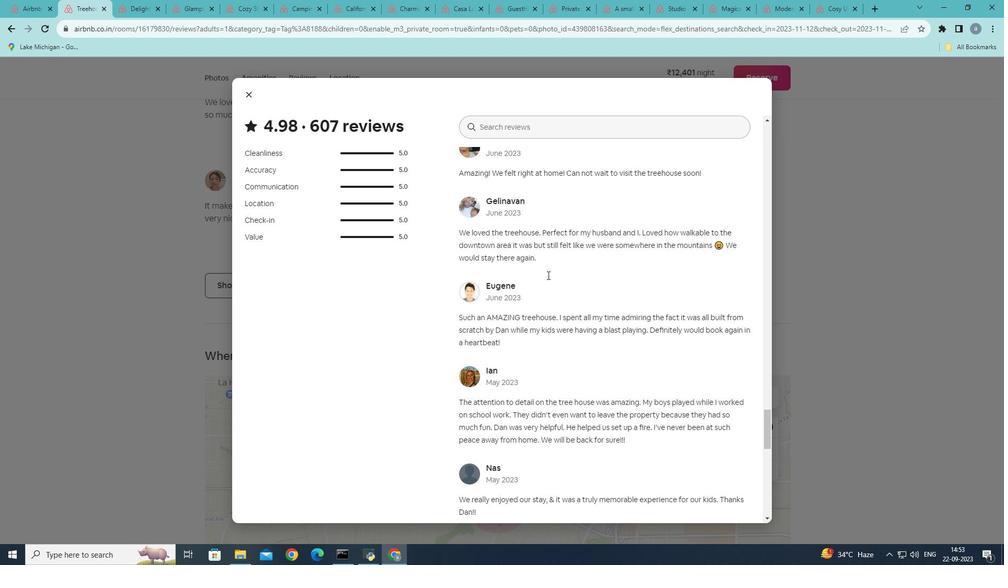
Action: Mouse scrolled (547, 274) with delta (0, 0)
Screenshot: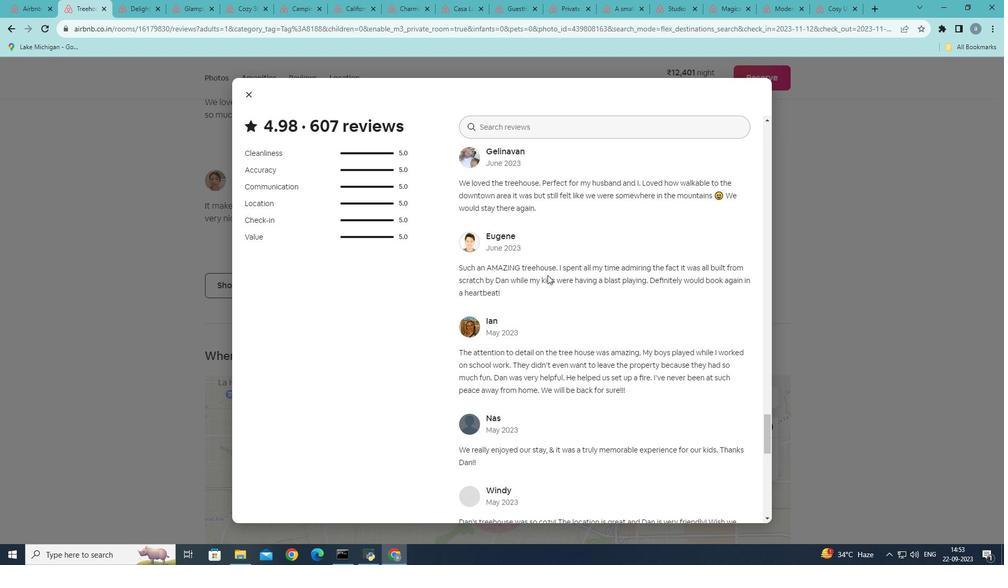 
Action: Mouse scrolled (547, 274) with delta (0, 0)
Screenshot: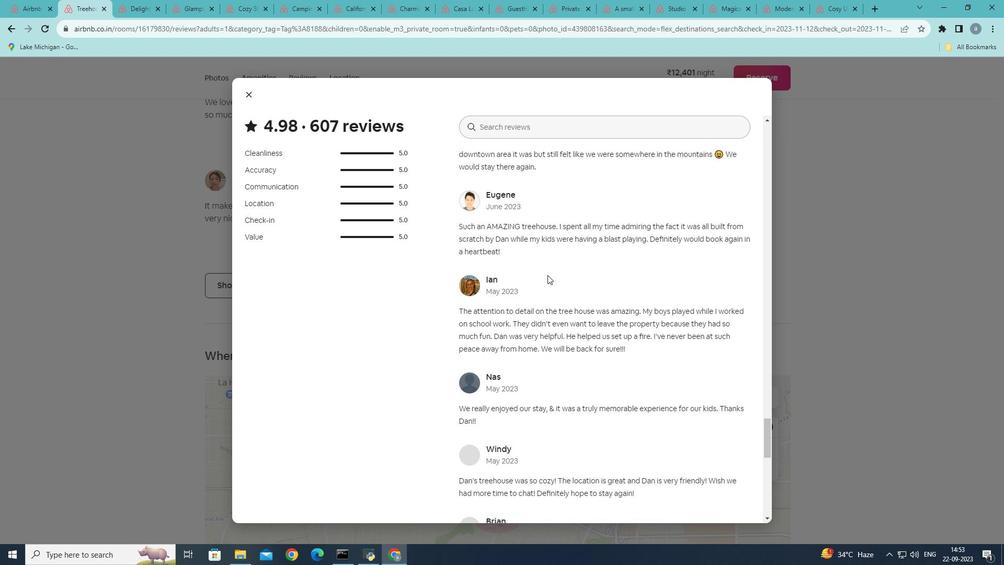 
Action: Mouse moved to (547, 275)
Screenshot: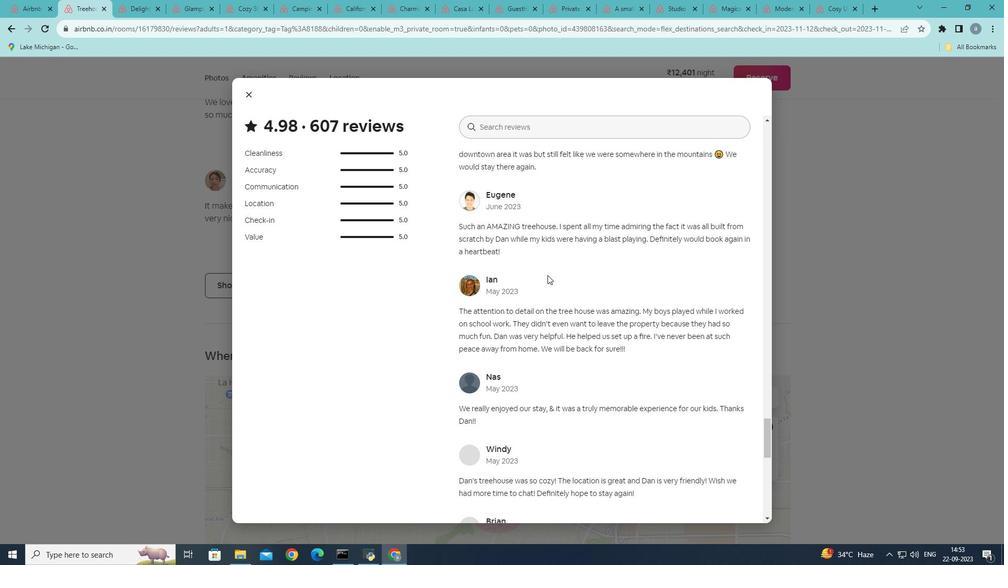 
Action: Mouse scrolled (547, 274) with delta (0, 0)
Screenshot: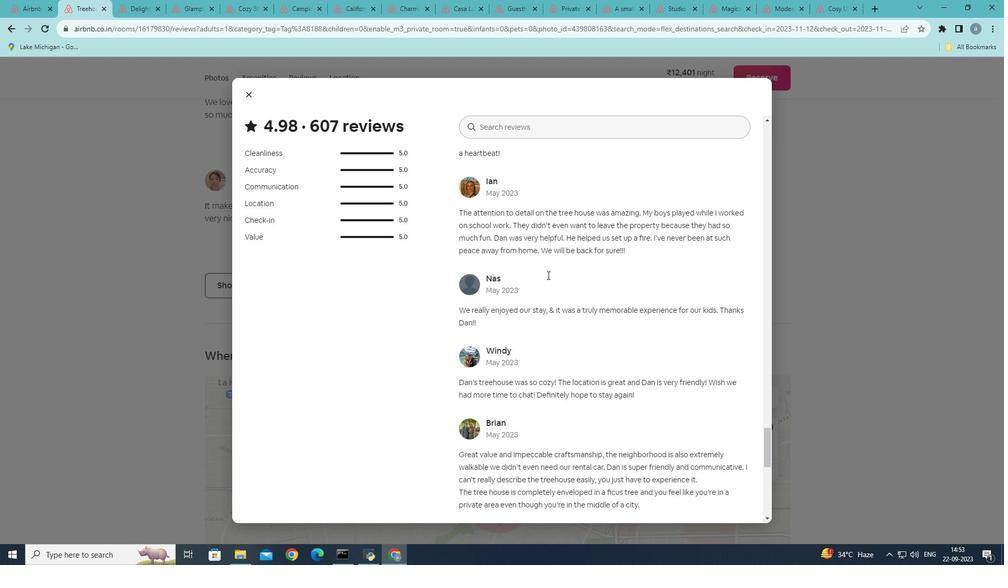 
Action: Mouse scrolled (547, 274) with delta (0, 0)
Screenshot: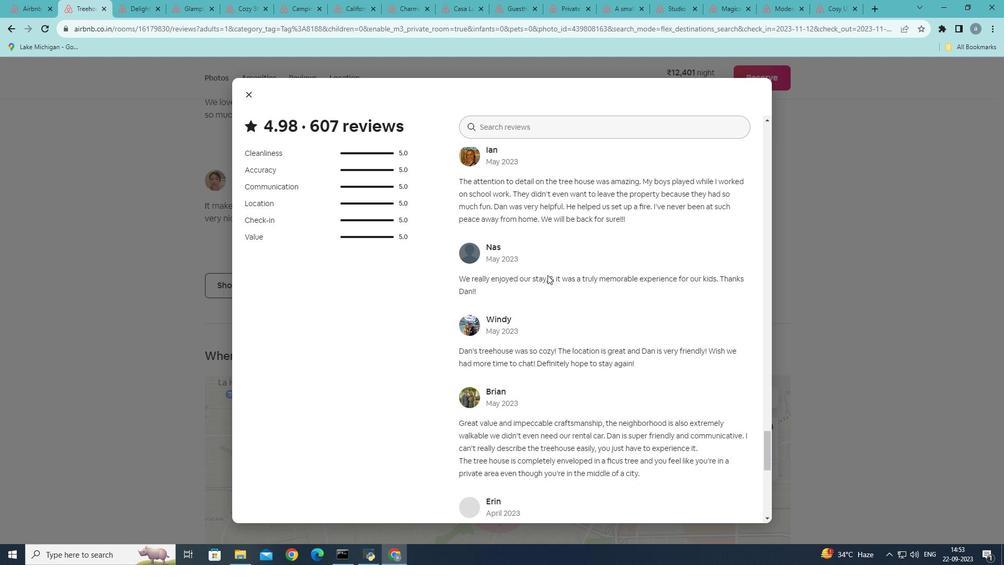 
Action: Mouse scrolled (547, 274) with delta (0, 0)
Screenshot: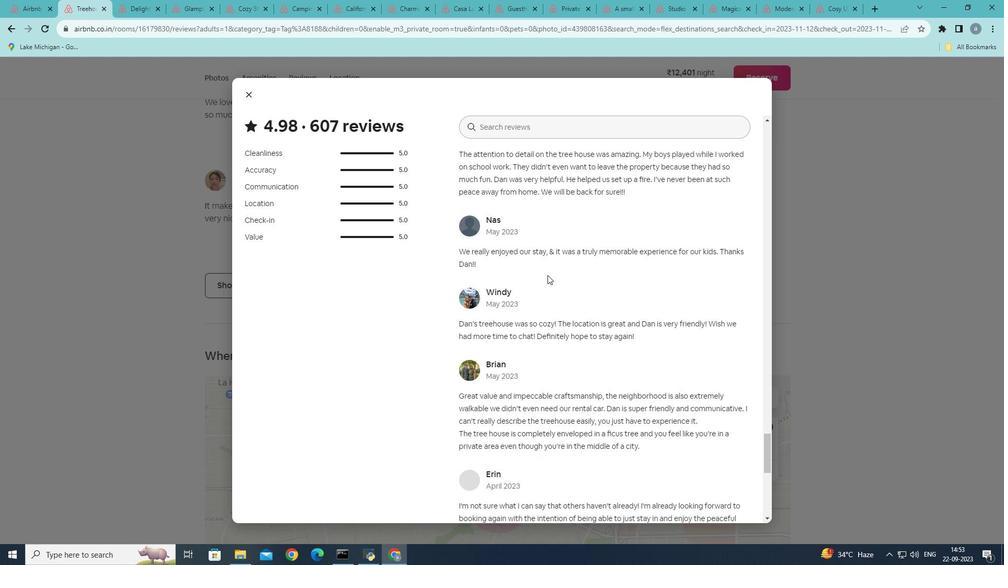
Action: Mouse scrolled (547, 274) with delta (0, 0)
Screenshot: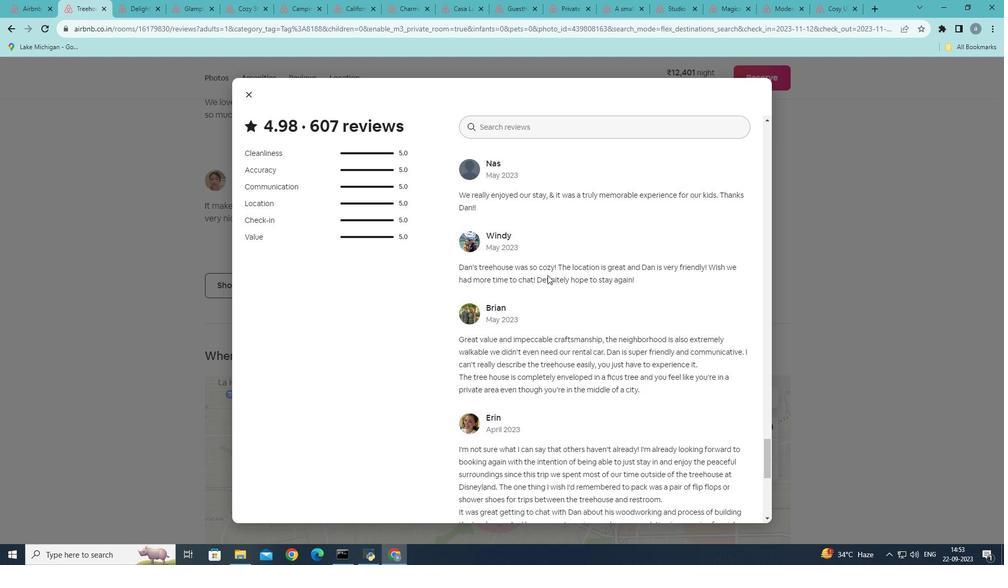 
Action: Mouse scrolled (547, 274) with delta (0, 0)
Screenshot: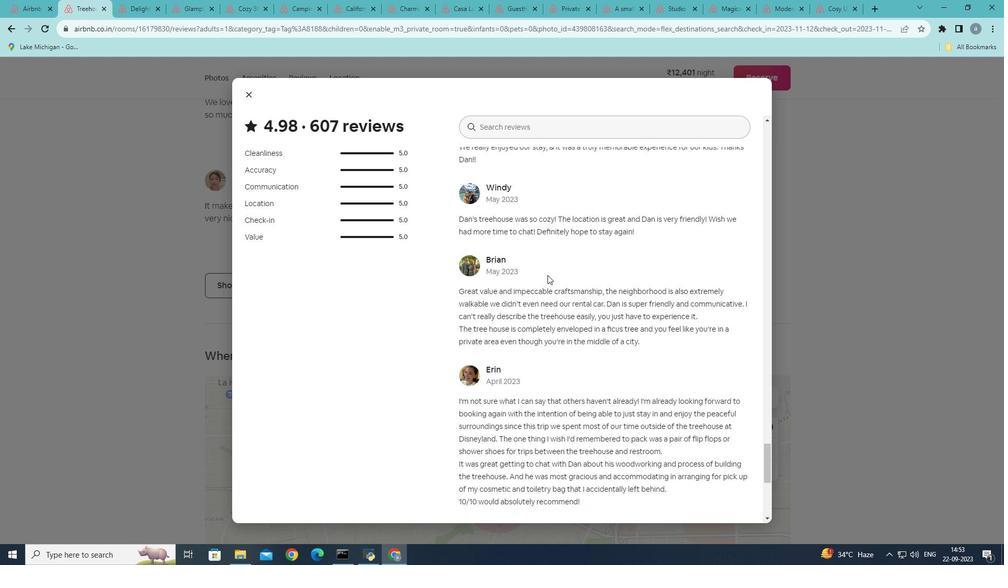 
Action: Mouse moved to (548, 275)
Screenshot: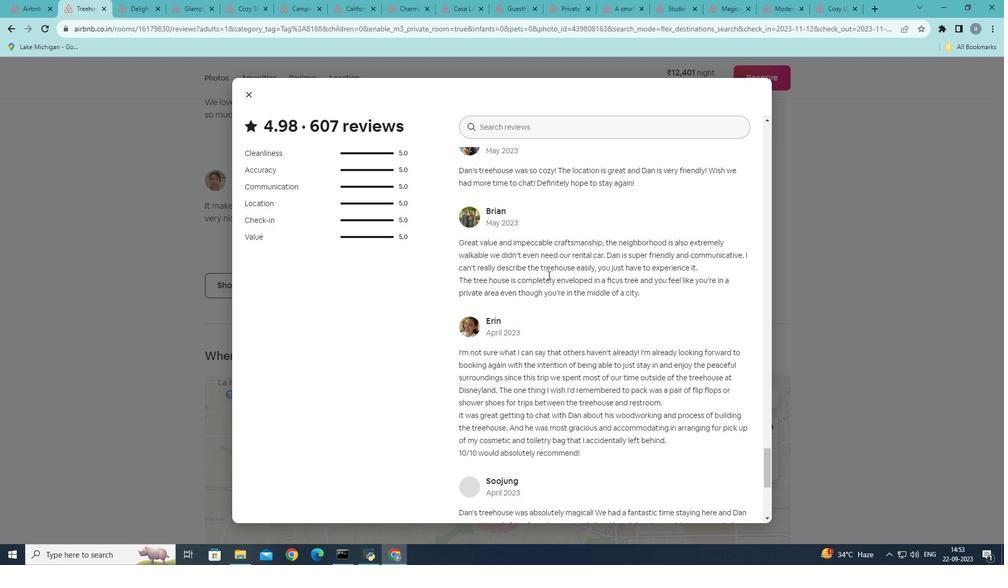 
Action: Mouse scrolled (548, 274) with delta (0, 0)
Screenshot: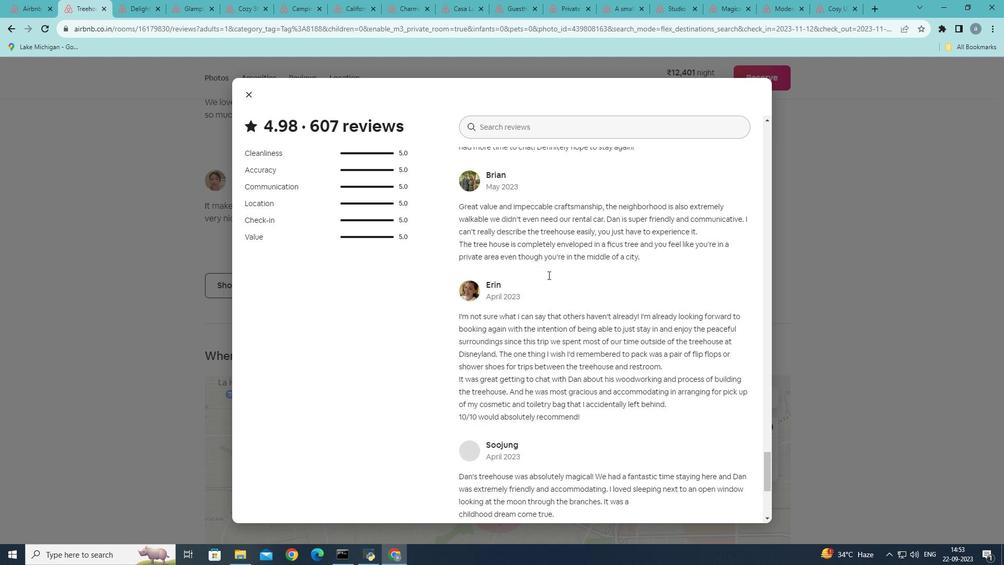 
Action: Mouse scrolled (548, 274) with delta (0, 0)
Screenshot: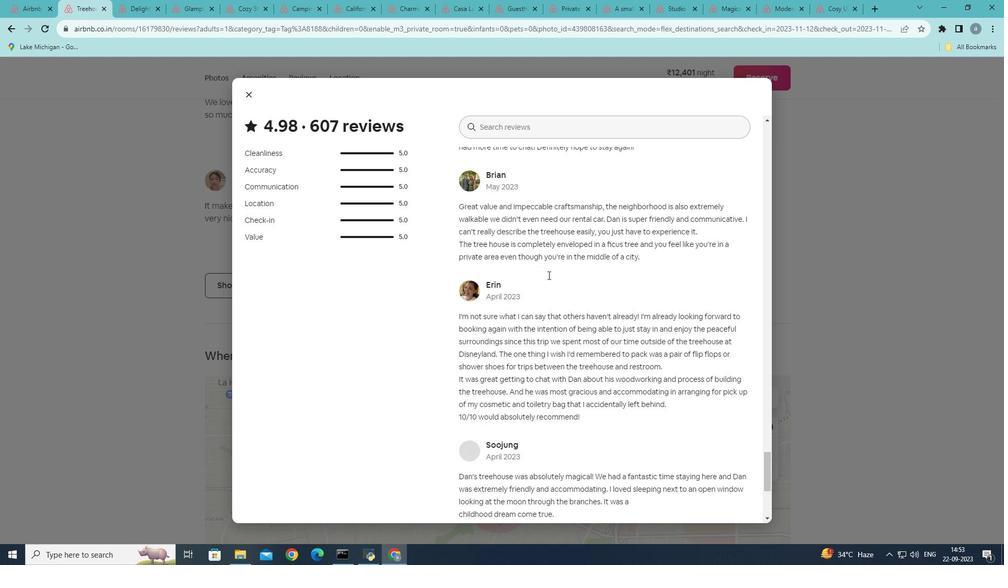
Action: Mouse scrolled (548, 274) with delta (0, 0)
Screenshot: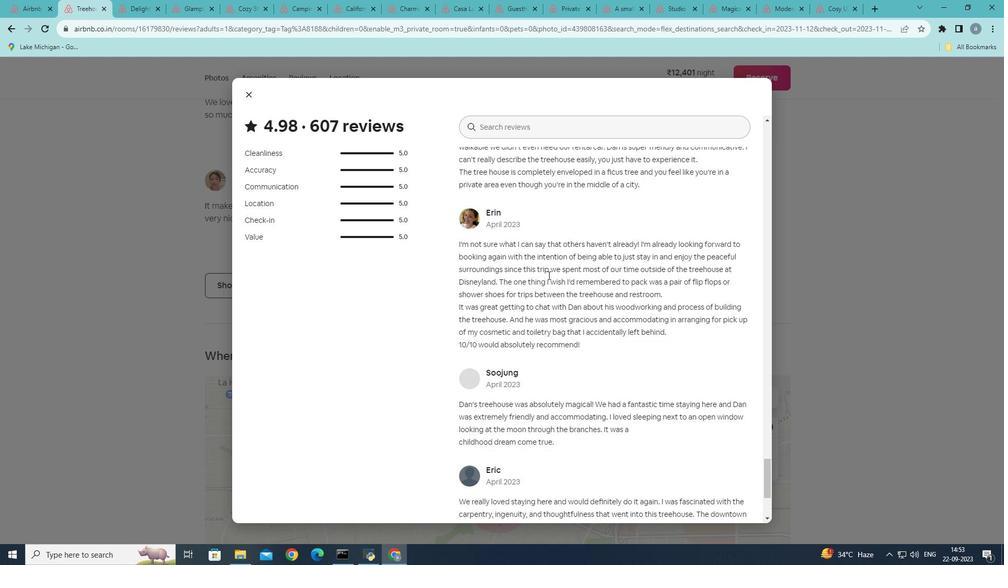 
Action: Mouse scrolled (548, 274) with delta (0, 0)
Screenshot: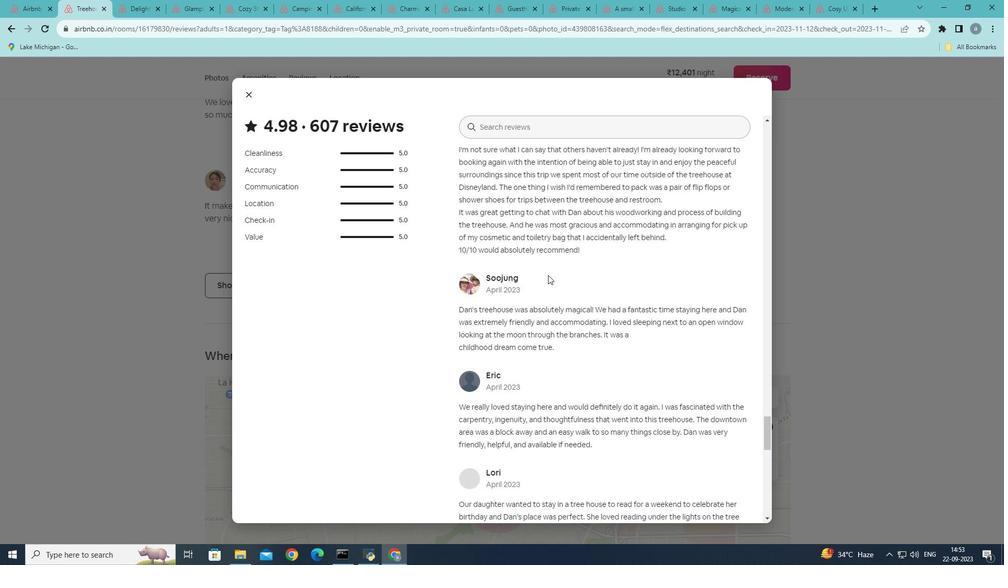
Action: Mouse scrolled (548, 274) with delta (0, 0)
Screenshot: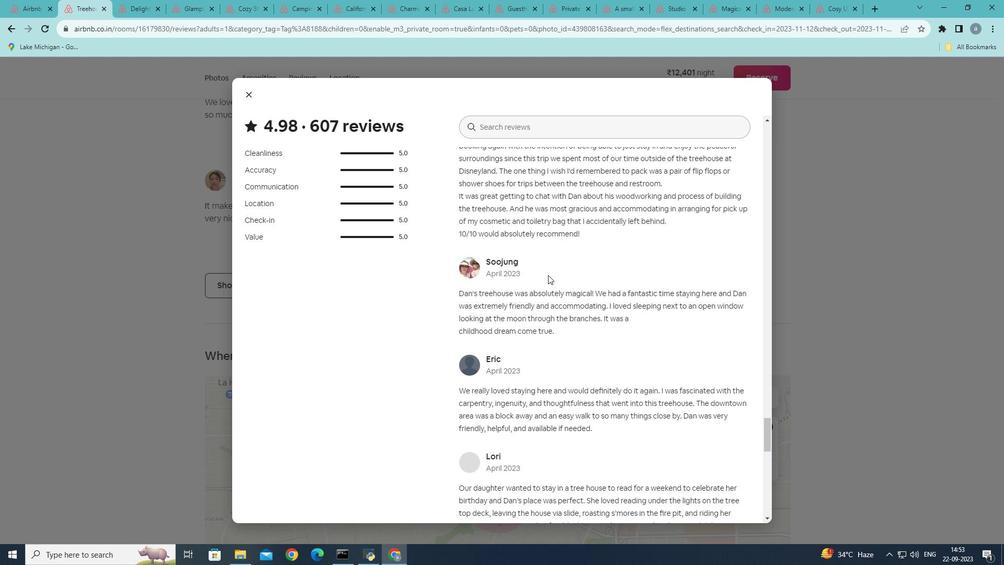 
Action: Mouse scrolled (548, 274) with delta (0, 0)
Screenshot: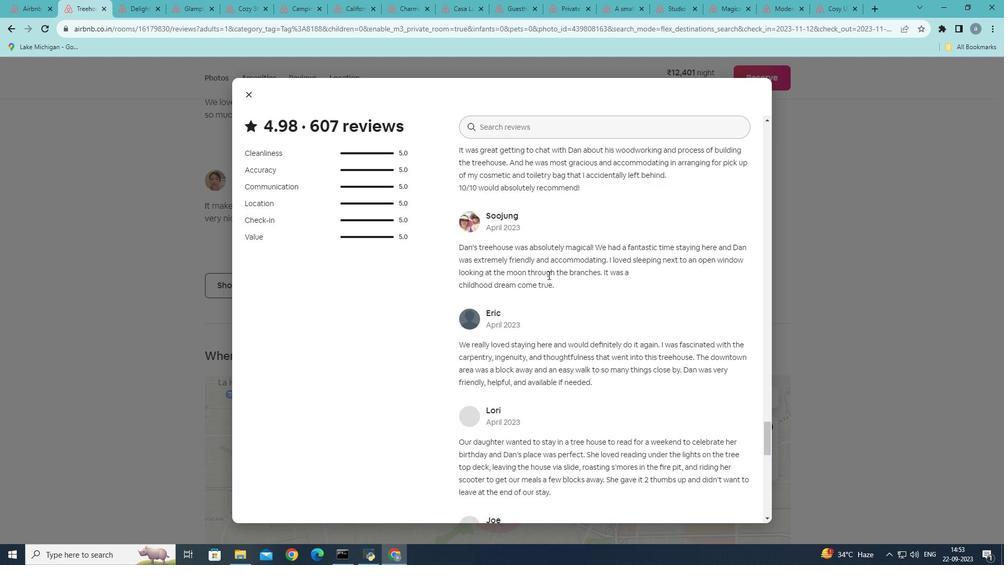 
Action: Mouse scrolled (548, 274) with delta (0, 0)
Screenshot: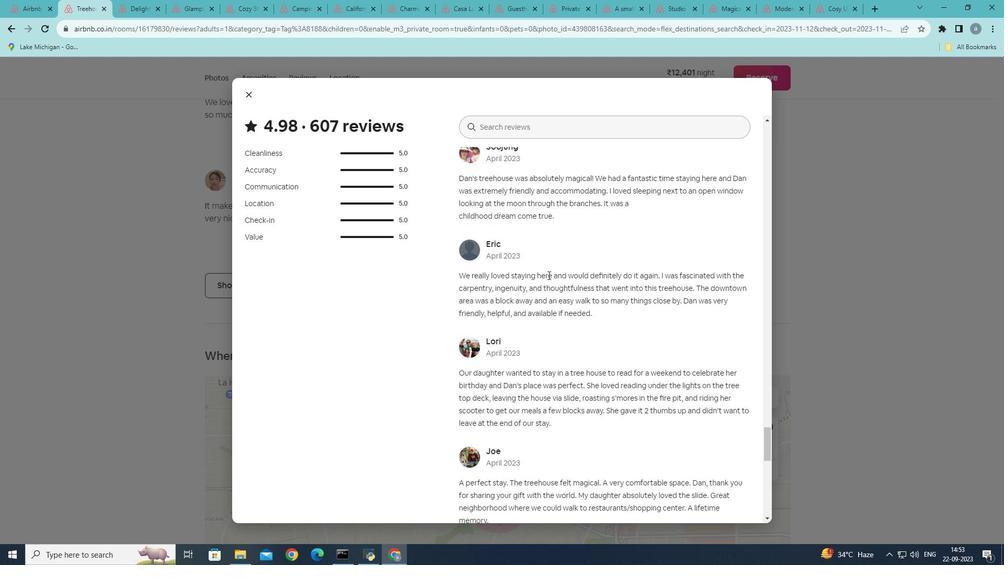
Action: Mouse scrolled (548, 274) with delta (0, 0)
